 Task: Format the document by applying theme colors, bold text, and bullet points to enhance readability and visual appeal.
Action: Mouse moved to (146, 71)
Screenshot: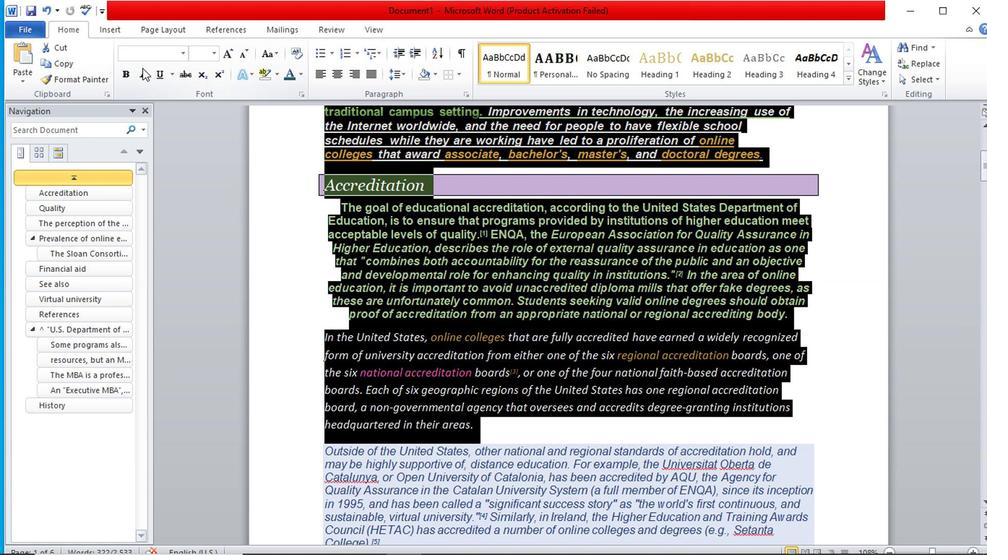 
Action: Mouse pressed left at (146, 71)
Screenshot: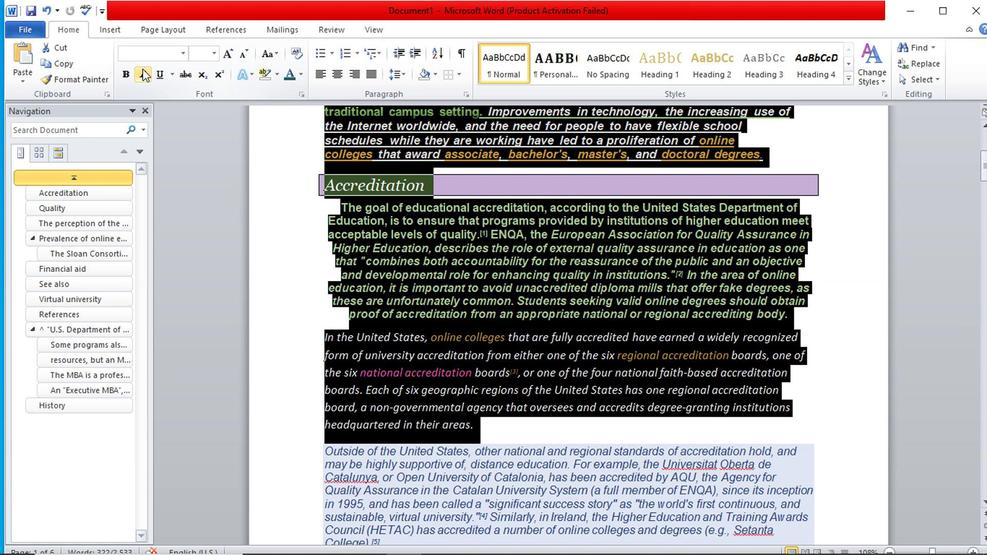 
Action: Mouse moved to (296, 219)
Screenshot: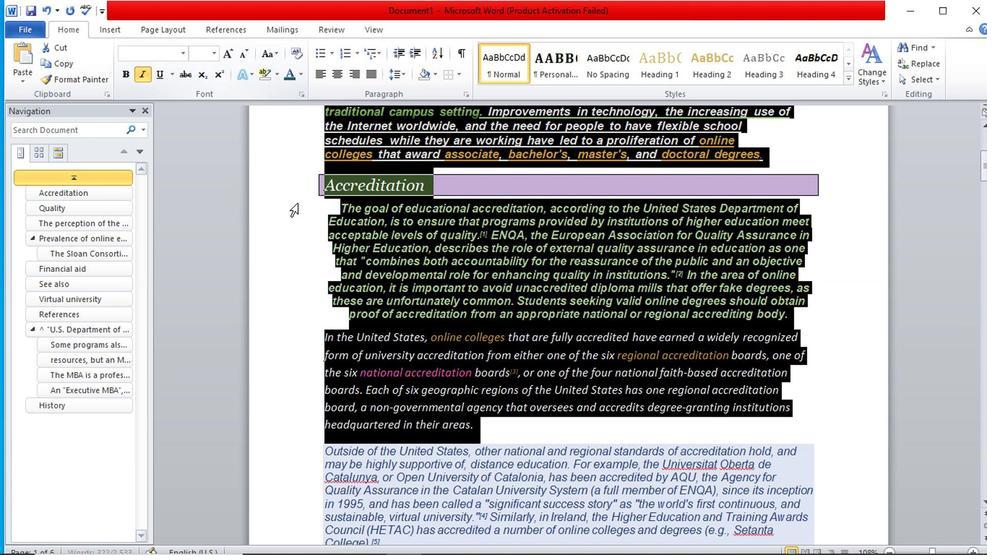 
Action: Mouse pressed left at (296, 219)
Screenshot: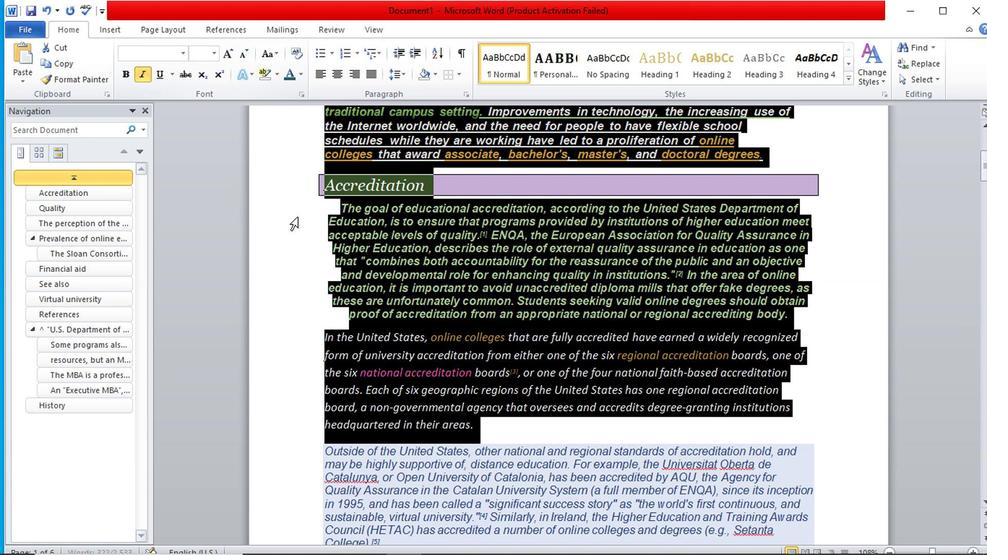
Action: Mouse moved to (653, 443)
Screenshot: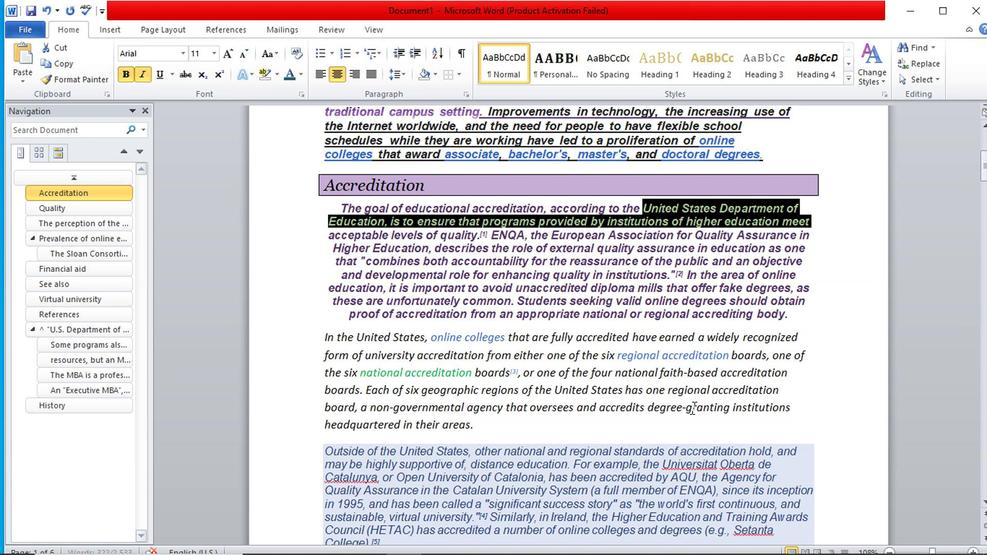 
Action: Mouse pressed left at (653, 443)
Screenshot: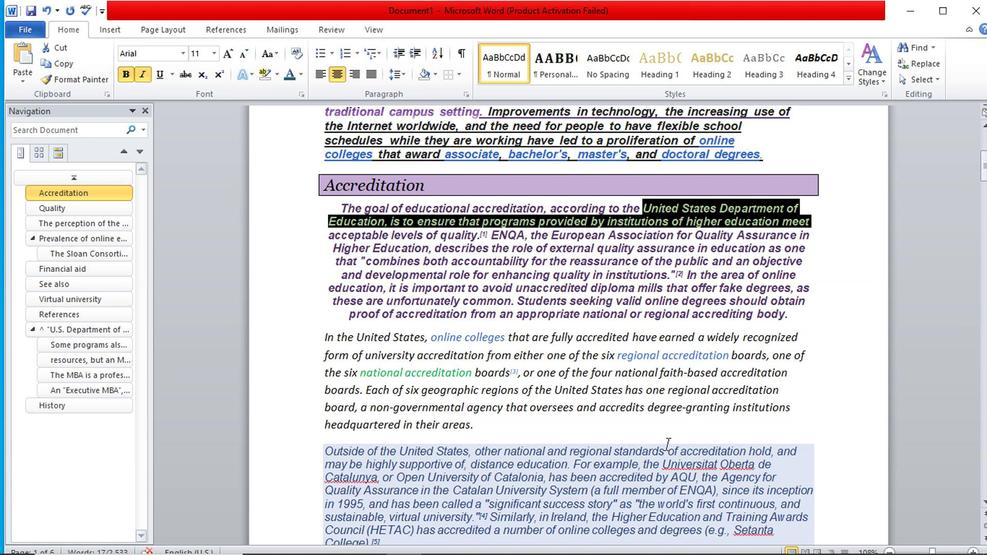 
Action: Mouse moved to (461, 317)
Screenshot: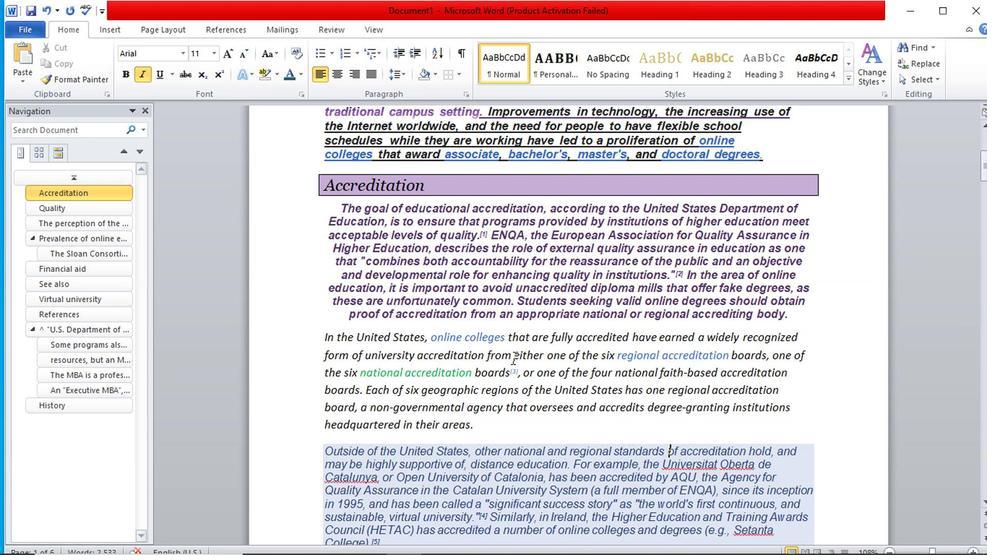 
Action: Mouse scrolled (461, 317) with delta (0, 0)
Screenshot: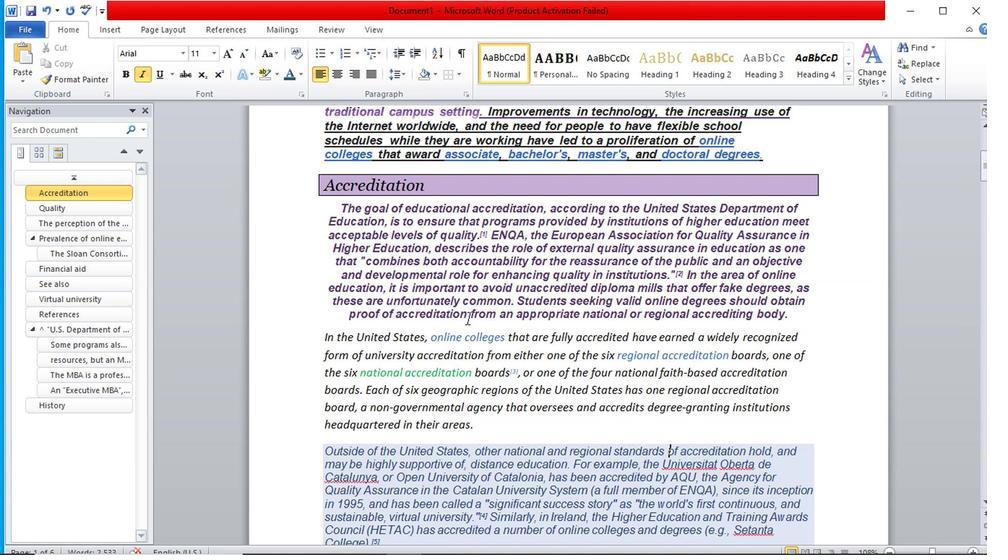 
Action: Mouse scrolled (461, 317) with delta (0, 0)
Screenshot: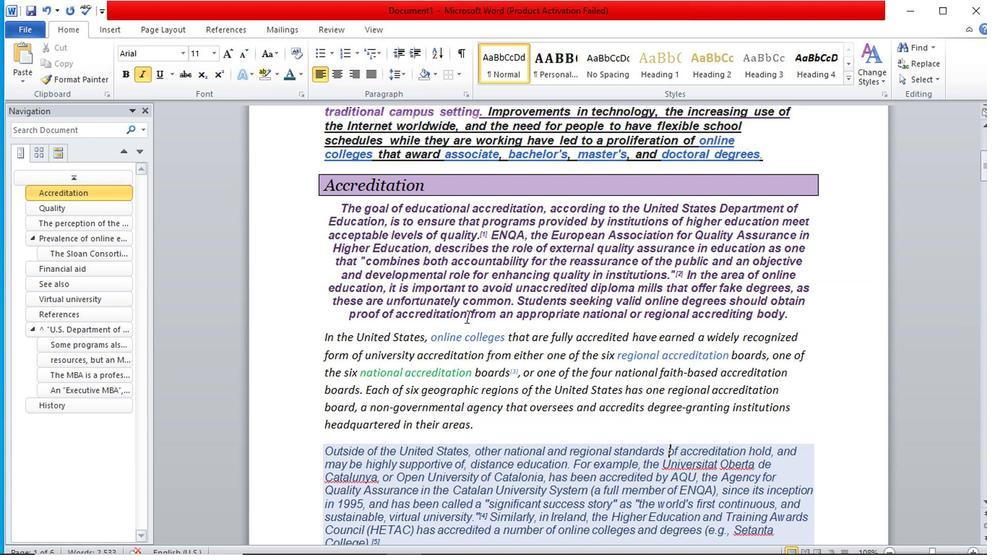 
Action: Mouse scrolled (461, 317) with delta (0, 0)
Screenshot: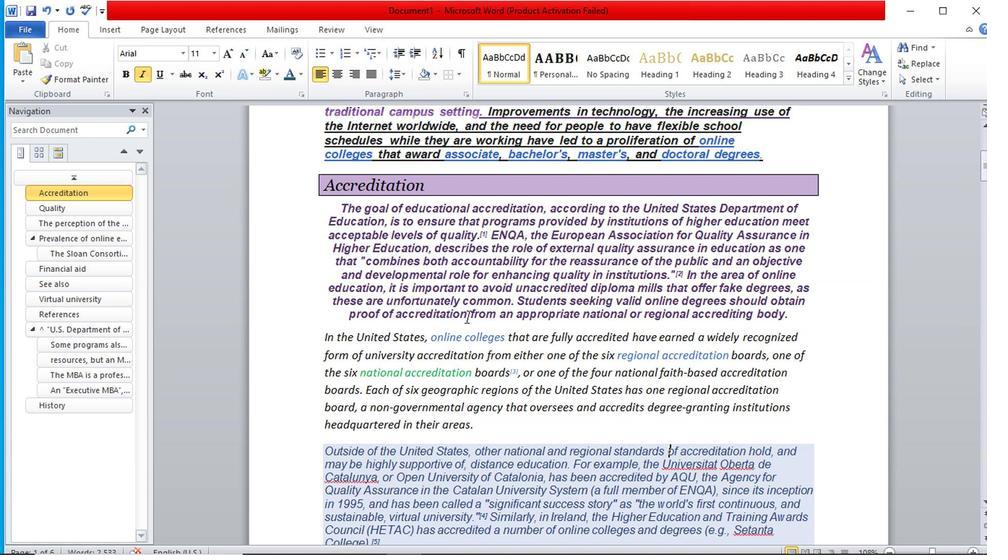 
Action: Mouse moved to (336, 289)
Screenshot: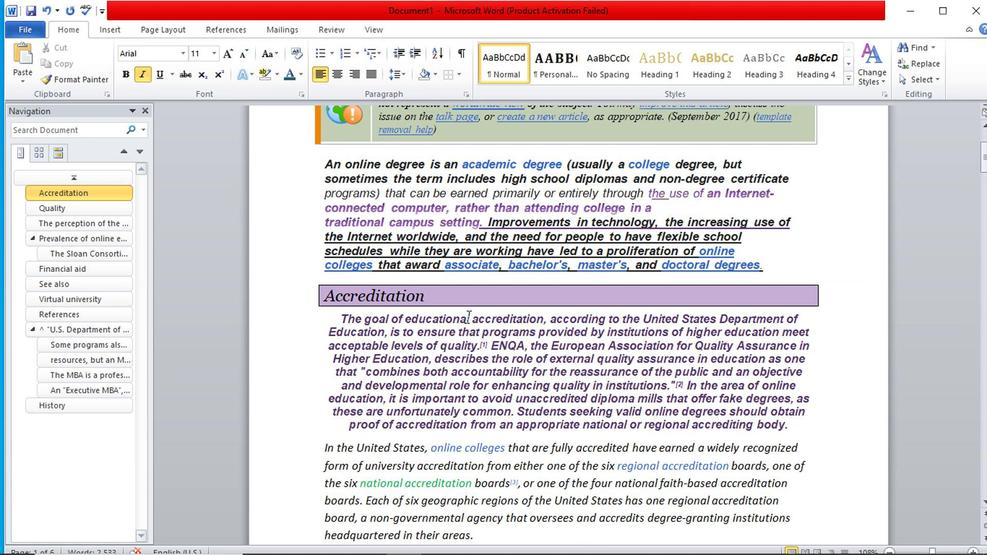 
Action: Mouse scrolled (336, 288) with delta (0, -1)
Screenshot: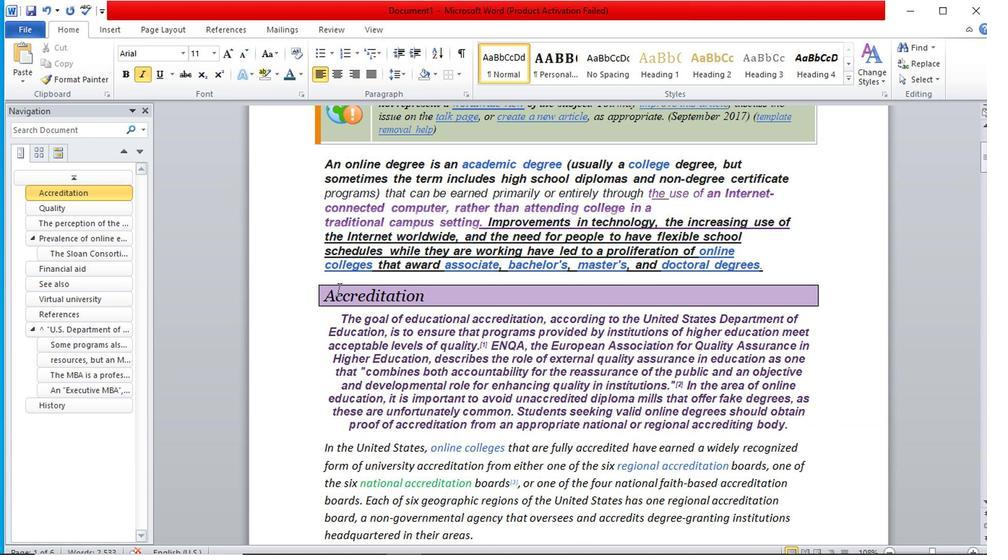 
Action: Mouse scrolled (336, 288) with delta (0, -1)
Screenshot: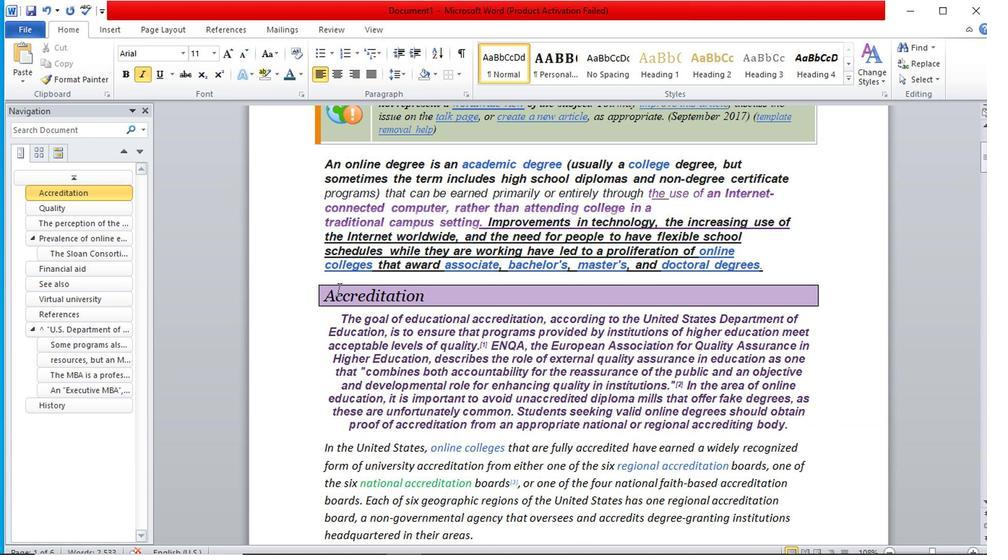 
Action: Mouse scrolled (336, 290) with delta (0, 0)
Screenshot: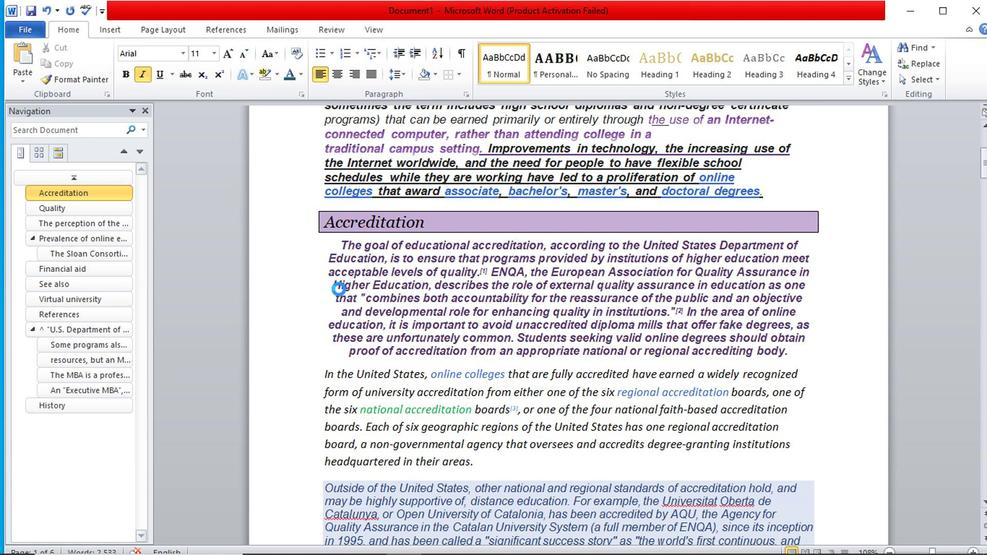 
Action: Mouse scrolled (336, 290) with delta (0, 0)
Screenshot: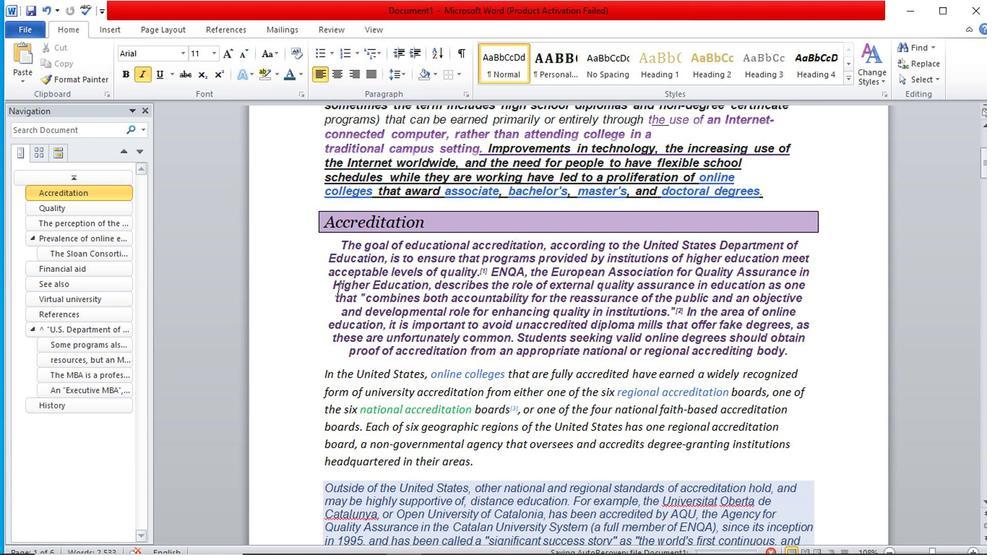 
Action: Mouse scrolled (336, 290) with delta (0, 0)
Screenshot: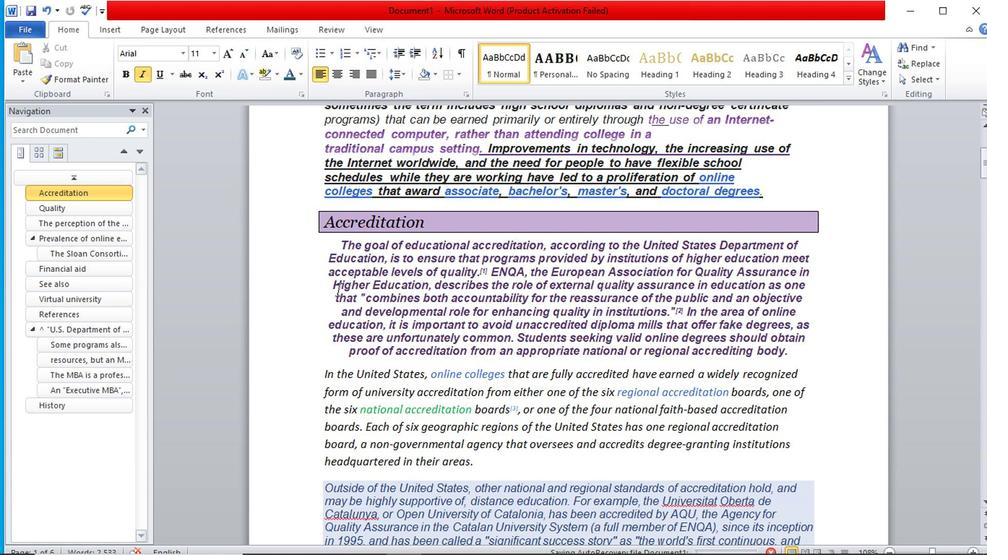 
Action: Mouse moved to (322, 284)
Screenshot: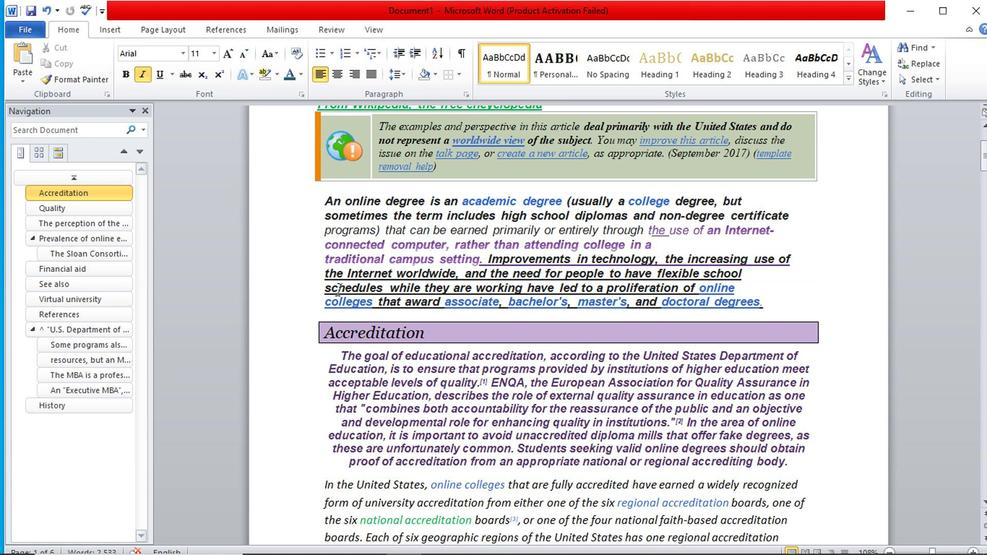 
Action: Mouse scrolled (322, 284) with delta (0, 0)
Screenshot: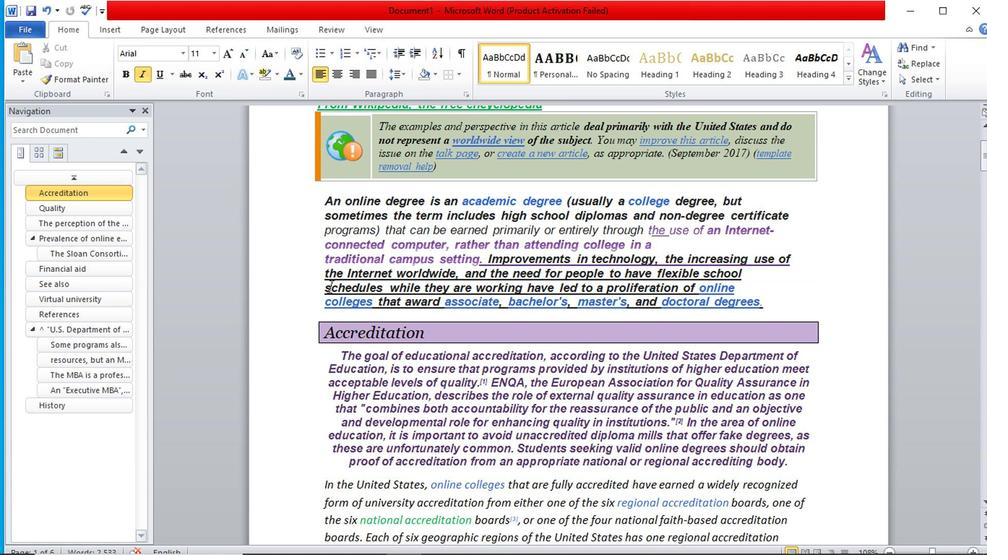 
Action: Mouse scrolled (322, 284) with delta (0, 0)
Screenshot: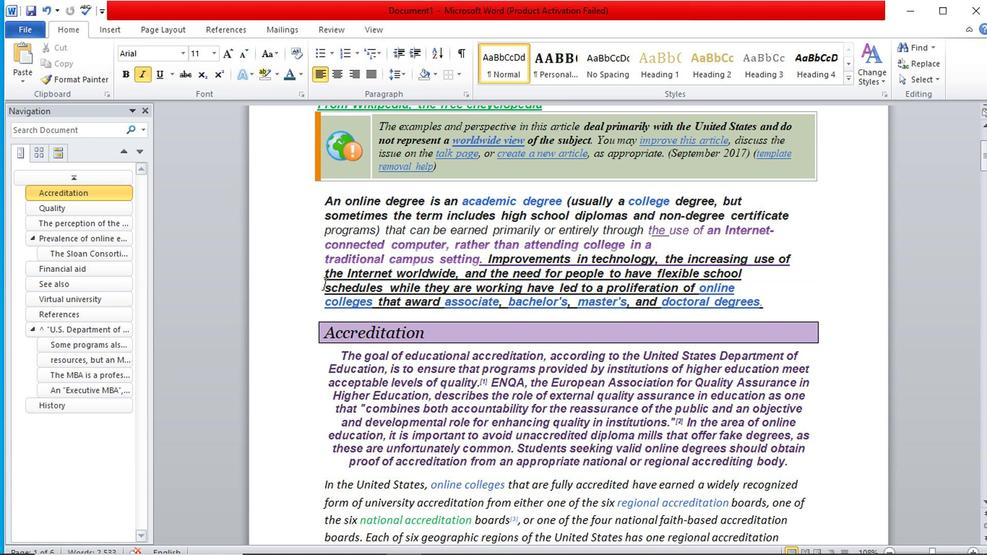 
Action: Mouse moved to (313, 282)
Screenshot: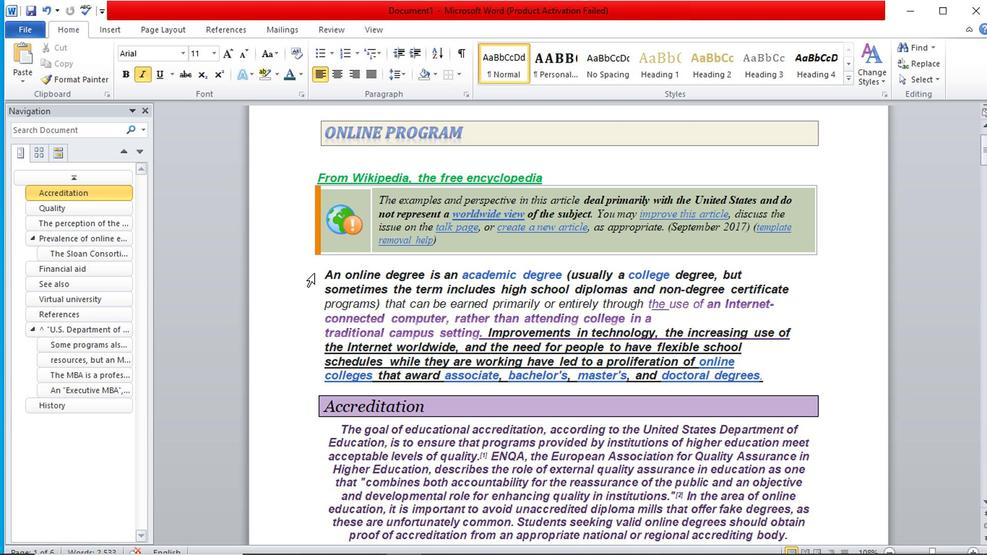 
Action: Mouse scrolled (313, 281) with delta (0, -1)
Screenshot: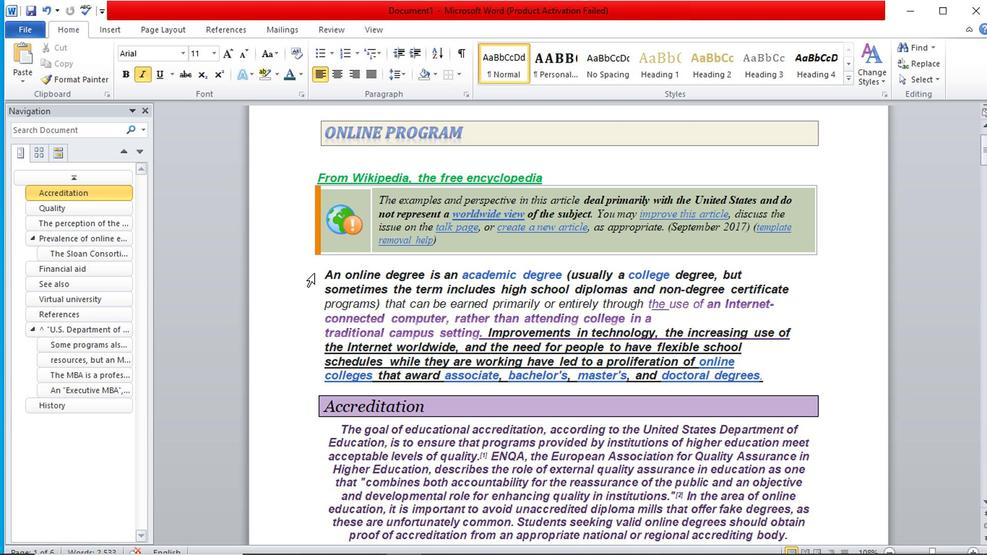 
Action: Mouse scrolled (313, 281) with delta (0, -1)
Screenshot: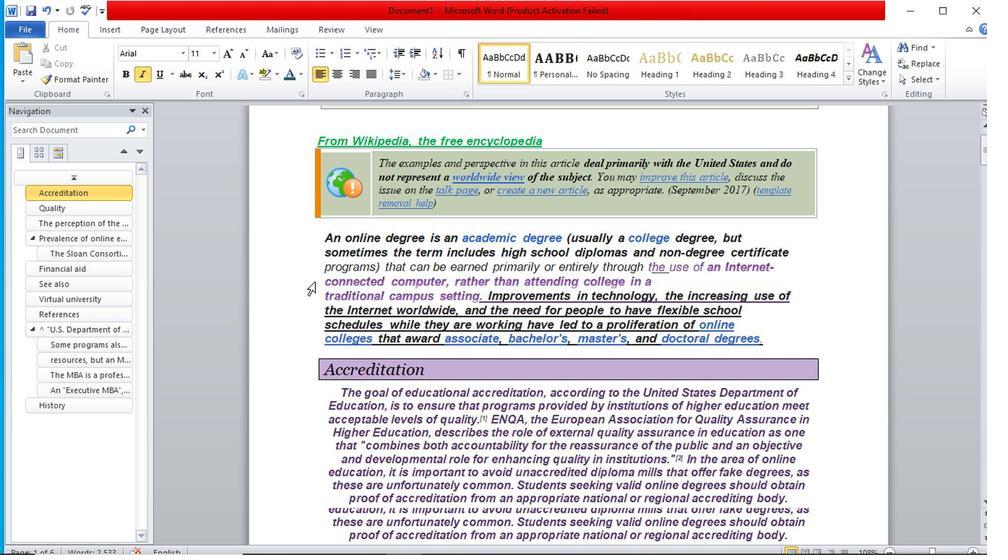 
Action: Mouse moved to (478, 337)
Screenshot: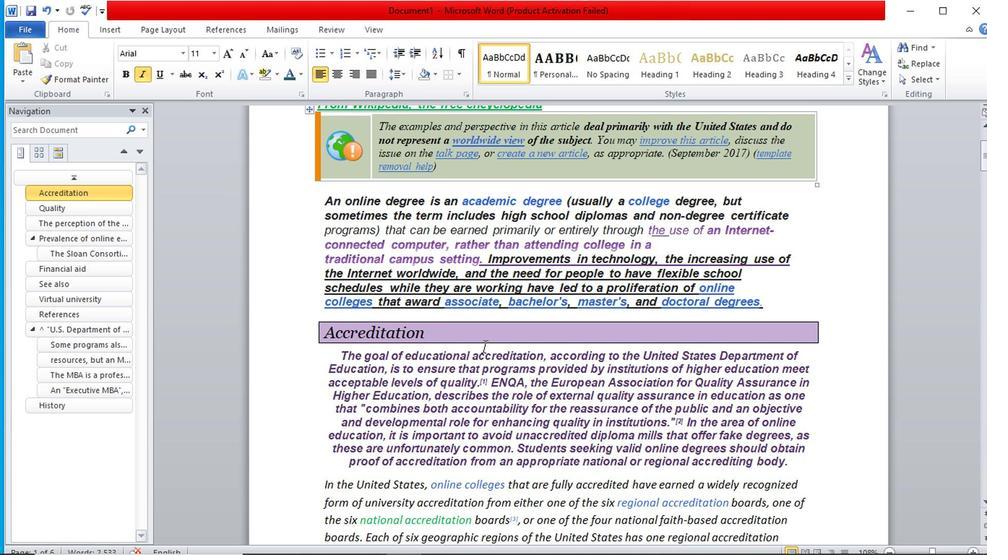 
Action: Mouse scrolled (478, 337) with delta (0, 0)
Screenshot: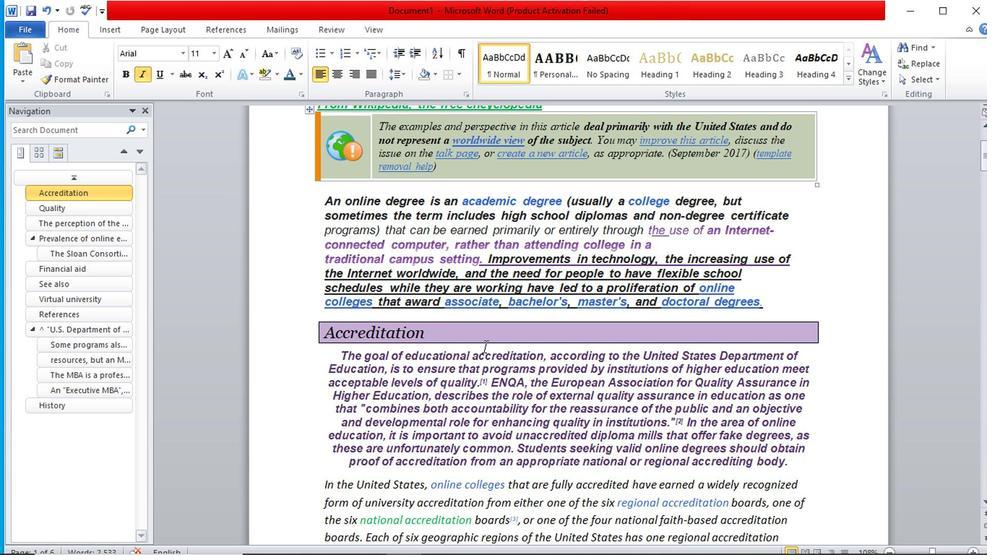 
Action: Mouse scrolled (478, 337) with delta (0, 0)
Screenshot: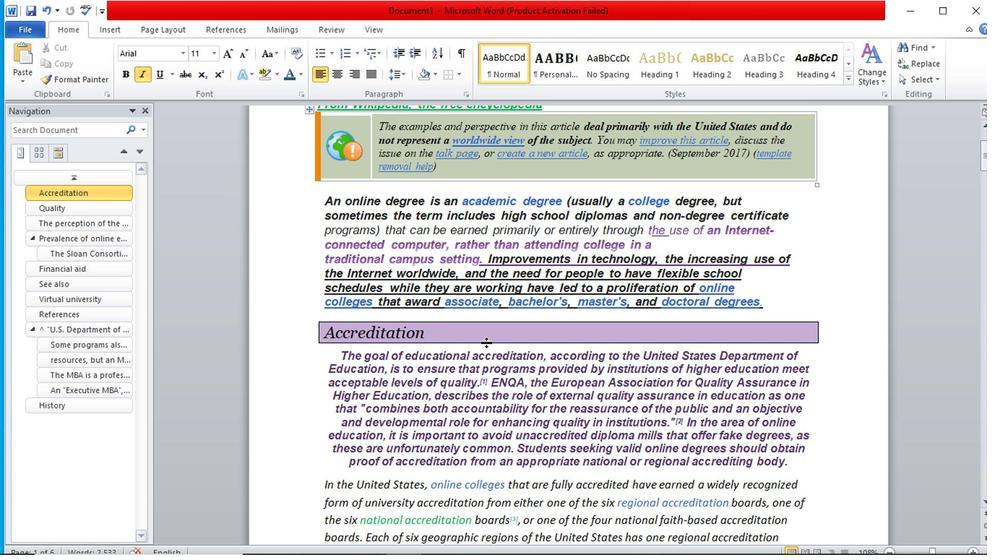 
Action: Mouse moved to (478, 337)
Screenshot: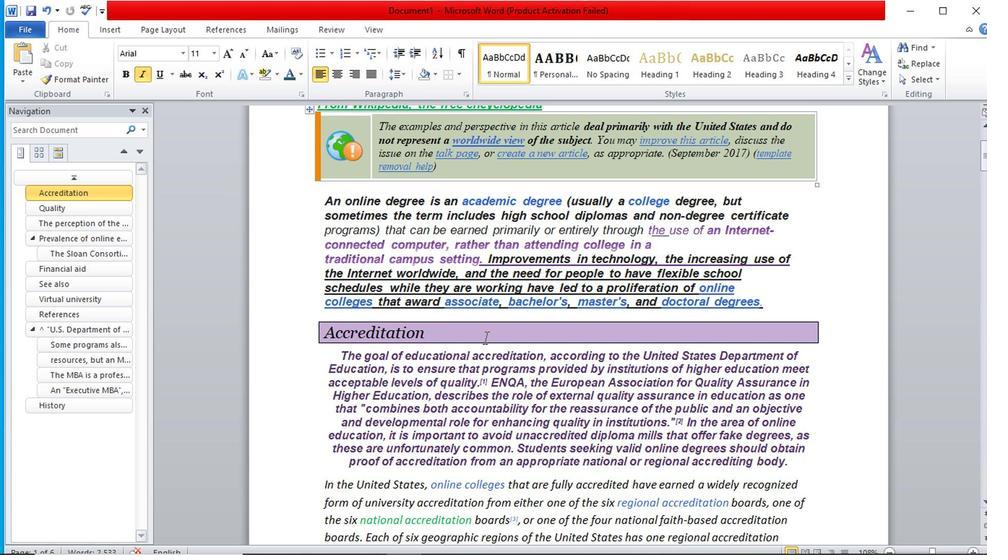 
Action: Mouse scrolled (478, 336) with delta (0, -1)
Screenshot: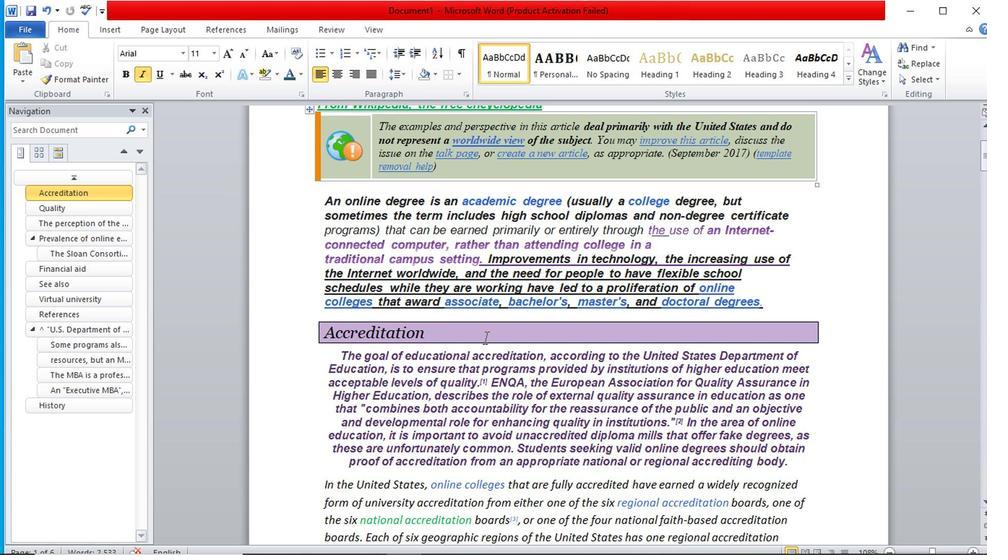 
Action: Mouse moved to (476, 332)
Screenshot: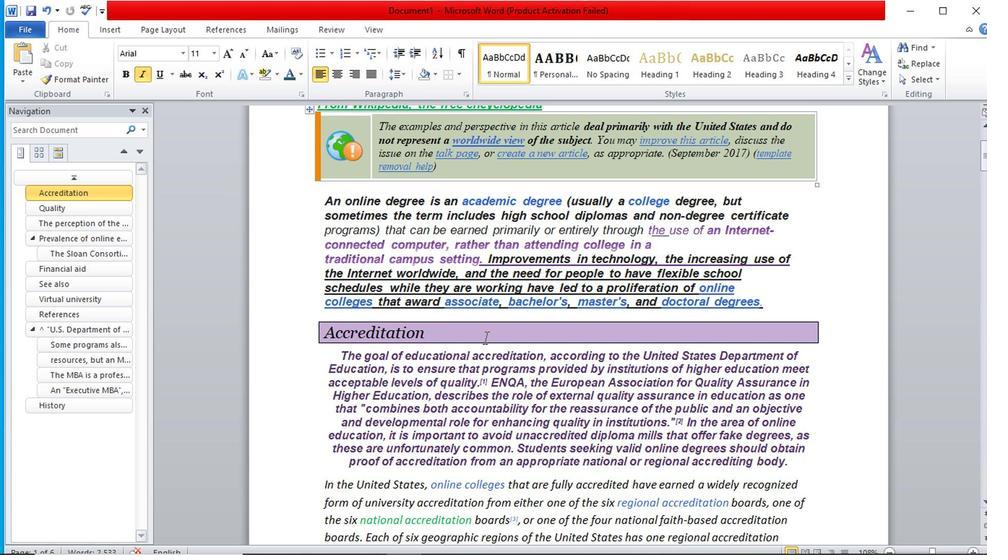
Action: Mouse scrolled (476, 331) with delta (0, -1)
Screenshot: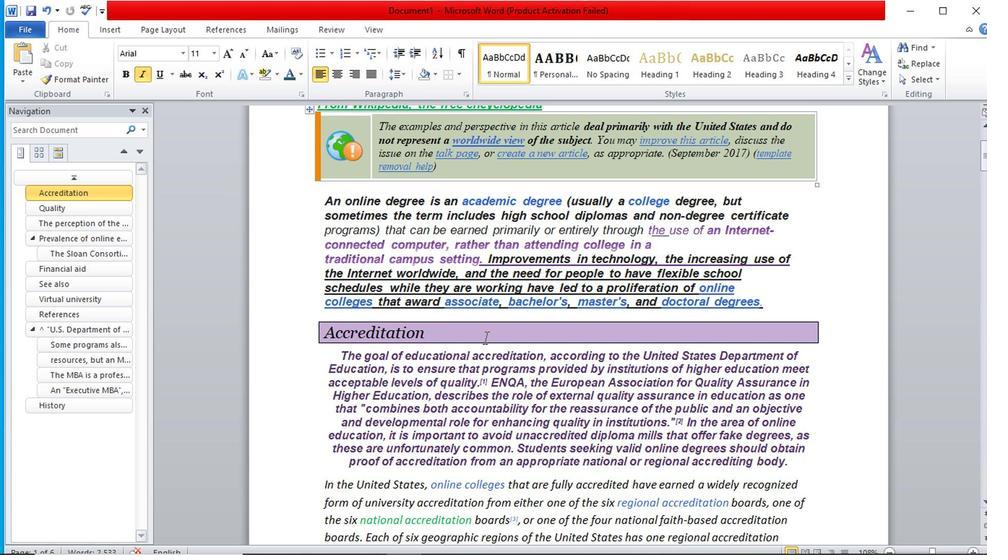 
Action: Mouse moved to (474, 330)
Screenshot: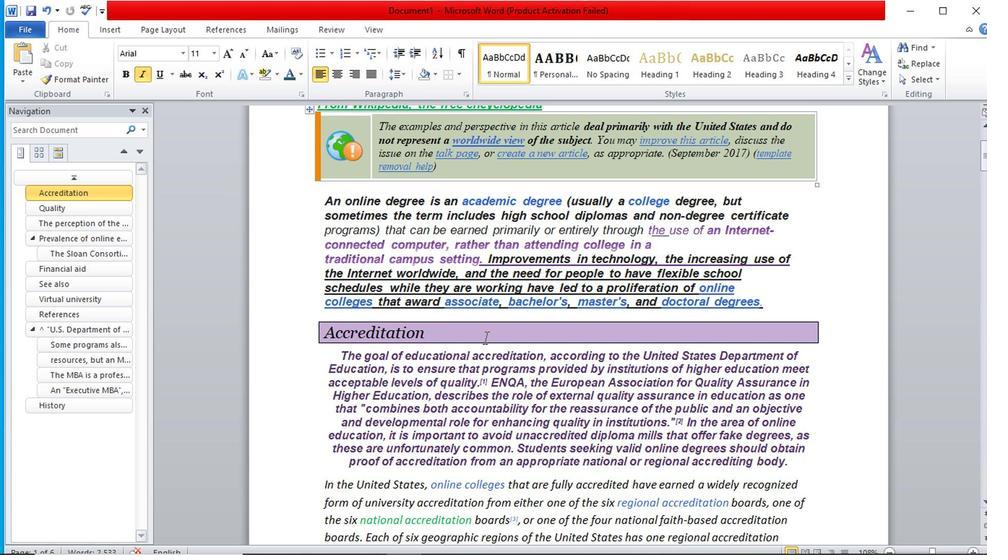 
Action: Mouse scrolled (474, 329) with delta (0, -1)
Screenshot: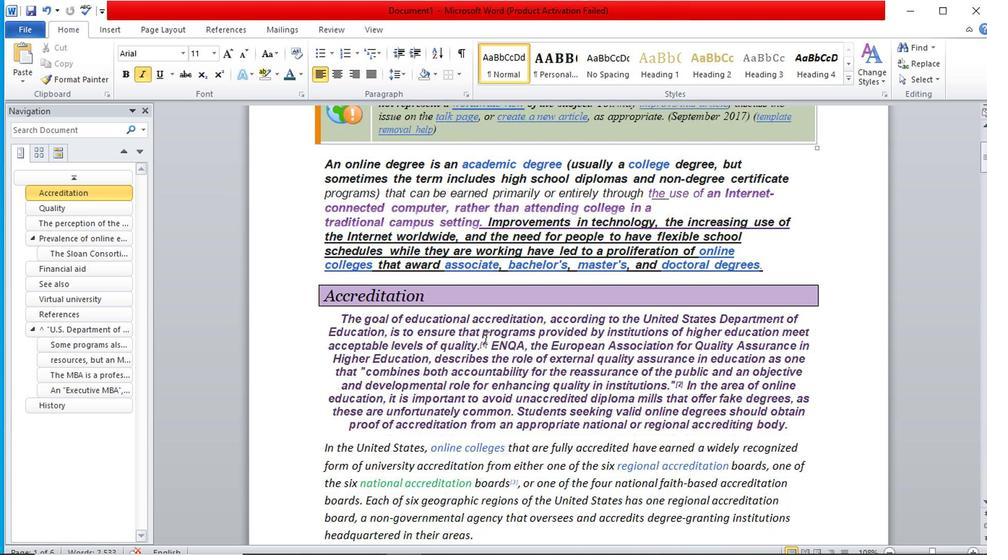 
Action: Mouse moved to (448, 307)
Screenshot: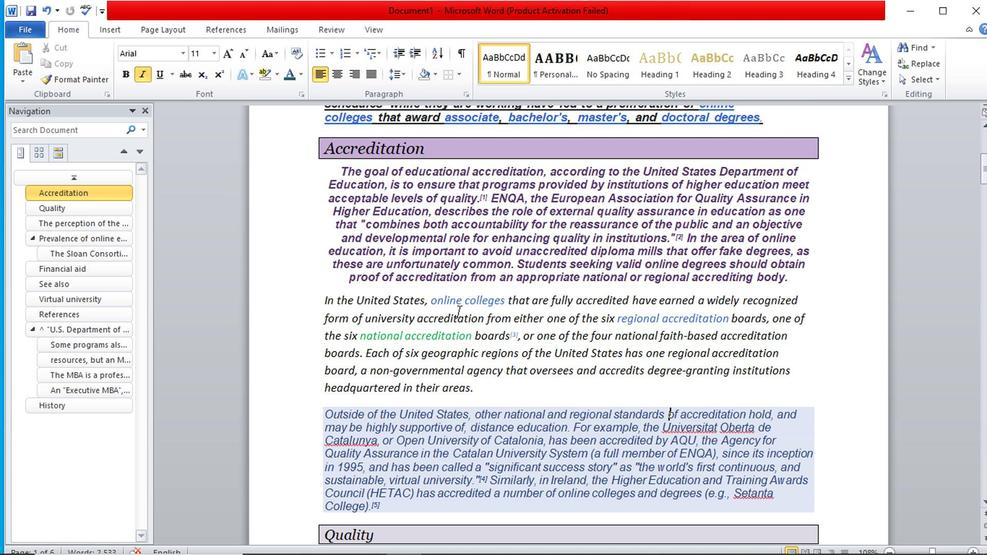 
Action: Mouse scrolled (448, 308) with delta (0, 0)
Screenshot: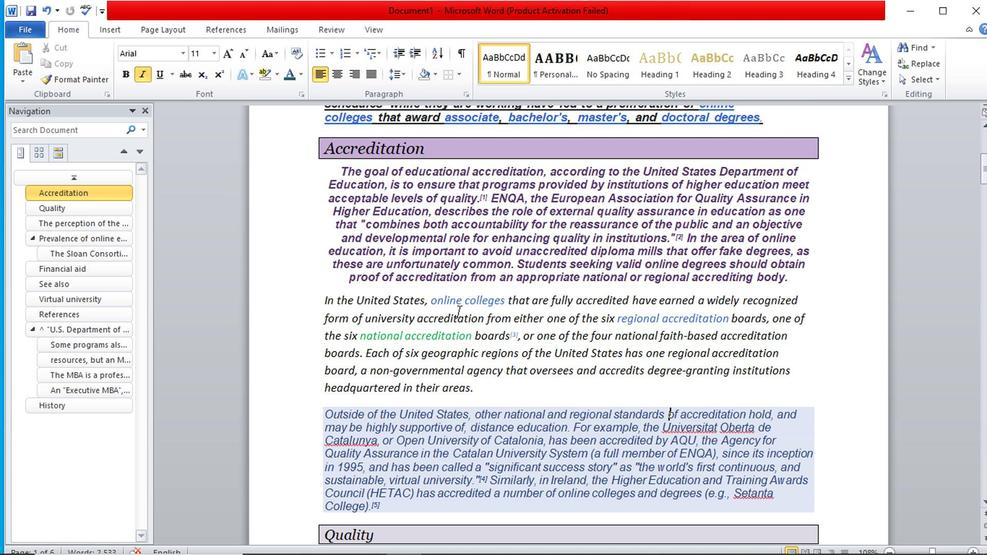 
Action: Mouse scrolled (448, 308) with delta (0, 0)
Screenshot: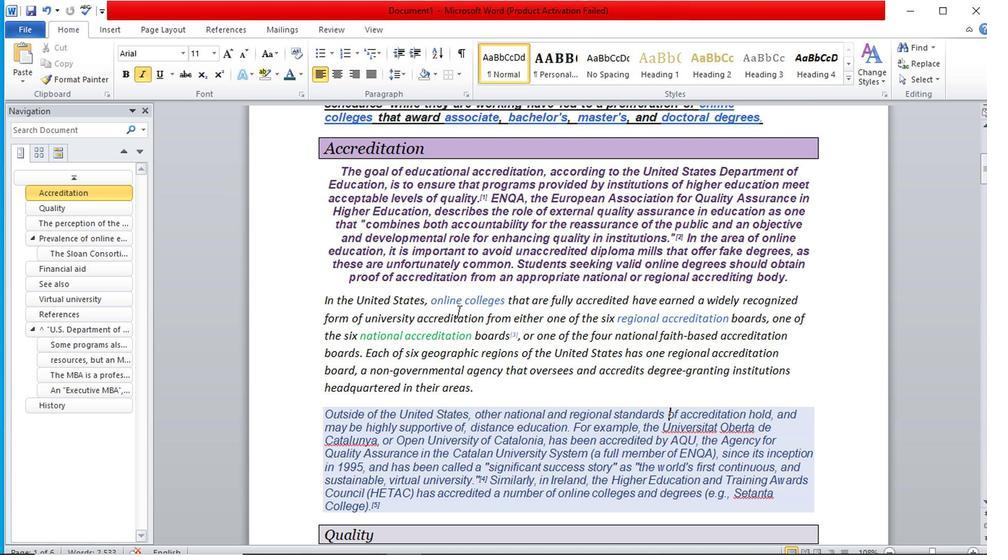 
Action: Mouse scrolled (448, 308) with delta (0, 0)
Screenshot: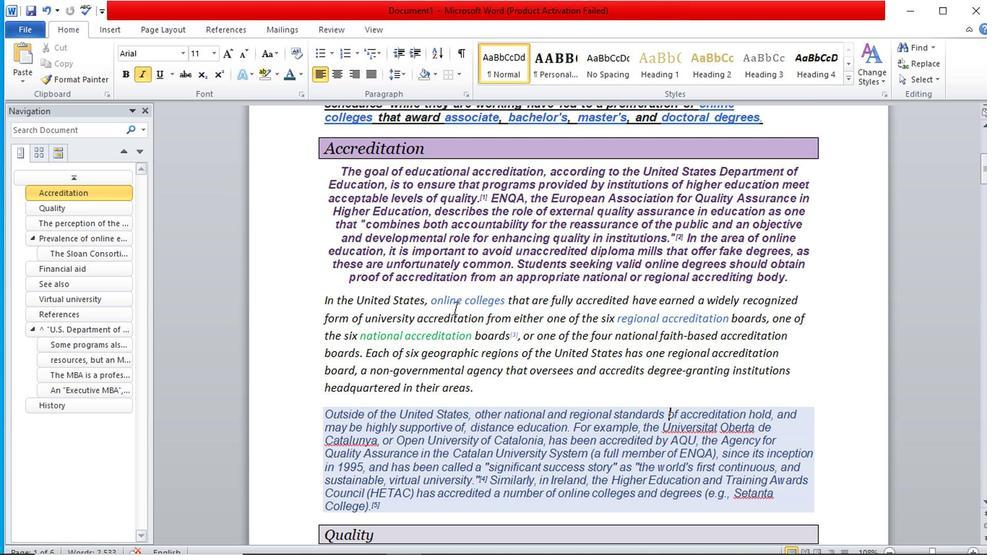 
Action: Mouse moved to (448, 305)
Screenshot: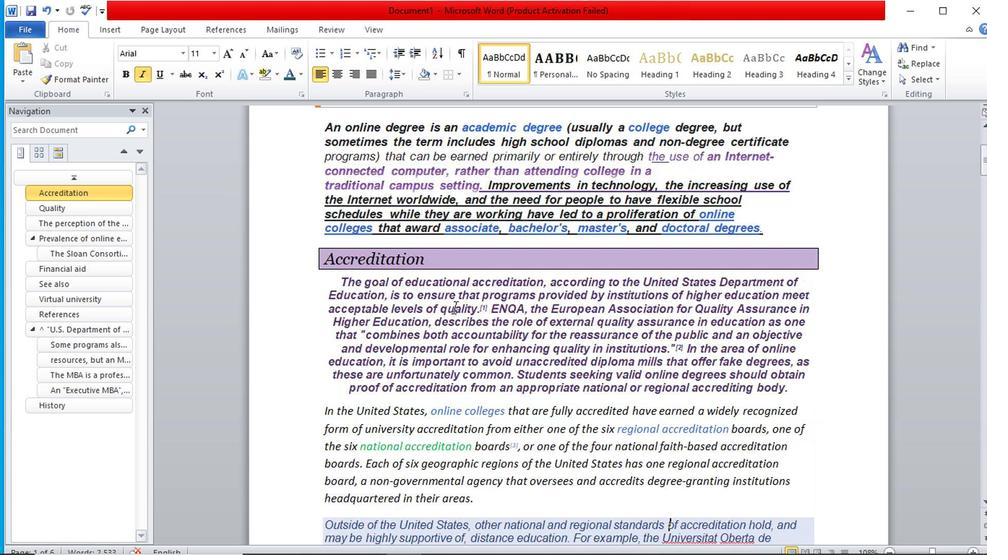 
Action: Mouse scrolled (448, 304) with delta (0, 0)
Screenshot: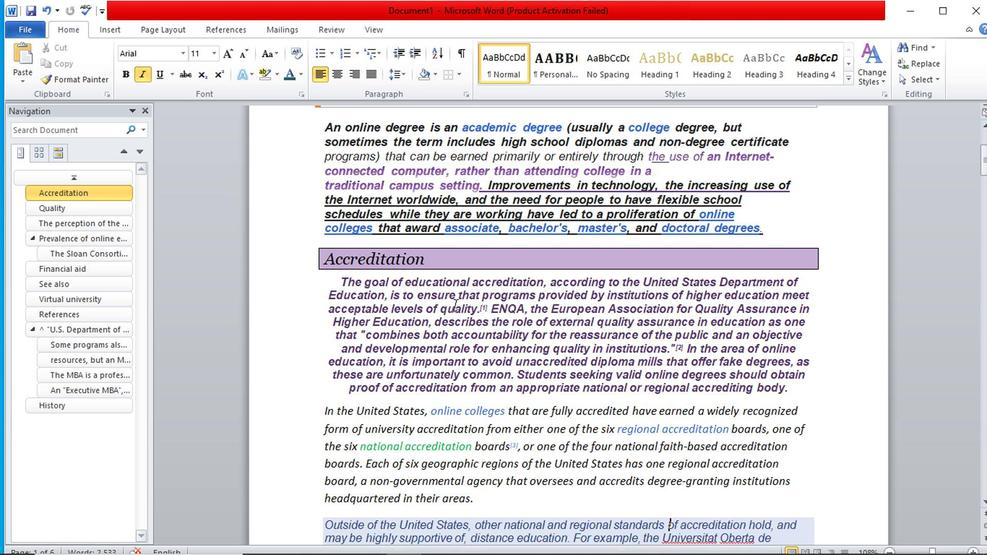 
Action: Mouse scrolled (448, 304) with delta (0, 0)
Screenshot: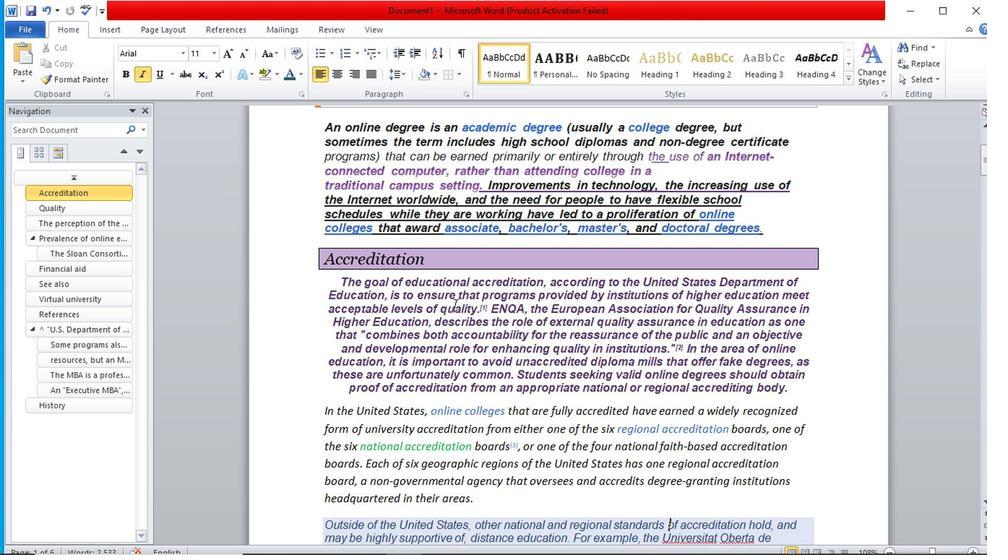 
Action: Mouse scrolled (448, 304) with delta (0, 0)
Screenshot: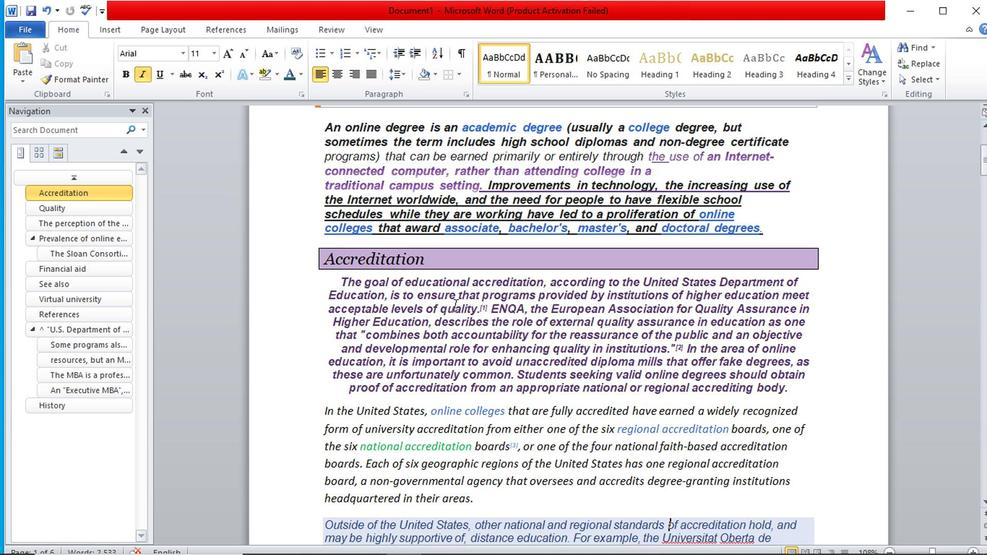 
Action: Mouse moved to (471, 284)
Screenshot: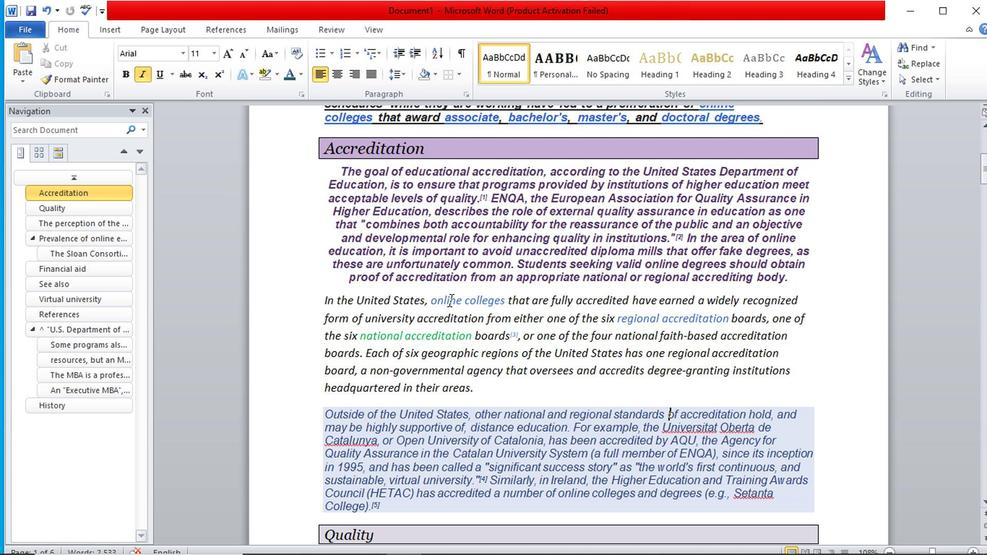 
Action: Mouse scrolled (471, 283) with delta (0, -1)
Screenshot: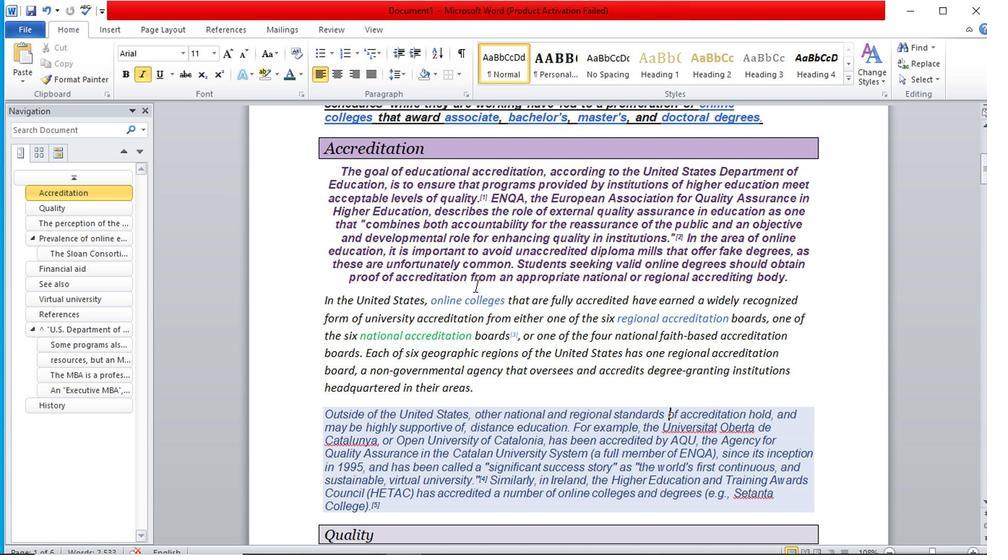 
Action: Mouse scrolled (471, 283) with delta (0, -1)
Screenshot: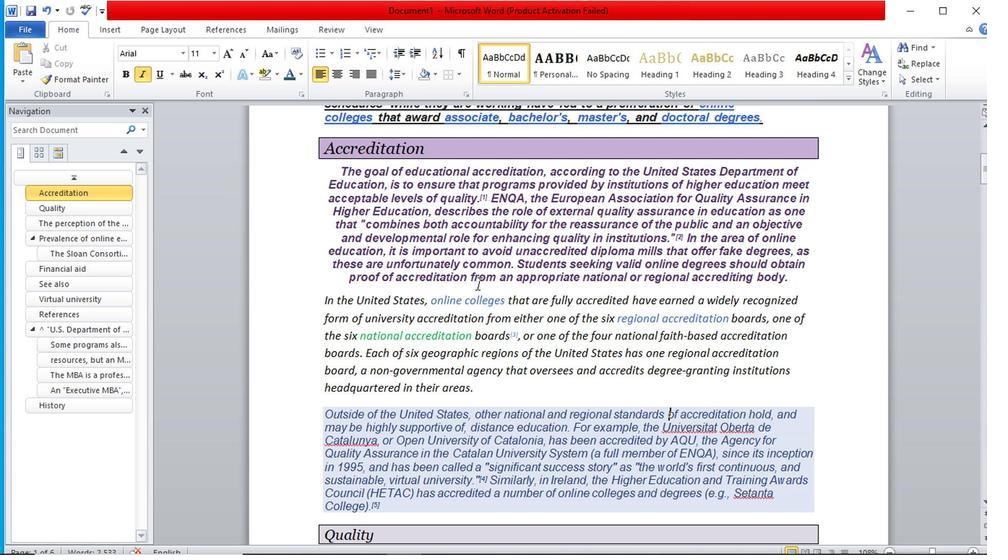 
Action: Mouse scrolled (471, 283) with delta (0, -1)
Screenshot: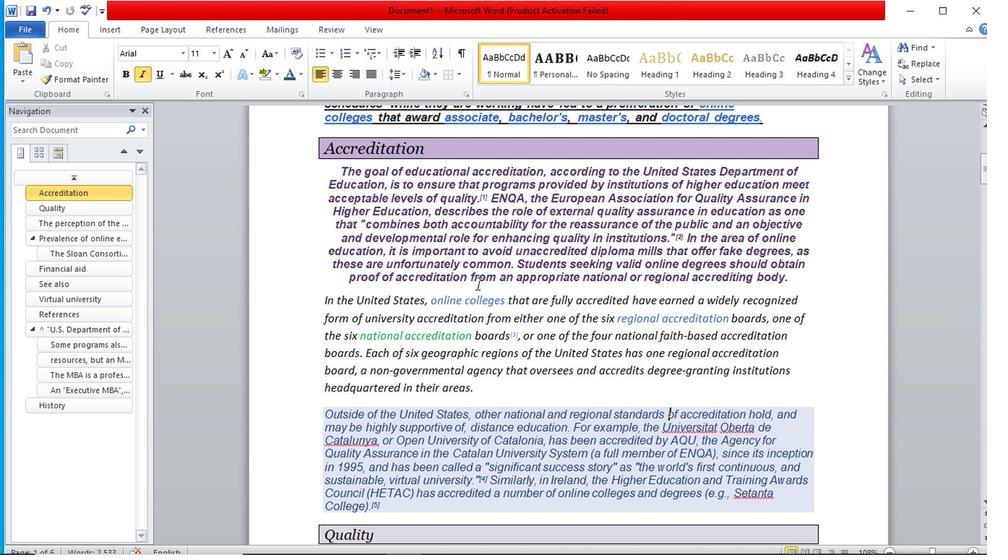 
Action: Mouse moved to (476, 233)
Screenshot: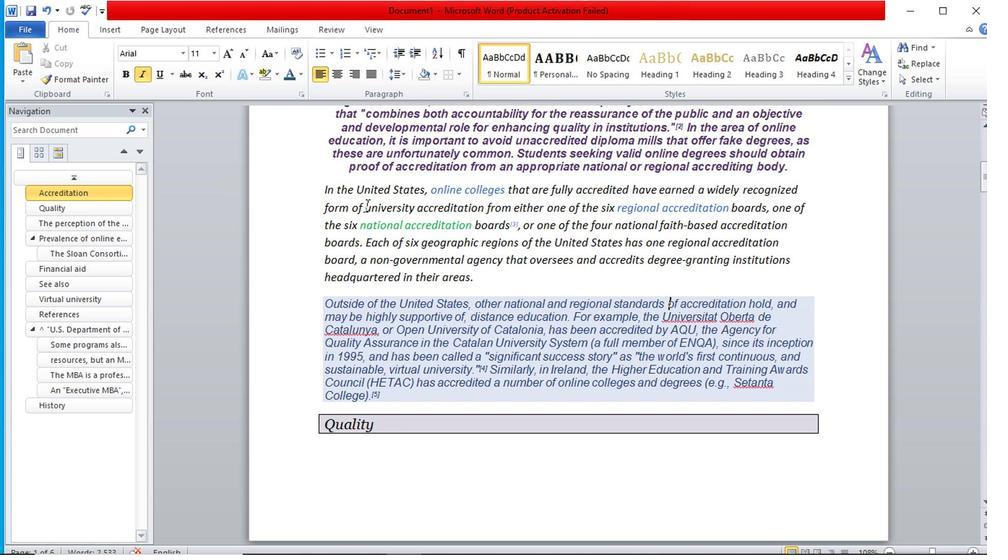
Action: Mouse scrolled (476, 233) with delta (0, 0)
Screenshot: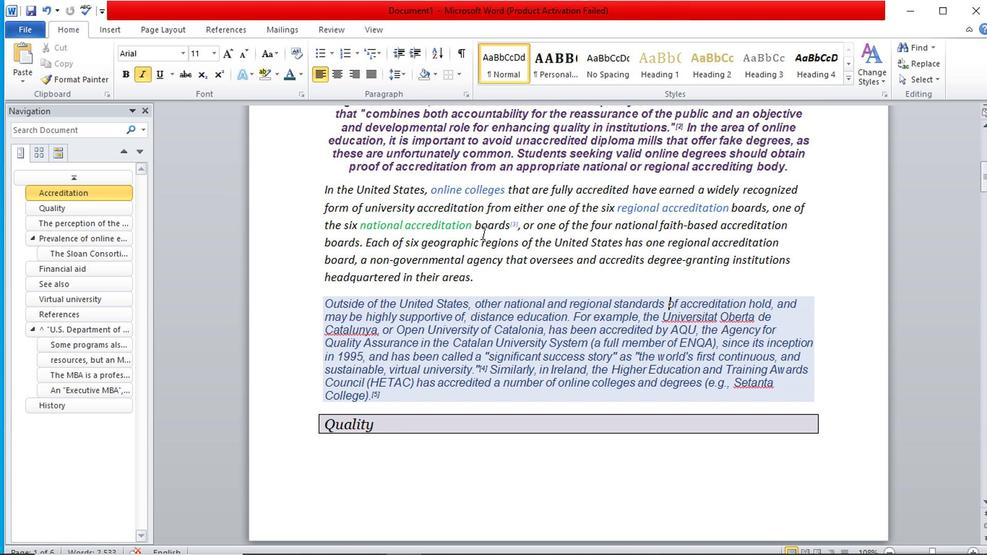 
Action: Mouse scrolled (476, 233) with delta (0, 0)
Screenshot: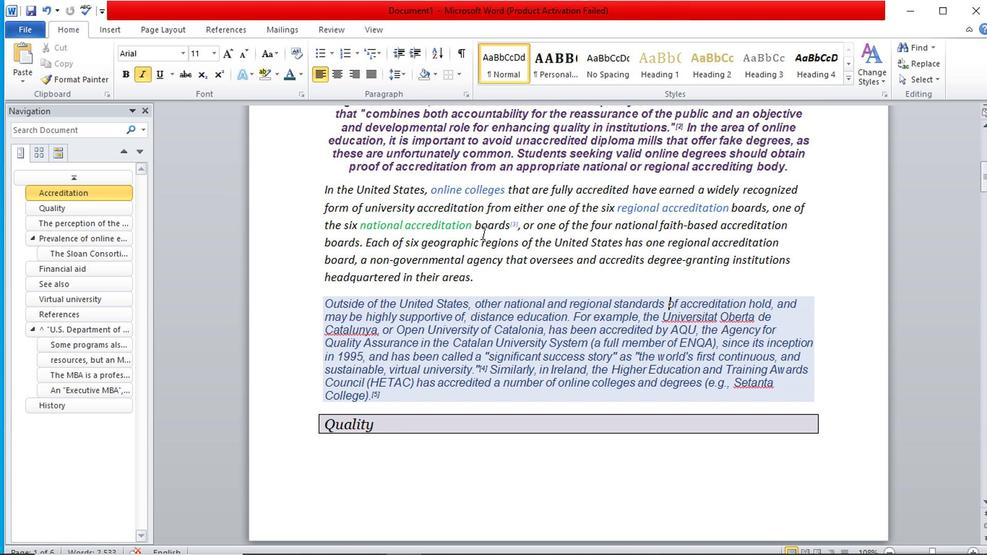 
Action: Mouse scrolled (476, 233) with delta (0, 0)
Screenshot: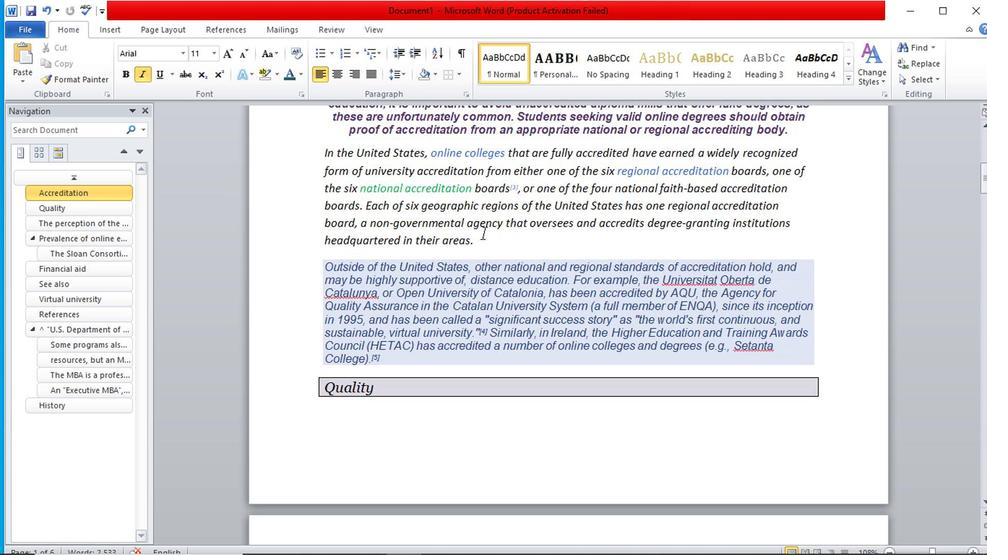 
Action: Mouse scrolled (476, 233) with delta (0, 0)
Screenshot: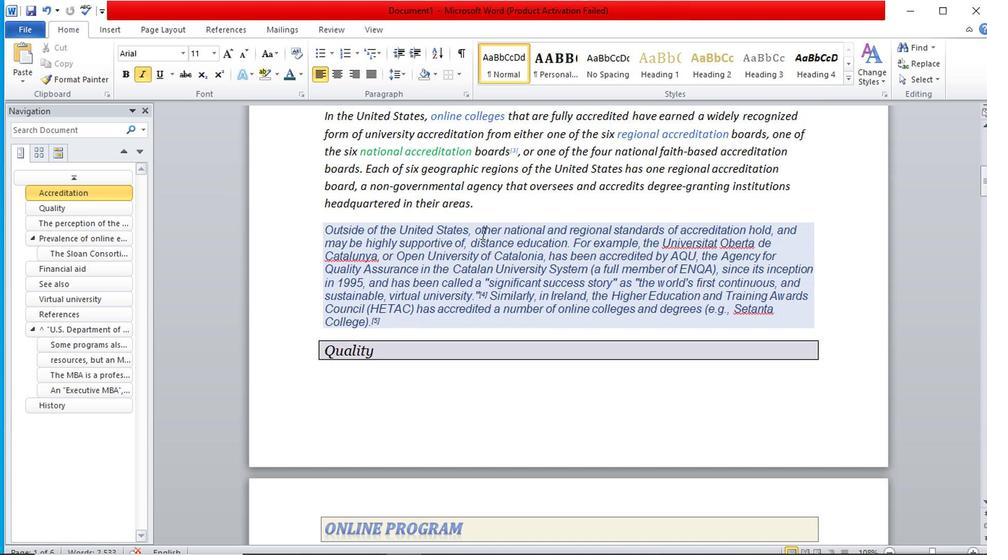
Action: Mouse scrolled (476, 233) with delta (0, 0)
Screenshot: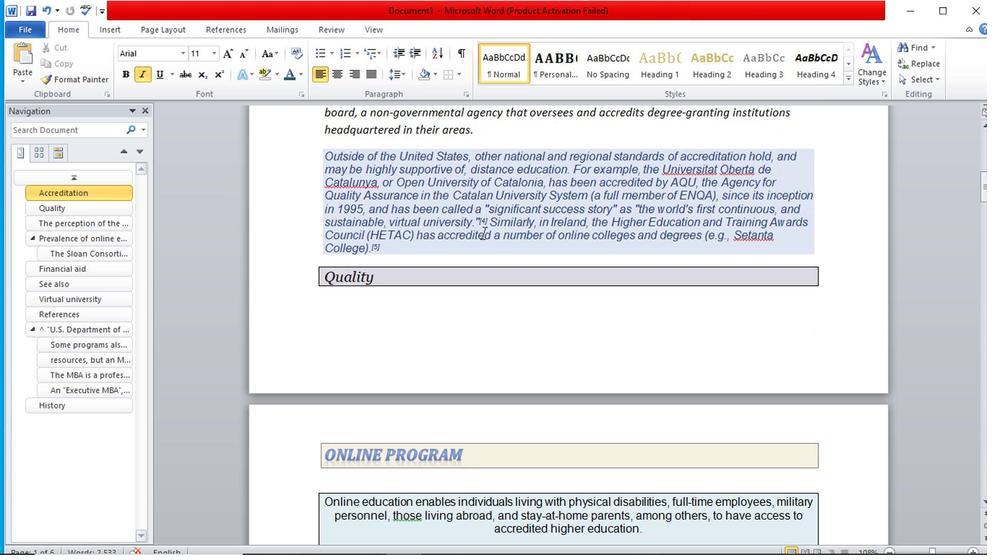 
Action: Mouse moved to (466, 234)
Screenshot: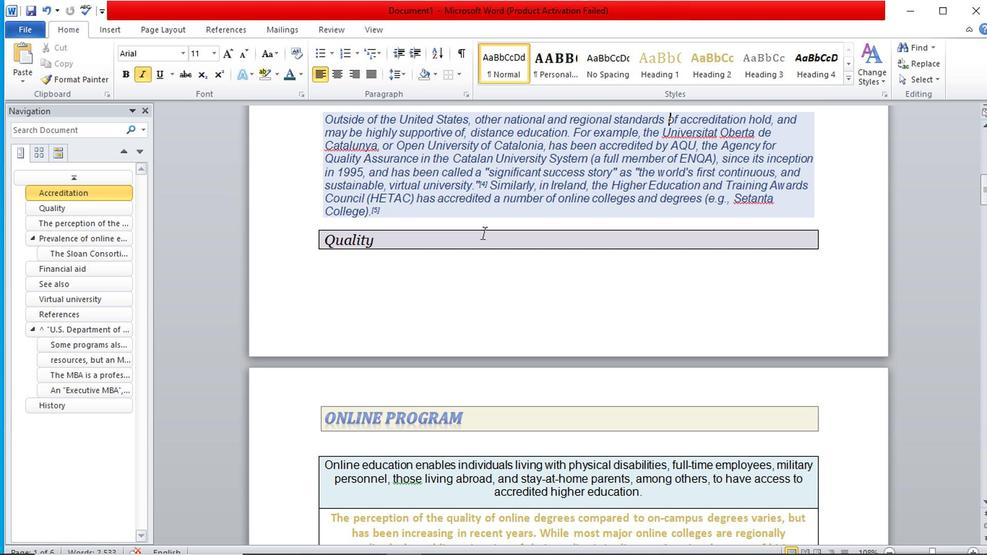 
Action: Mouse scrolled (466, 233) with delta (0, 0)
Screenshot: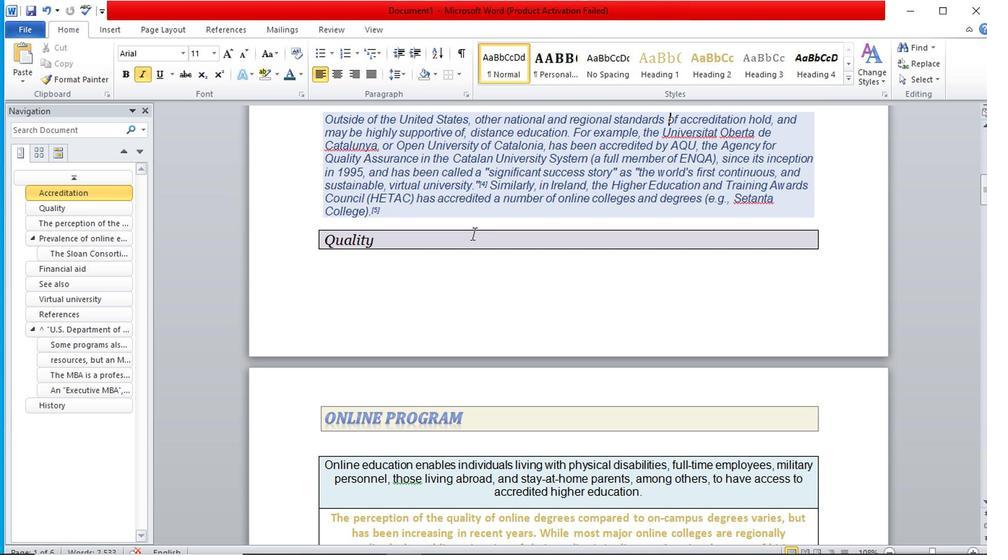 
Action: Mouse scrolled (466, 233) with delta (0, 0)
Screenshot: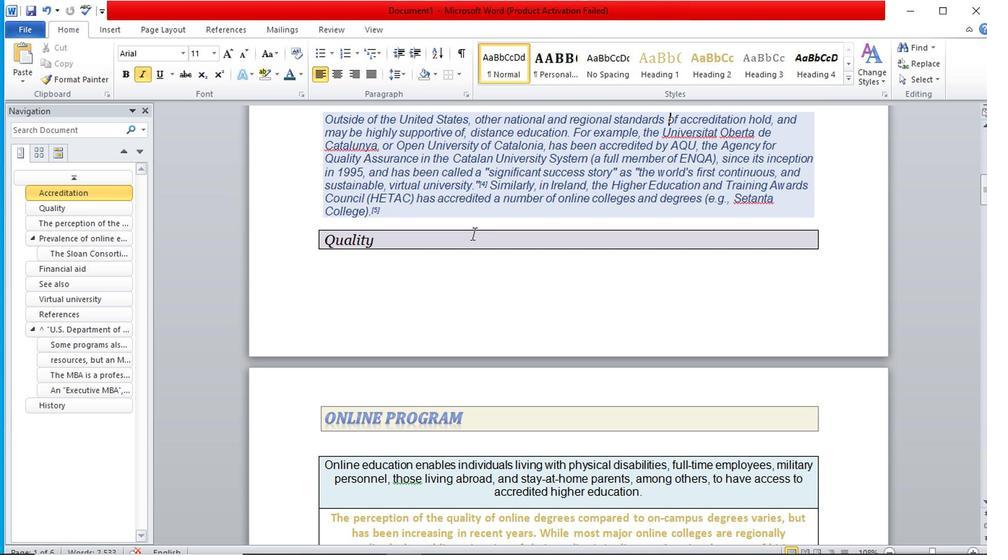 
Action: Mouse scrolled (466, 233) with delta (0, 0)
Screenshot: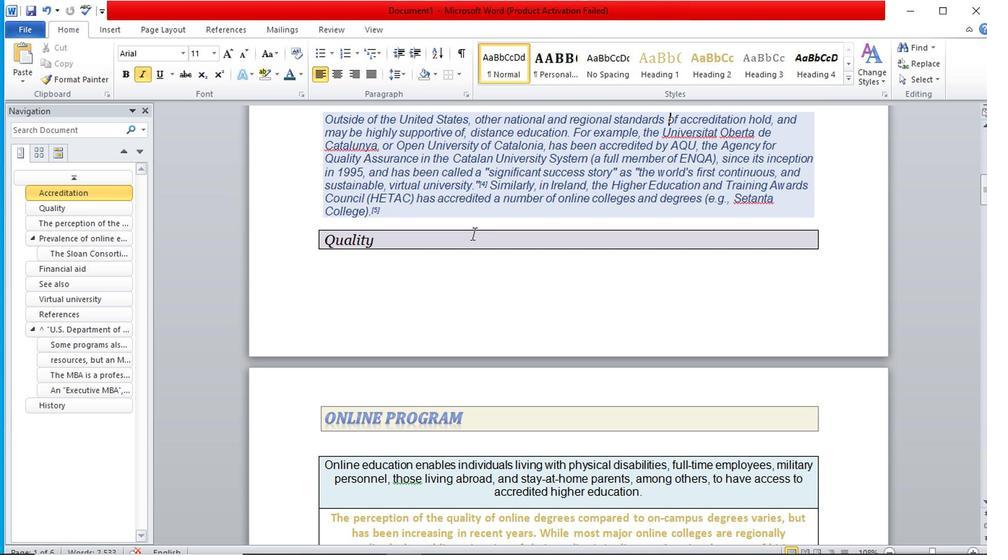 
Action: Mouse scrolled (466, 233) with delta (0, 0)
Screenshot: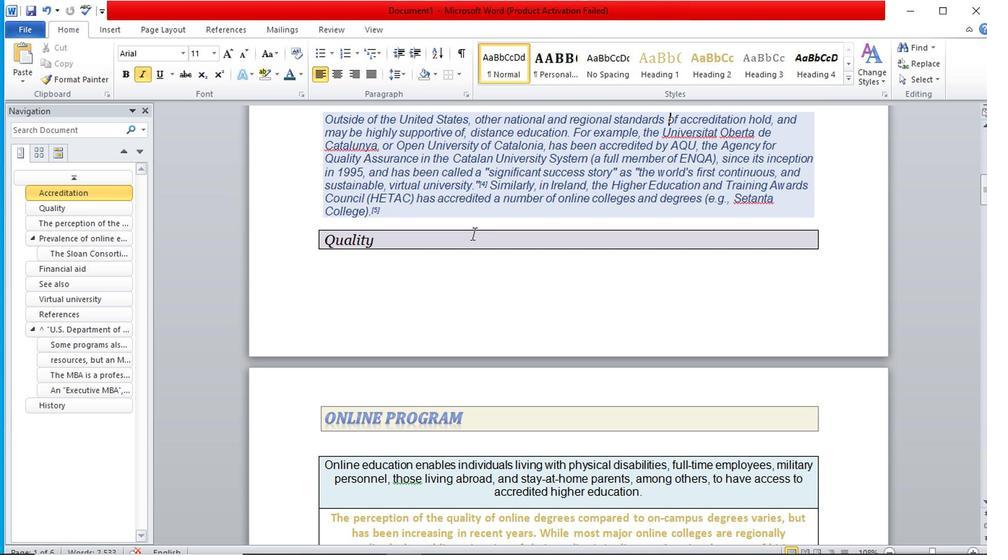 
Action: Mouse scrolled (466, 233) with delta (0, 0)
Screenshot: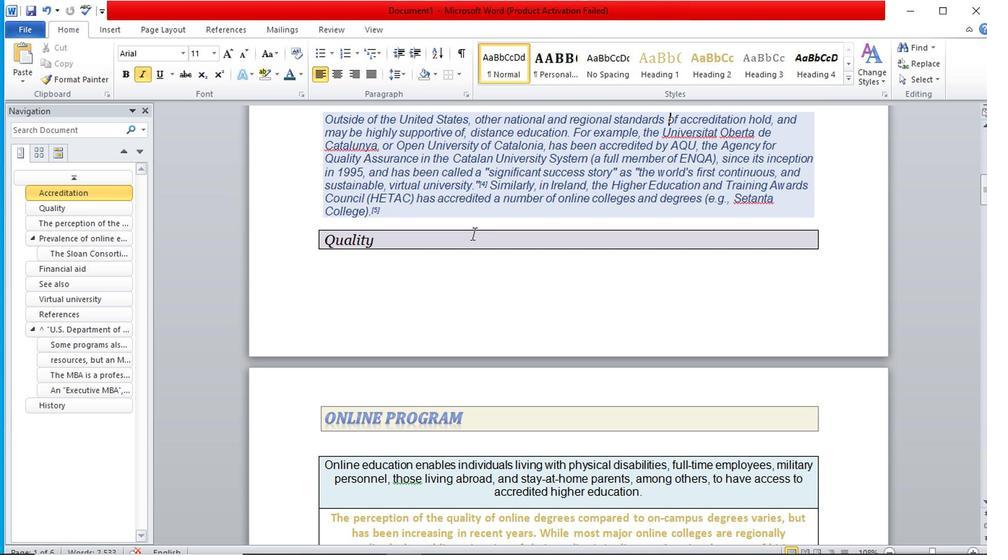 
Action: Mouse scrolled (466, 233) with delta (0, 0)
Screenshot: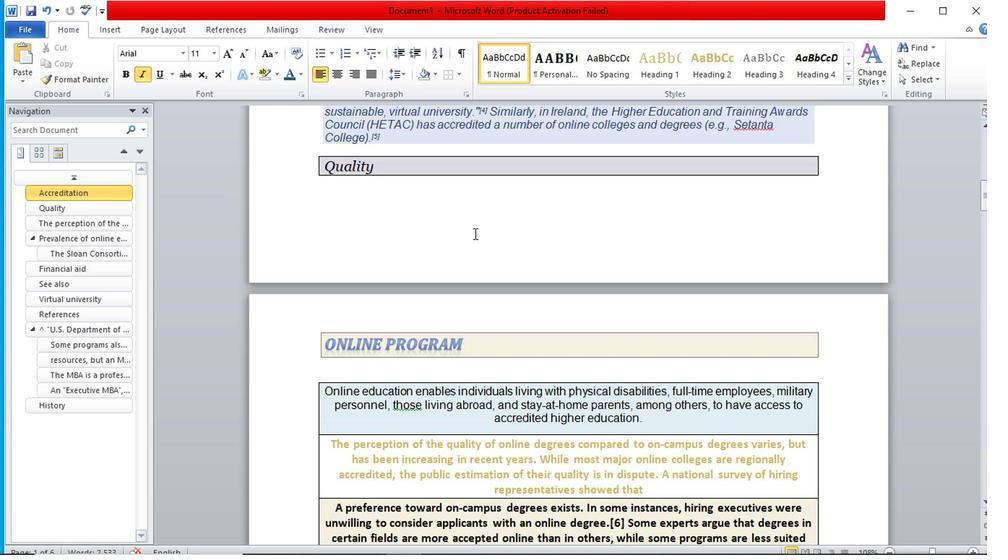
Action: Mouse scrolled (466, 233) with delta (0, 0)
Screenshot: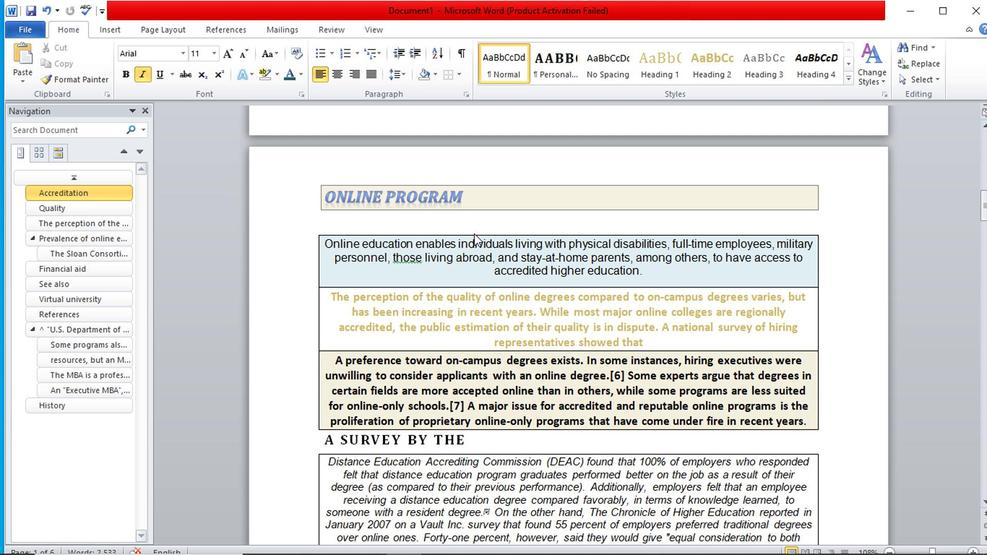 
Action: Mouse scrolled (466, 233) with delta (0, 0)
Screenshot: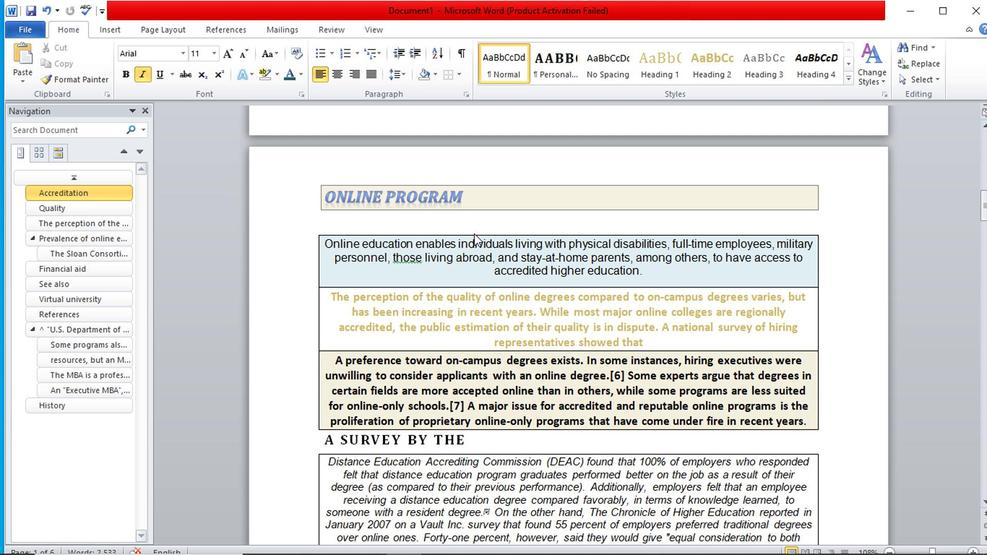 
Action: Mouse scrolled (466, 233) with delta (0, 0)
Screenshot: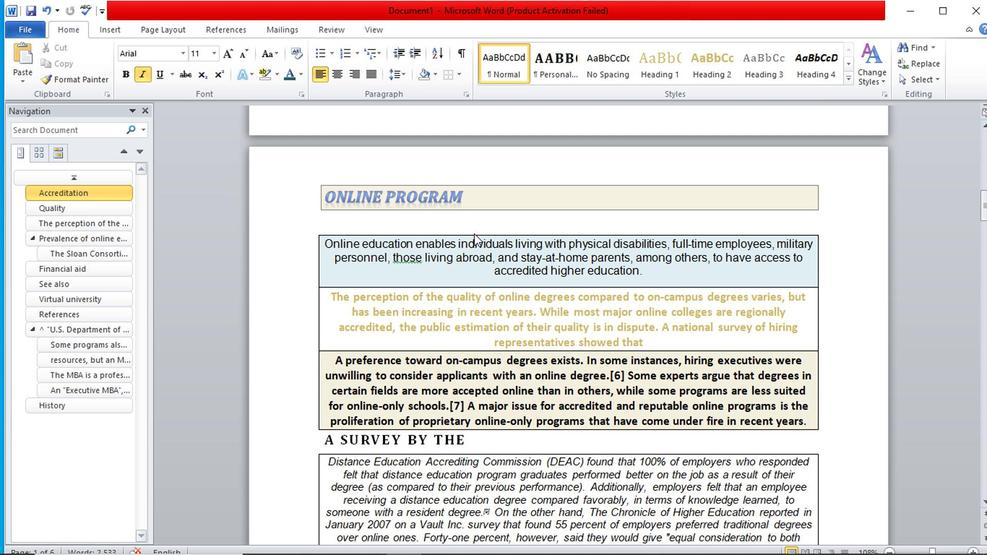 
Action: Mouse scrolled (466, 233) with delta (0, 0)
Screenshot: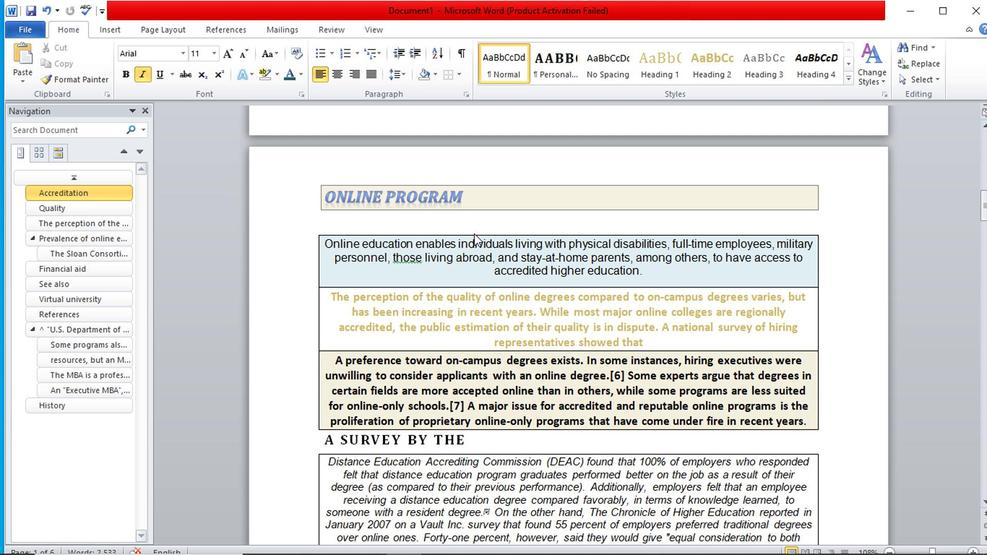 
Action: Mouse scrolled (466, 233) with delta (0, 0)
Screenshot: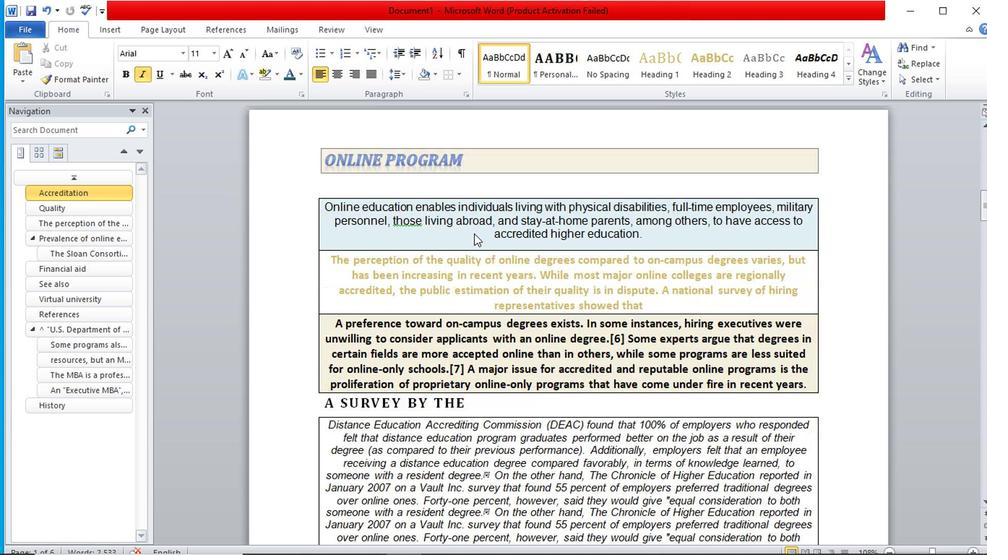 
Action: Mouse scrolled (466, 233) with delta (0, 0)
Screenshot: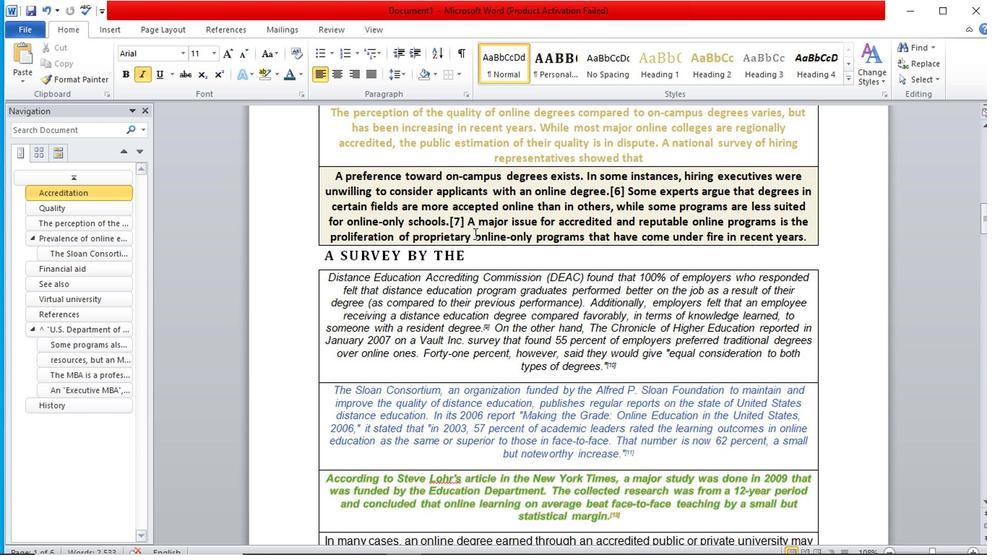 
Action: Mouse scrolled (466, 233) with delta (0, 0)
Screenshot: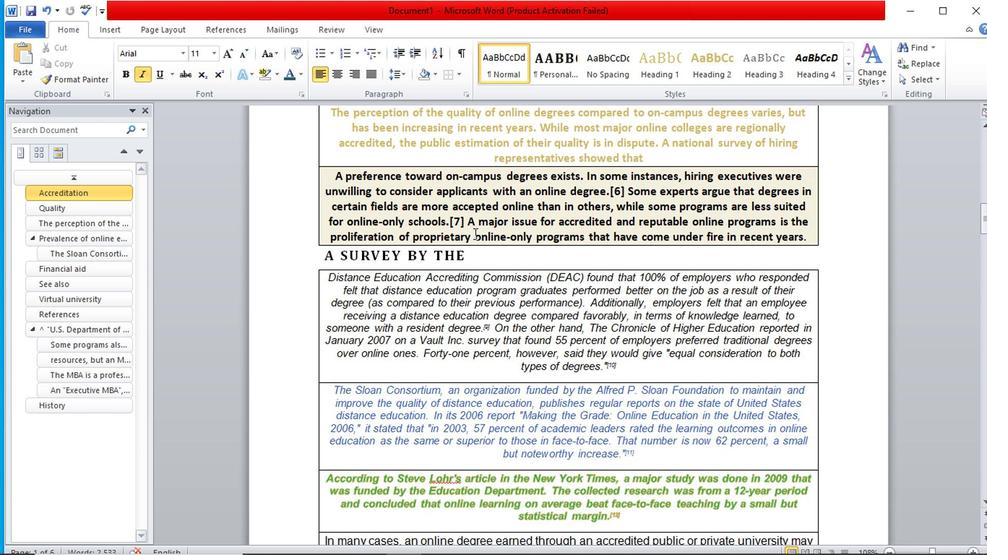 
Action: Mouse scrolled (466, 233) with delta (0, 0)
Screenshot: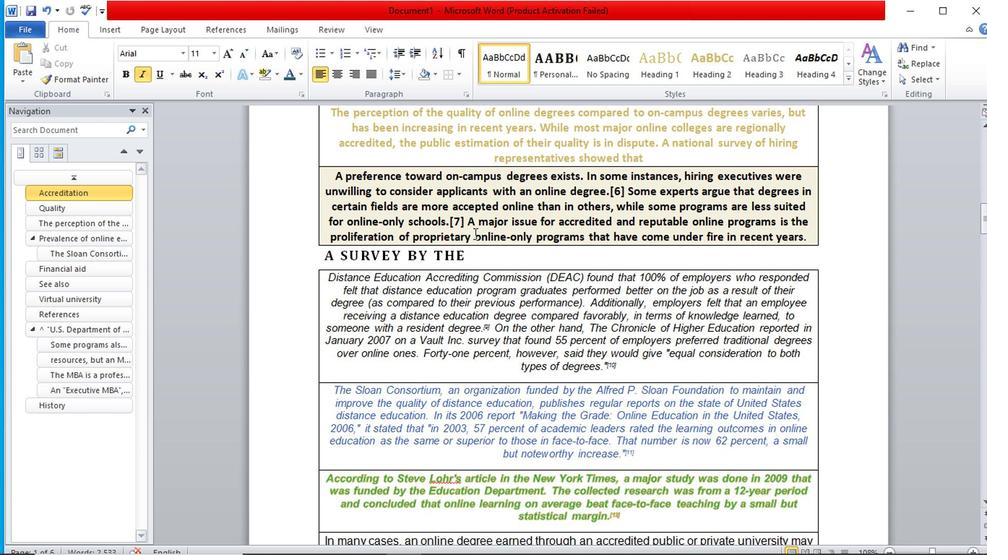 
Action: Mouse scrolled (466, 233) with delta (0, 0)
Screenshot: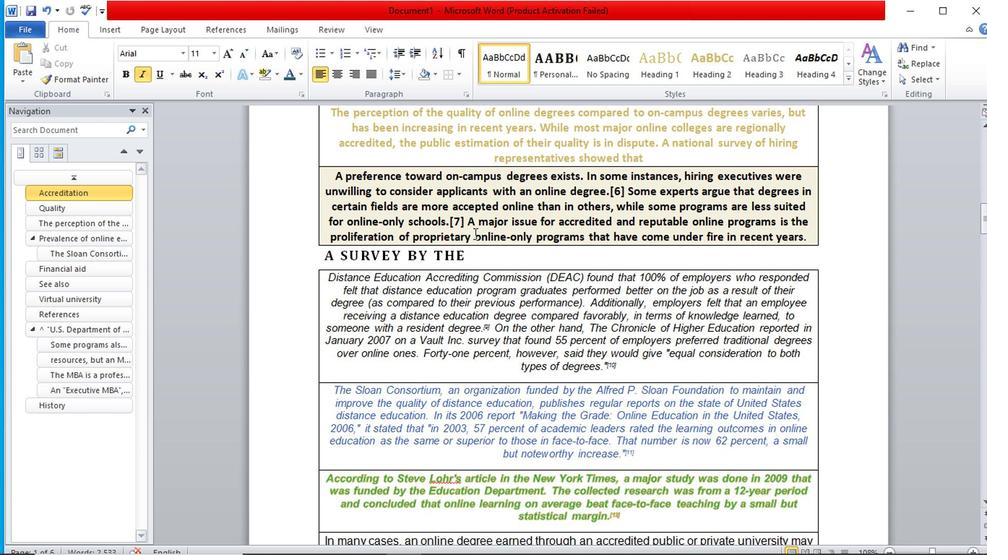 
Action: Mouse scrolled (466, 233) with delta (0, 0)
Screenshot: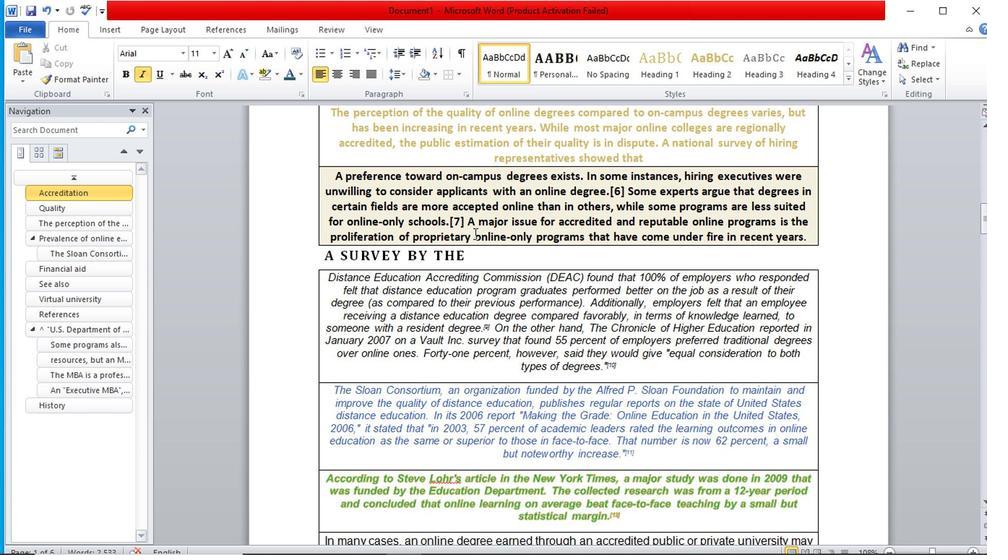 
Action: Mouse scrolled (466, 233) with delta (0, 0)
Screenshot: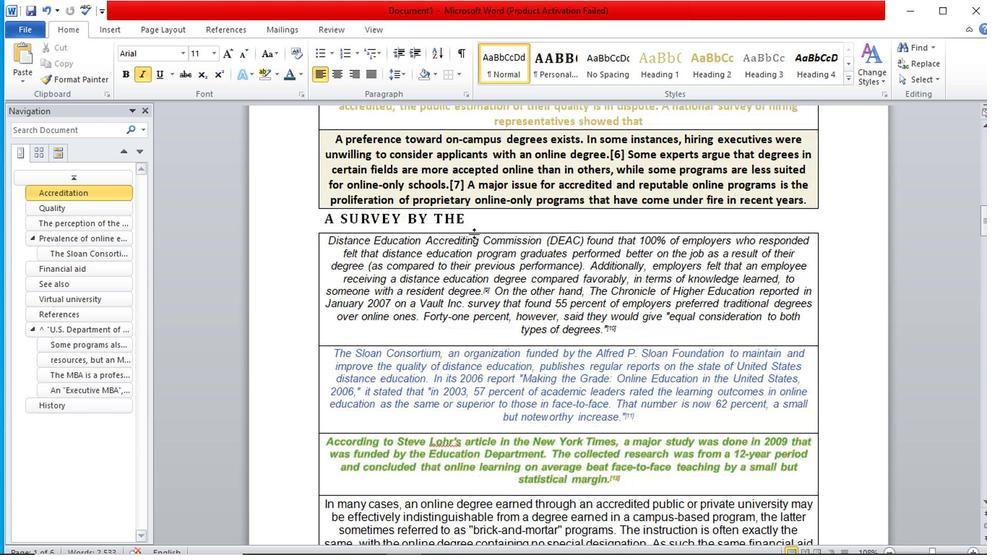 
Action: Mouse scrolled (466, 235) with delta (0, 1)
Screenshot: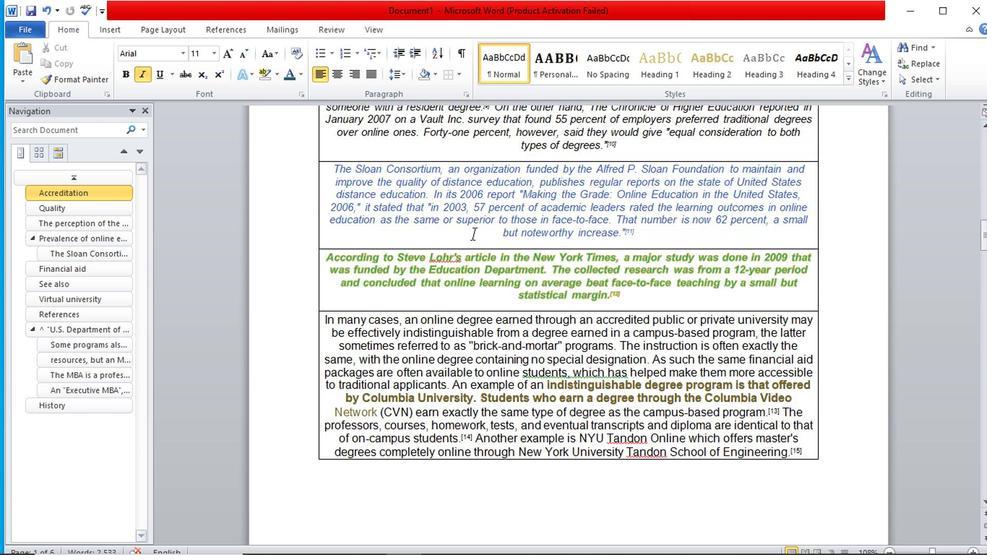 
Action: Mouse scrolled (466, 235) with delta (0, 1)
Screenshot: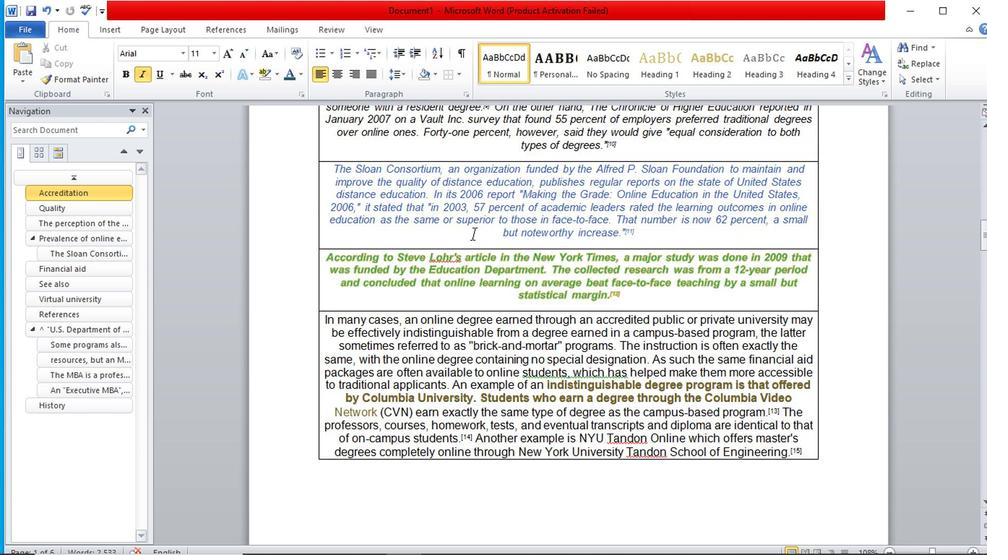 
Action: Mouse scrolled (466, 235) with delta (0, 1)
Screenshot: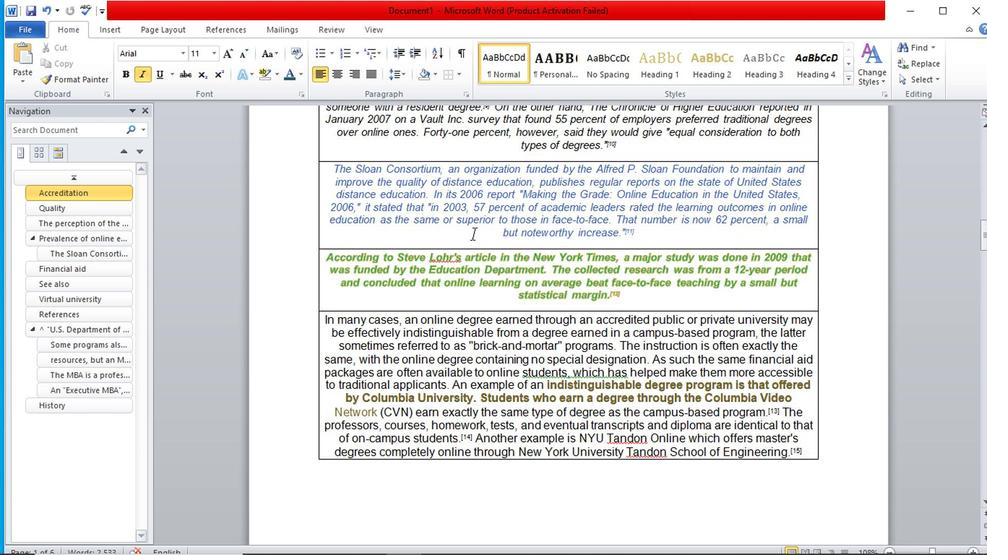 
Action: Mouse scrolled (466, 235) with delta (0, 1)
Screenshot: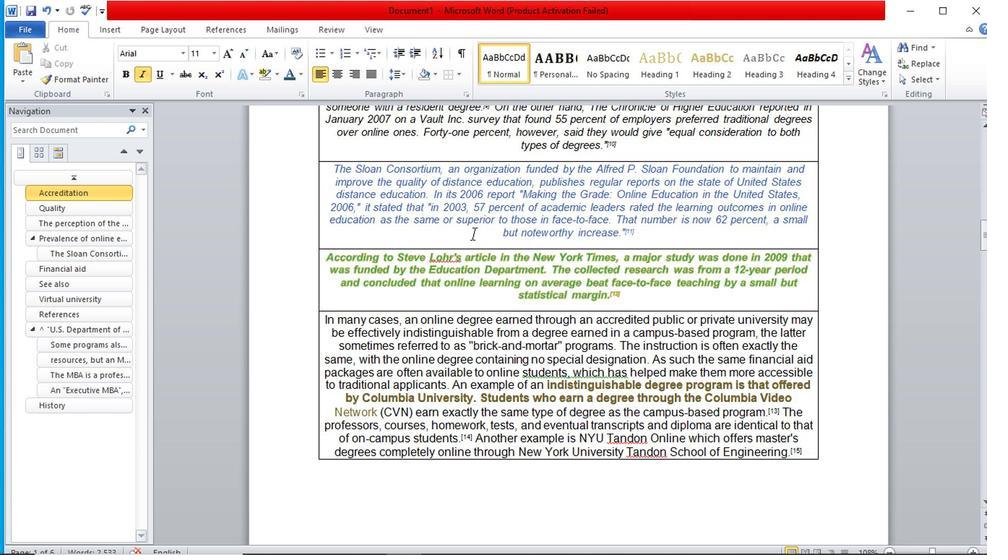 
Action: Mouse scrolled (466, 235) with delta (0, 1)
Screenshot: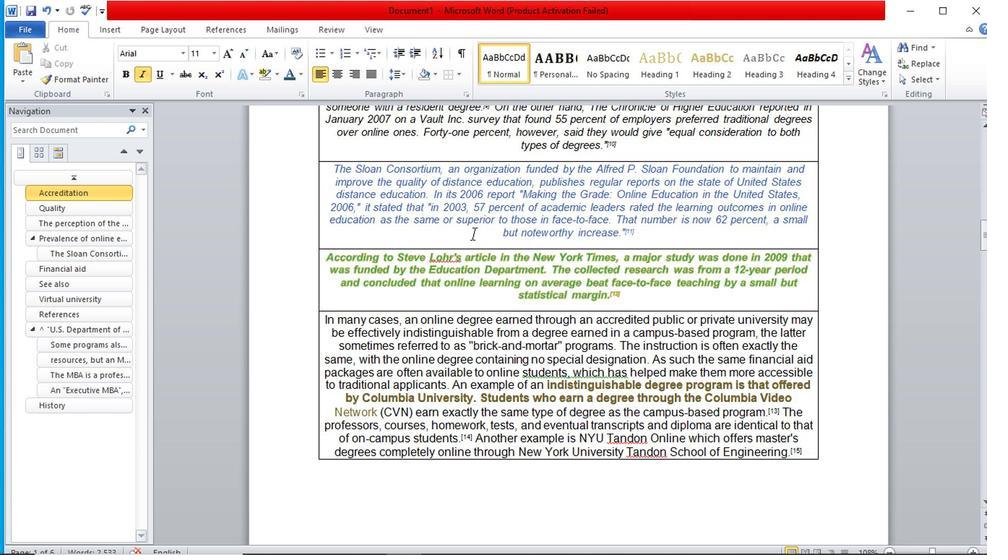
Action: Mouse scrolled (466, 235) with delta (0, 1)
Screenshot: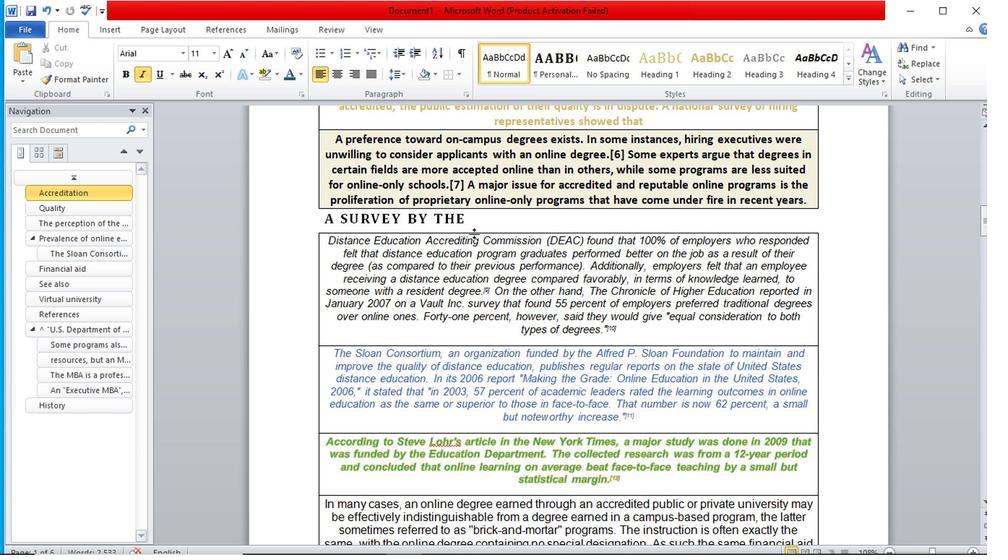 
Action: Mouse scrolled (466, 235) with delta (0, 1)
Screenshot: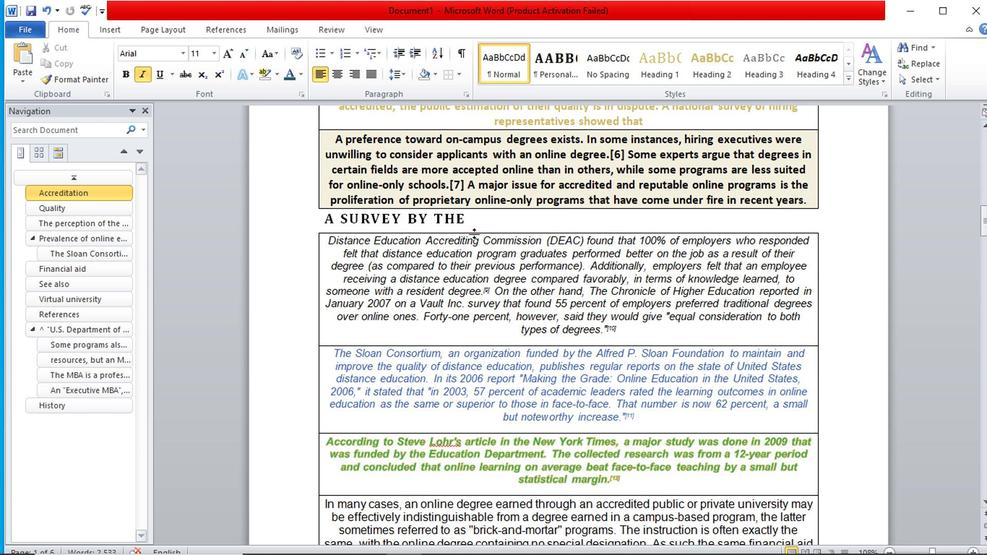 
Action: Mouse moved to (466, 234)
Screenshot: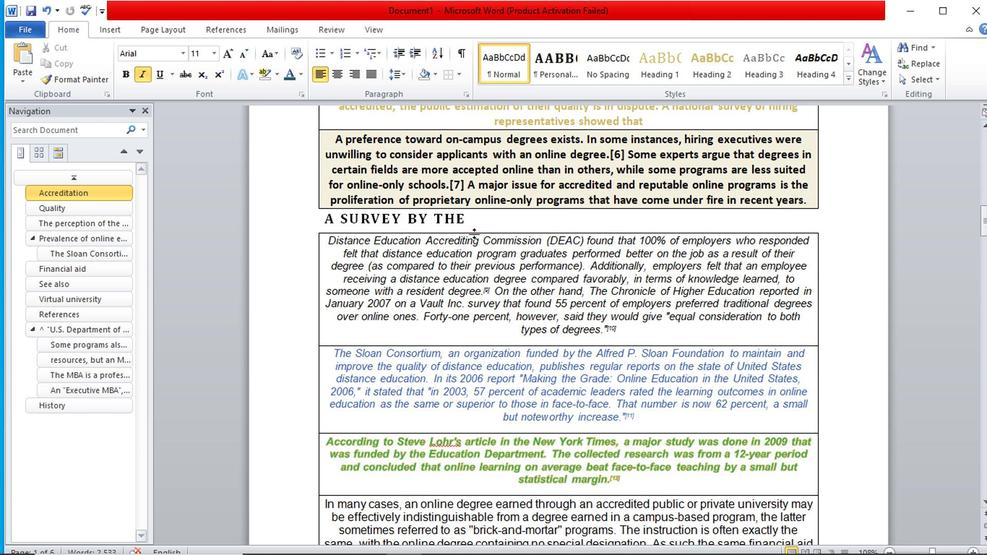 
Action: Mouse scrolled (466, 235) with delta (0, 1)
Screenshot: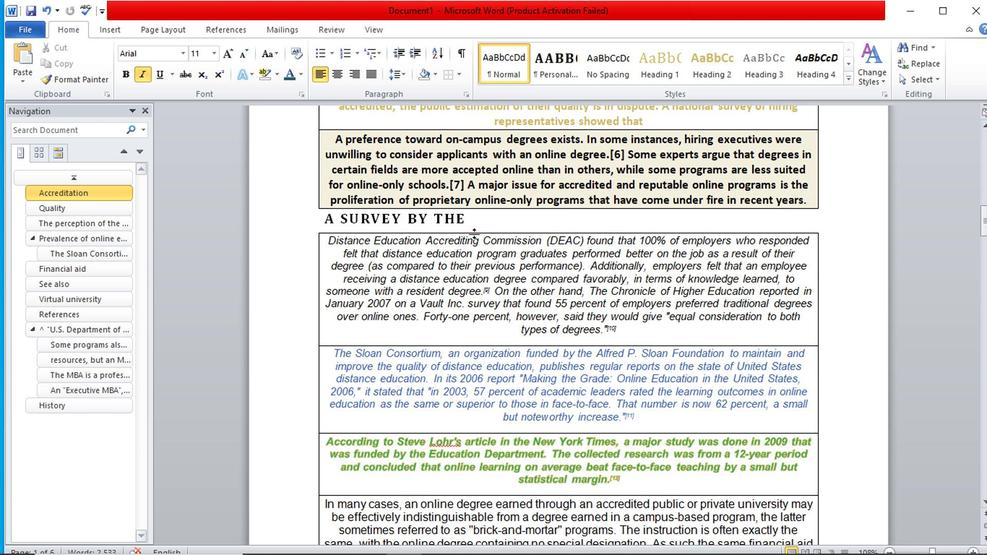 
Action: Mouse scrolled (466, 235) with delta (0, 1)
Screenshot: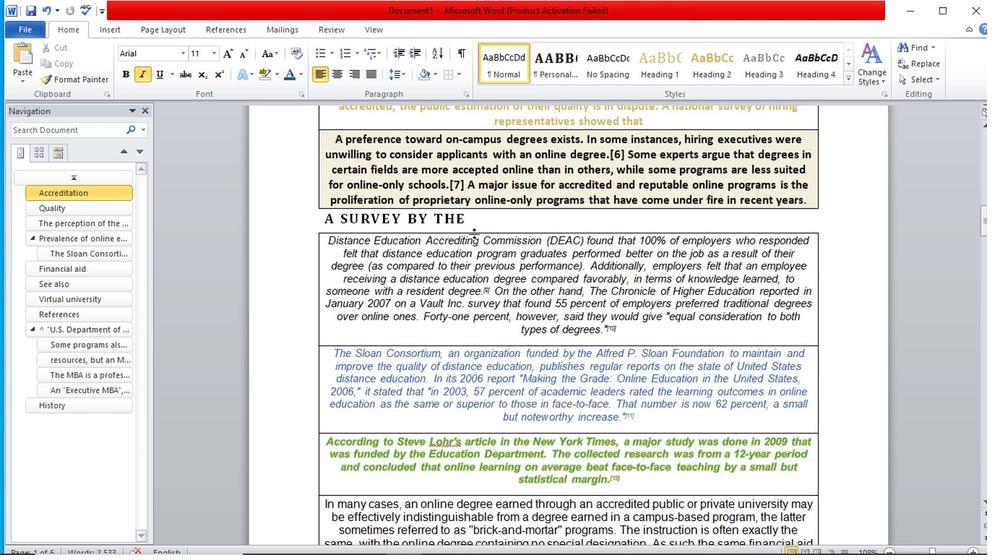 
Action: Mouse scrolled (466, 235) with delta (0, 1)
Screenshot: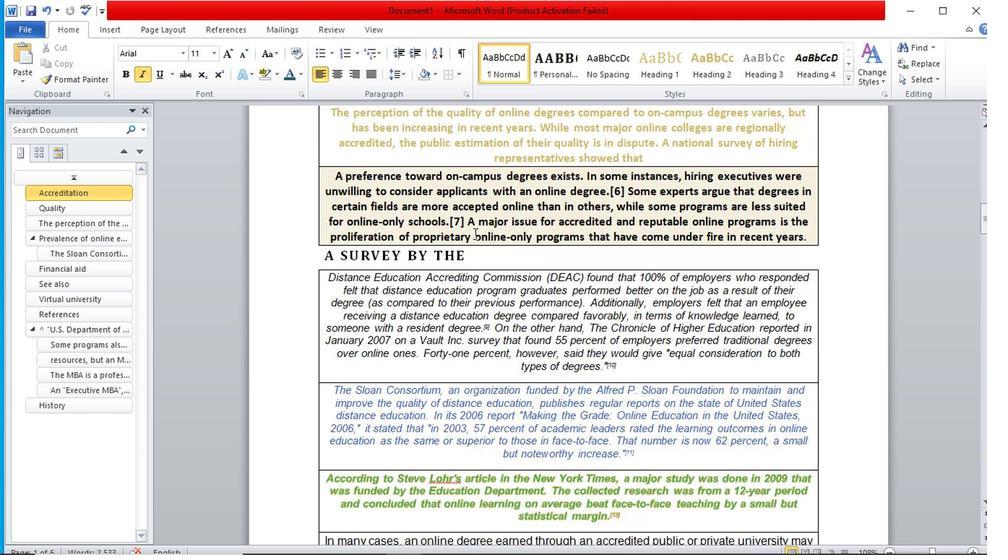 
Action: Mouse moved to (454, 242)
Screenshot: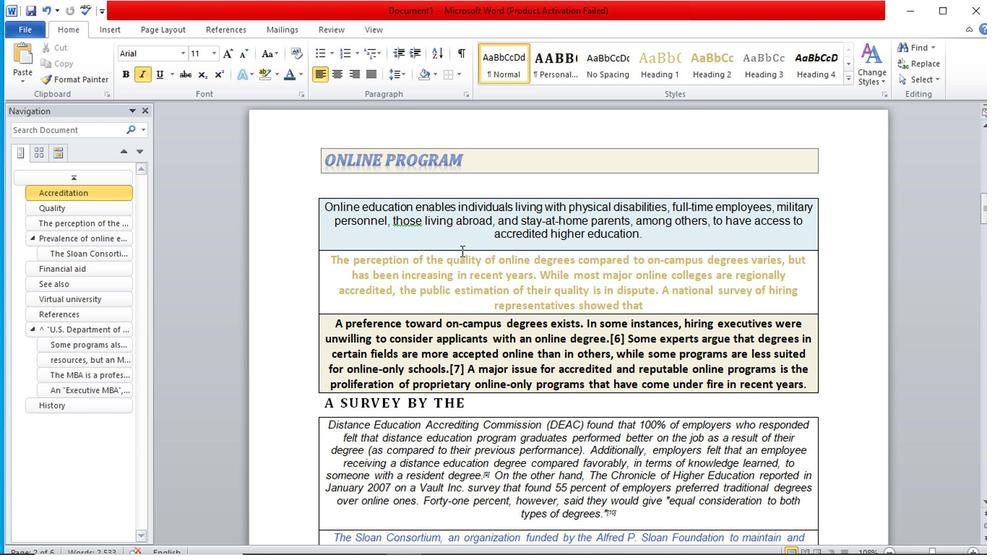 
Action: Mouse pressed left at (454, 242)
Screenshot: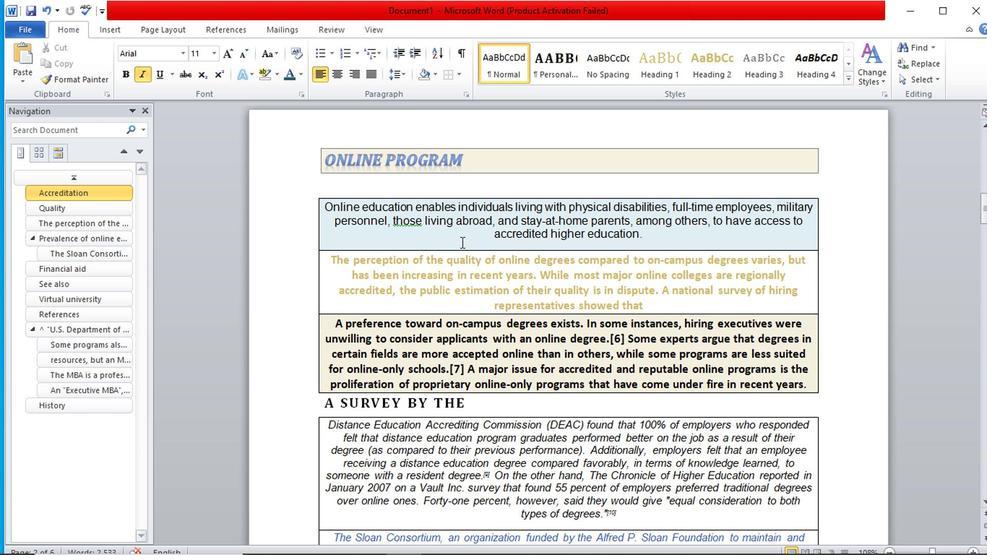 
Action: Mouse moved to (451, 77)
Screenshot: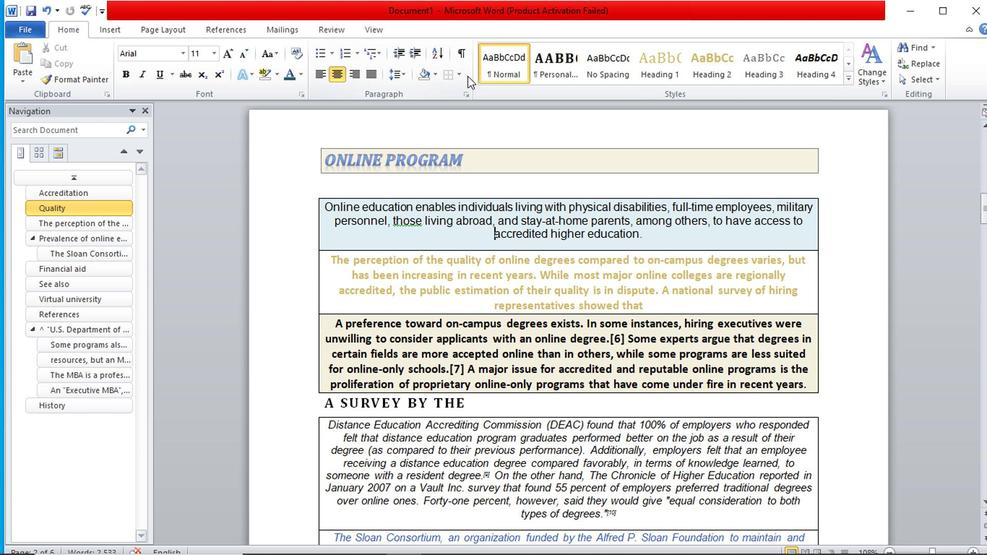 
Action: Mouse pressed left at (451, 77)
Screenshot: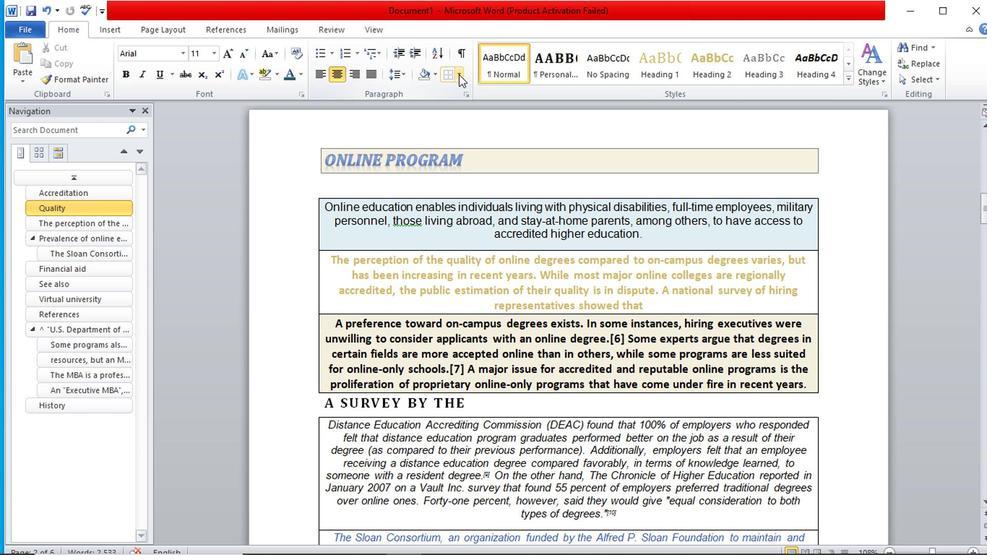 
Action: Mouse moved to (485, 159)
Screenshot: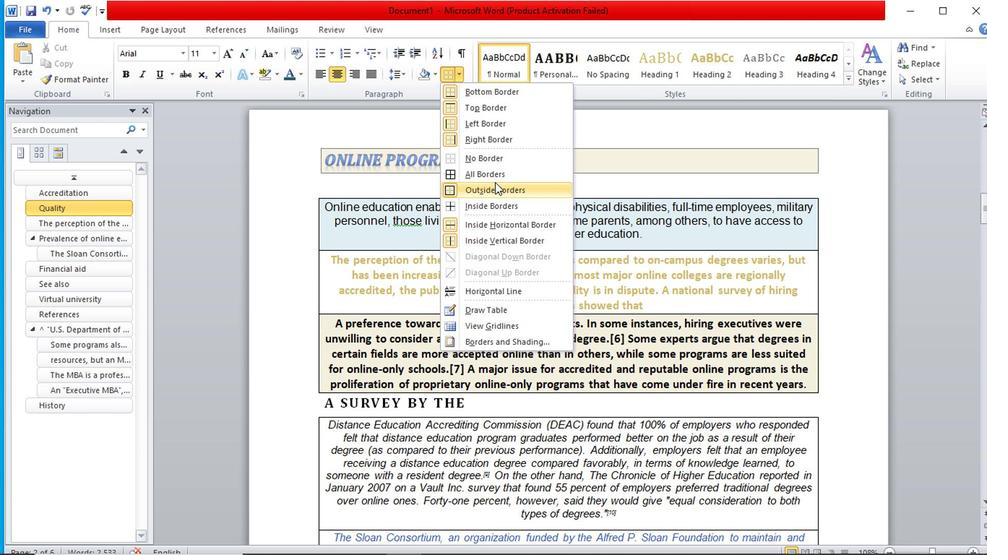 
Action: Mouse pressed left at (485, 159)
Screenshot: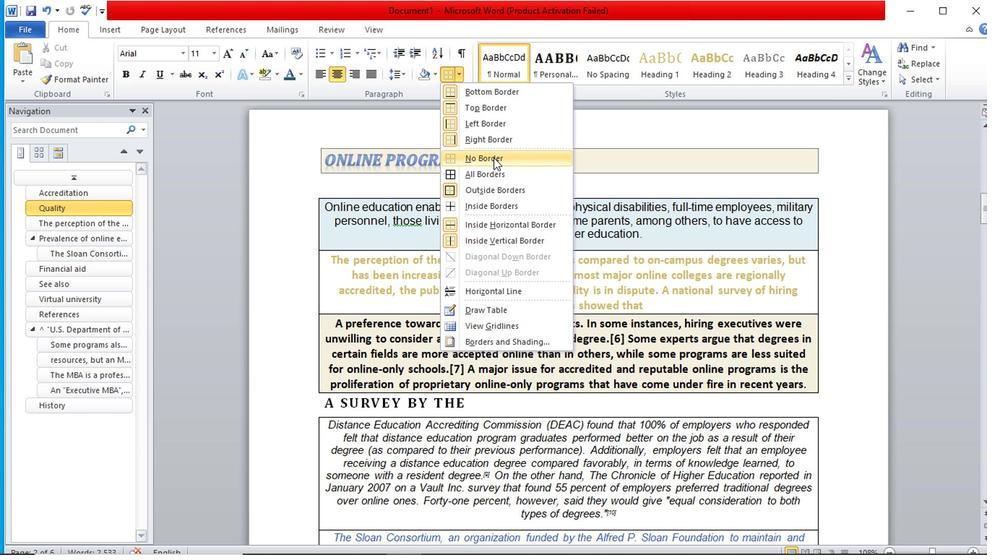 
Action: Mouse moved to (537, 321)
Screenshot: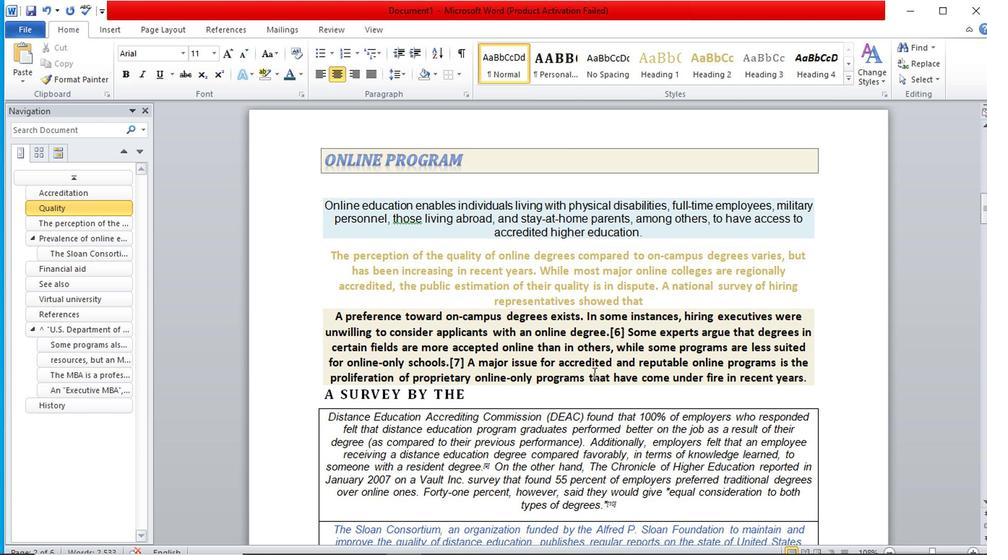 
Action: Mouse scrolled (537, 320) with delta (0, 0)
Screenshot: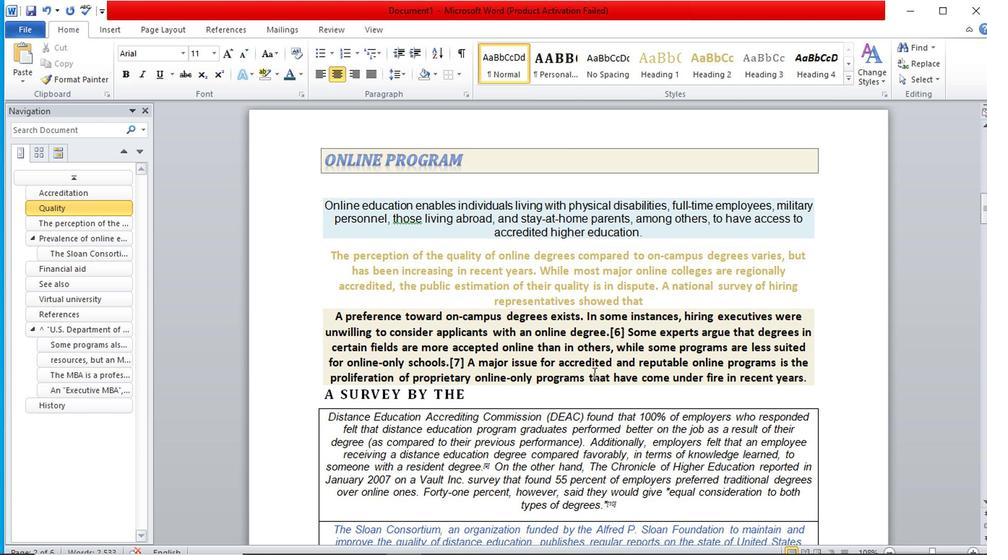 
Action: Mouse moved to (536, 319)
Screenshot: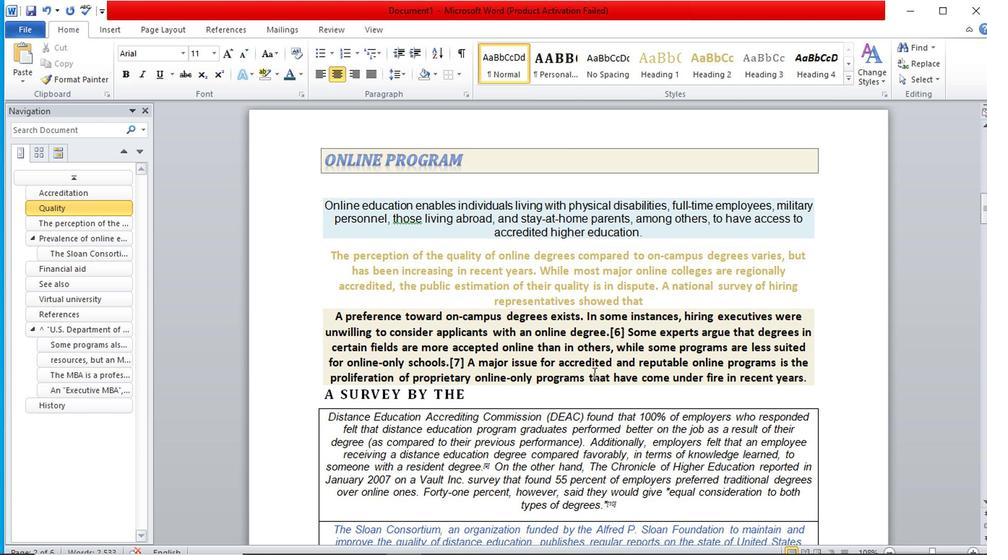 
Action: Mouse scrolled (536, 319) with delta (0, 0)
Screenshot: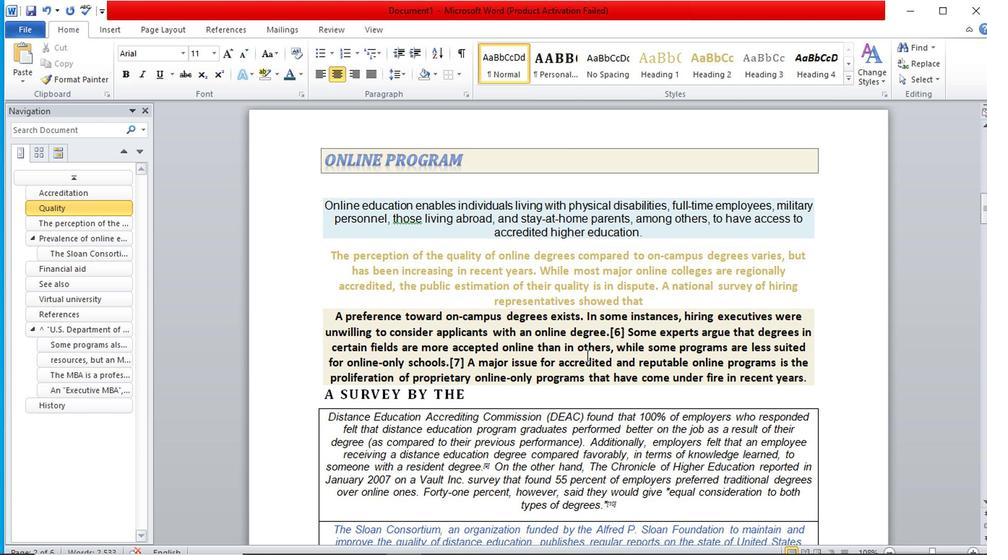 
Action: Mouse scrolled (536, 319) with delta (0, 0)
Screenshot: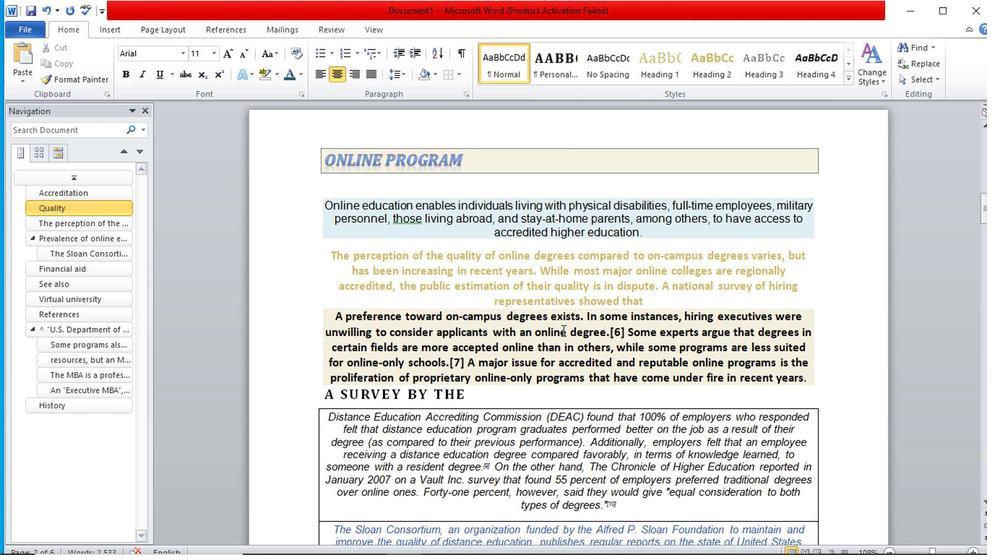 
Action: Mouse scrolled (536, 319) with delta (0, 0)
Screenshot: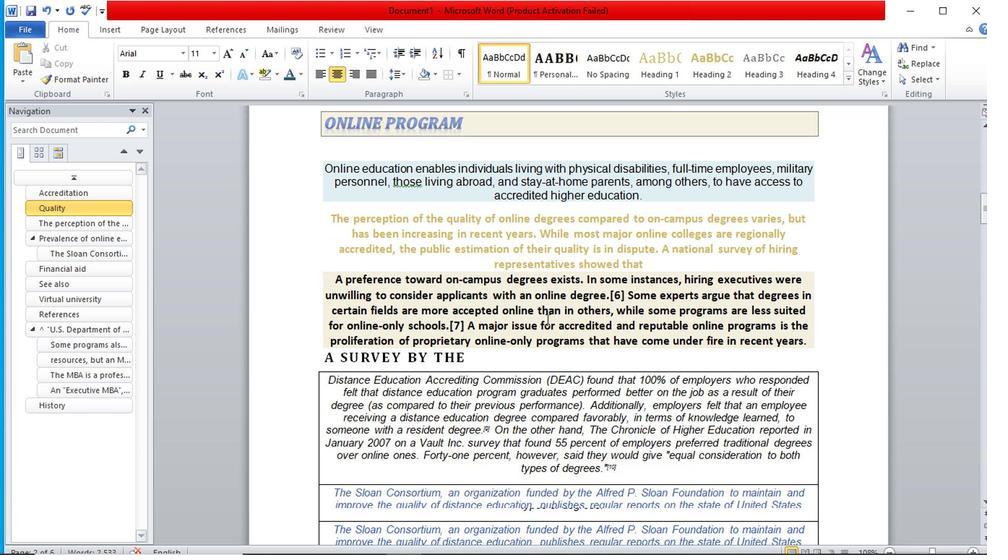 
Action: Mouse moved to (535, 319)
Screenshot: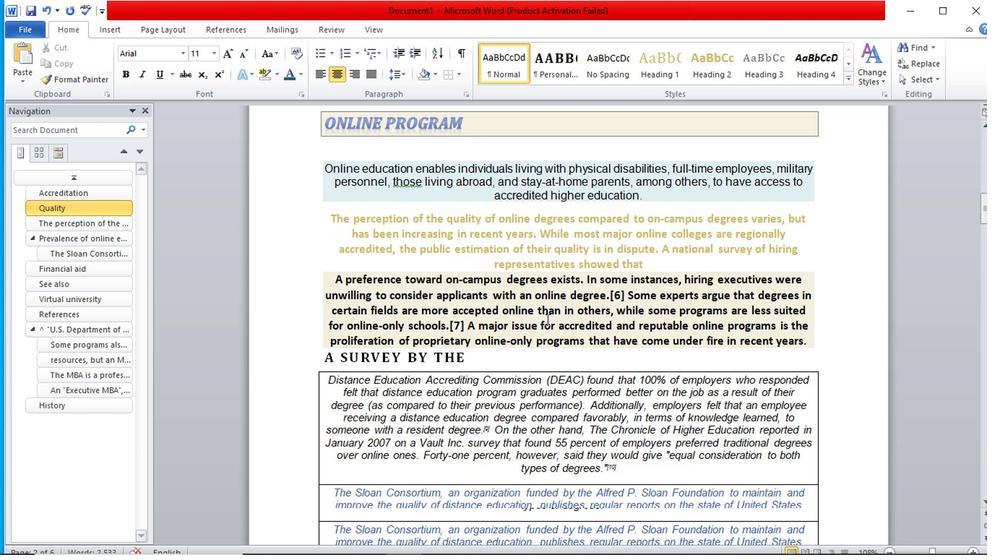 
Action: Mouse scrolled (535, 318) with delta (0, -1)
Screenshot: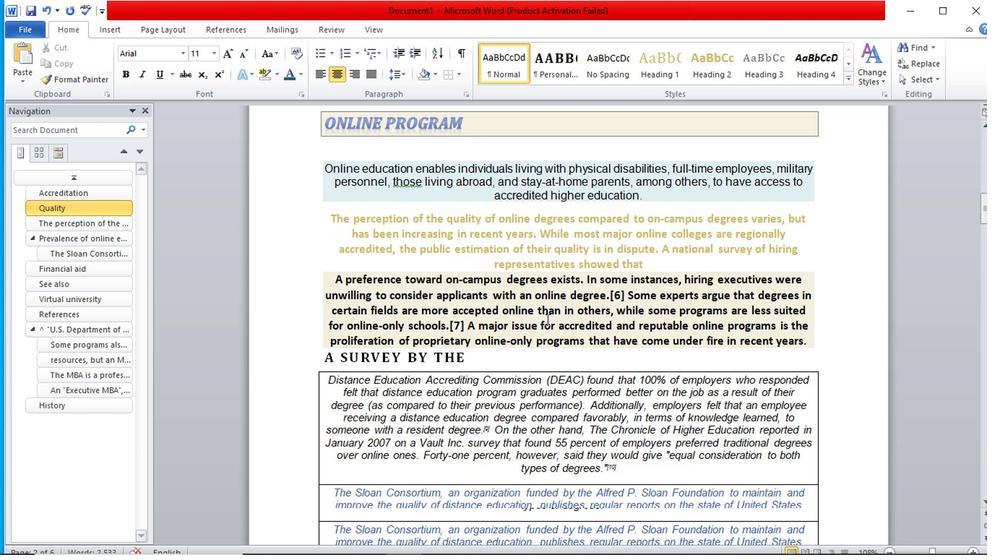 
Action: Mouse moved to (535, 317)
Screenshot: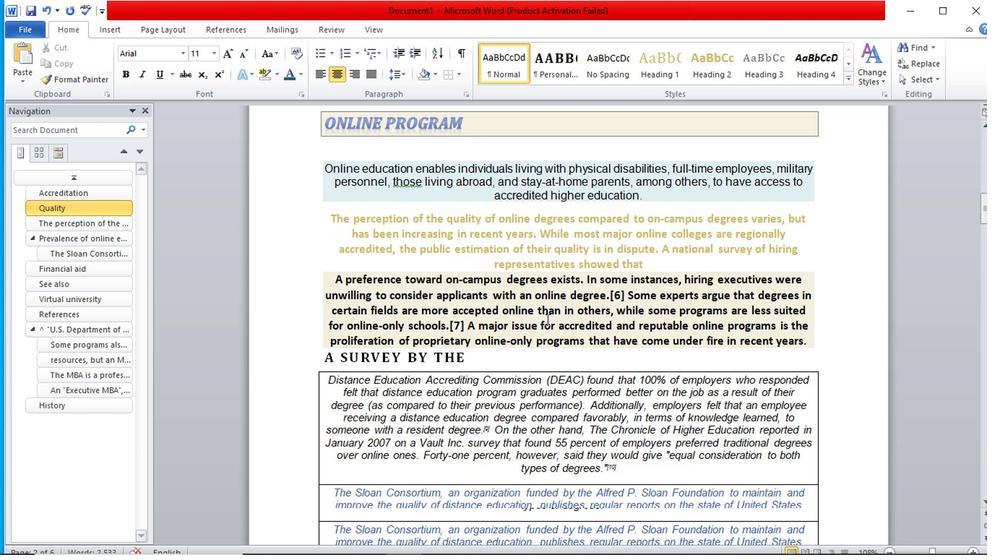 
Action: Mouse scrolled (535, 317) with delta (0, 0)
Screenshot: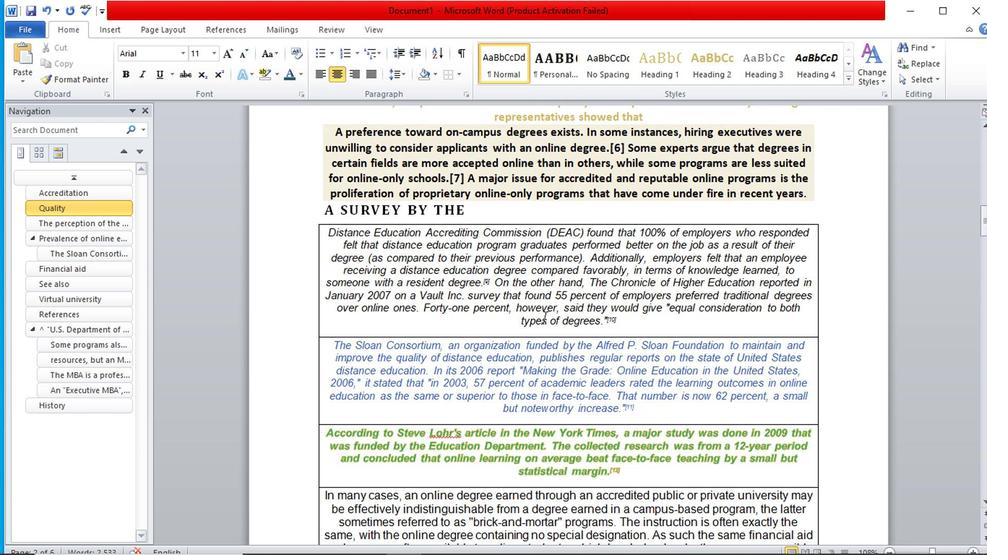 
Action: Mouse moved to (497, 319)
Screenshot: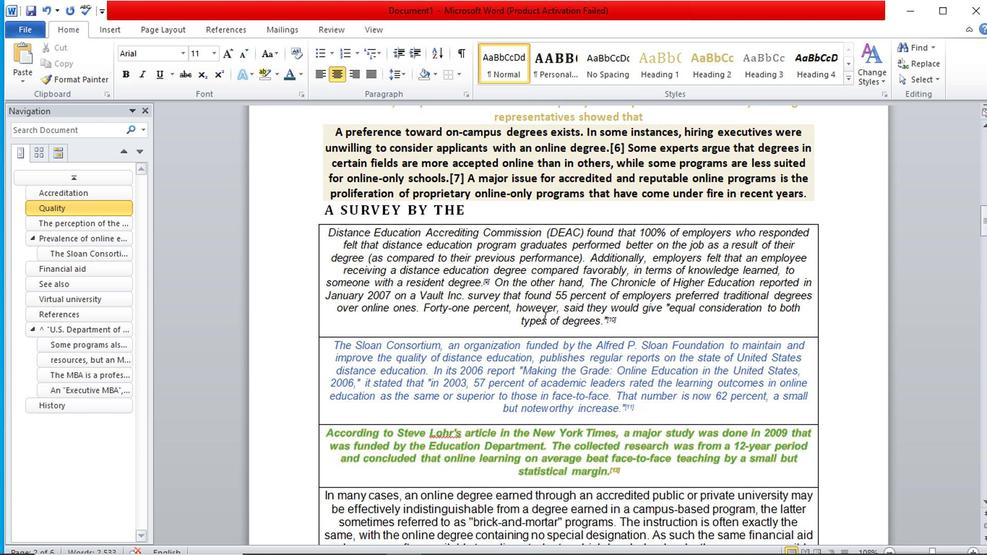 
Action: Mouse scrolled (497, 319) with delta (0, 0)
Screenshot: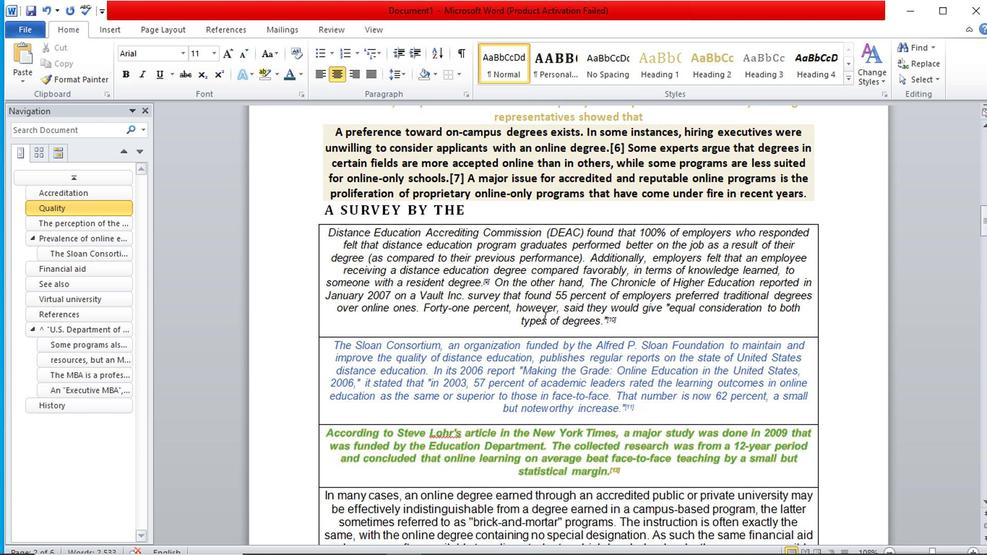 
Action: Mouse moved to (481, 297)
Screenshot: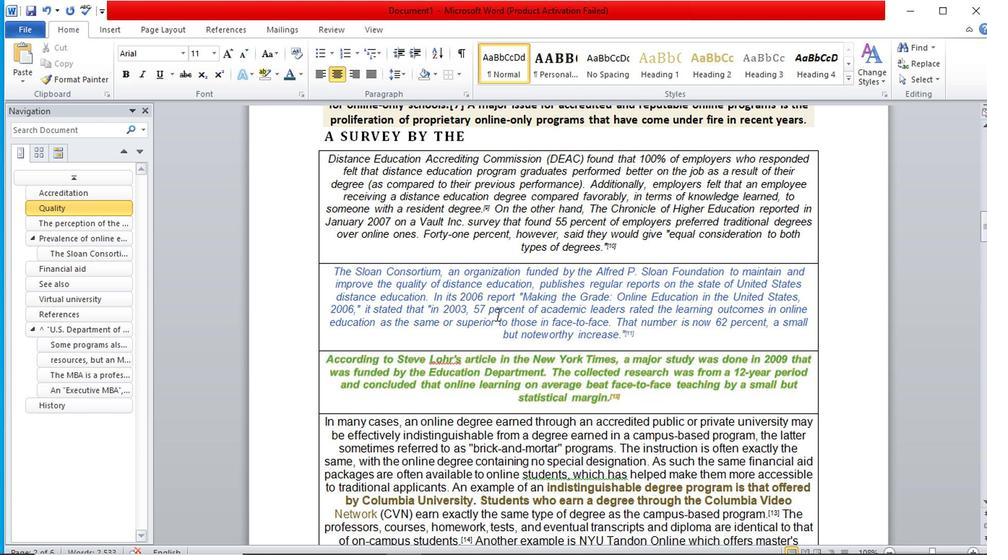 
Action: Mouse scrolled (481, 296) with delta (0, -1)
Screenshot: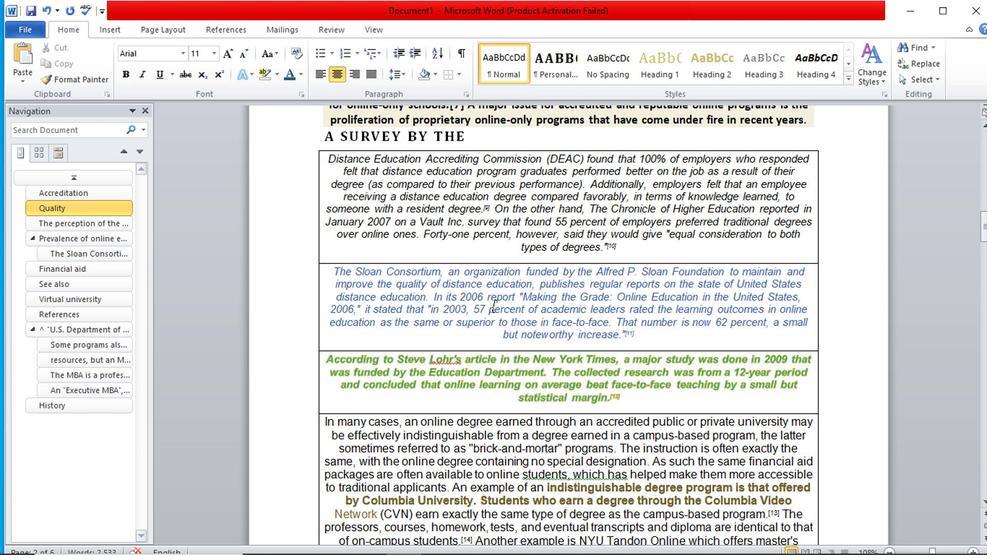 
Action: Mouse scrolled (481, 296) with delta (0, -1)
Screenshot: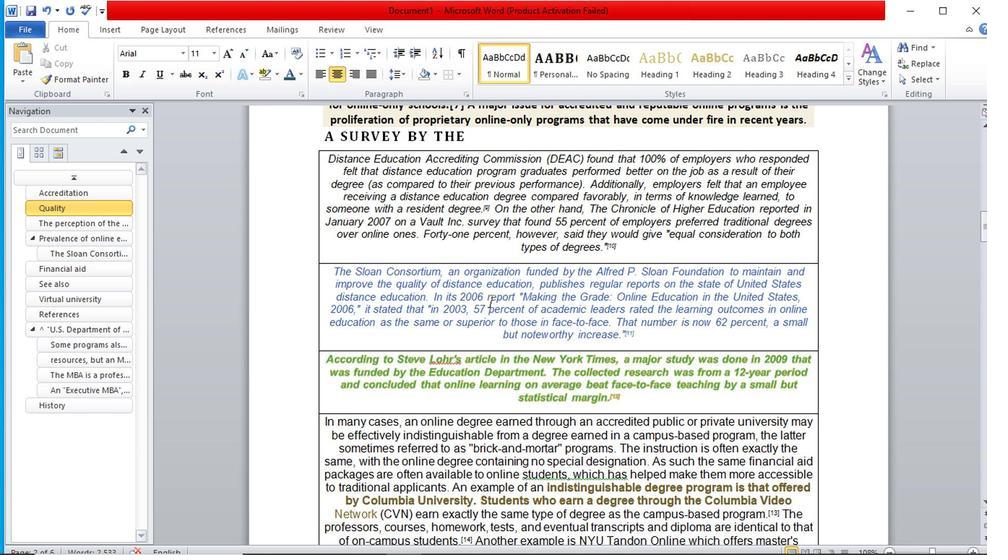 
Action: Mouse scrolled (481, 296) with delta (0, -1)
Screenshot: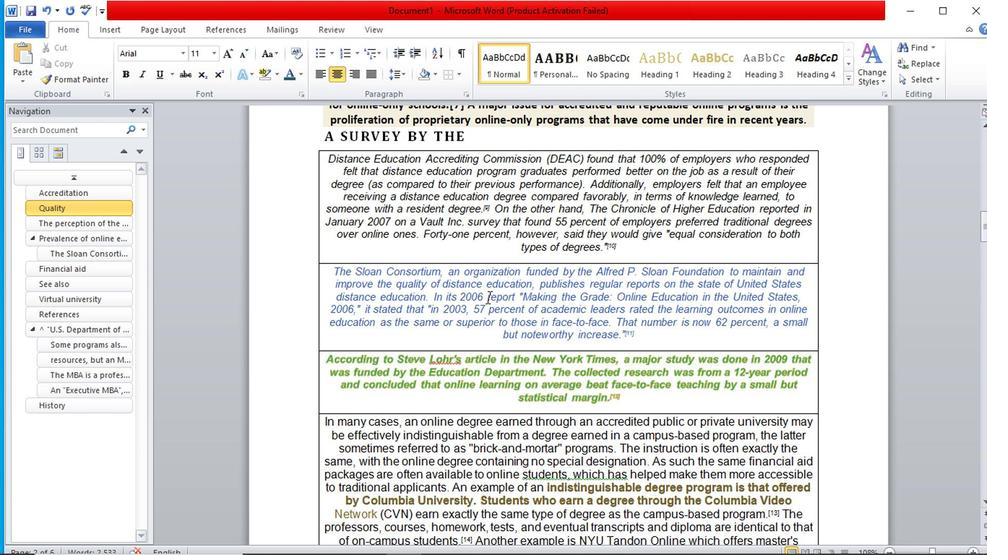 
Action: Mouse scrolled (481, 296) with delta (0, -1)
Screenshot: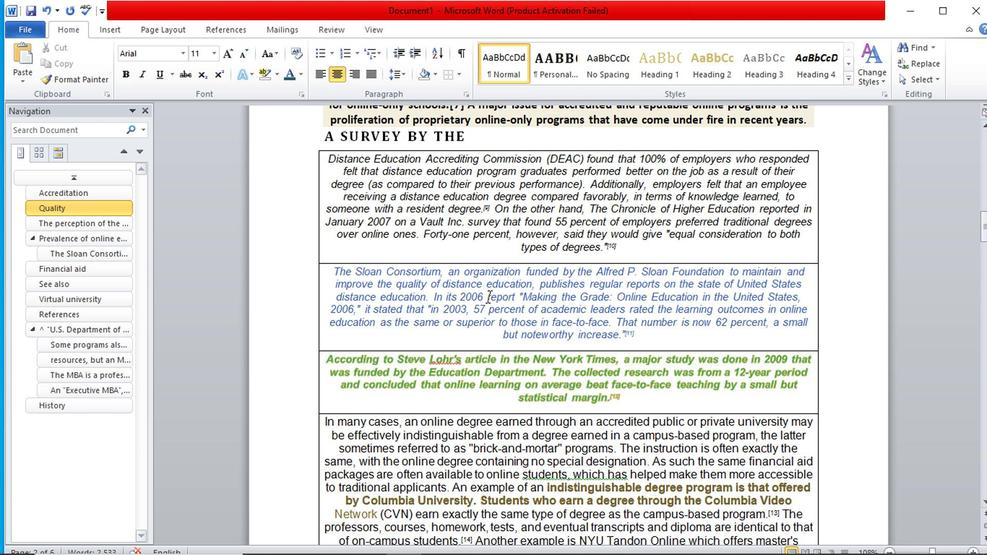 
Action: Mouse scrolled (481, 296) with delta (0, -1)
Screenshot: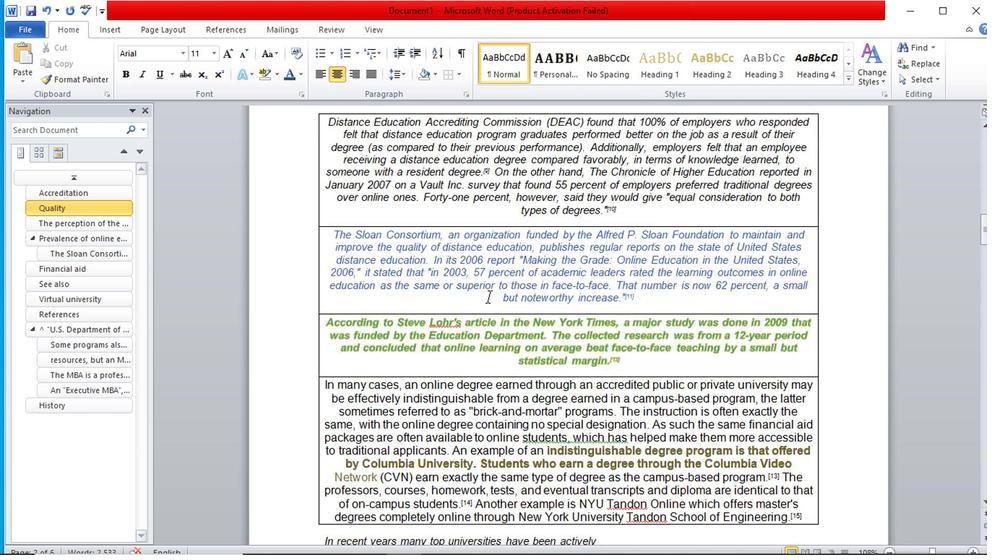 
Action: Mouse moved to (534, 284)
Screenshot: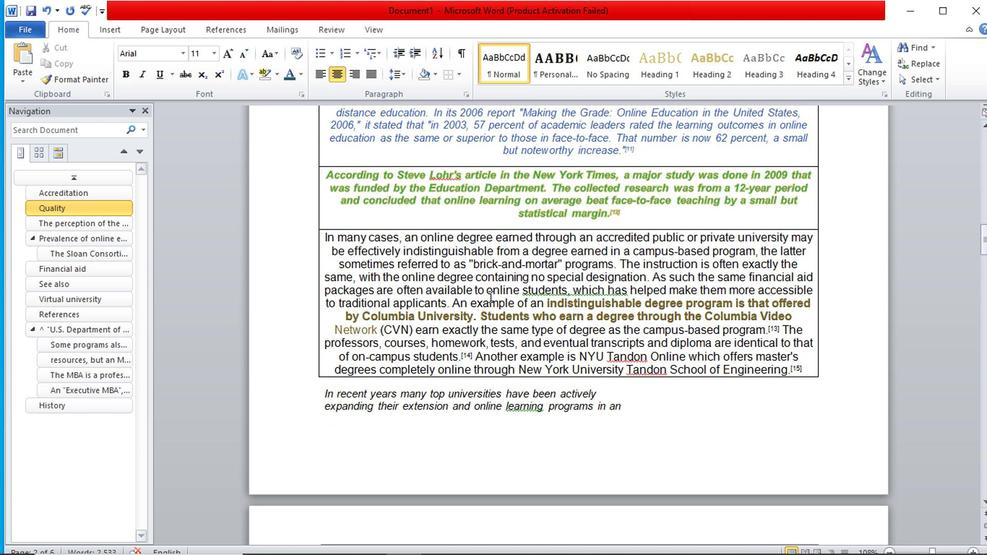
Action: Mouse scrolled (534, 283) with delta (0, -1)
Screenshot: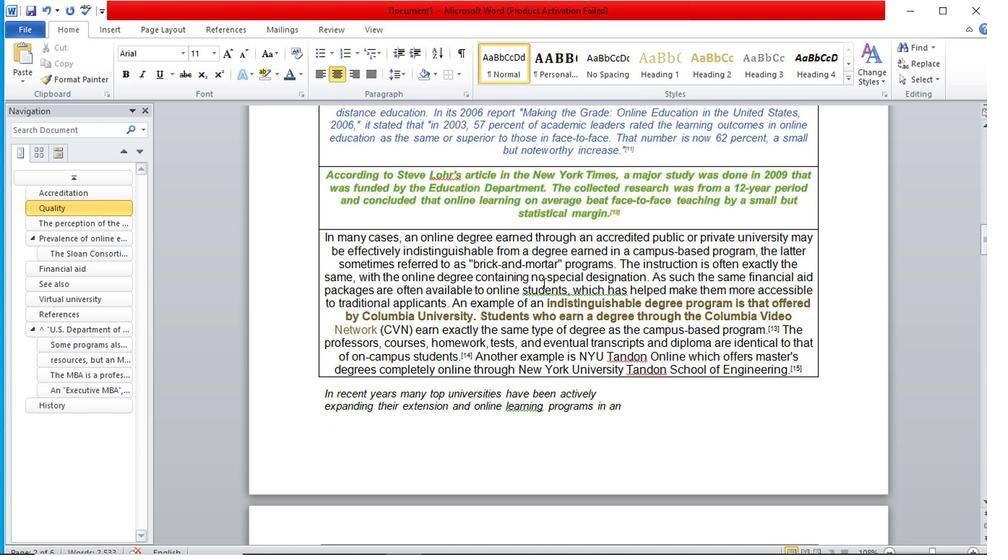 
Action: Mouse scrolled (534, 283) with delta (0, -1)
Screenshot: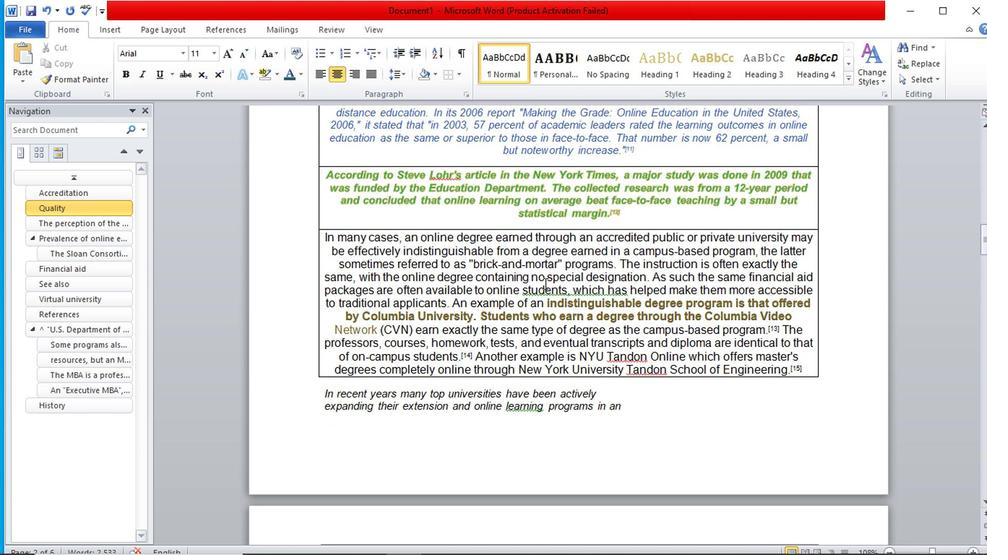 
Action: Mouse scrolled (534, 283) with delta (0, -1)
Screenshot: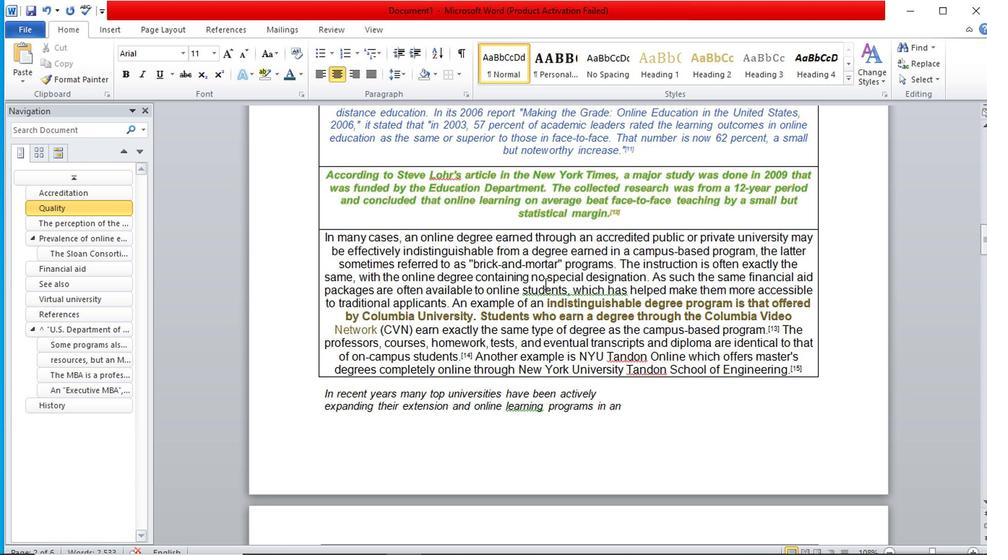 
Action: Mouse scrolled (534, 283) with delta (0, -1)
Screenshot: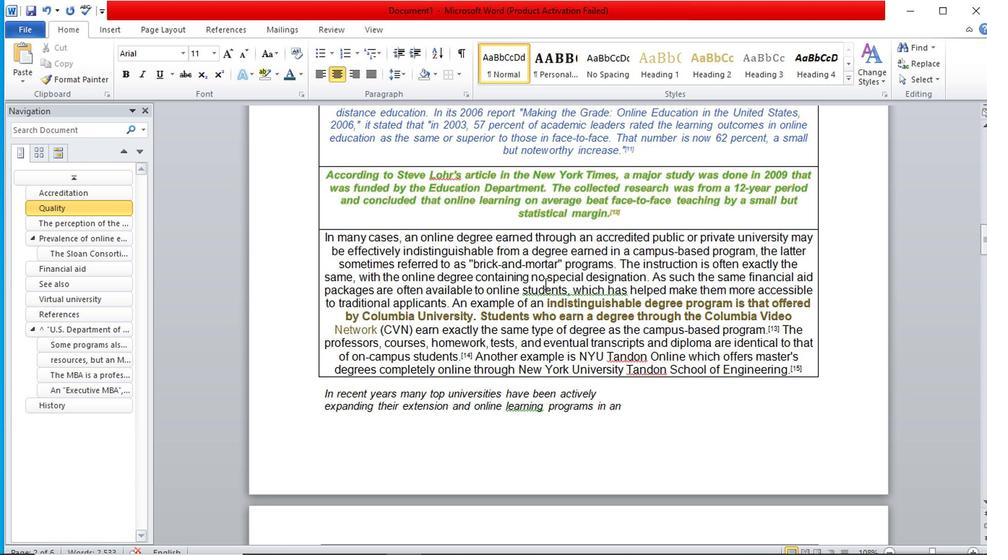
Action: Mouse scrolled (534, 283) with delta (0, -1)
Screenshot: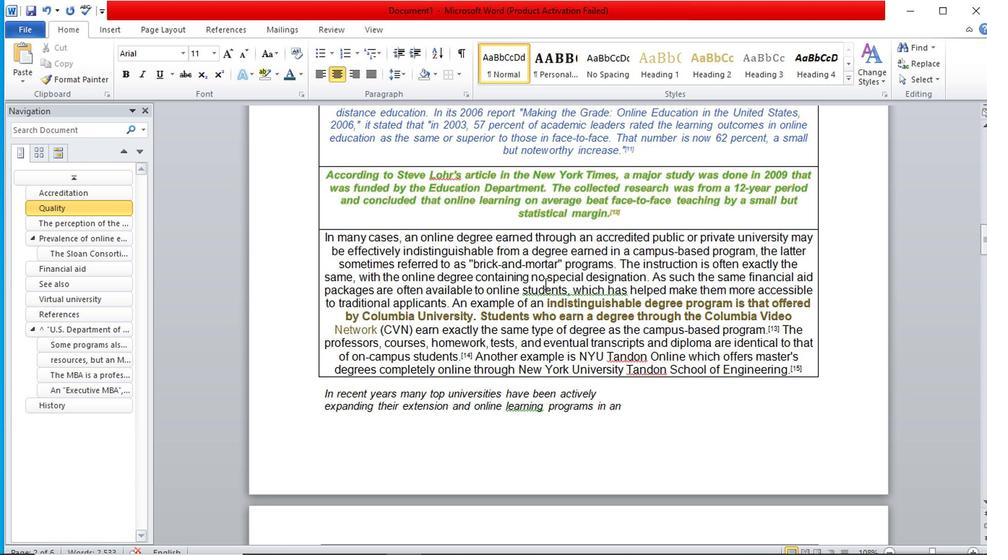 
Action: Mouse scrolled (534, 283) with delta (0, -1)
Screenshot: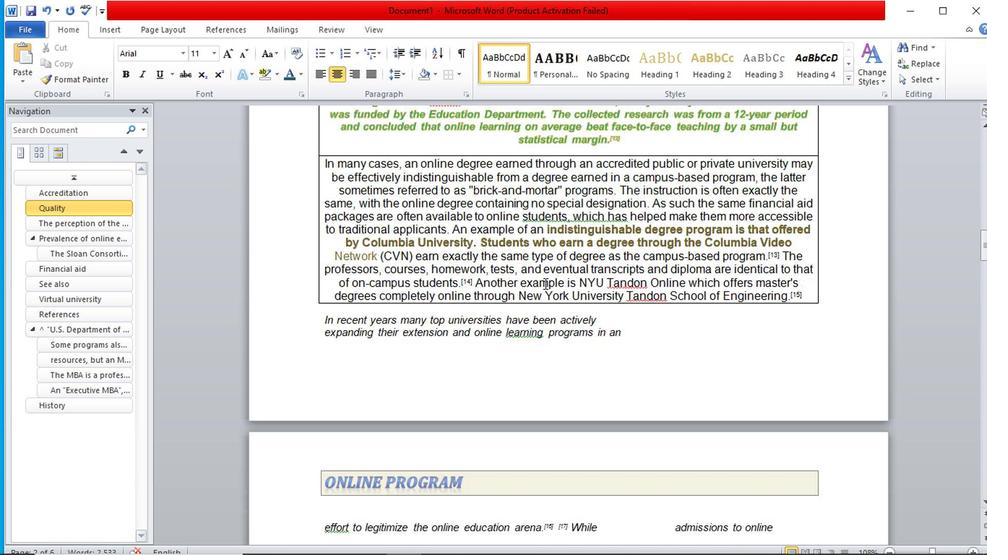 
Action: Mouse moved to (536, 282)
Screenshot: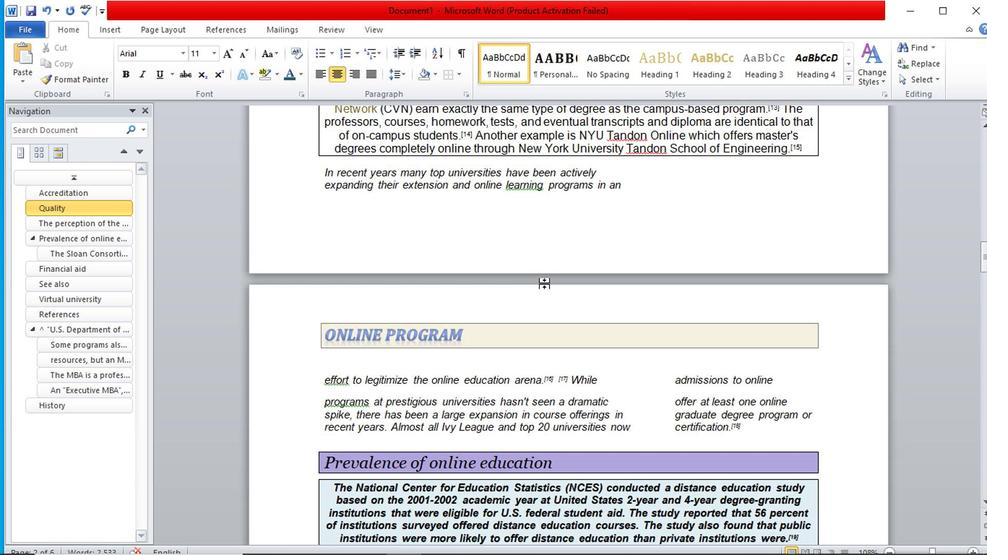 
Action: Mouse scrolled (536, 281) with delta (0, -1)
Screenshot: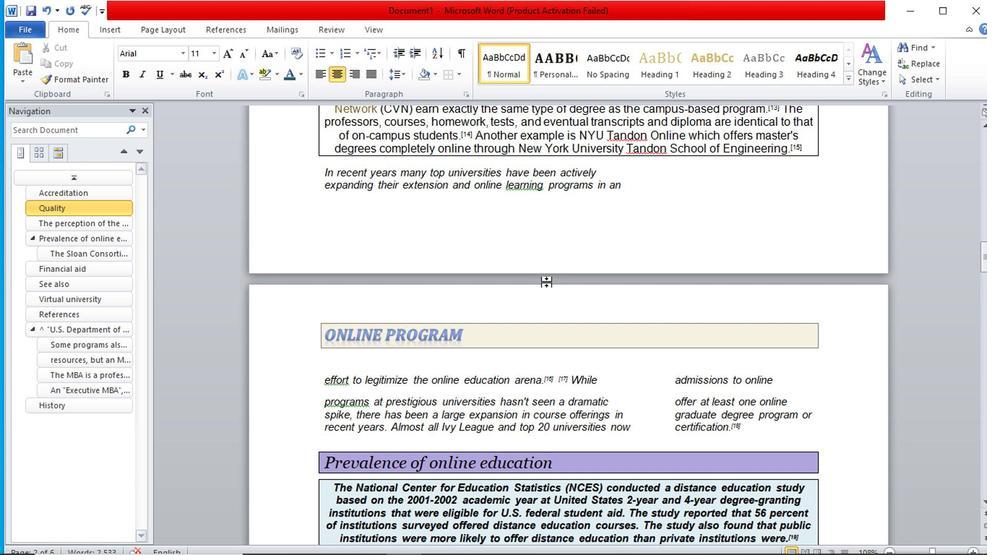 
Action: Mouse scrolled (536, 281) with delta (0, -1)
Screenshot: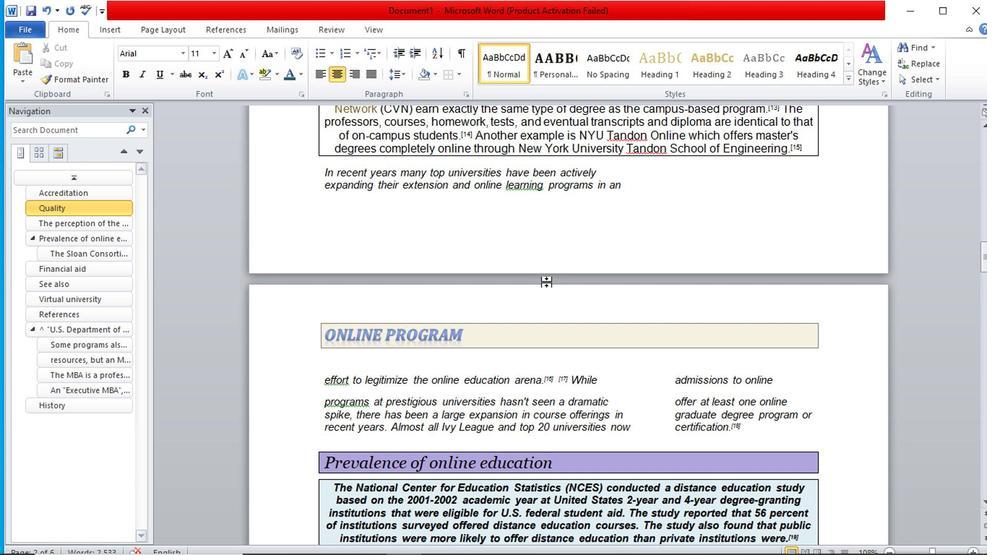 
Action: Mouse scrolled (536, 281) with delta (0, -1)
Screenshot: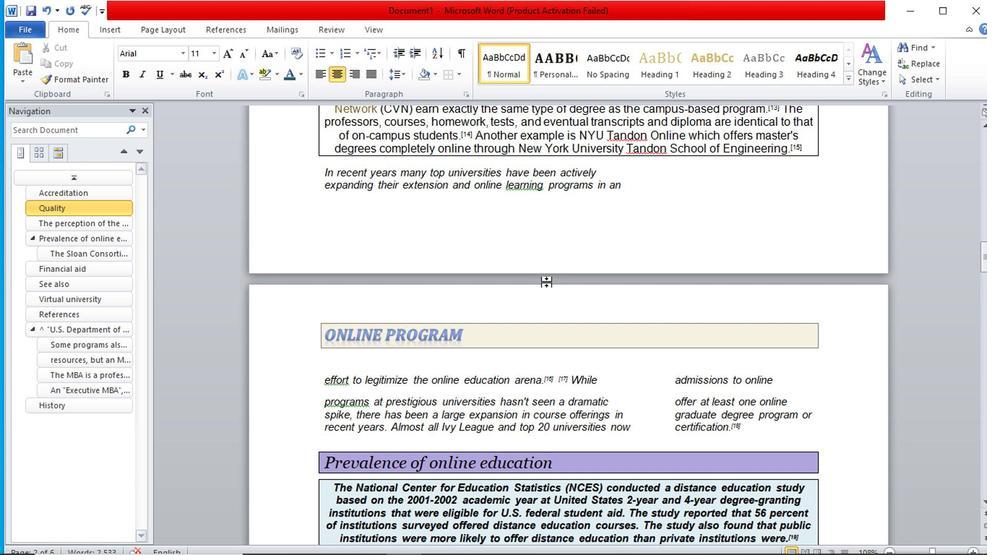 
Action: Mouse scrolled (536, 281) with delta (0, -1)
Screenshot: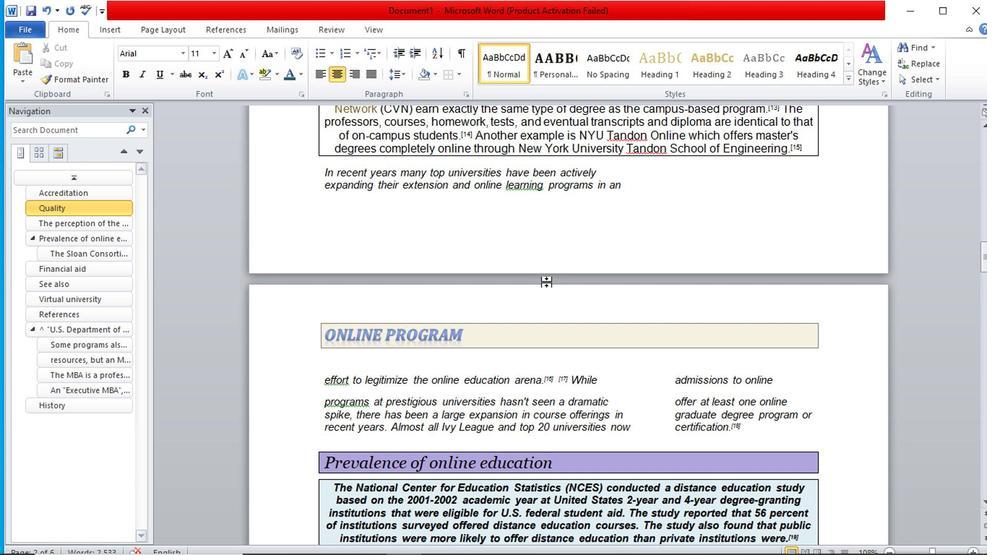 
Action: Mouse scrolled (536, 281) with delta (0, -1)
Screenshot: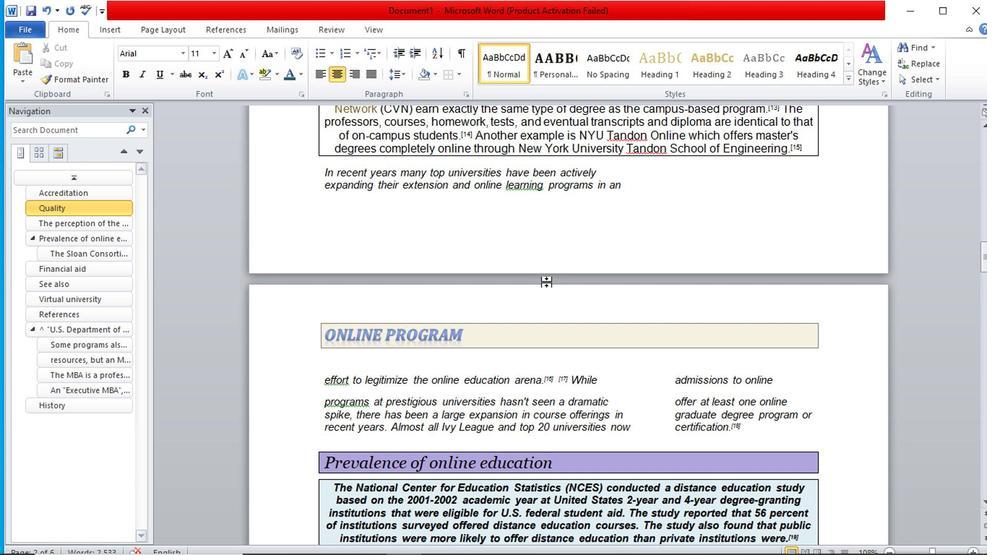
Action: Mouse scrolled (536, 281) with delta (0, -1)
Screenshot: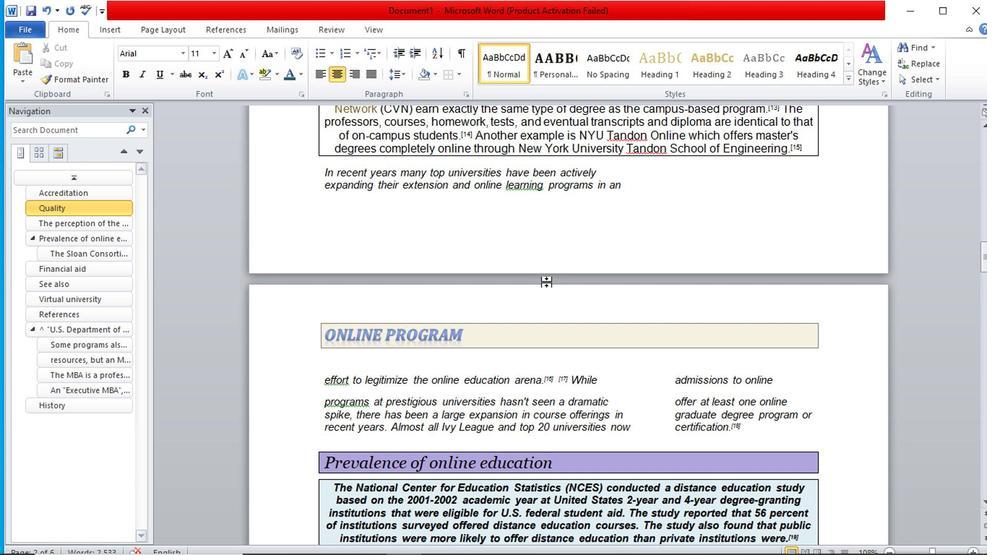 
Action: Mouse scrolled (536, 281) with delta (0, -1)
Screenshot: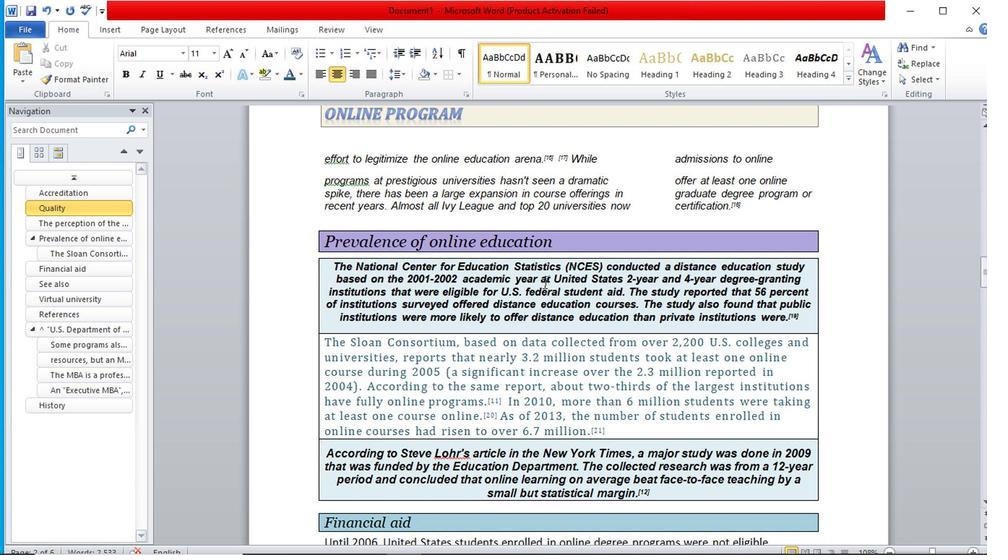 
Action: Mouse scrolled (536, 281) with delta (0, -1)
Screenshot: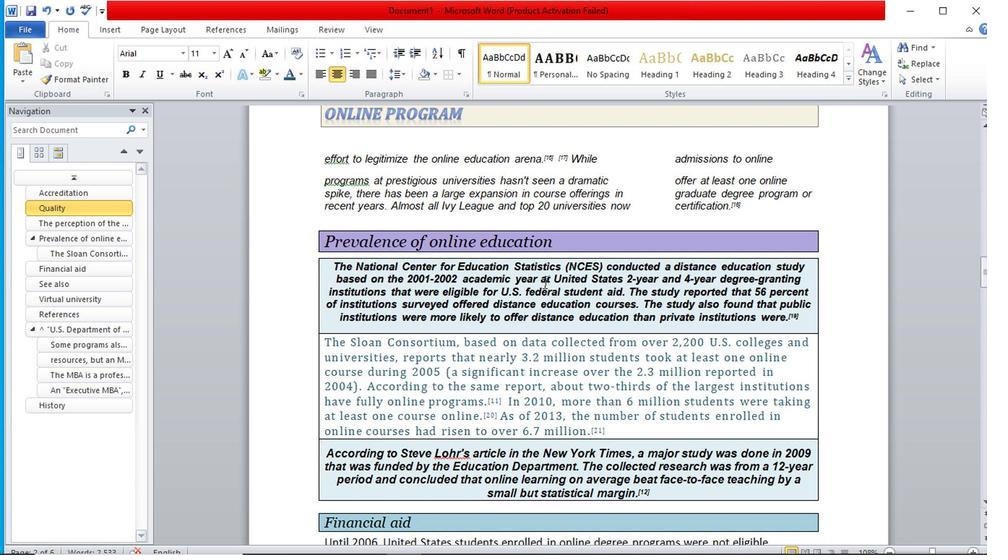 
Action: Mouse scrolled (536, 281) with delta (0, -1)
Screenshot: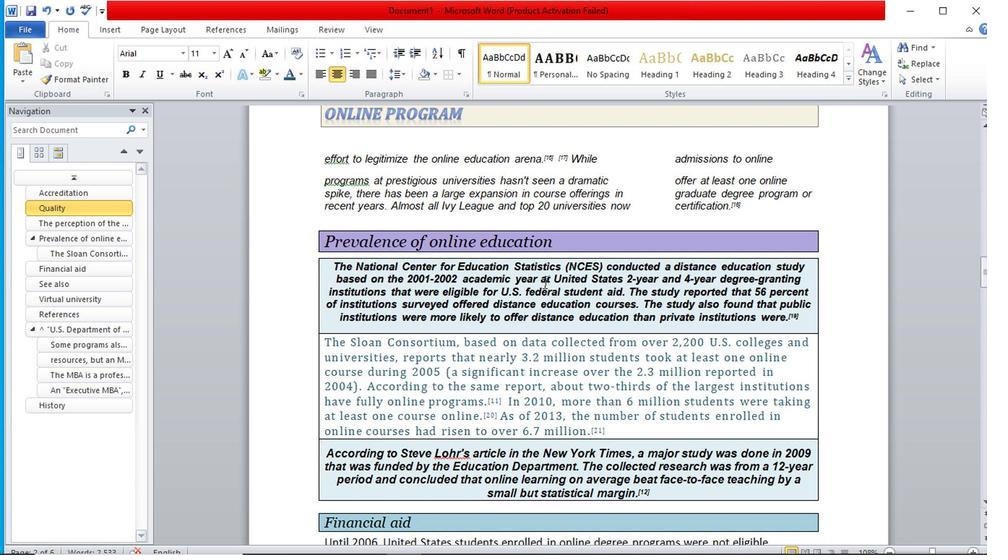 
Action: Mouse scrolled (536, 281) with delta (0, -1)
Screenshot: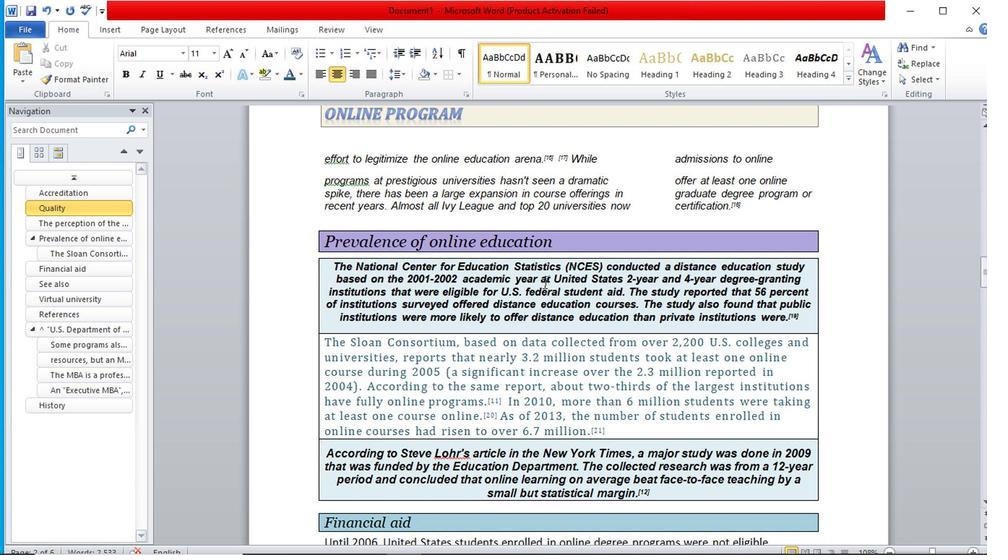 
Action: Mouse scrolled (536, 283) with delta (0, 0)
Screenshot: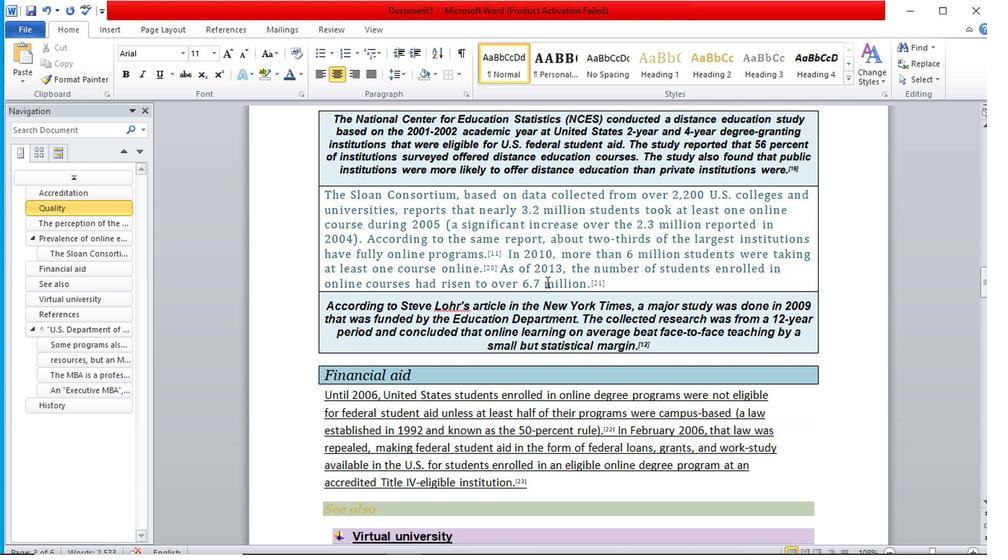 
Action: Mouse scrolled (536, 283) with delta (0, 0)
Screenshot: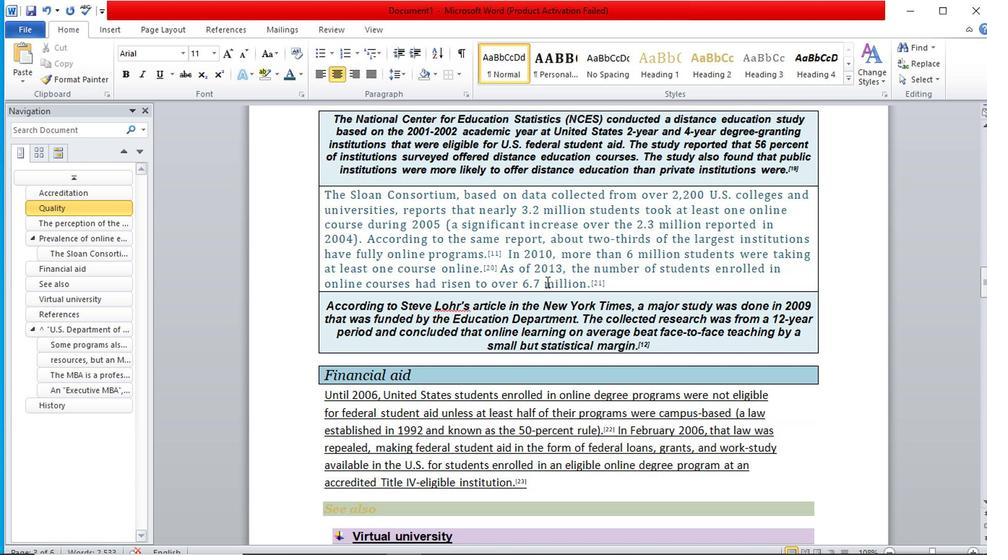 
Action: Mouse scrolled (536, 283) with delta (0, 0)
Screenshot: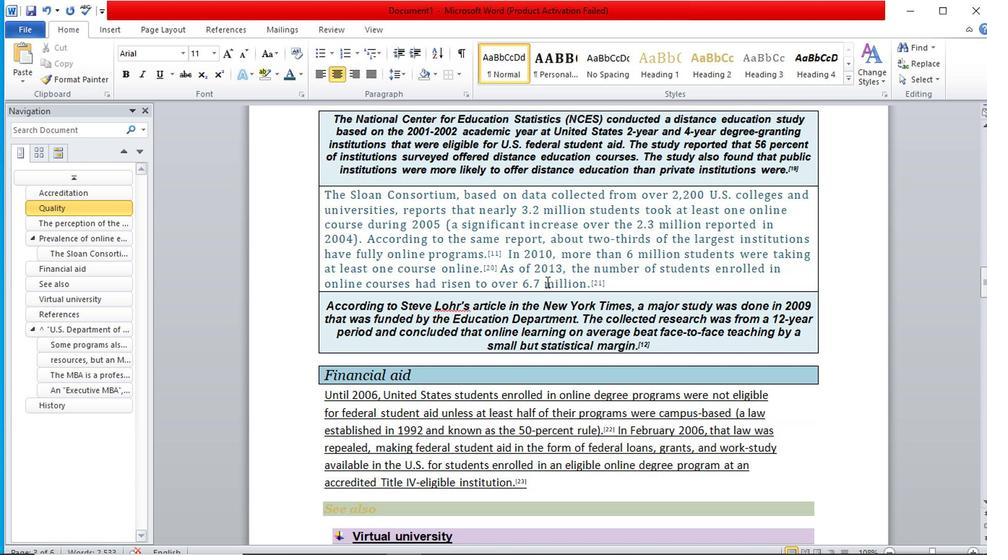 
Action: Mouse scrolled (536, 283) with delta (0, 0)
Screenshot: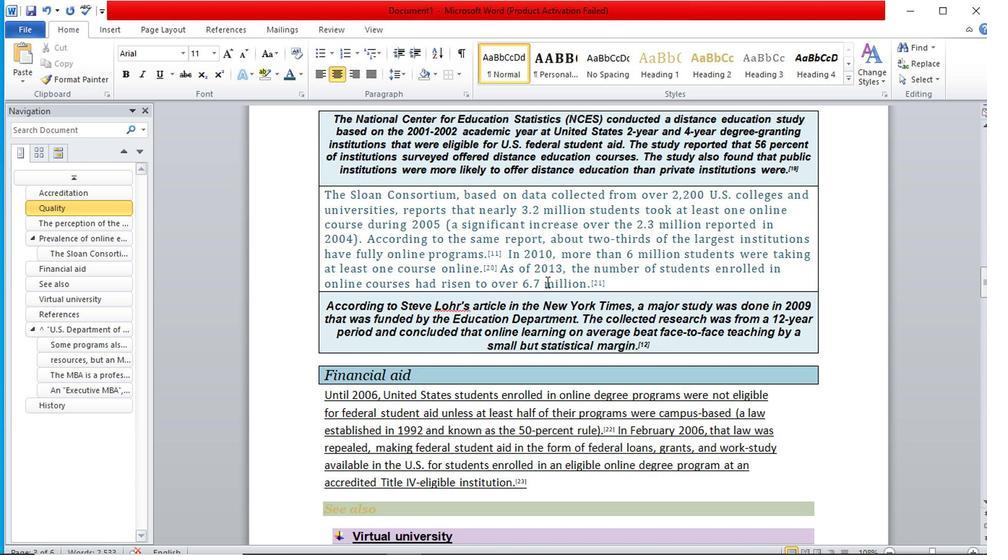 
Action: Mouse scrolled (536, 283) with delta (0, 0)
Screenshot: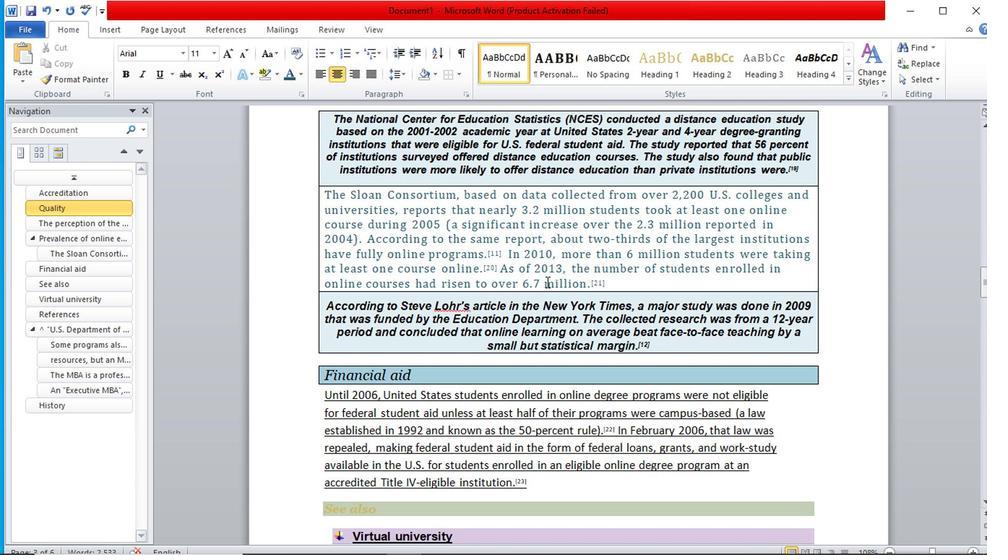 
Action: Mouse scrolled (536, 283) with delta (0, 0)
Screenshot: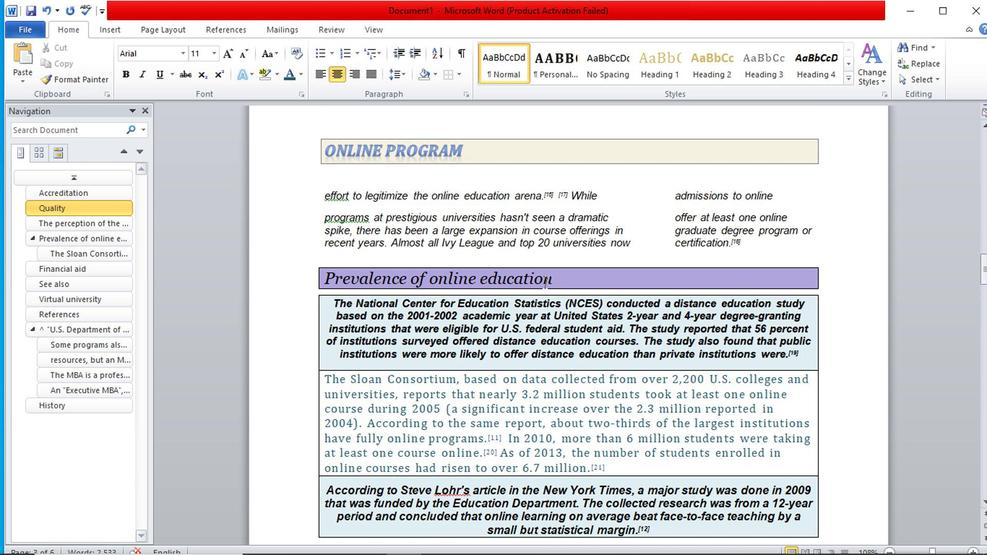 
Action: Mouse scrolled (536, 283) with delta (0, 0)
Screenshot: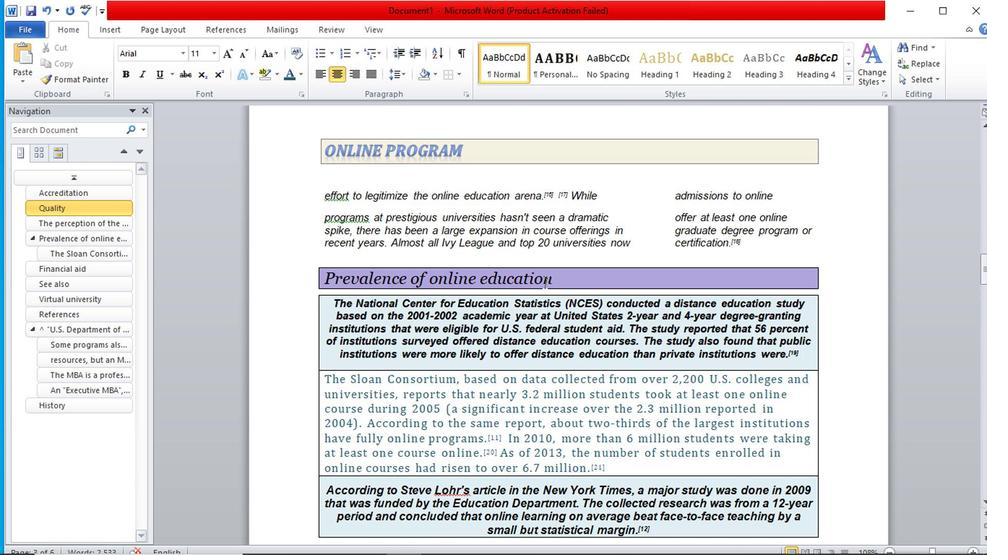 
Action: Mouse scrolled (536, 283) with delta (0, 0)
Screenshot: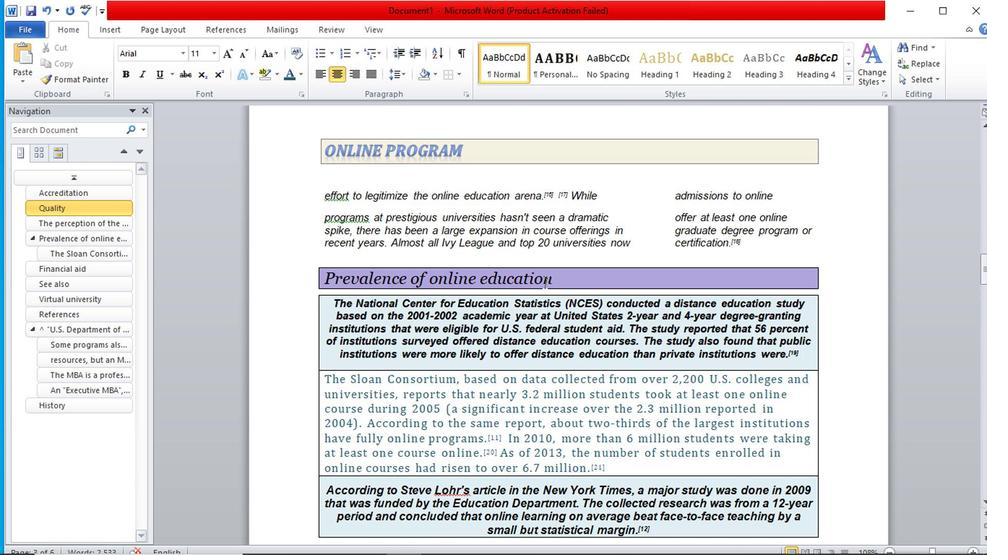 
Action: Mouse scrolled (536, 283) with delta (0, 0)
Screenshot: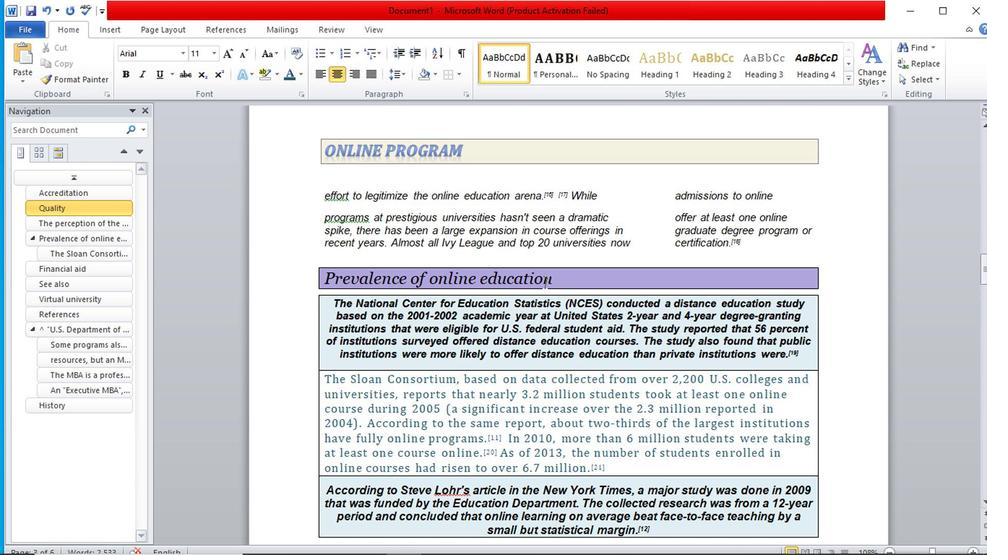 
Action: Mouse scrolled (536, 283) with delta (0, 0)
Screenshot: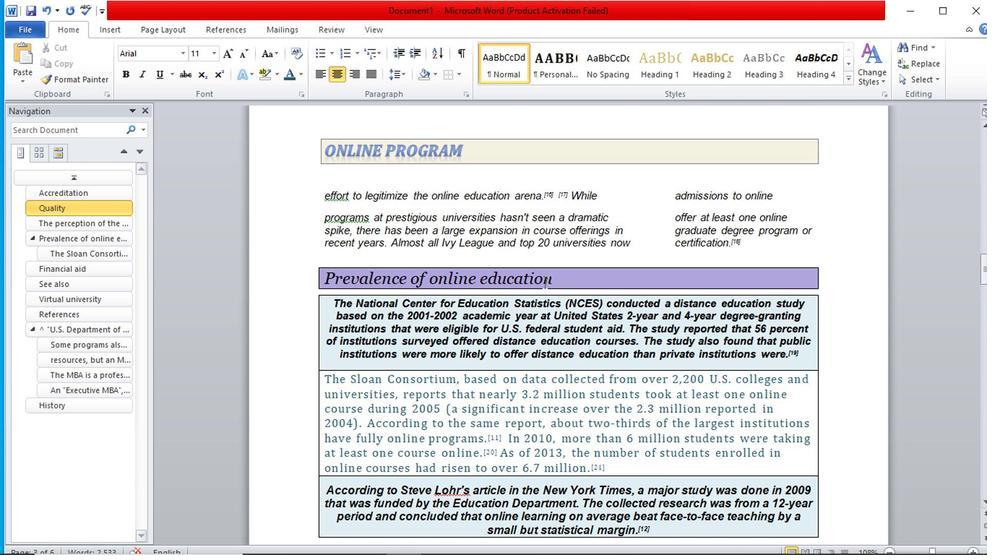 
Action: Mouse scrolled (536, 283) with delta (0, 0)
Screenshot: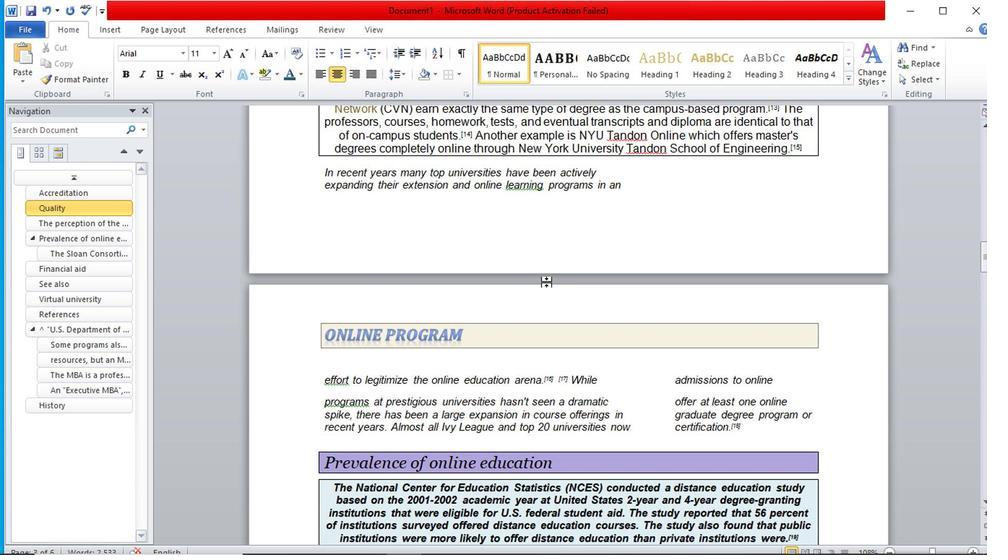 
Action: Mouse scrolled (536, 283) with delta (0, 0)
Screenshot: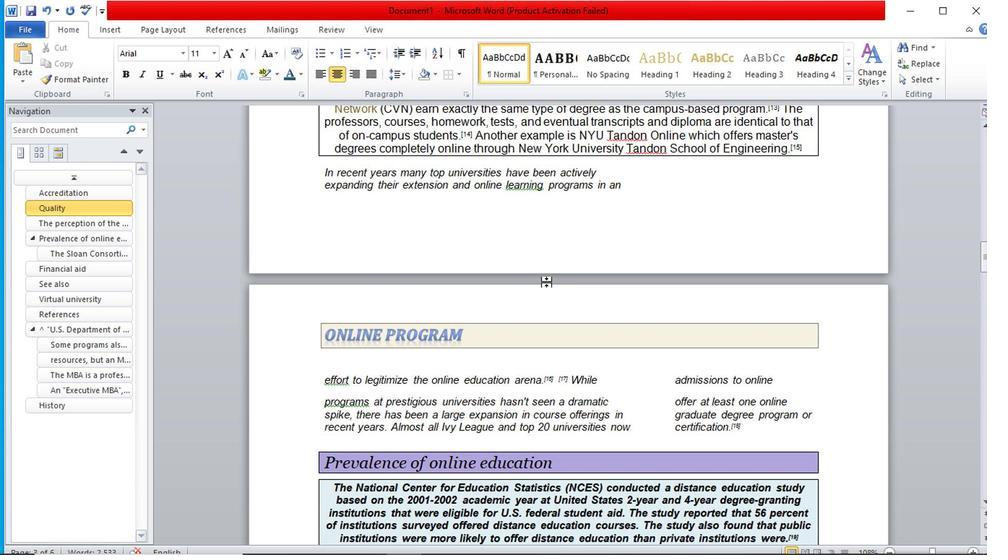
Action: Mouse scrolled (536, 283) with delta (0, 0)
Screenshot: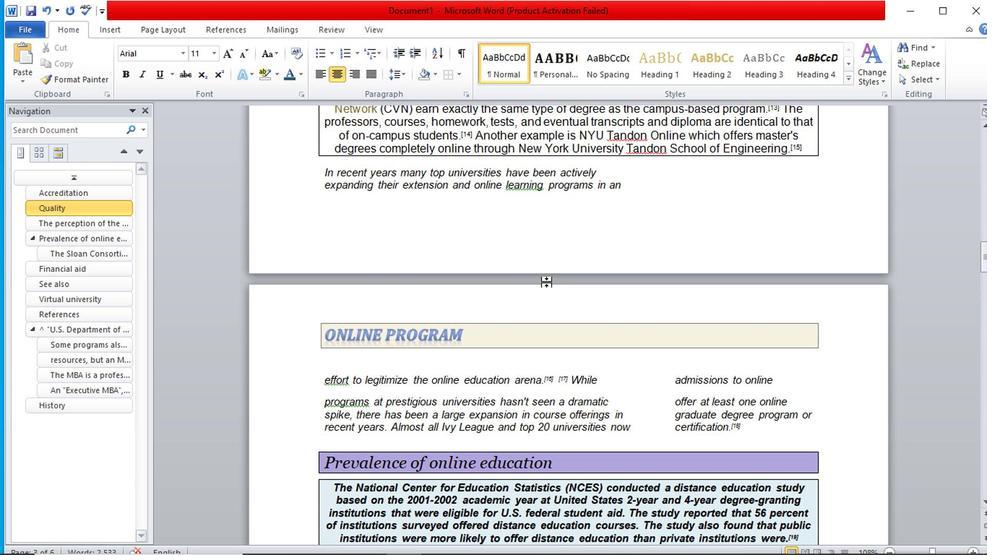 
Action: Mouse scrolled (536, 283) with delta (0, 0)
Screenshot: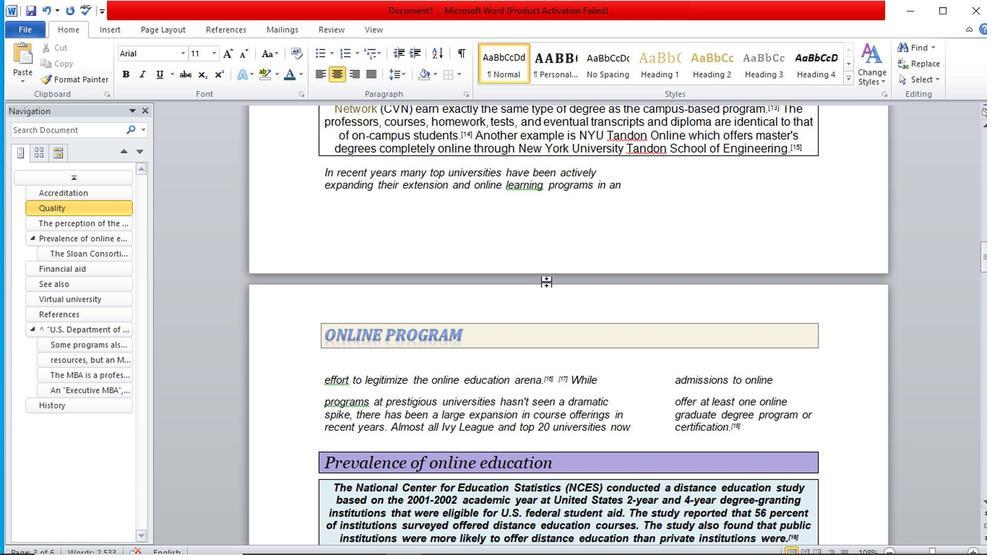 
Action: Mouse scrolled (536, 283) with delta (0, 0)
Screenshot: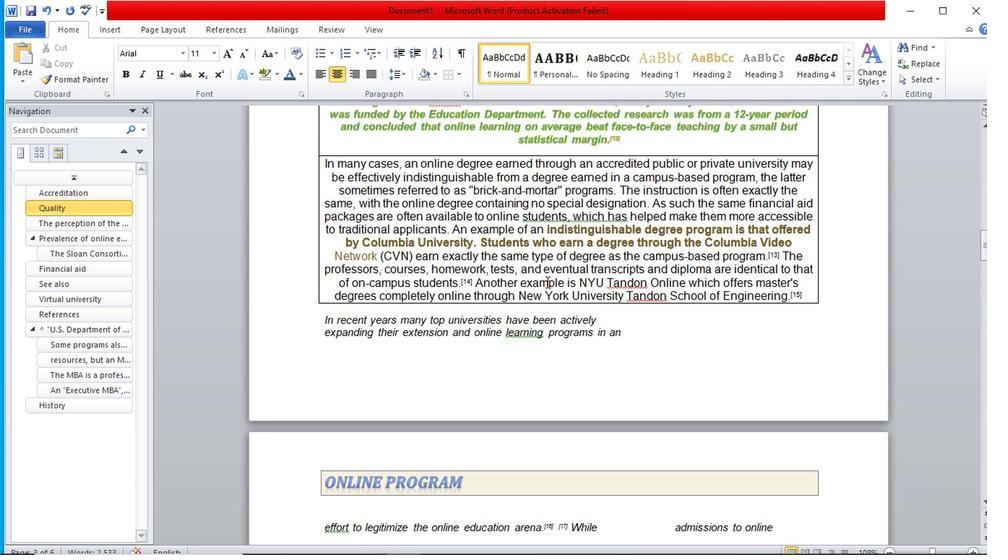 
Action: Mouse scrolled (536, 283) with delta (0, 0)
Screenshot: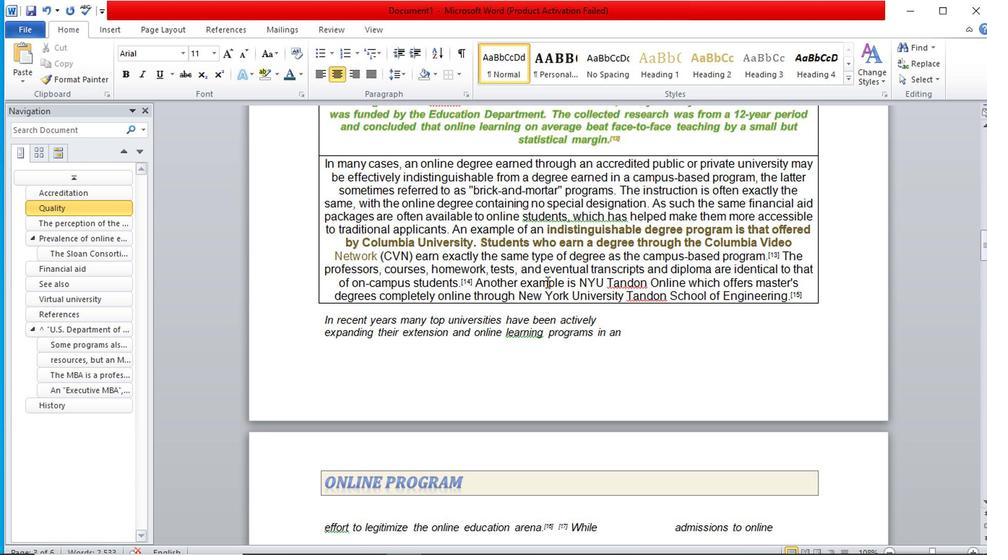 
Action: Mouse scrolled (536, 283) with delta (0, 0)
Screenshot: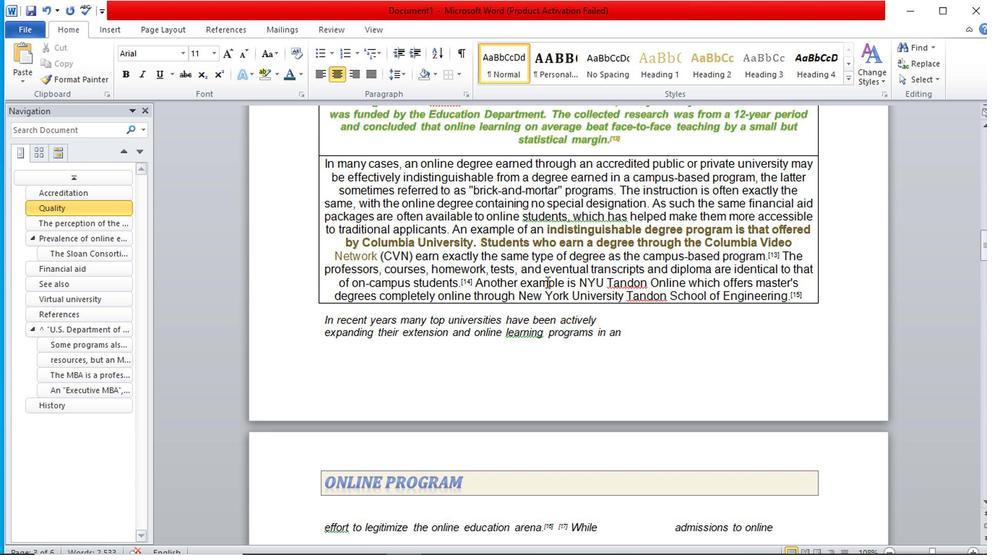 
Action: Mouse moved to (475, 250)
Screenshot: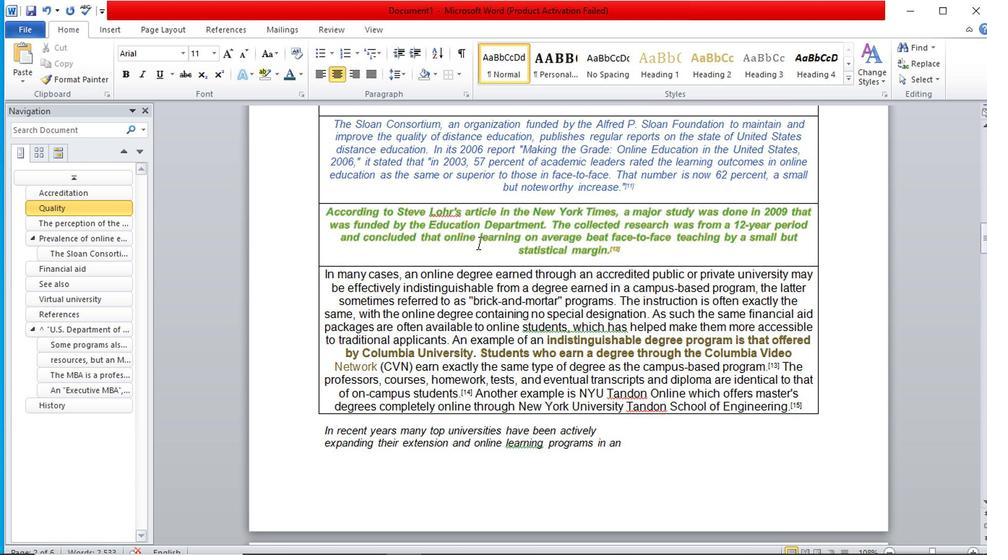 
Action: Mouse pressed left at (475, 250)
Screenshot: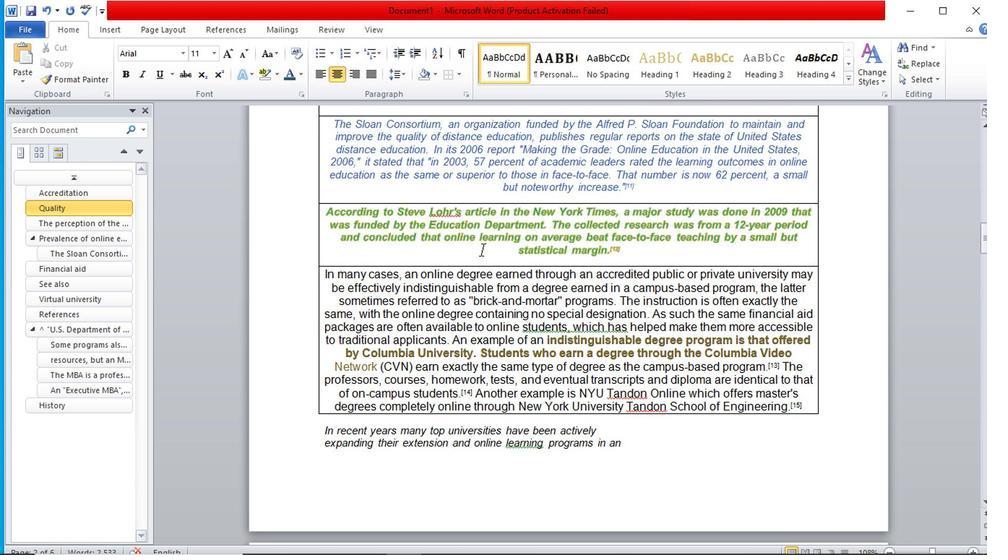 
Action: Mouse moved to (453, 77)
Screenshot: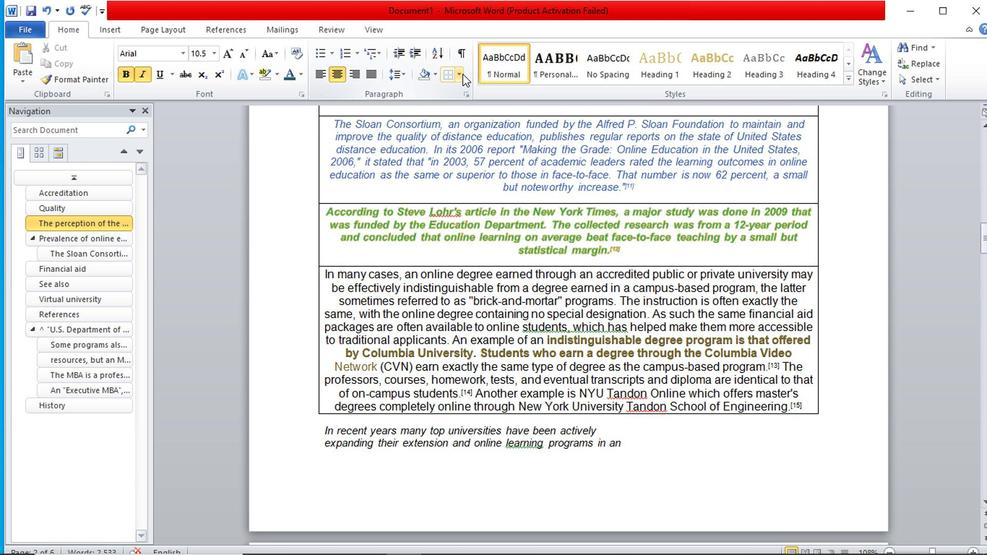 
Action: Mouse pressed left at (453, 77)
Screenshot: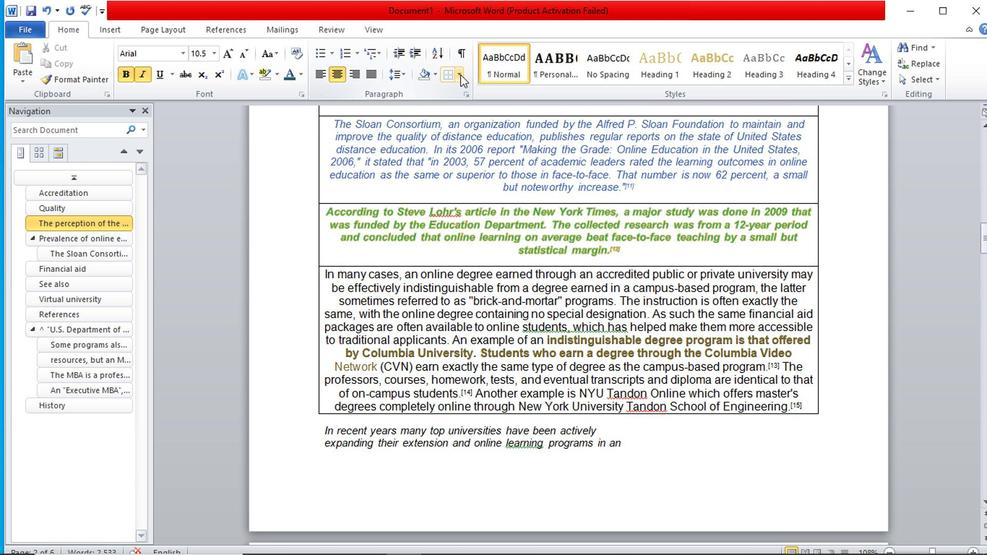 
Action: Mouse moved to (479, 162)
Screenshot: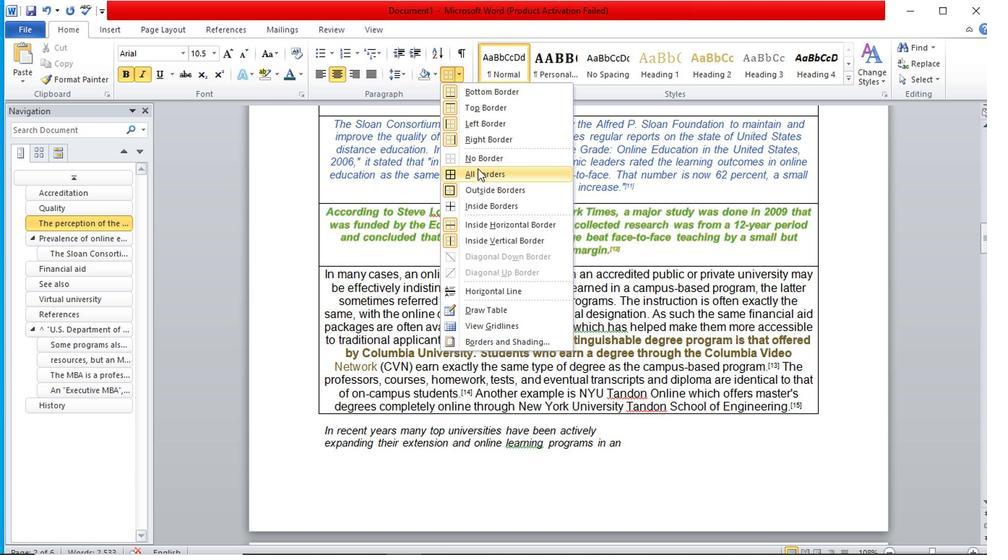 
Action: Mouse pressed left at (479, 162)
Screenshot: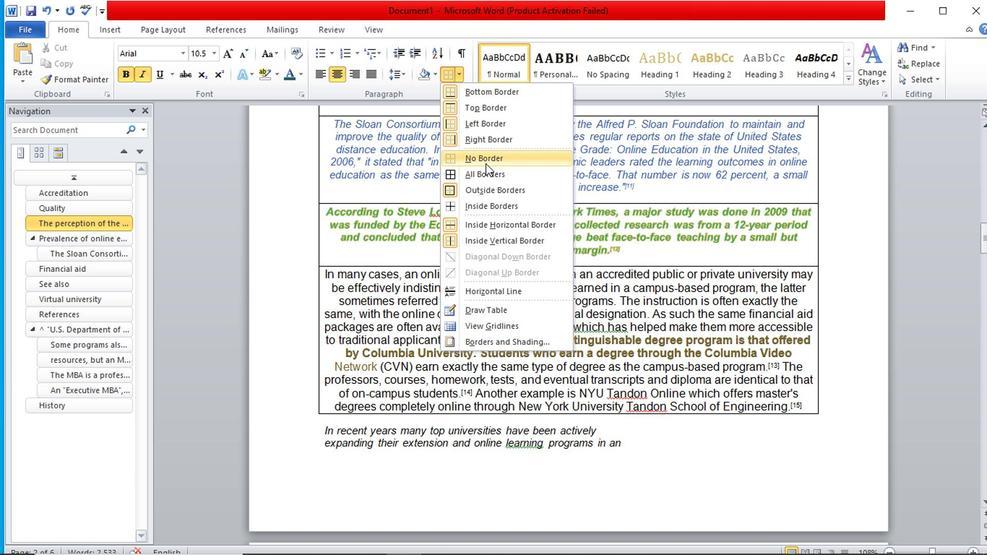 
Action: Mouse moved to (417, 222)
Screenshot: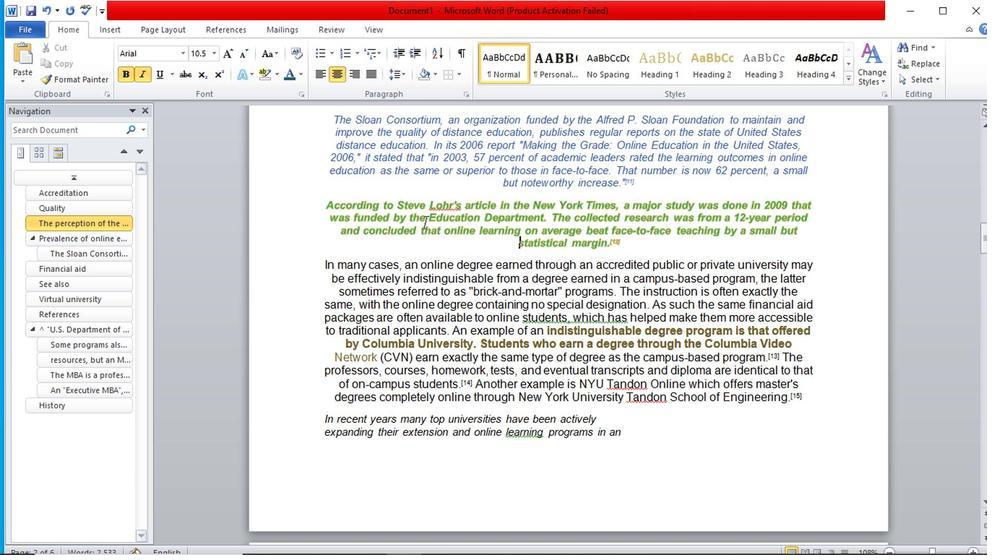 
Action: Mouse scrolled (417, 221) with delta (0, -1)
Screenshot: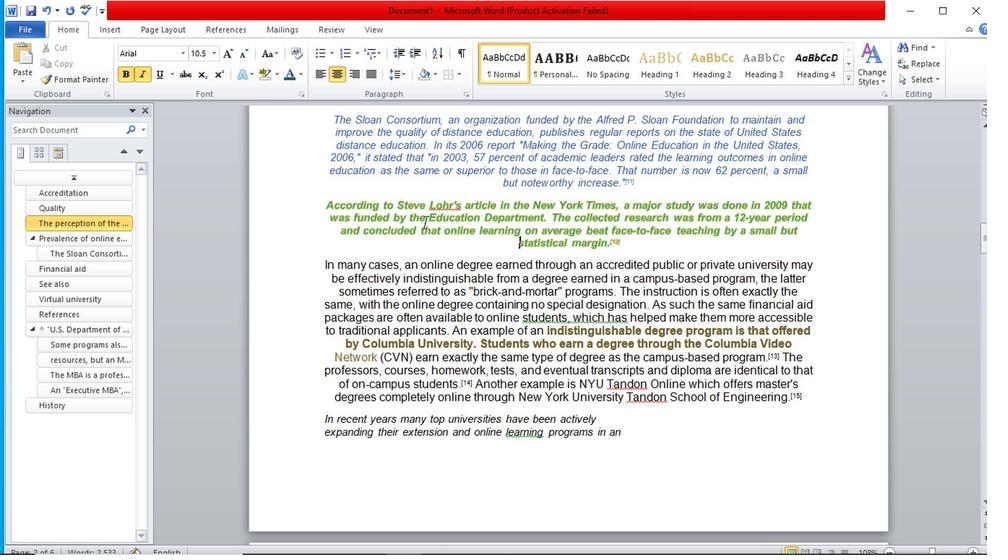 
Action: Mouse scrolled (417, 221) with delta (0, -1)
Screenshot: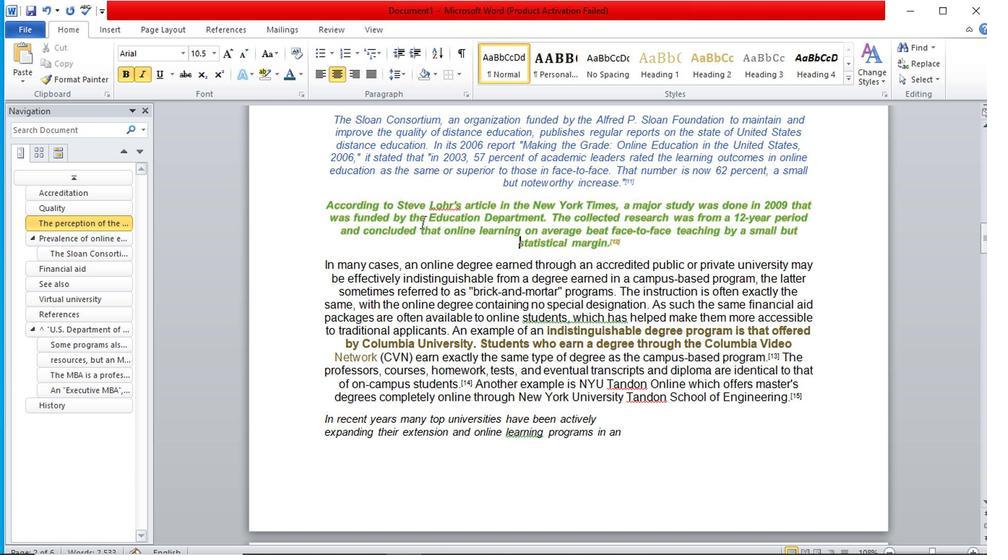 
Action: Mouse scrolled (417, 221) with delta (0, -1)
Screenshot: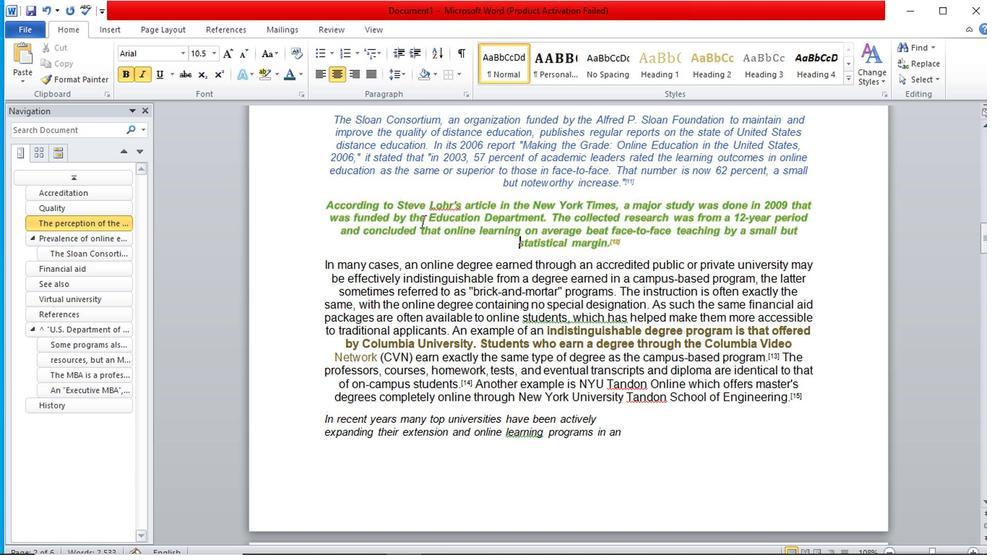 
Action: Mouse scrolled (417, 221) with delta (0, -1)
Screenshot: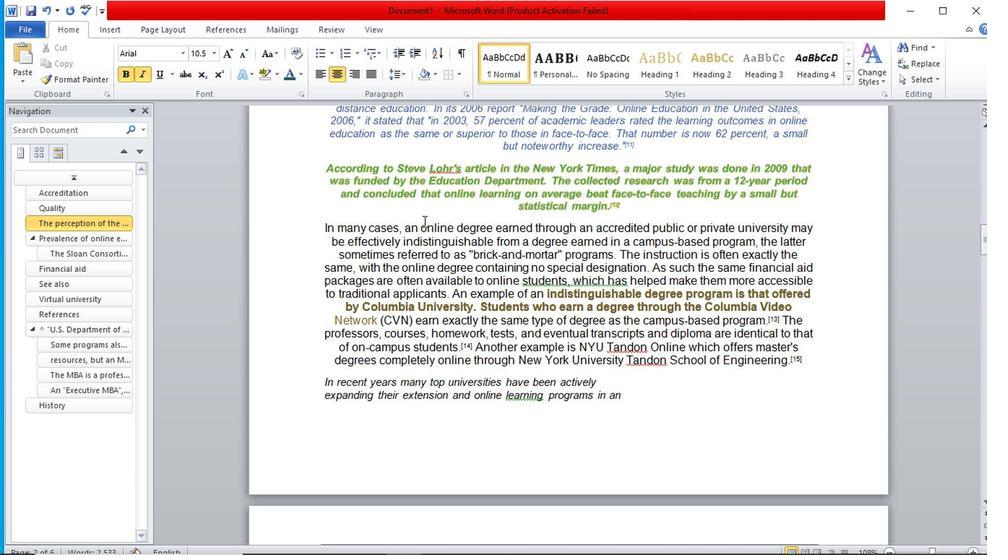 
Action: Mouse scrolled (417, 221) with delta (0, -1)
Screenshot: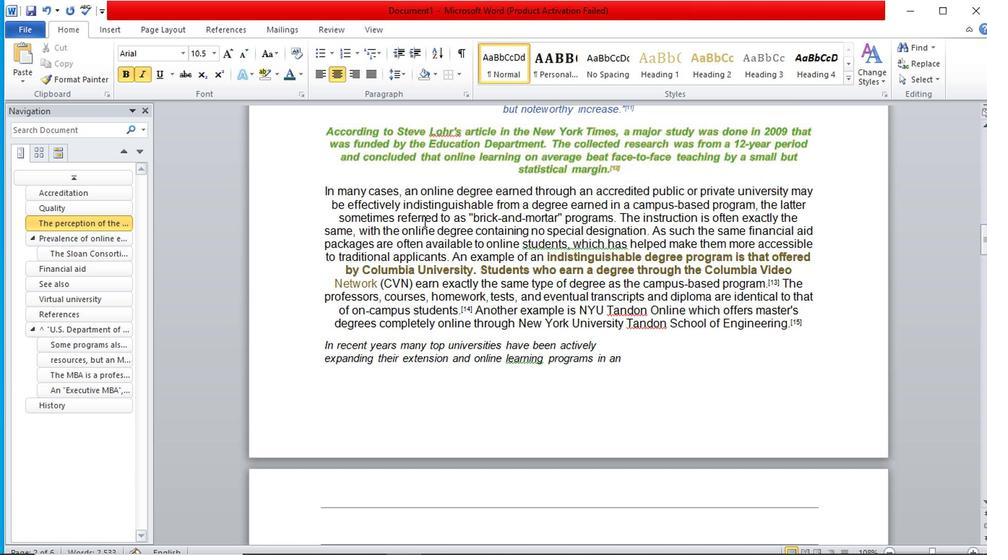 
Action: Mouse scrolled (417, 221) with delta (0, -1)
Screenshot: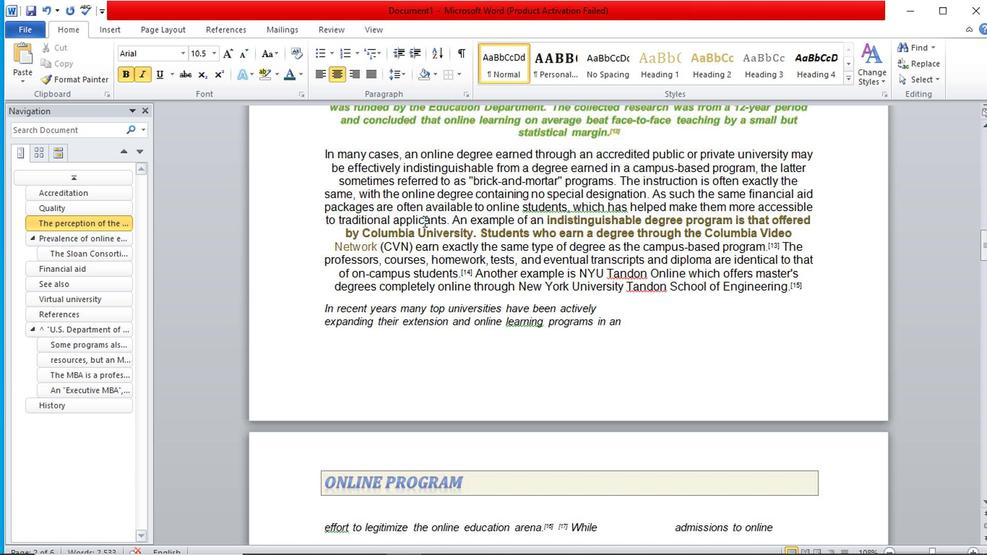 
Action: Mouse scrolled (417, 221) with delta (0, -1)
Screenshot: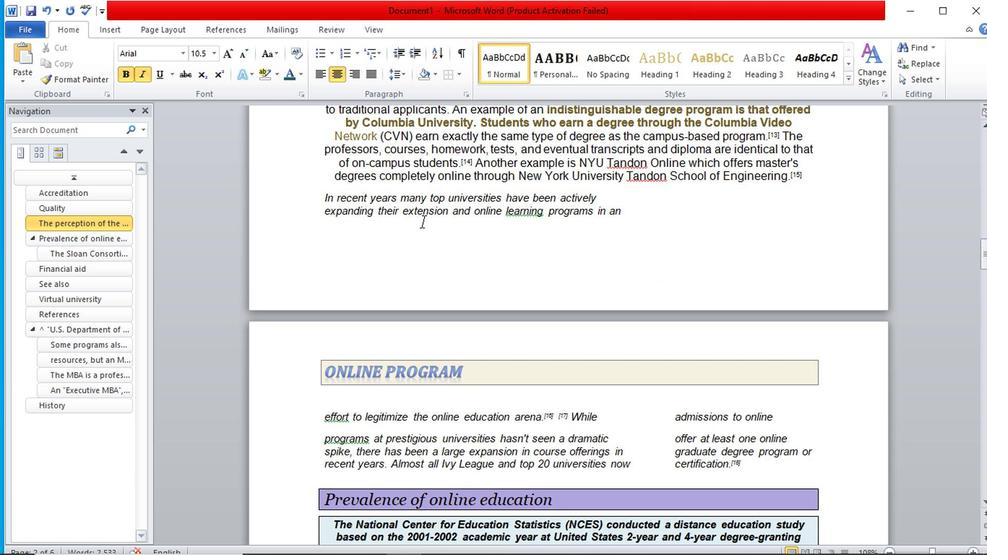
Action: Mouse scrolled (417, 221) with delta (0, -1)
Screenshot: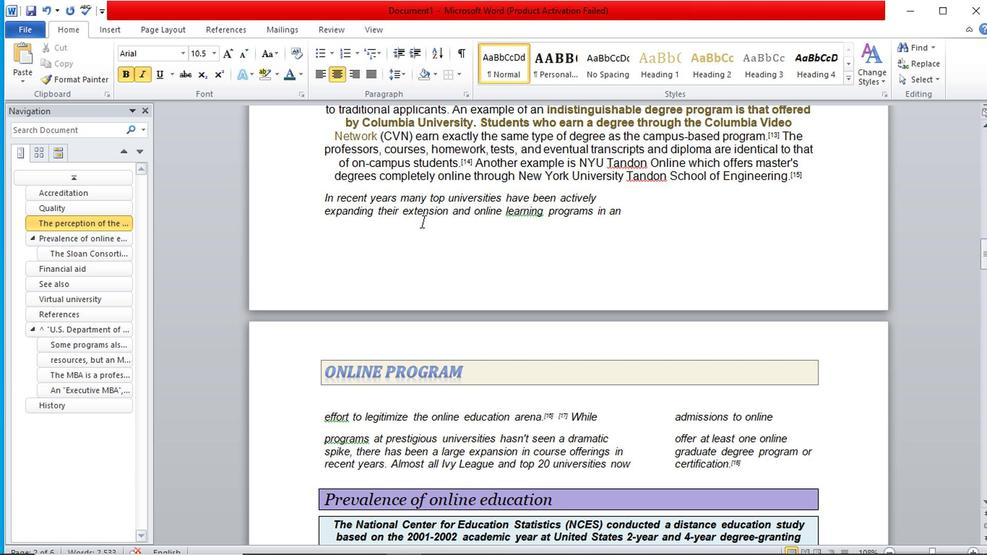 
Action: Mouse scrolled (417, 221) with delta (0, -1)
Screenshot: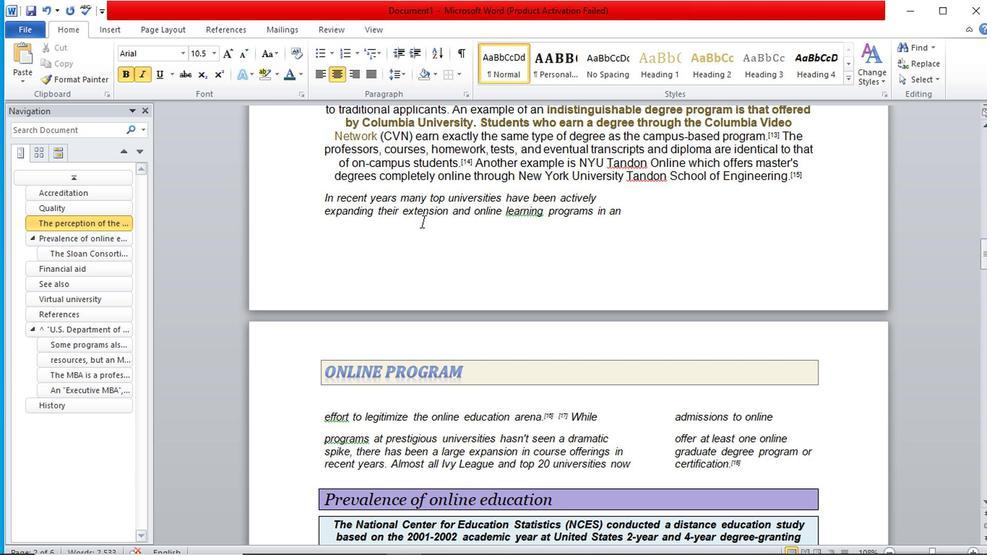 
Action: Mouse scrolled (417, 221) with delta (0, -1)
Screenshot: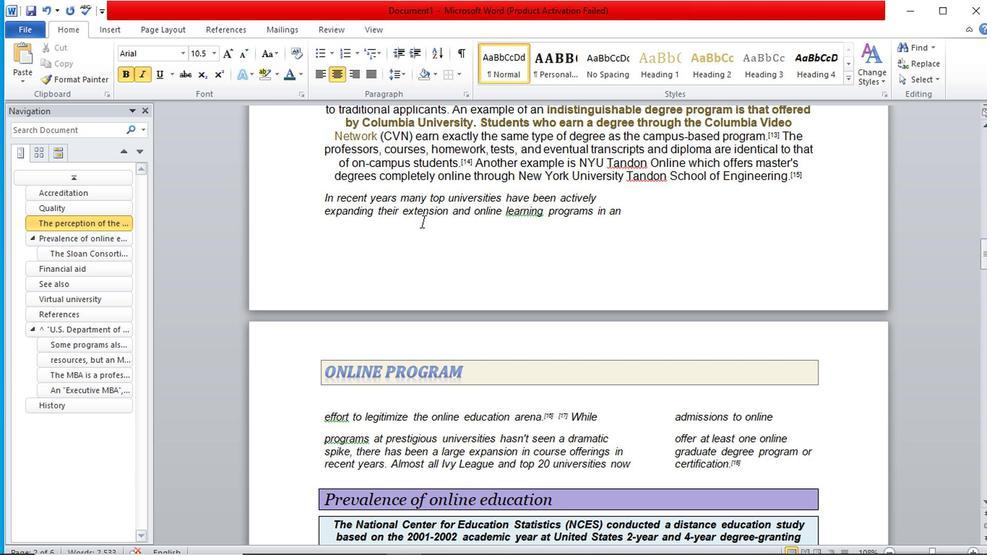 
Action: Mouse scrolled (417, 221) with delta (0, -1)
Screenshot: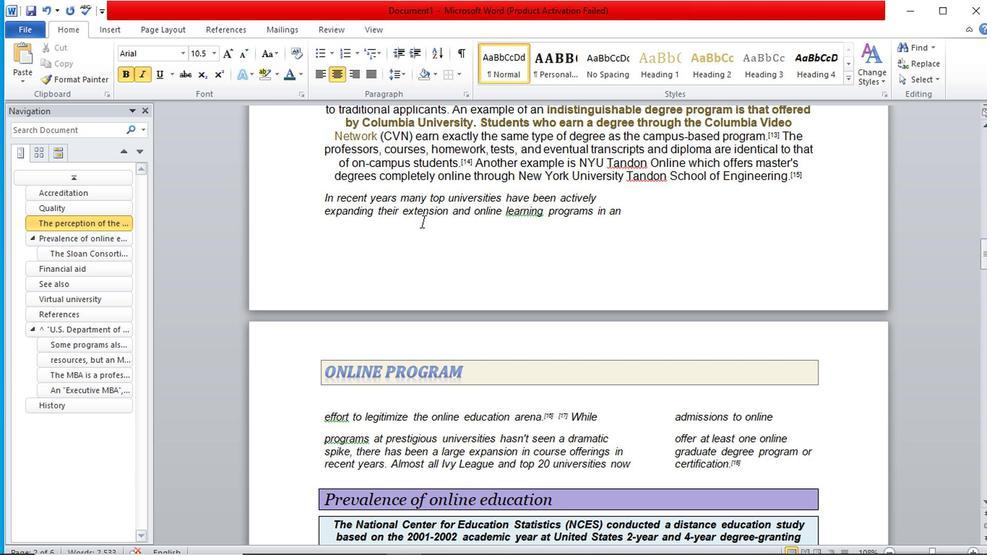 
Action: Mouse scrolled (417, 221) with delta (0, -1)
Screenshot: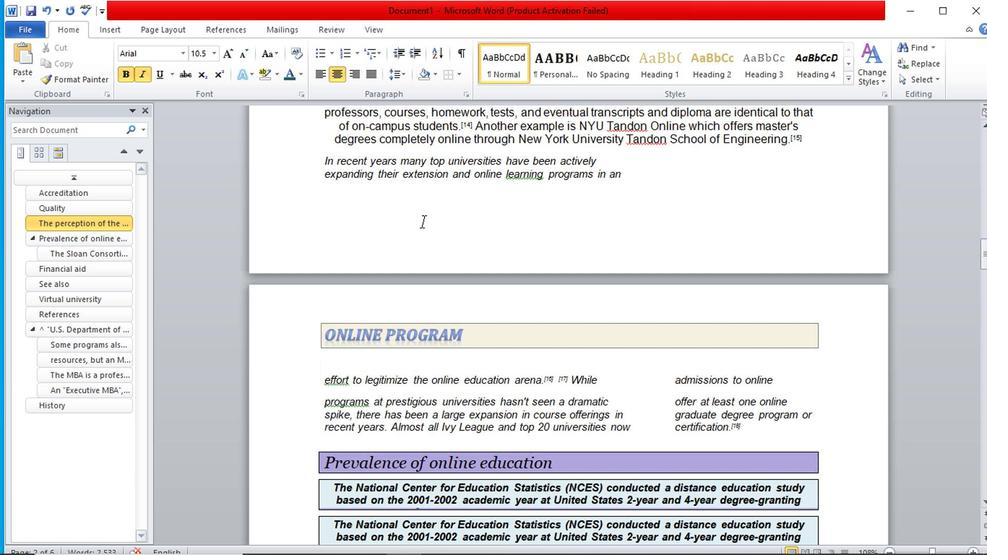 
Action: Mouse scrolled (417, 223) with delta (0, 0)
Screenshot: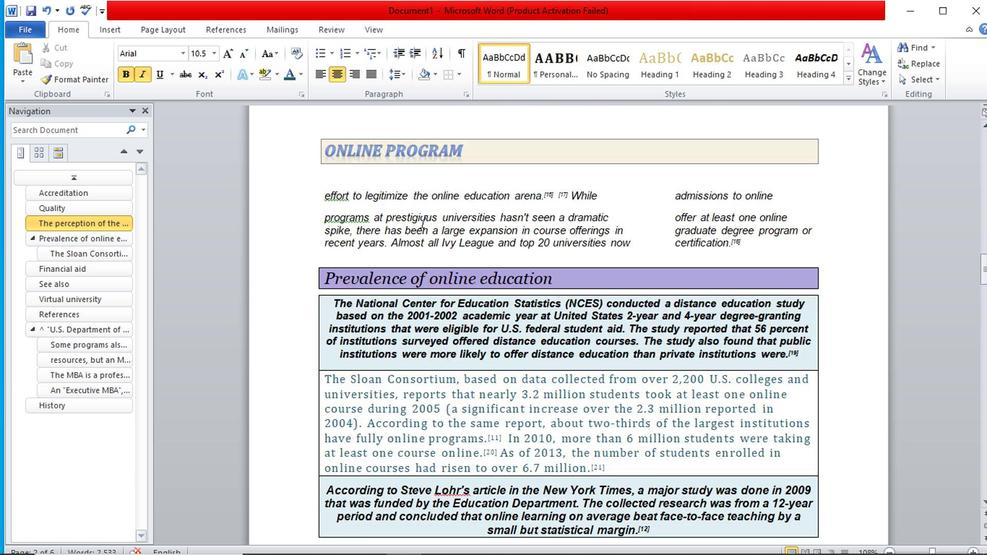 
Action: Mouse scrolled (417, 223) with delta (0, 0)
Screenshot: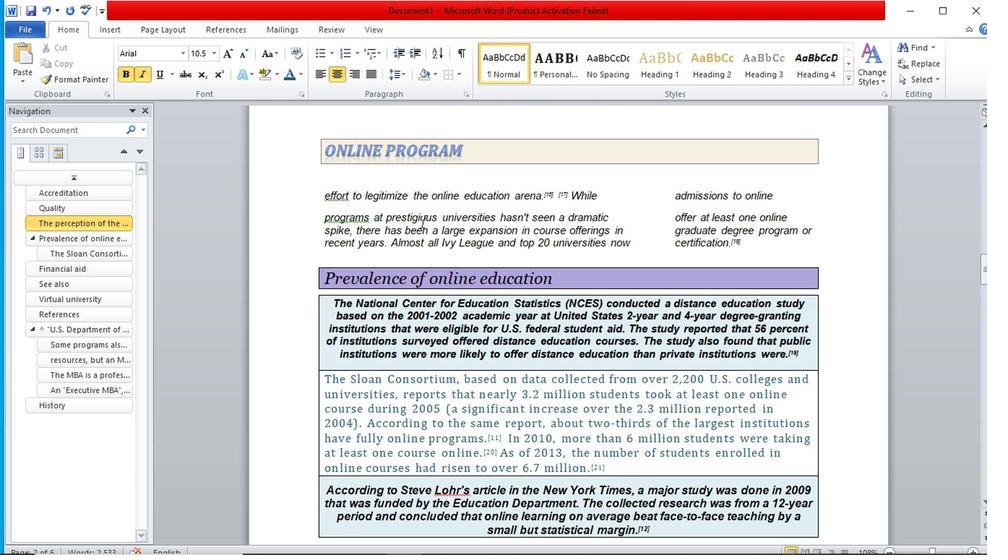 
Action: Mouse scrolled (417, 223) with delta (0, 0)
Screenshot: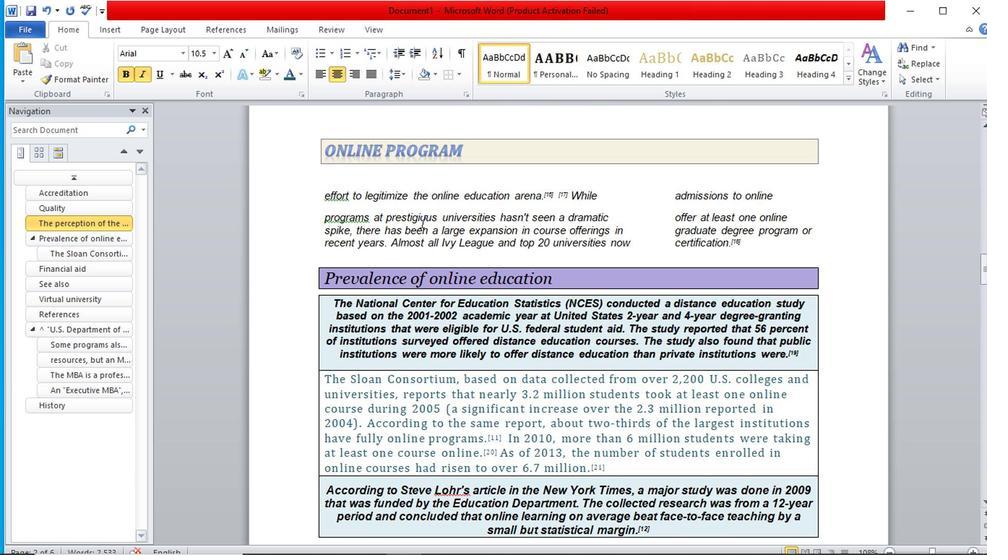 
Action: Mouse scrolled (417, 223) with delta (0, 0)
Screenshot: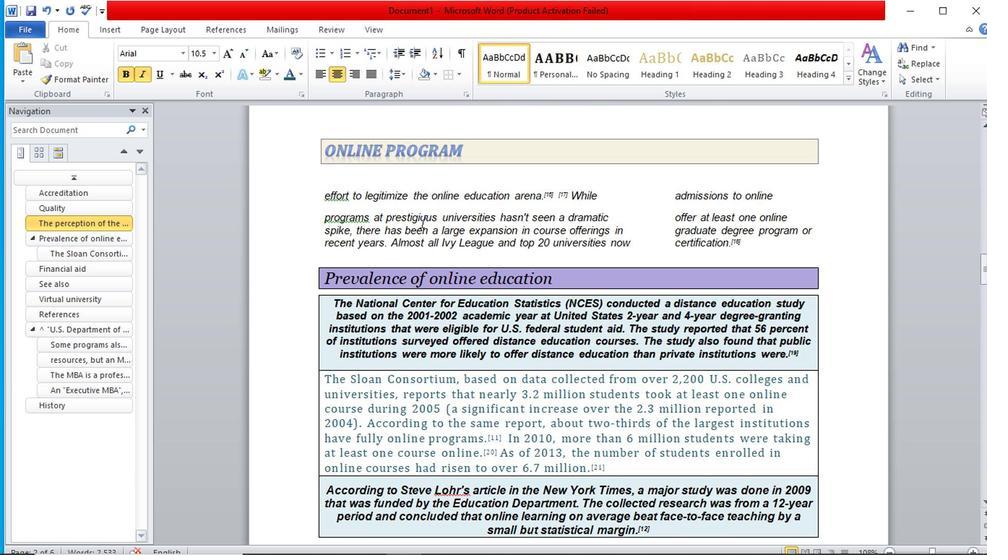 
Action: Mouse scrolled (417, 223) with delta (0, 0)
Screenshot: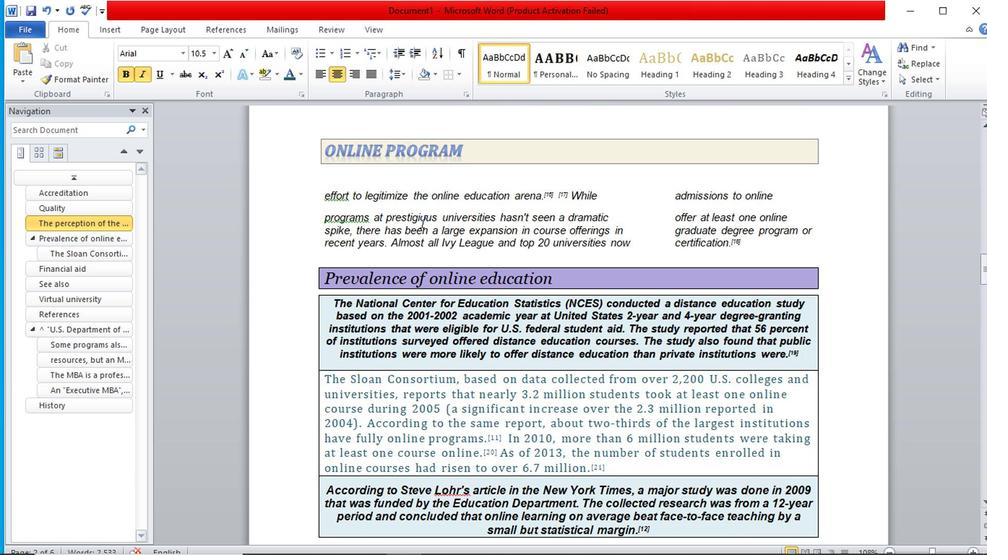 
Action: Mouse scrolled (417, 223) with delta (0, 0)
Screenshot: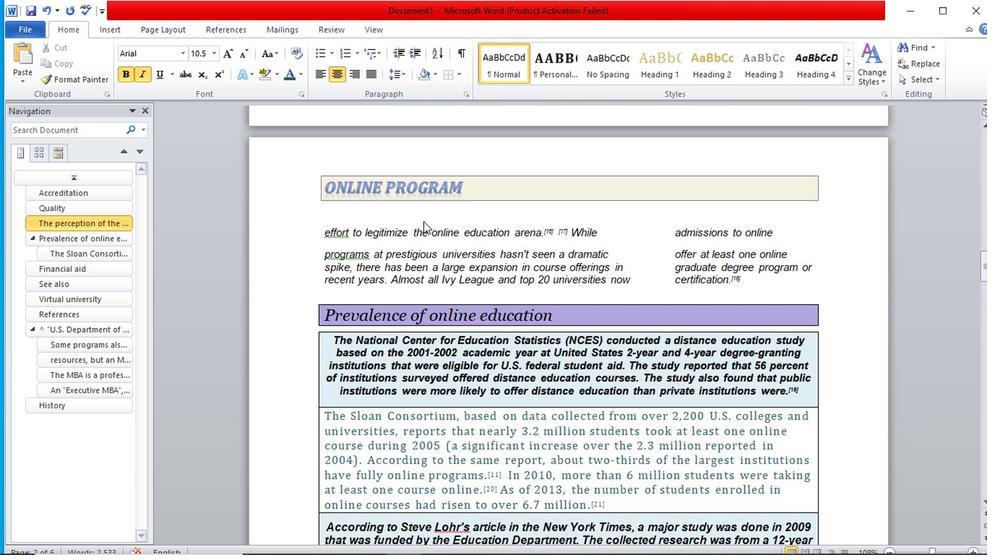 
Action: Mouse moved to (421, 206)
Screenshot: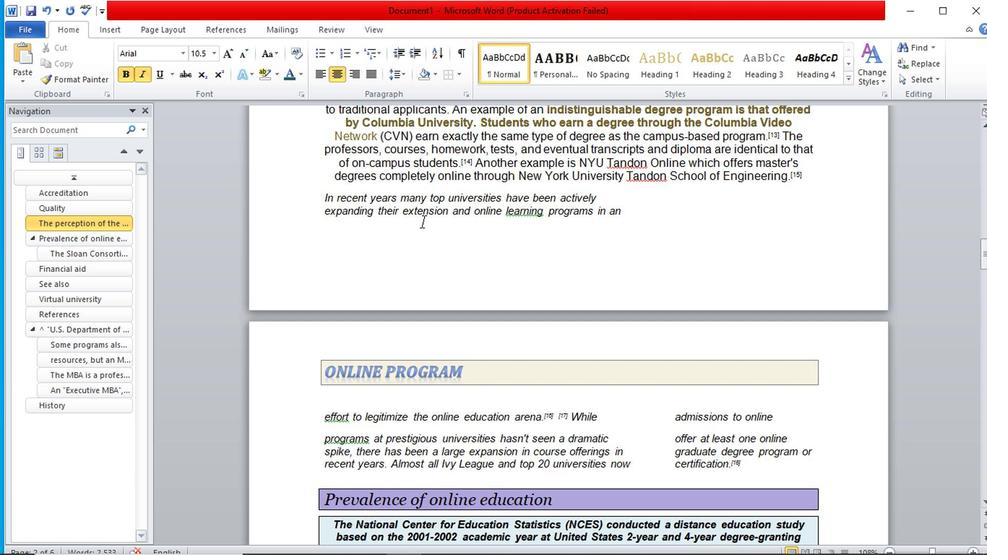 
Action: Mouse scrolled (421, 207) with delta (0, 1)
Screenshot: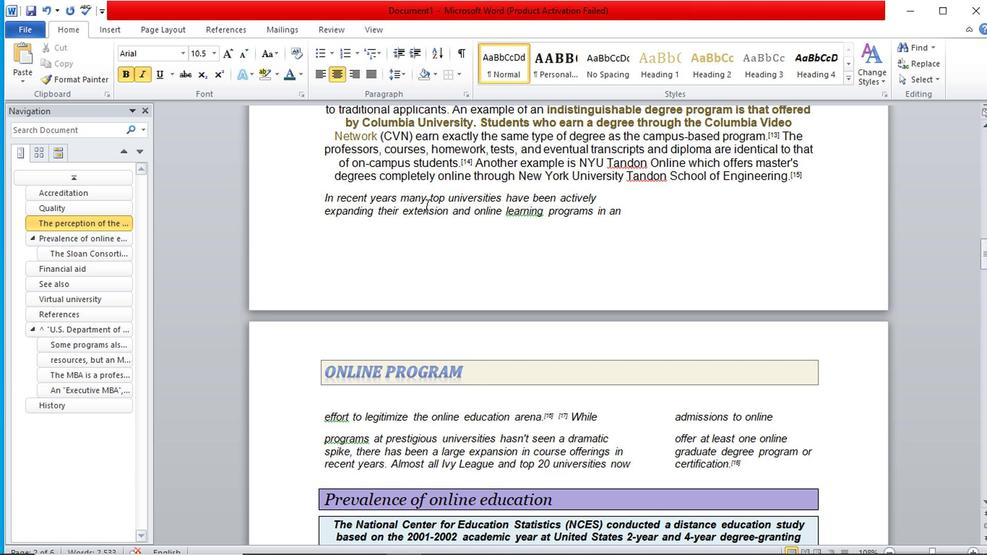 
Action: Mouse scrolled (421, 207) with delta (0, 1)
Screenshot: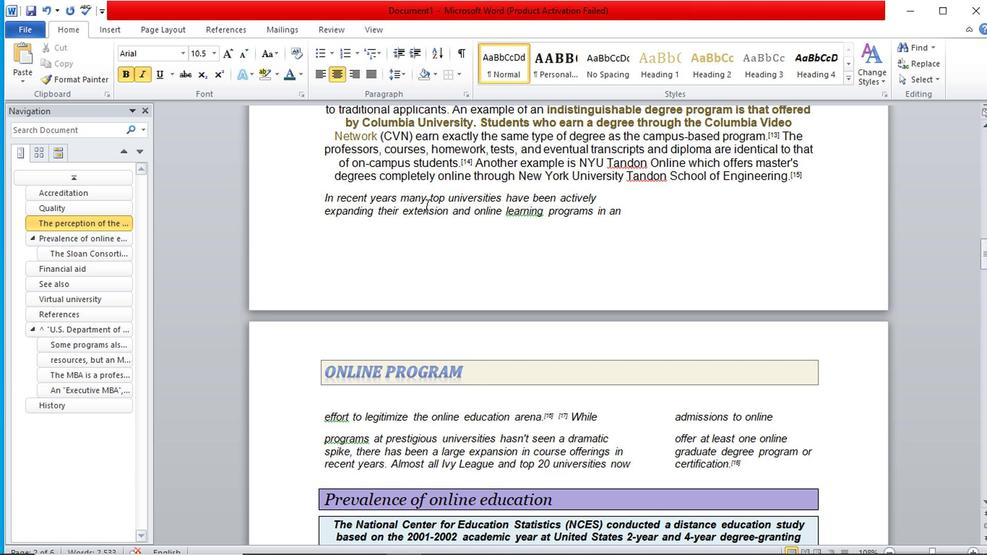 
Action: Mouse scrolled (421, 207) with delta (0, 1)
Screenshot: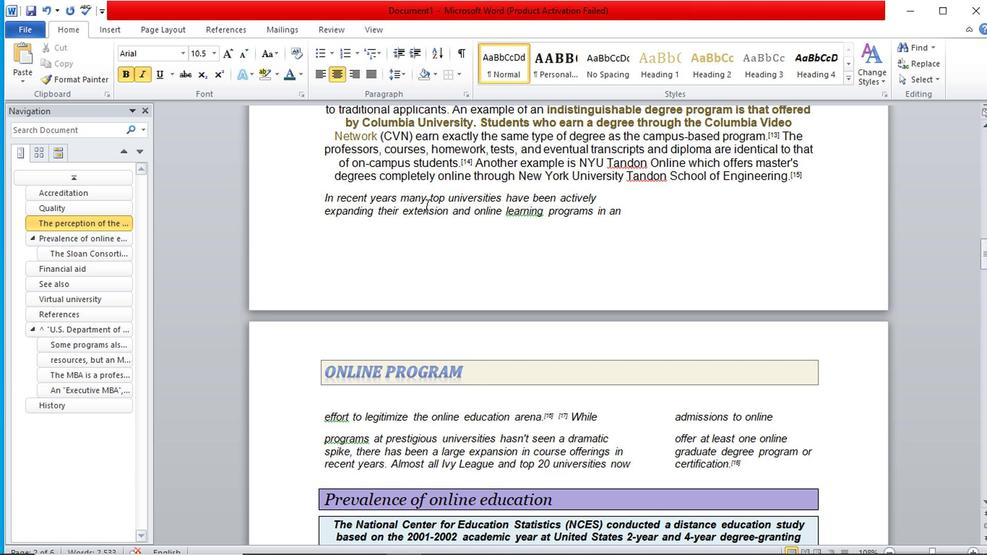 
Action: Mouse scrolled (421, 207) with delta (0, 1)
Screenshot: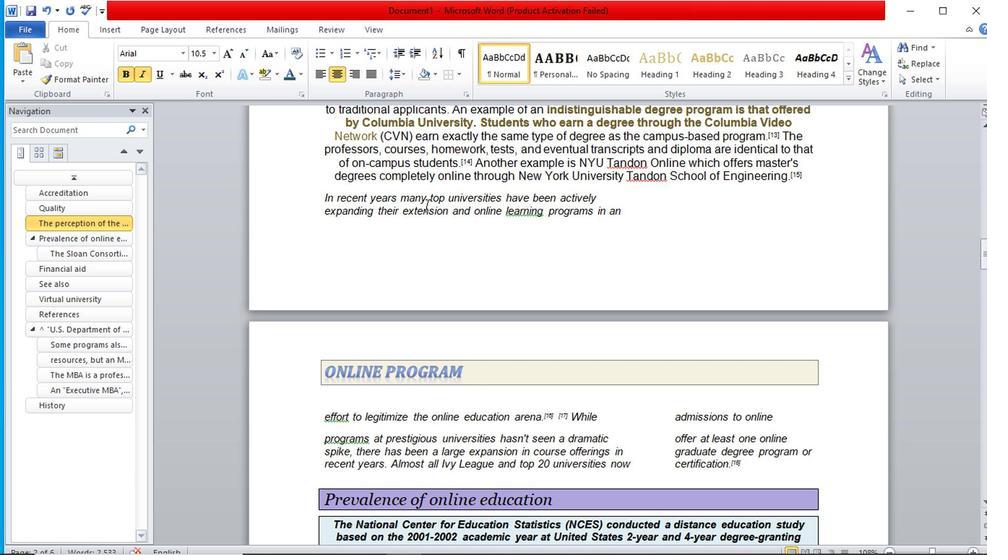 
Action: Mouse scrolled (421, 207) with delta (0, 1)
Screenshot: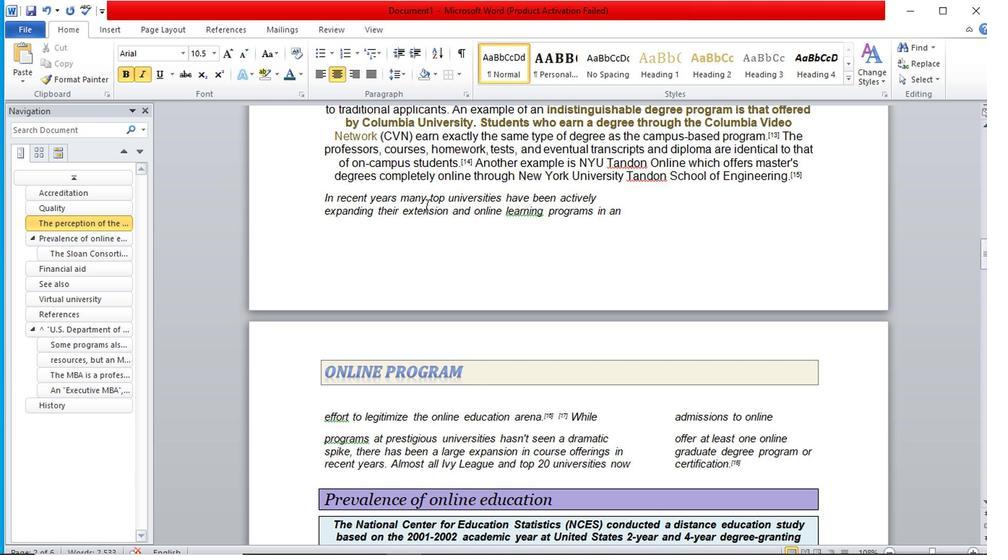 
Action: Mouse moved to (425, 197)
Screenshot: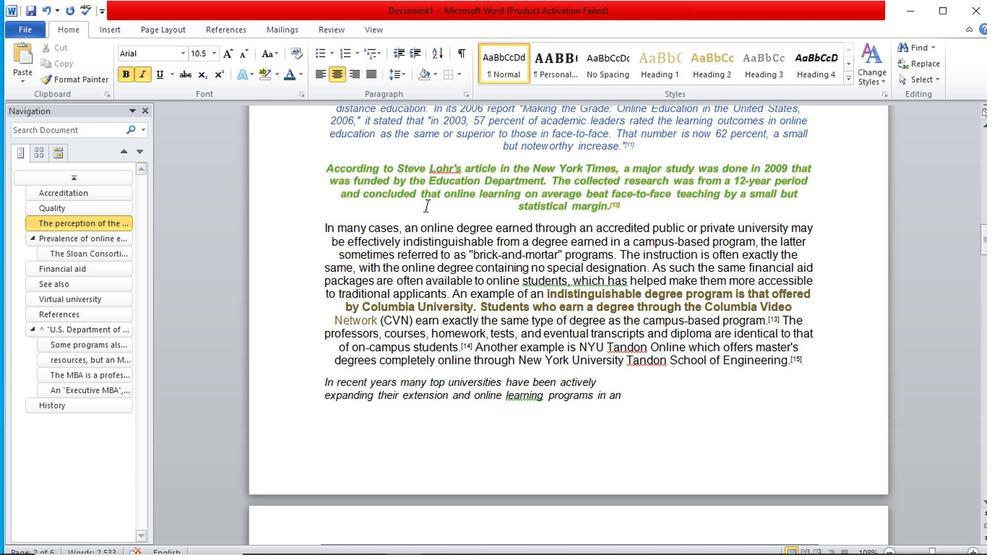 
Action: Mouse scrolled (425, 197) with delta (0, 0)
Screenshot: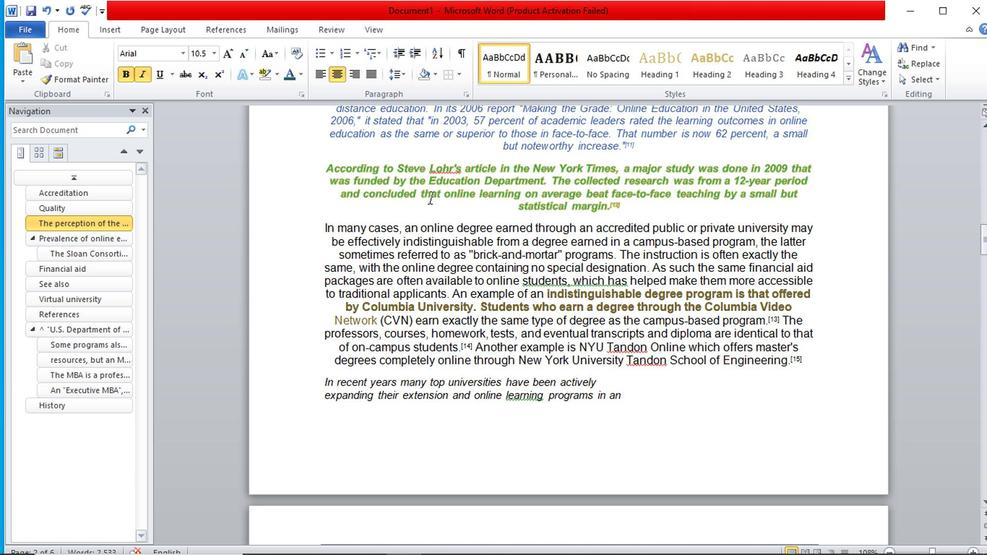 
Action: Mouse scrolled (425, 197) with delta (0, 0)
Screenshot: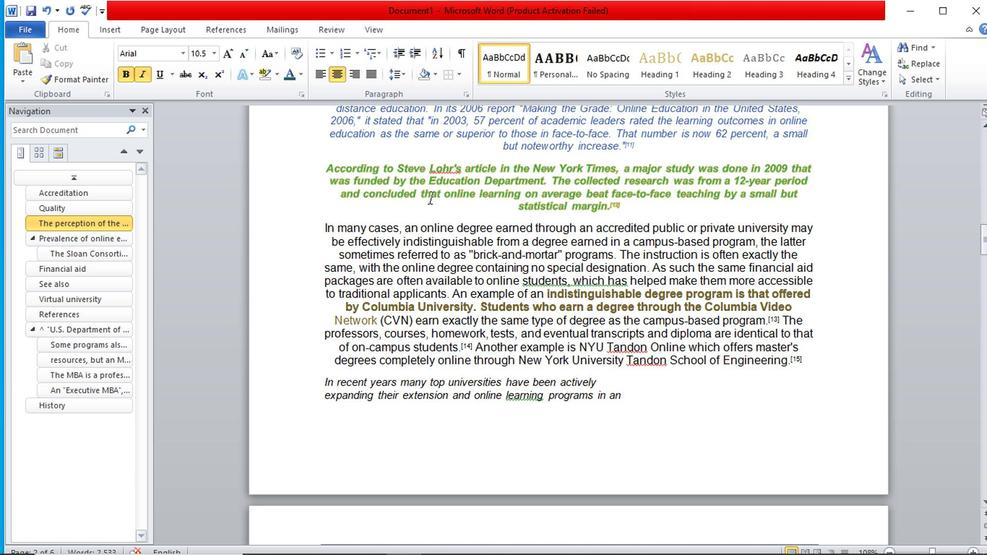 
Action: Mouse scrolled (425, 197) with delta (0, 0)
Screenshot: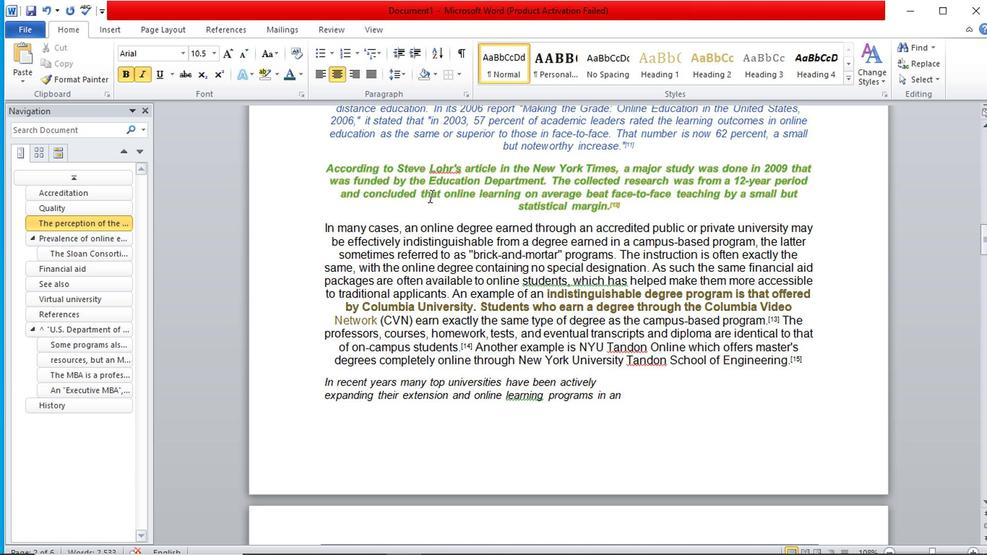 
Action: Mouse scrolled (425, 197) with delta (0, 0)
Screenshot: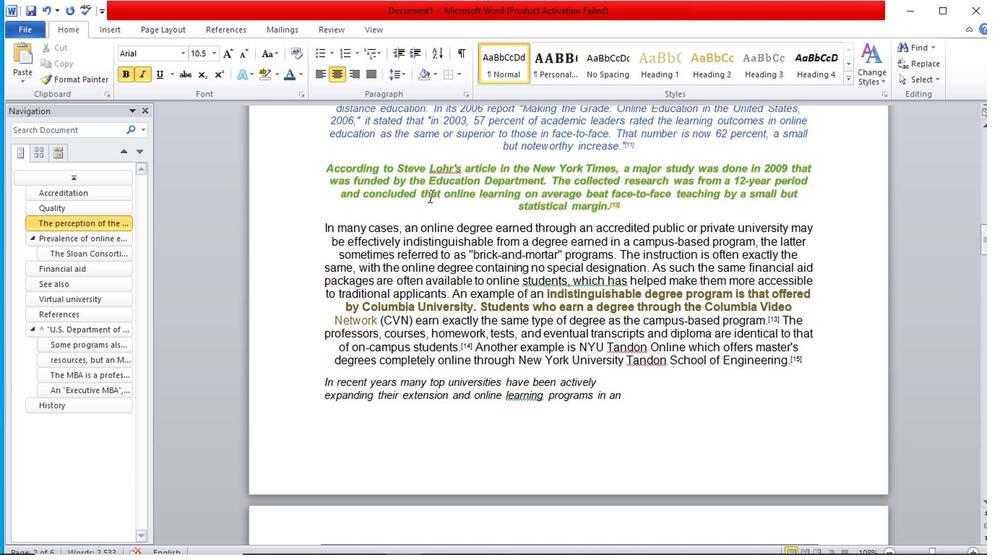 
Action: Mouse scrolled (425, 197) with delta (0, 0)
Screenshot: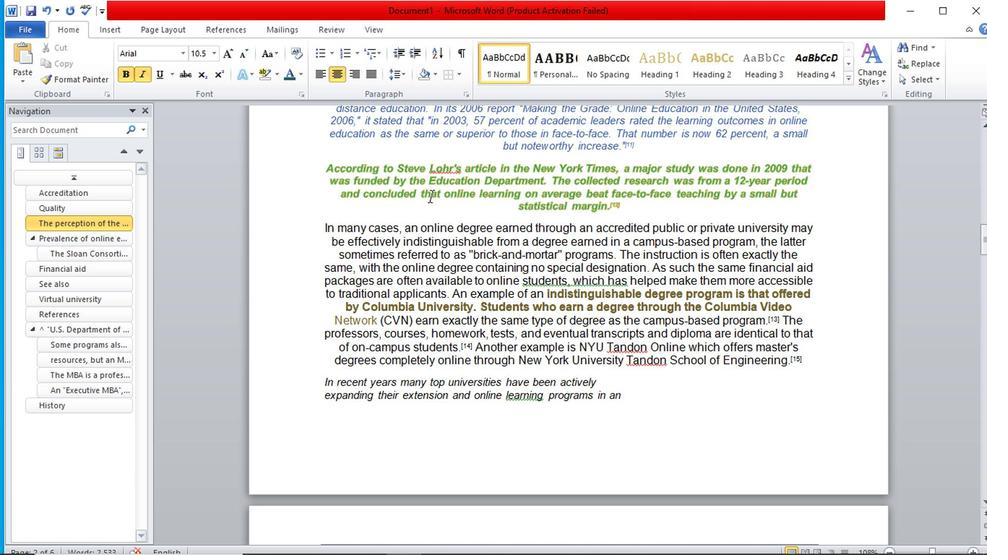 
Action: Mouse moved to (450, 79)
Screenshot: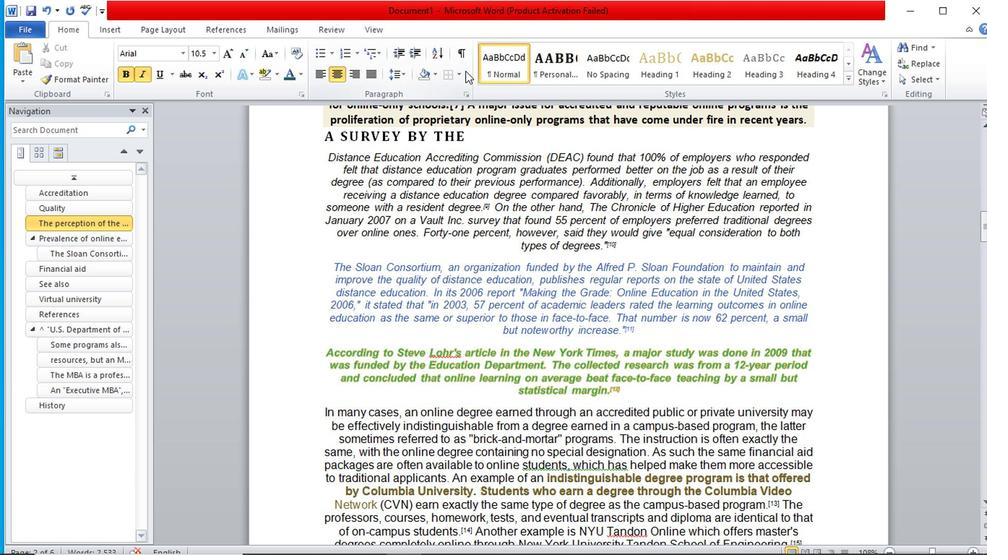 
Action: Mouse pressed left at (450, 79)
Screenshot: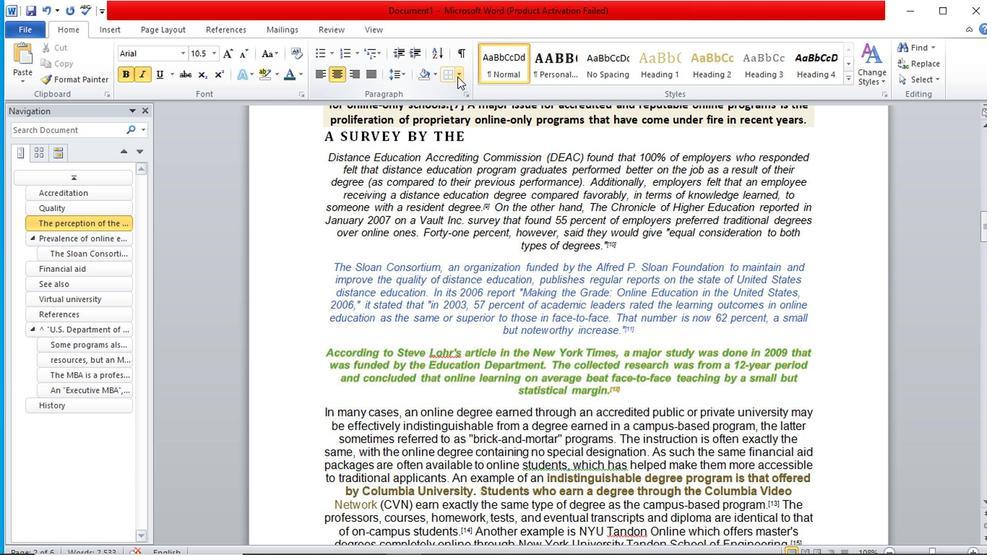 
Action: Mouse moved to (373, 264)
Screenshot: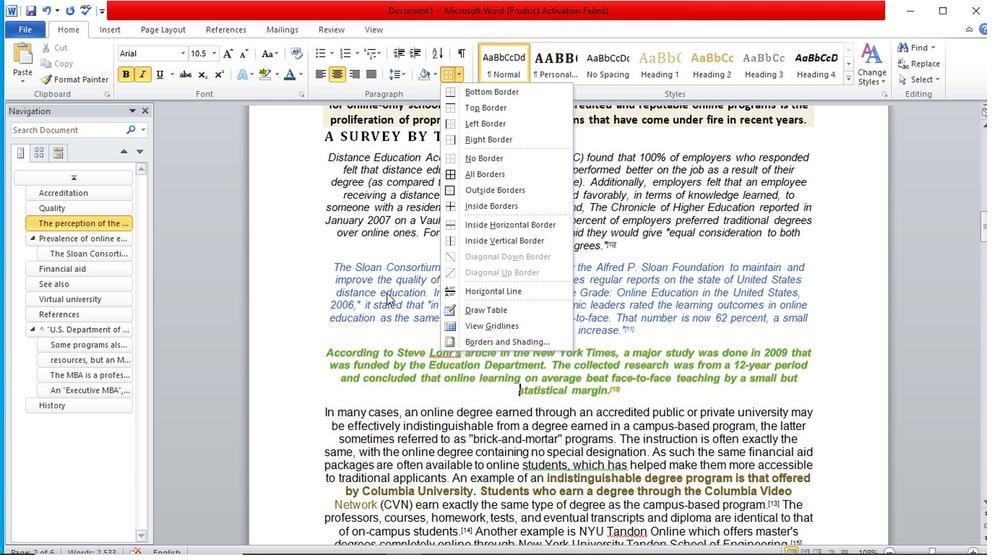 
Action: Mouse scrolled (373, 263) with delta (0, -1)
Screenshot: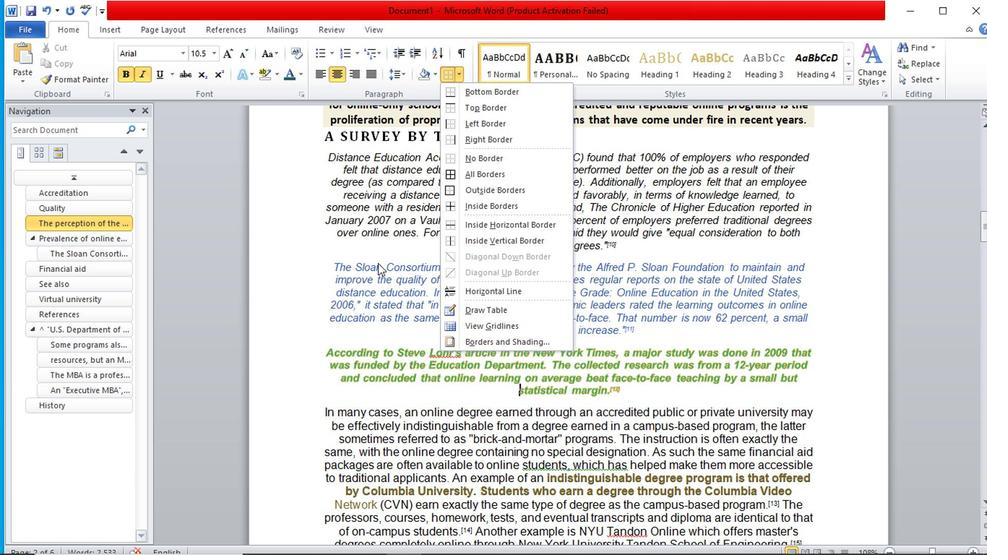 
Action: Mouse scrolled (373, 263) with delta (0, -1)
Screenshot: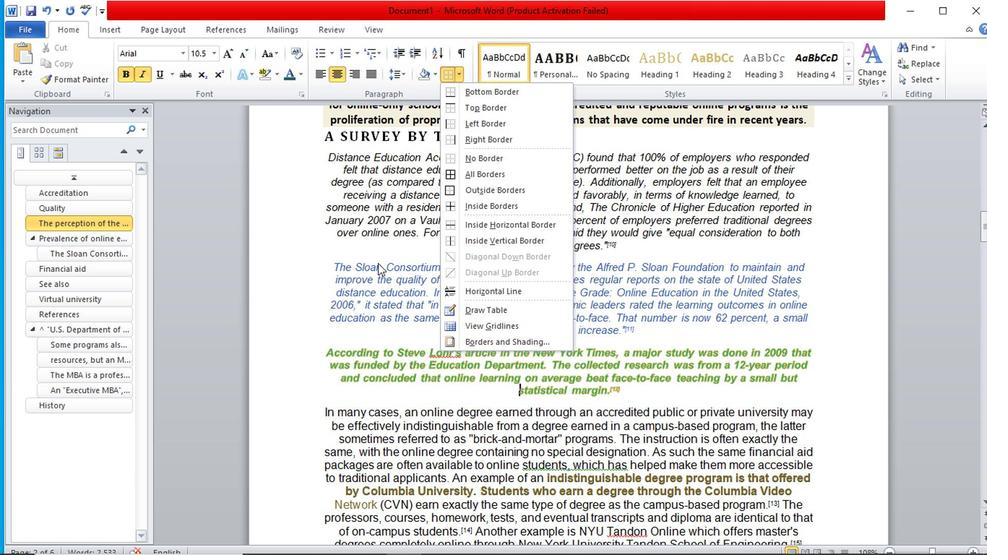 
Action: Mouse scrolled (373, 263) with delta (0, -1)
Screenshot: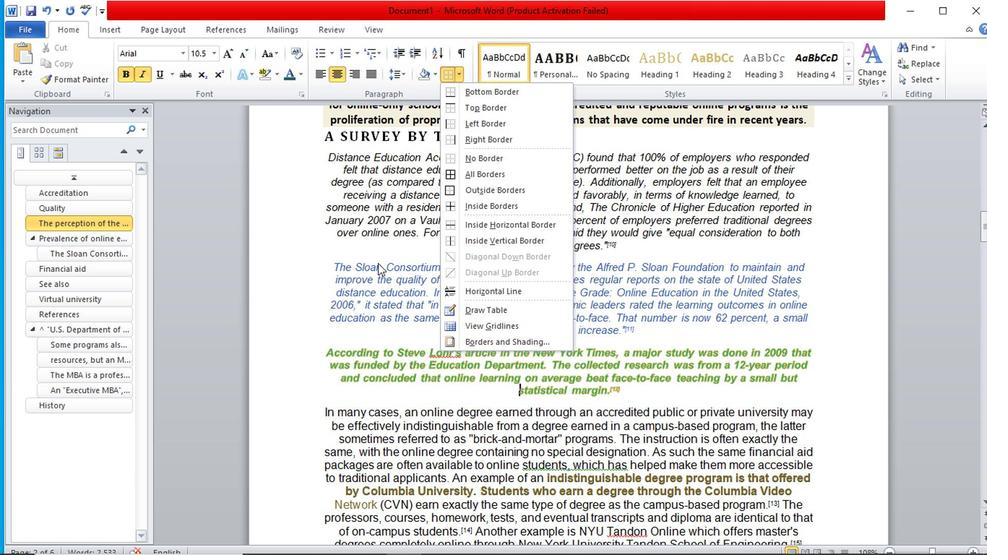 
Action: Mouse scrolled (373, 263) with delta (0, -1)
Screenshot: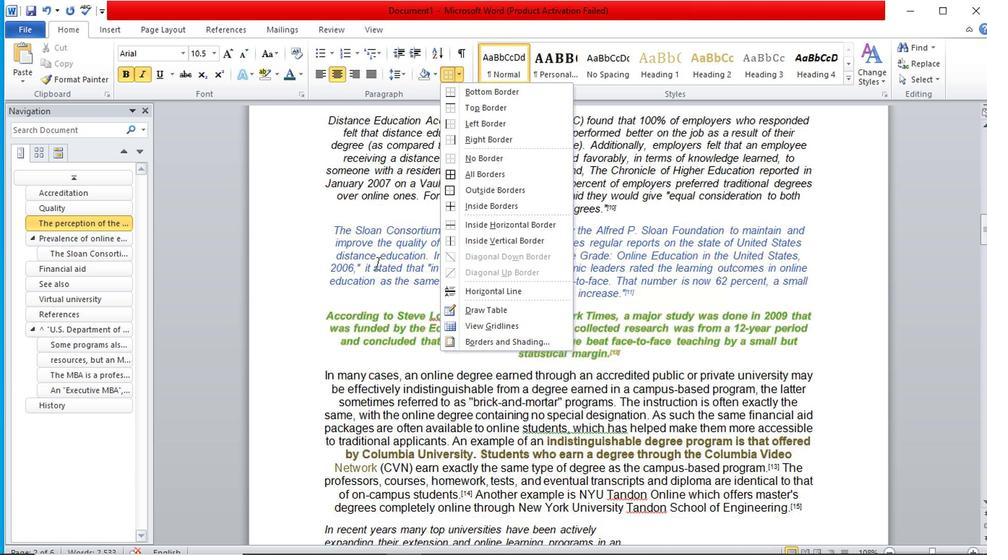 
Action: Mouse scrolled (373, 263) with delta (0, -1)
Screenshot: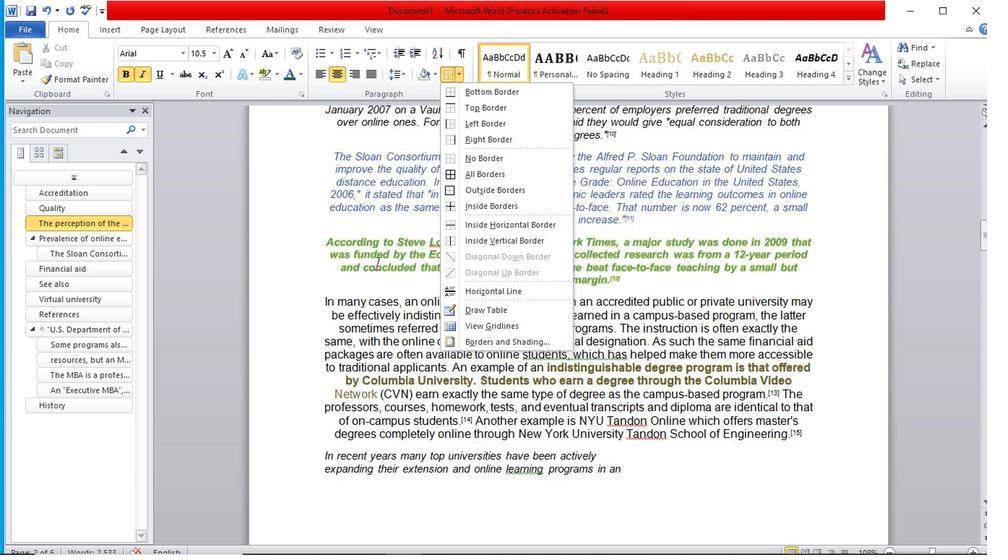 
Action: Mouse moved to (678, 412)
Screenshot: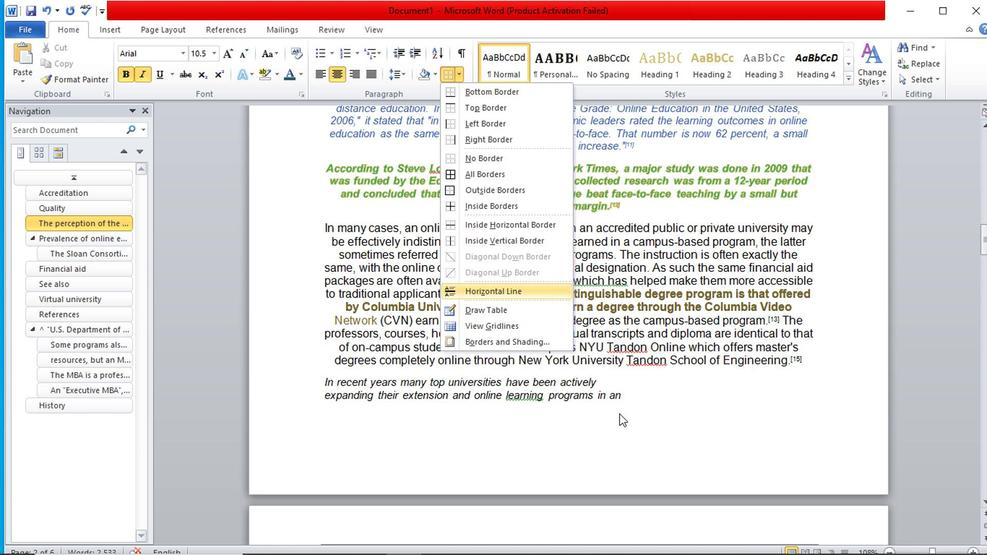 
Action: Mouse pressed left at (678, 412)
Screenshot: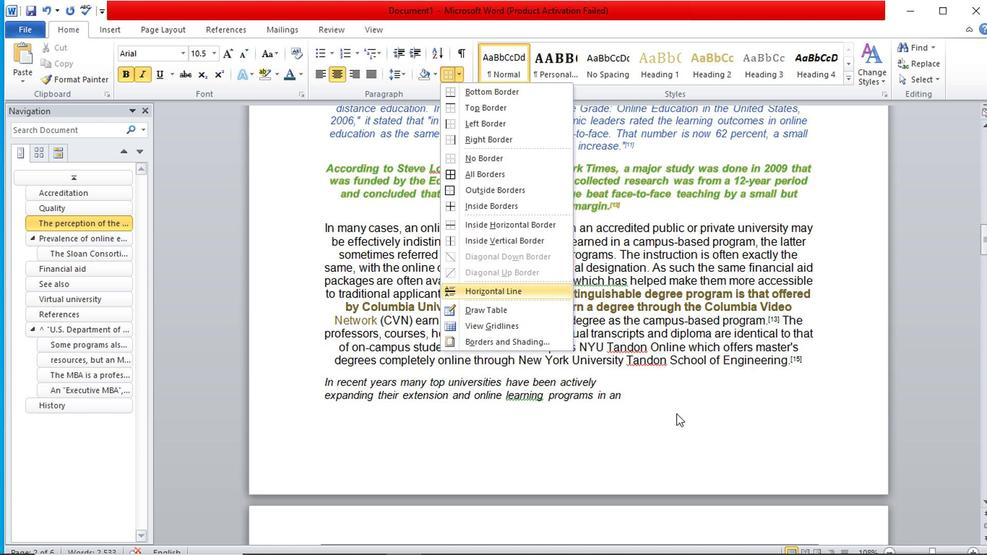 
Action: Mouse moved to (551, 307)
Screenshot: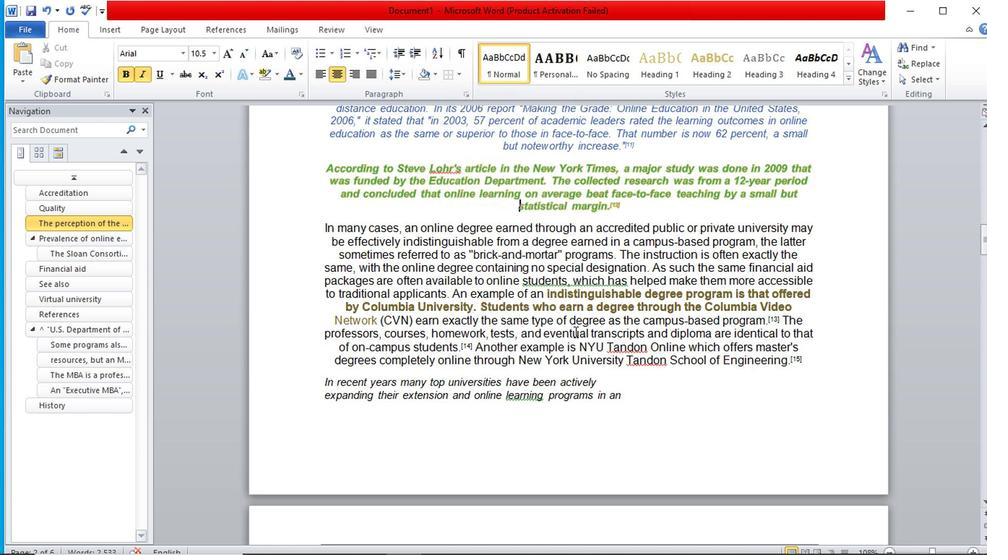 
Action: Mouse scrolled (551, 306) with delta (0, -1)
Screenshot: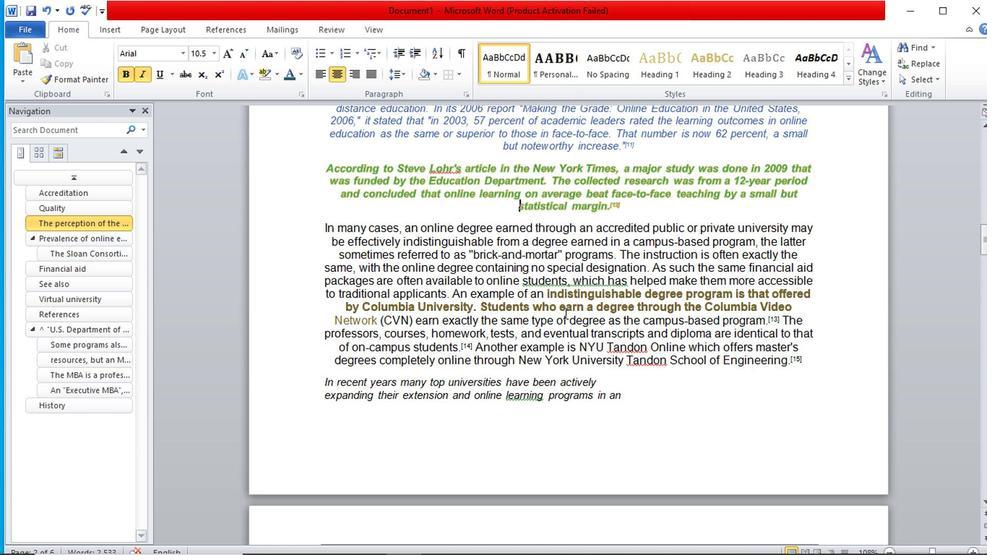 
Action: Mouse scrolled (551, 306) with delta (0, -1)
Screenshot: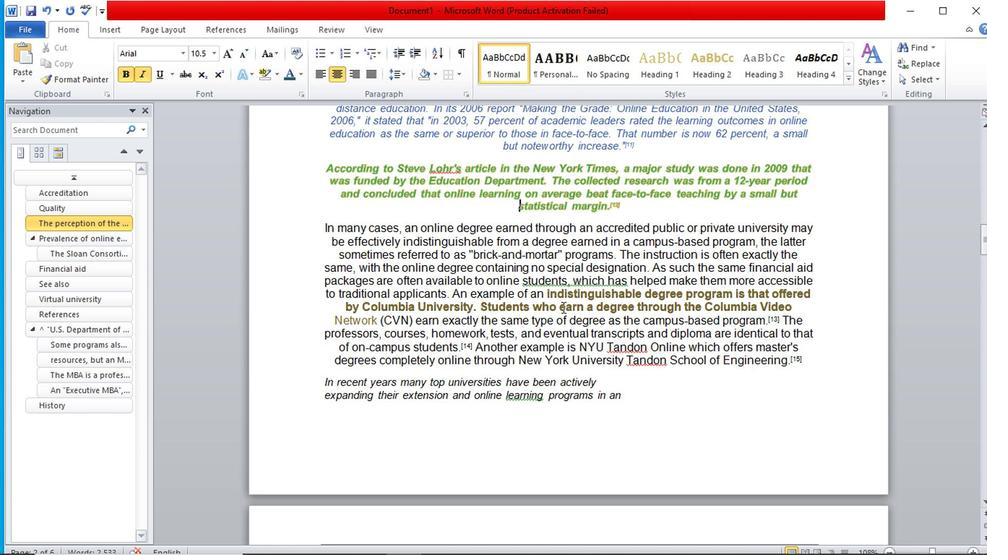 
Action: Mouse scrolled (551, 306) with delta (0, -1)
Screenshot: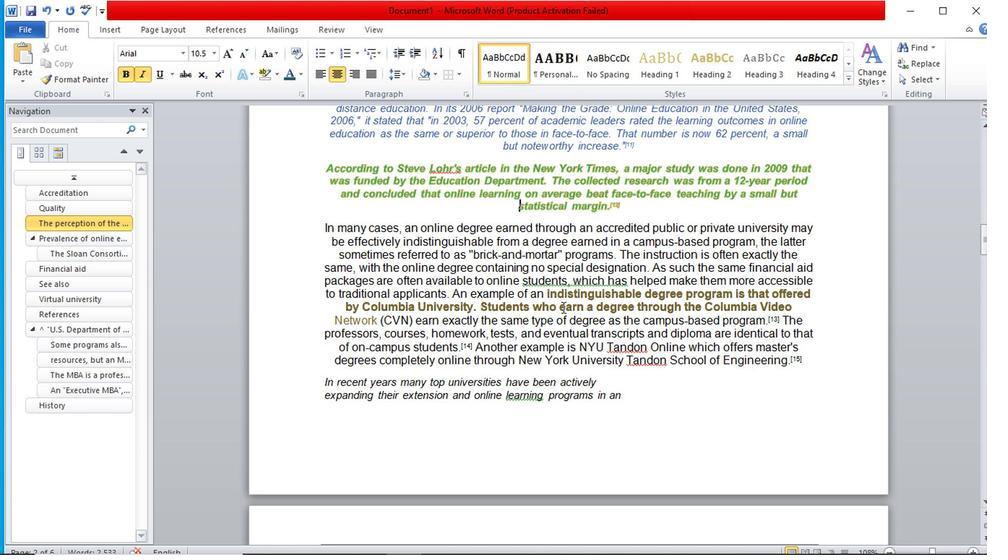 
Action: Mouse scrolled (551, 306) with delta (0, -1)
Screenshot: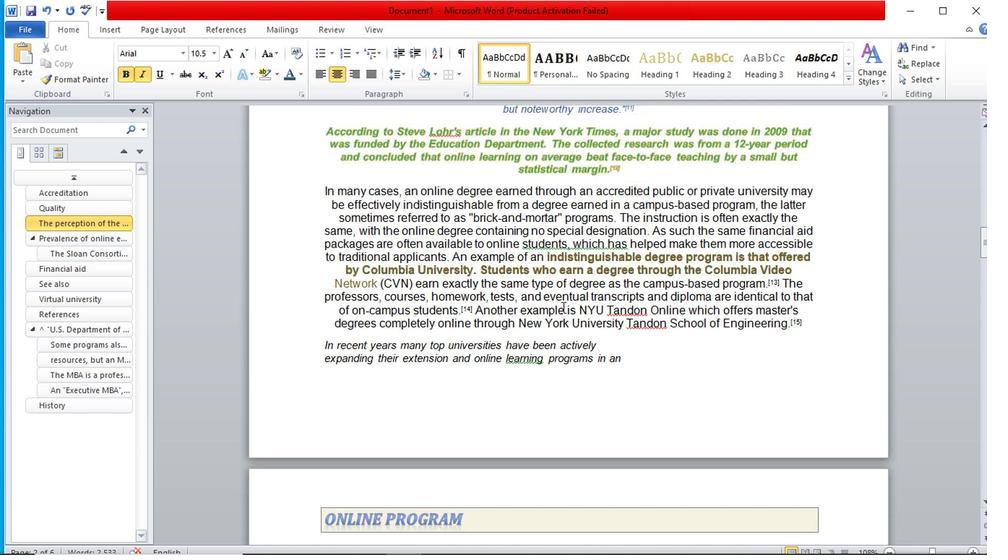 
Action: Mouse moved to (577, 264)
Screenshot: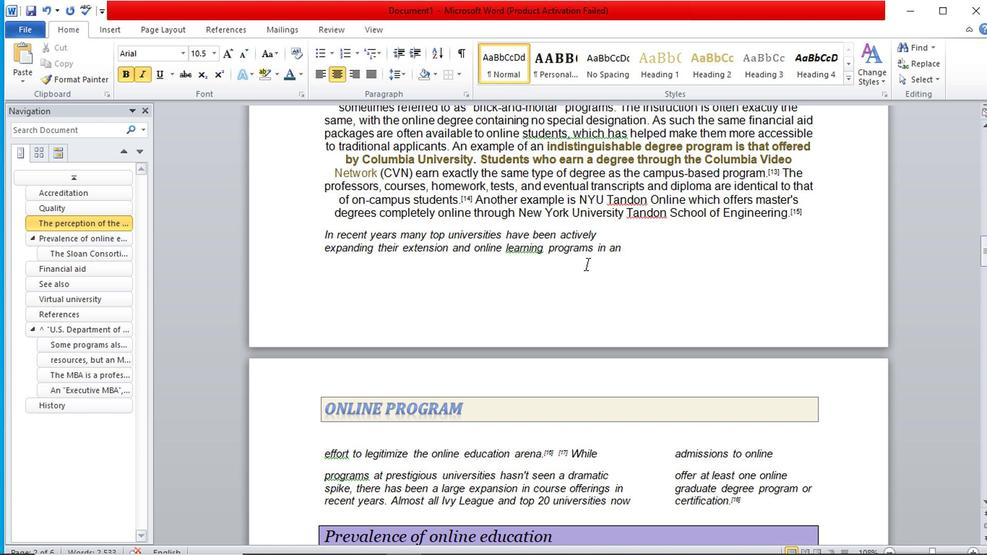 
Action: Mouse scrolled (577, 263) with delta (0, -1)
Screenshot: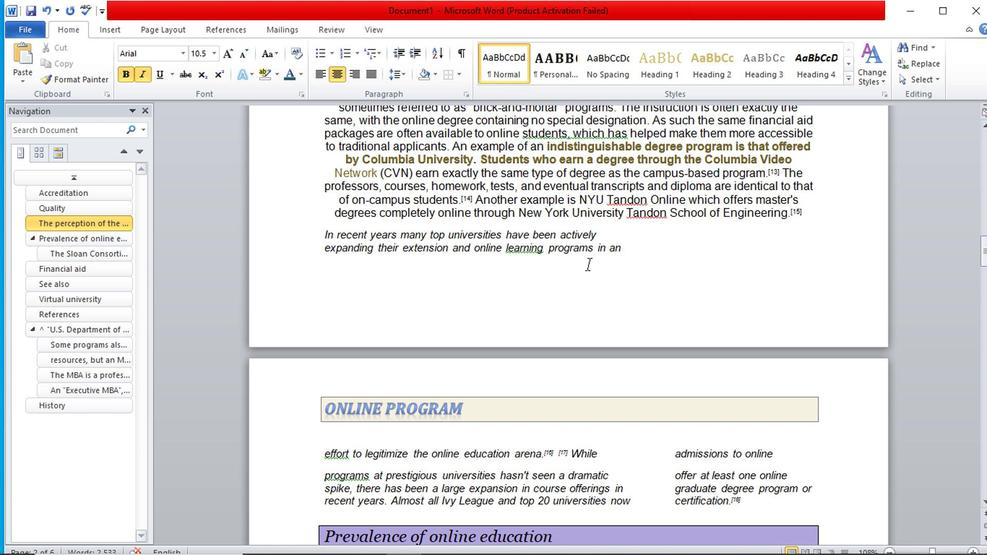 
Action: Mouse scrolled (577, 263) with delta (0, -1)
Screenshot: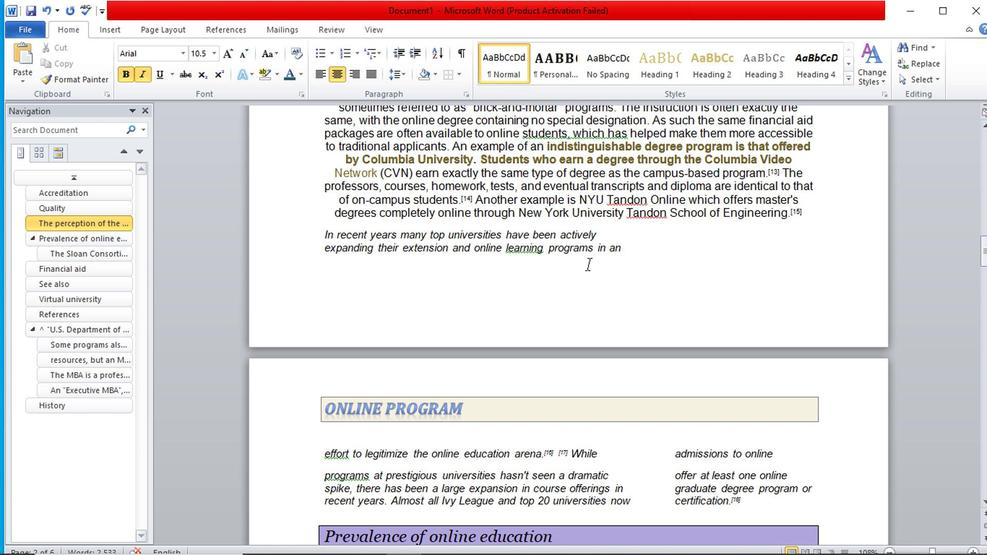 
Action: Mouse scrolled (577, 263) with delta (0, -1)
Screenshot: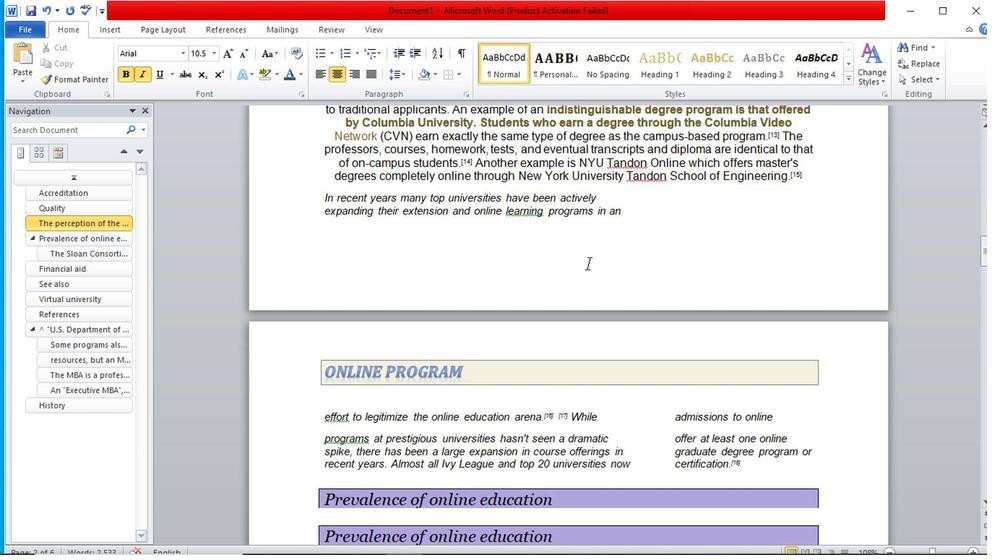 
Action: Mouse moved to (599, 306)
Screenshot: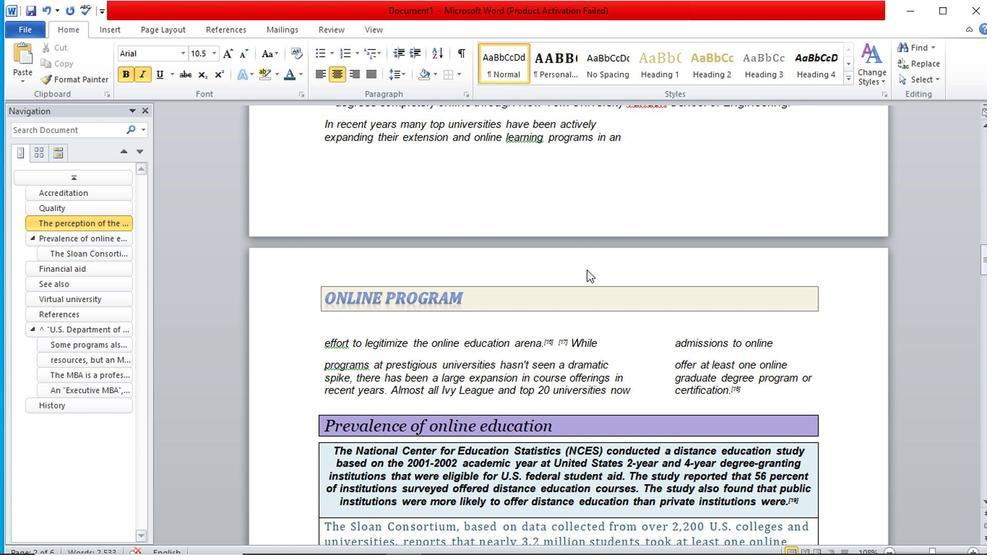 
Action: Mouse scrolled (599, 305) with delta (0, -1)
Screenshot: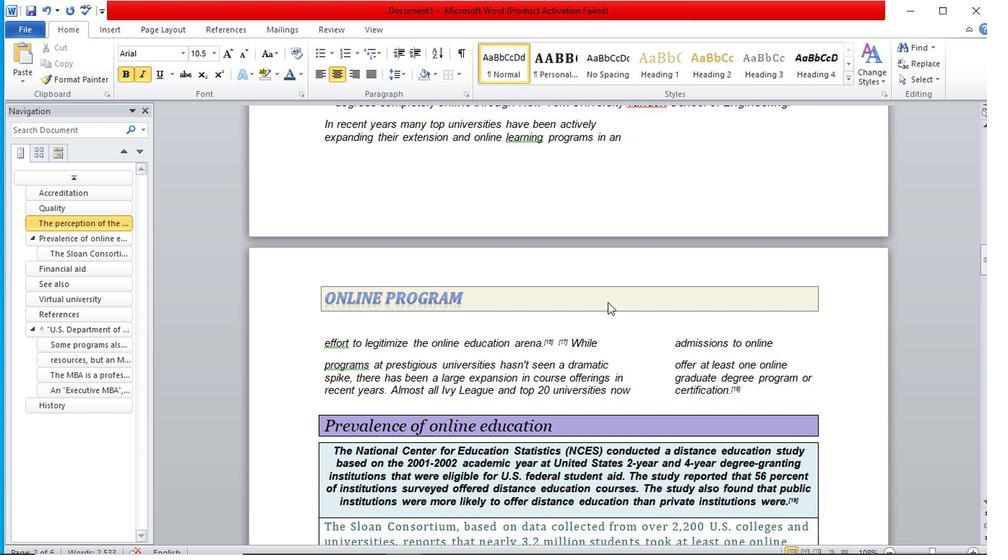 
Action: Mouse scrolled (599, 305) with delta (0, -1)
Screenshot: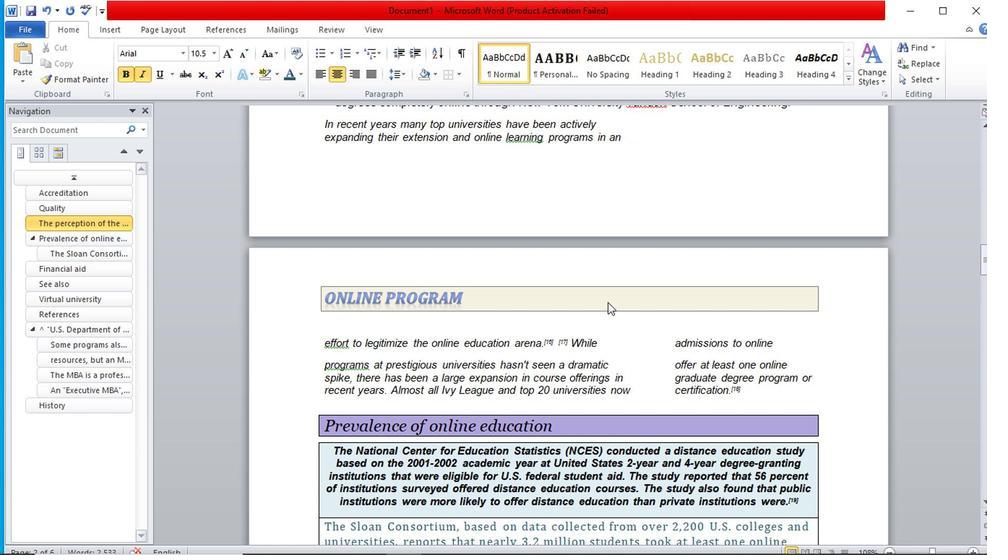 
Action: Mouse scrolled (599, 305) with delta (0, -1)
Screenshot: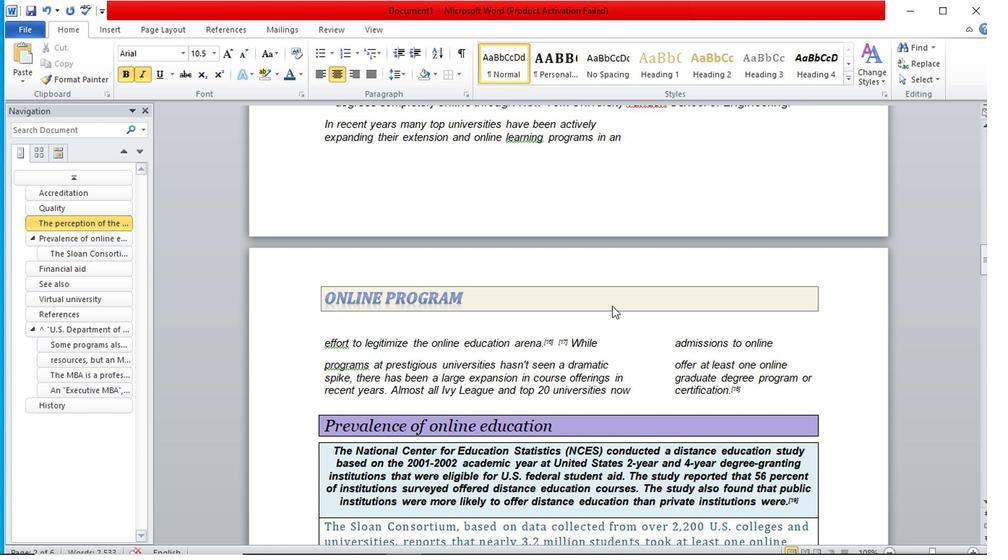 
Action: Mouse scrolled (599, 305) with delta (0, -1)
Screenshot: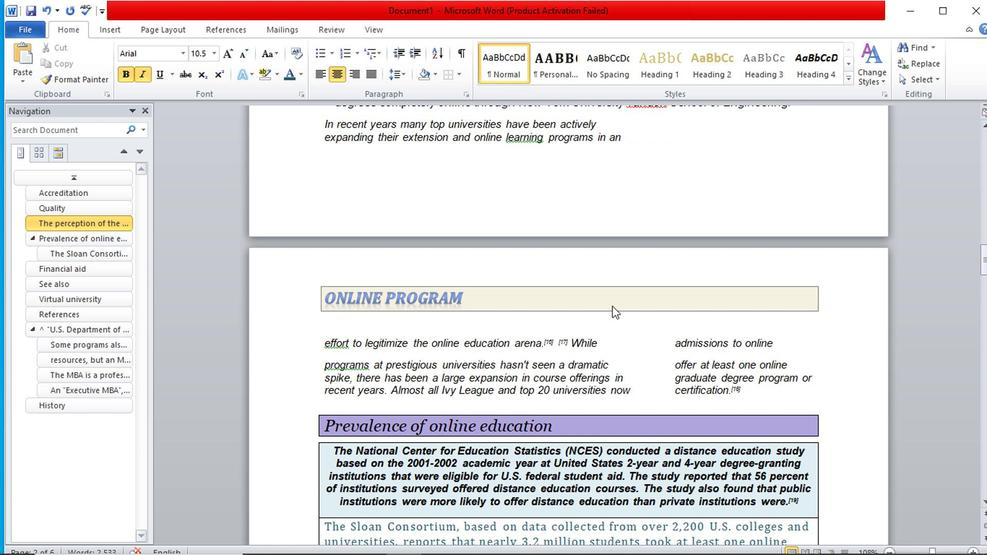 
Action: Mouse moved to (444, 305)
Screenshot: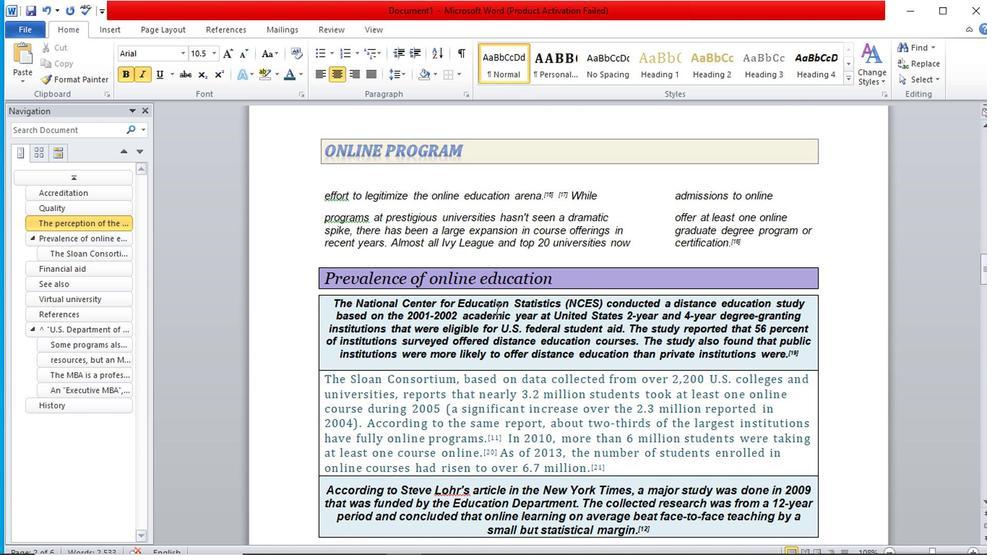 
Action: Mouse scrolled (444, 304) with delta (0, 0)
Screenshot: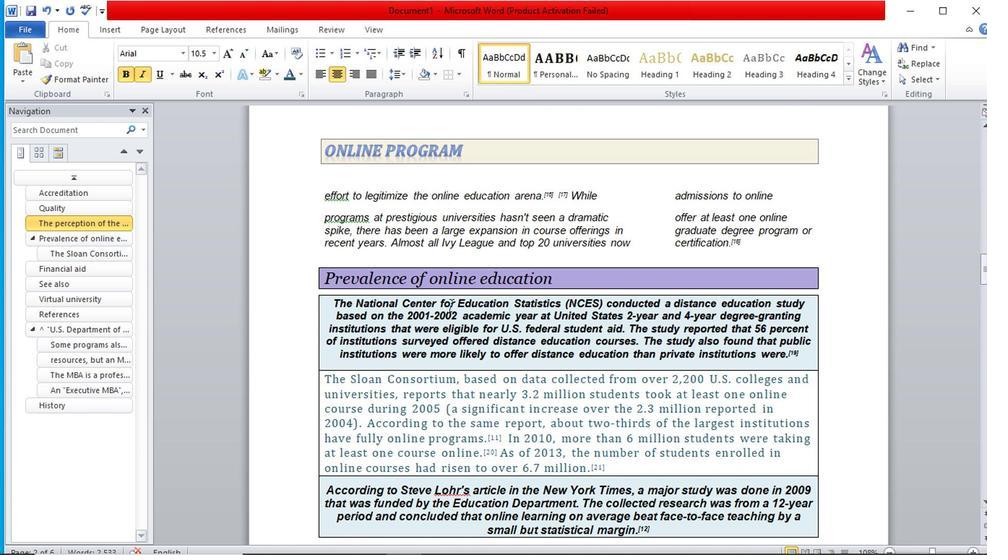 
Action: Mouse scrolled (444, 304) with delta (0, 0)
Screenshot: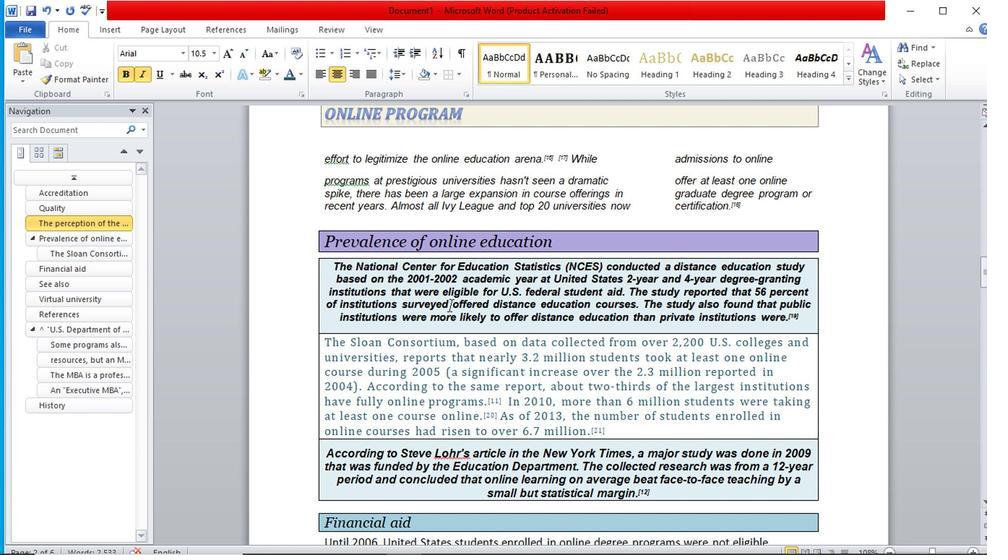 
Action: Mouse scrolled (444, 304) with delta (0, 0)
Screenshot: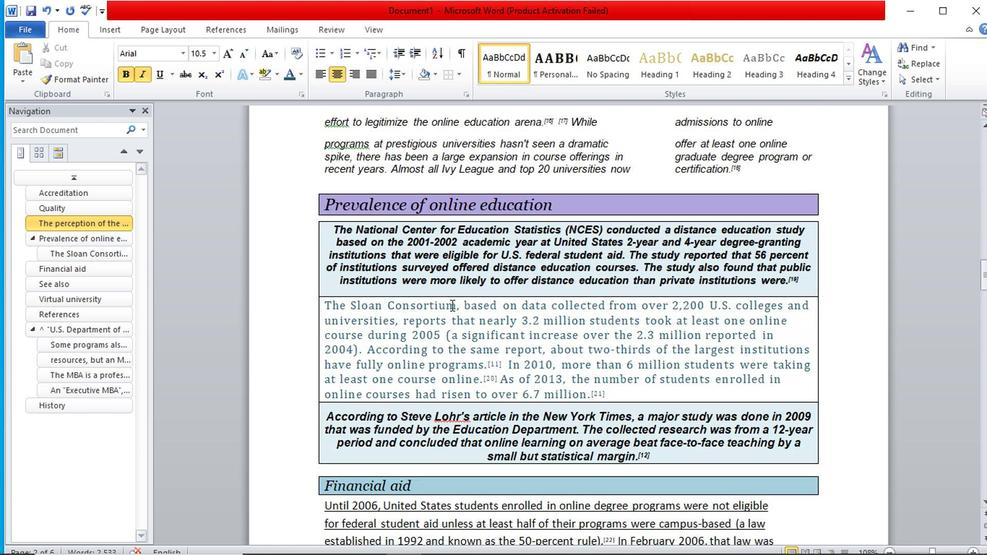 
Action: Mouse scrolled (444, 304) with delta (0, 0)
Screenshot: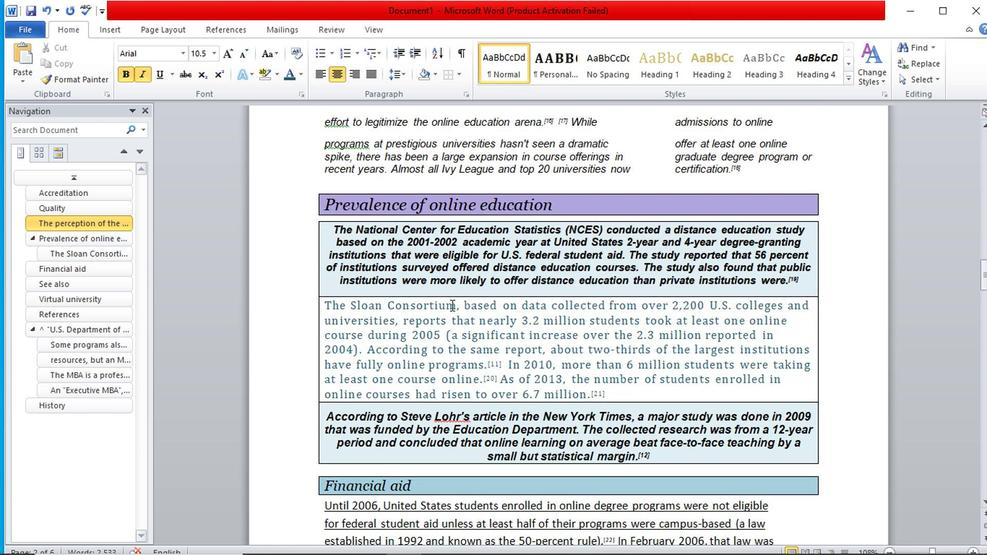 
Action: Mouse scrolled (444, 304) with delta (0, 0)
Screenshot: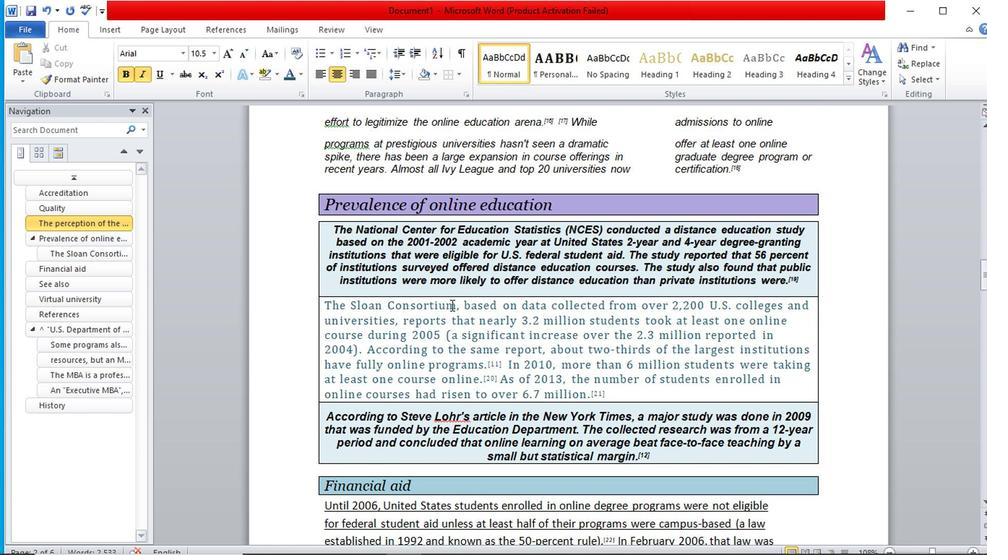 
Action: Mouse scrolled (444, 304) with delta (0, 0)
Screenshot: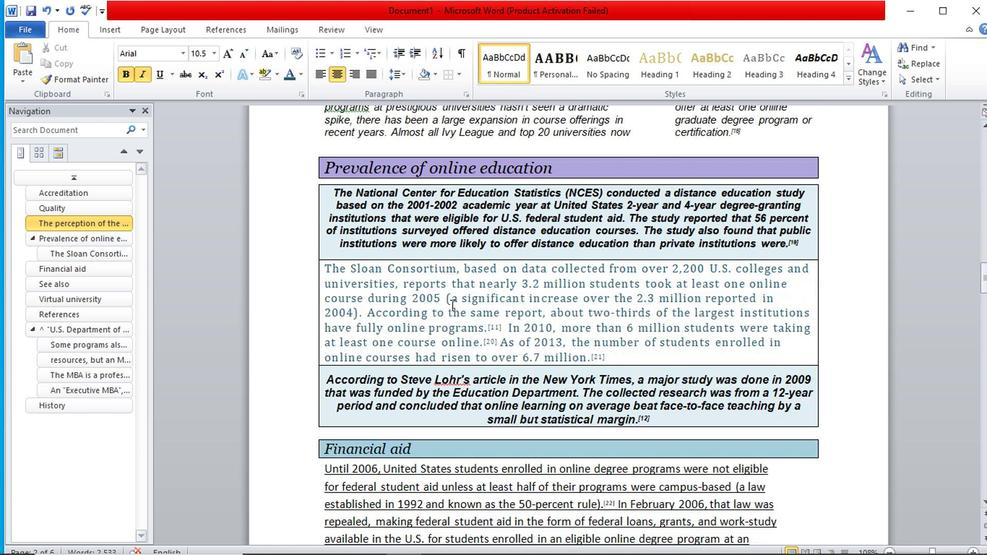 
Action: Mouse scrolled (444, 306) with delta (0, 1)
Screenshot: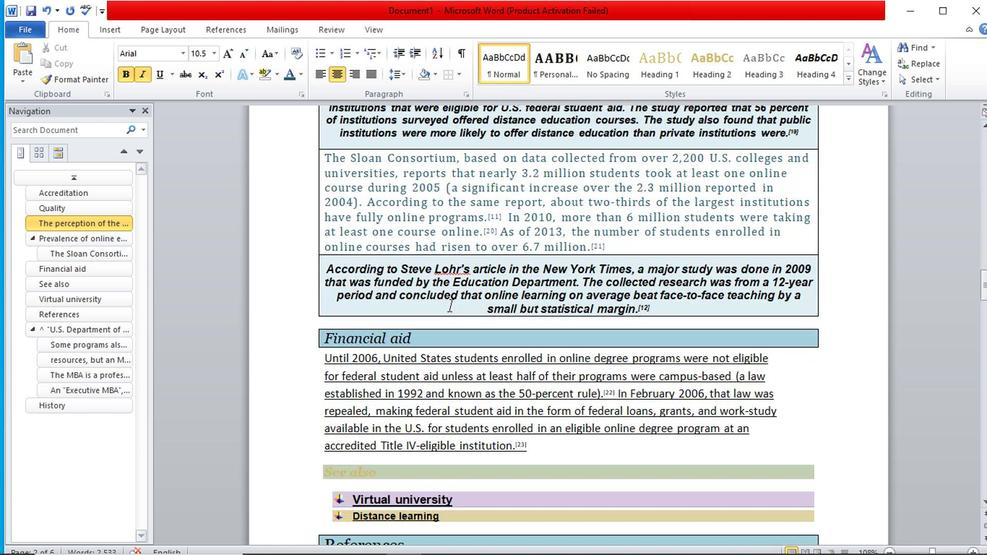 
Action: Mouse scrolled (444, 306) with delta (0, 1)
Screenshot: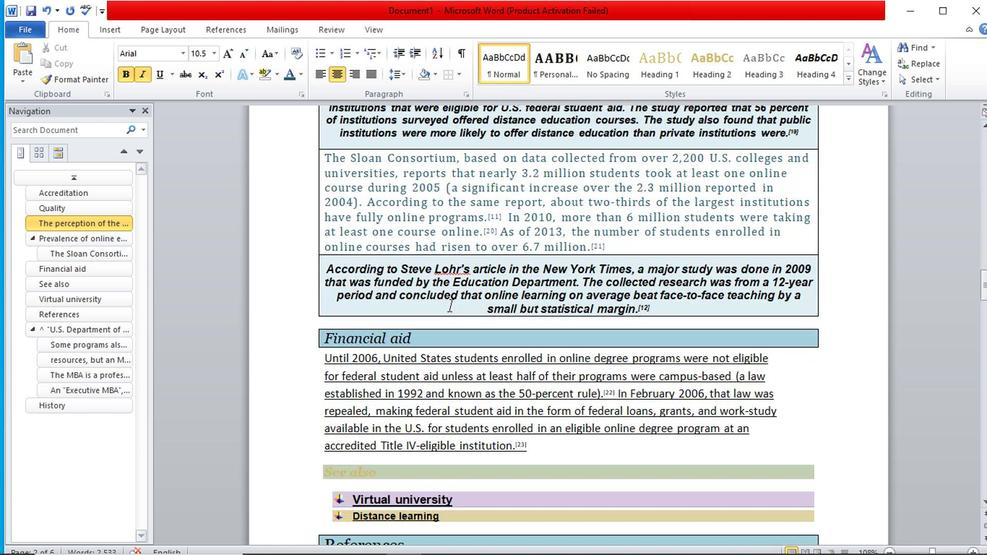 
Action: Mouse scrolled (444, 306) with delta (0, 1)
Screenshot: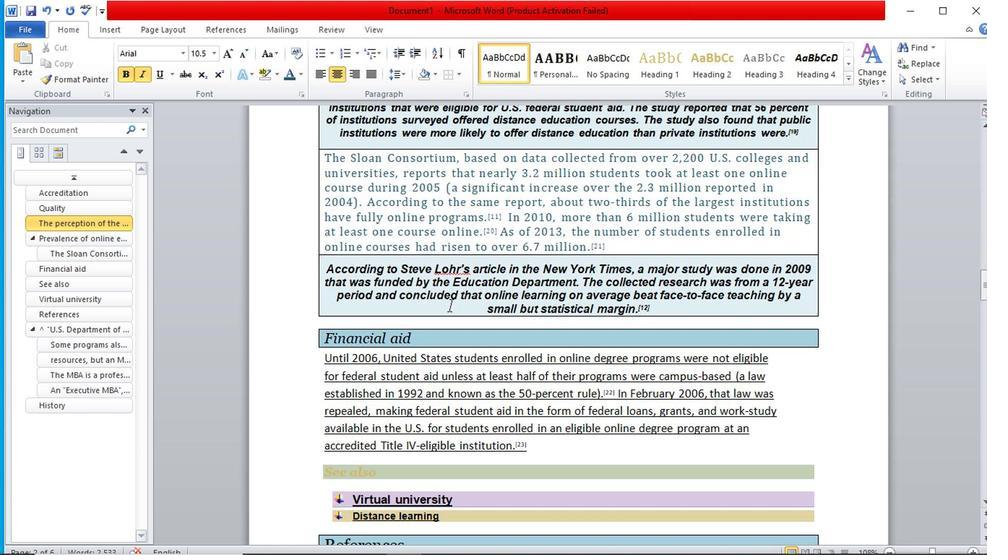 
Action: Mouse scrolled (444, 306) with delta (0, 1)
Screenshot: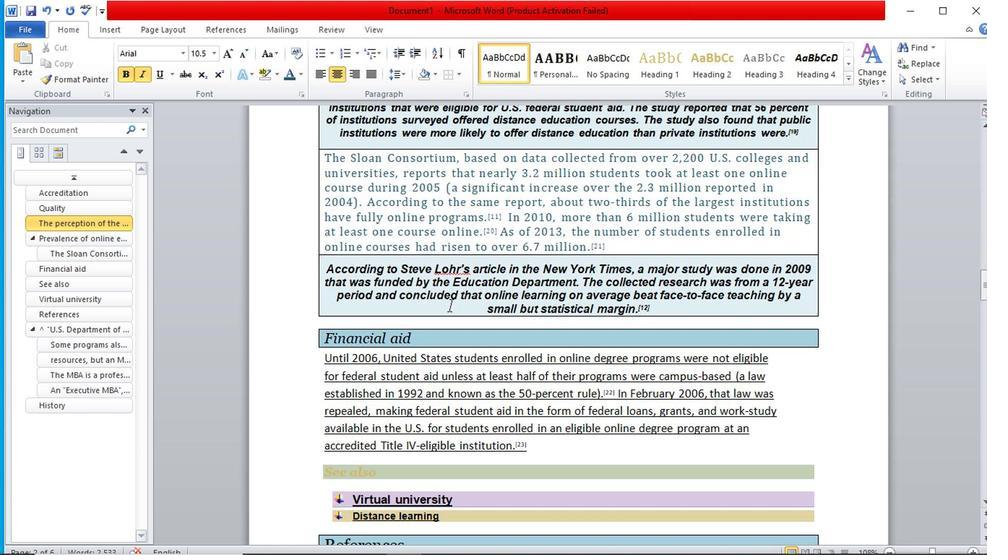 
Action: Mouse scrolled (444, 306) with delta (0, 1)
Screenshot: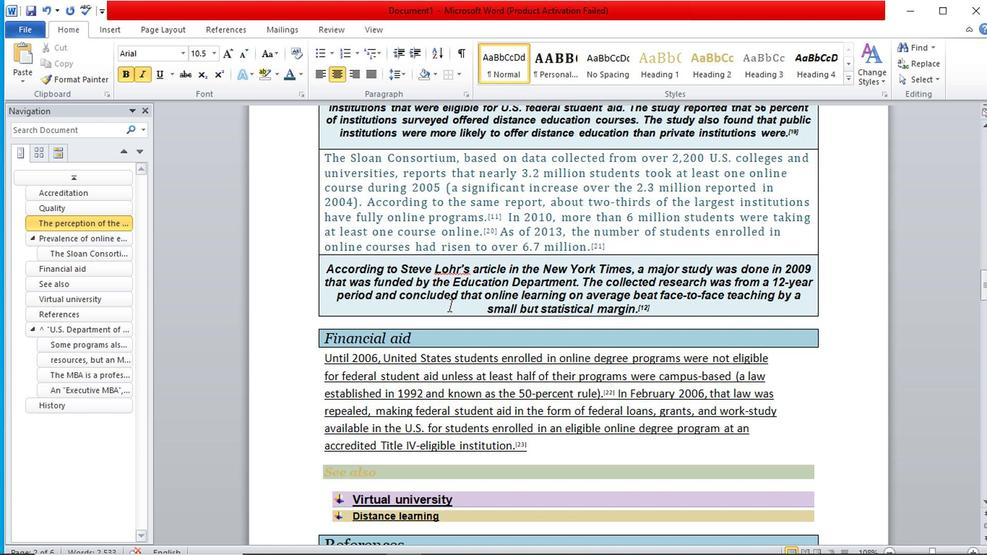
Action: Mouse scrolled (444, 306) with delta (0, 1)
Screenshot: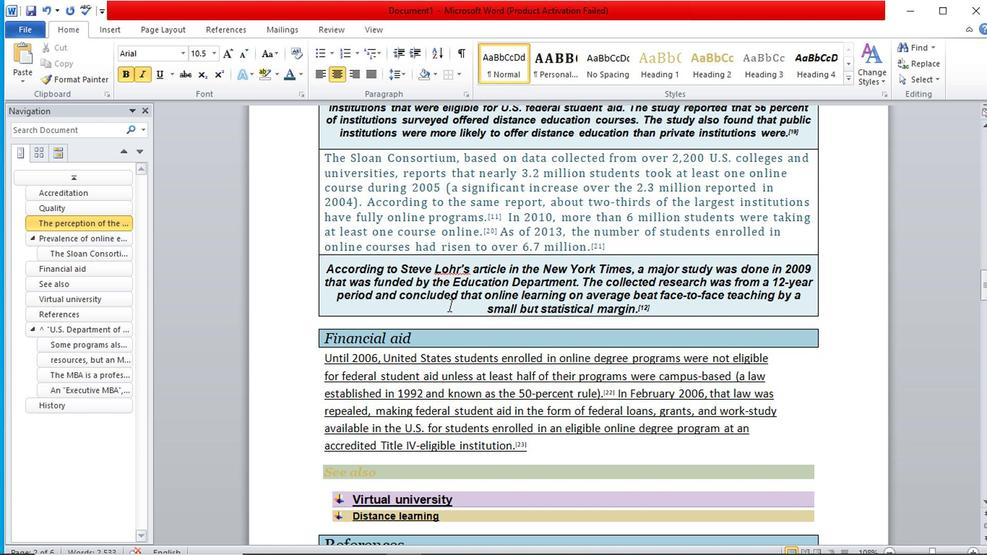 
Action: Mouse moved to (433, 292)
Screenshot: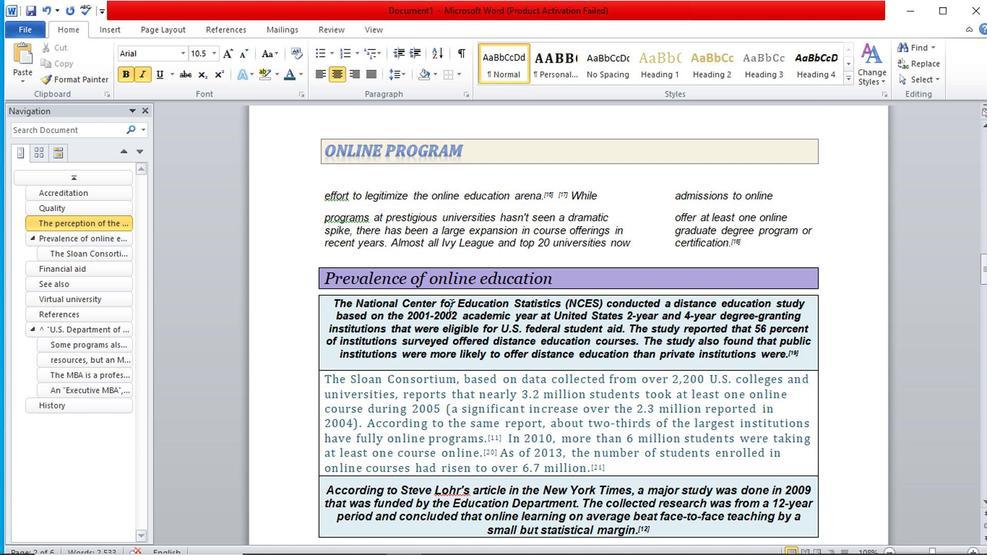 
Action: Mouse scrolled (433, 292) with delta (0, 0)
Screenshot: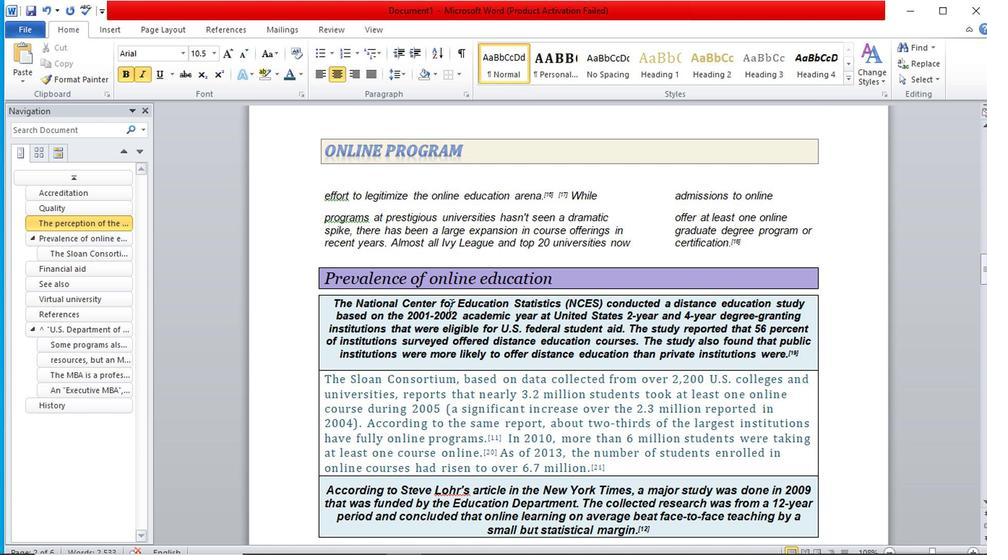 
Action: Mouse scrolled (433, 292) with delta (0, 0)
Screenshot: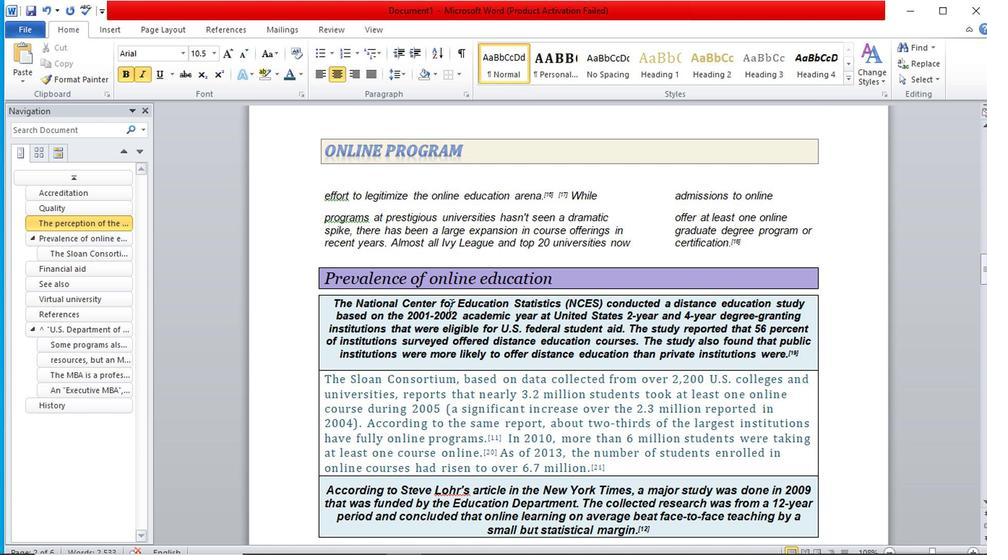 
Action: Mouse scrolled (433, 292) with delta (0, 0)
Screenshot: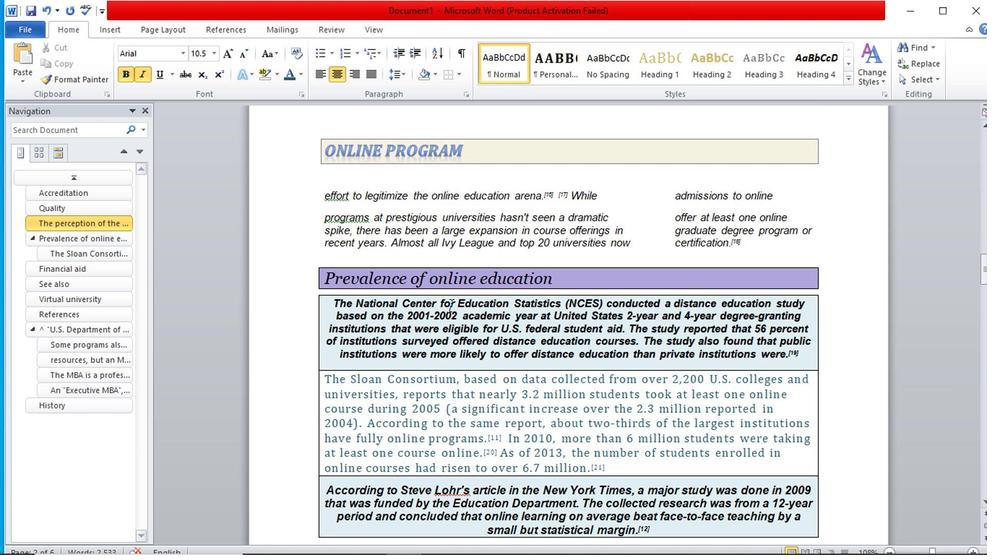 
Action: Mouse scrolled (433, 292) with delta (0, 0)
Screenshot: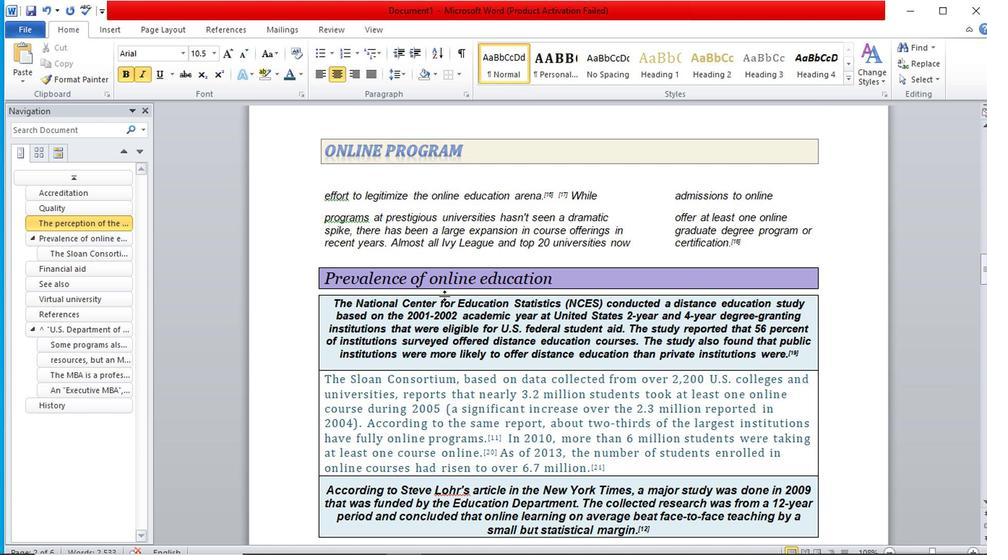 
Action: Mouse scrolled (433, 292) with delta (0, 0)
Screenshot: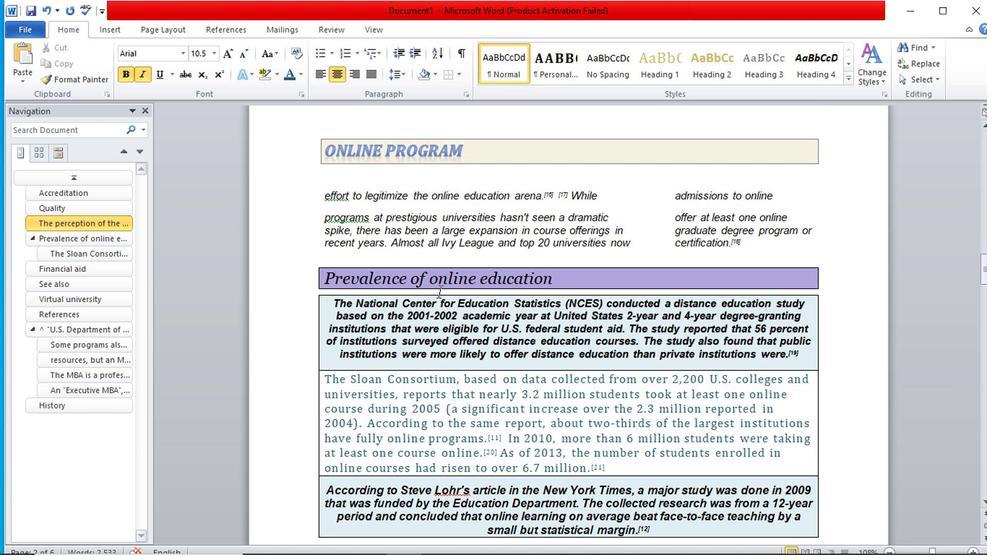 
Action: Mouse moved to (514, 268)
Screenshot: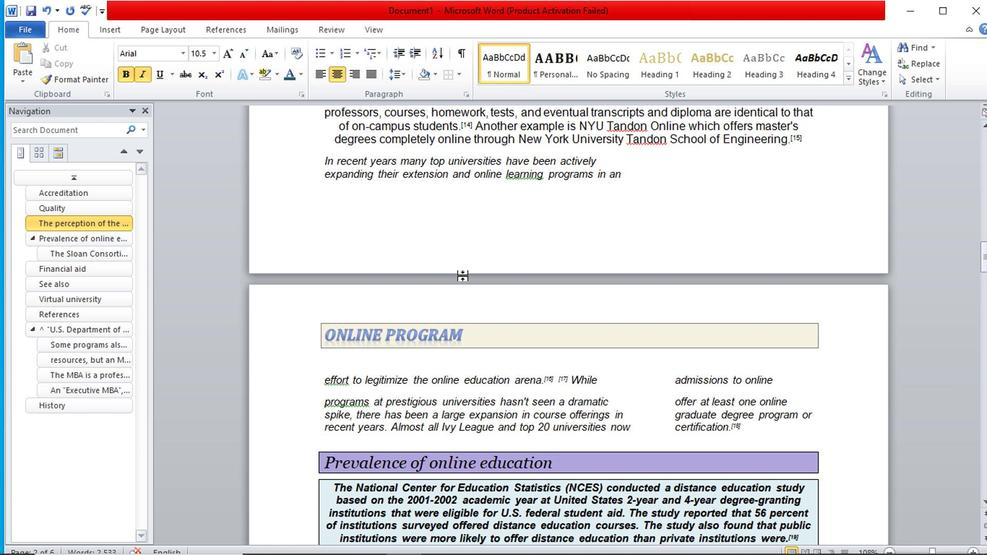 
Action: Mouse scrolled (514, 268) with delta (0, 0)
Screenshot: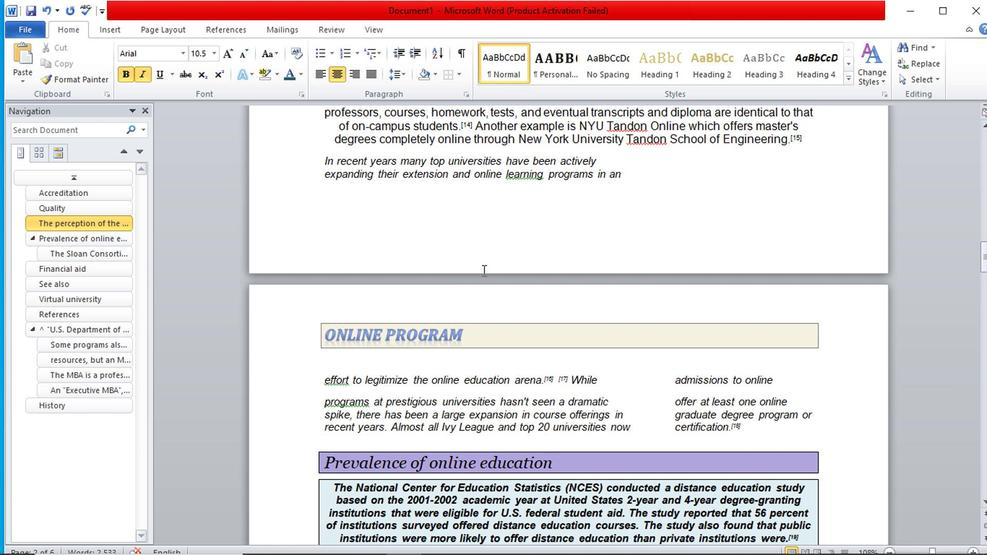 
Action: Mouse scrolled (514, 268) with delta (0, 0)
Screenshot: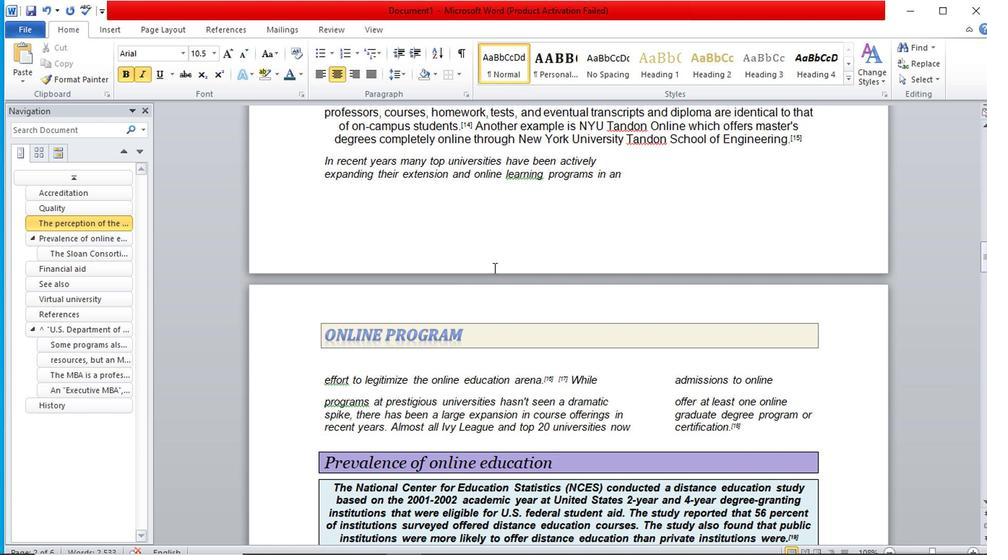 
Action: Mouse scrolled (514, 268) with delta (0, 0)
Screenshot: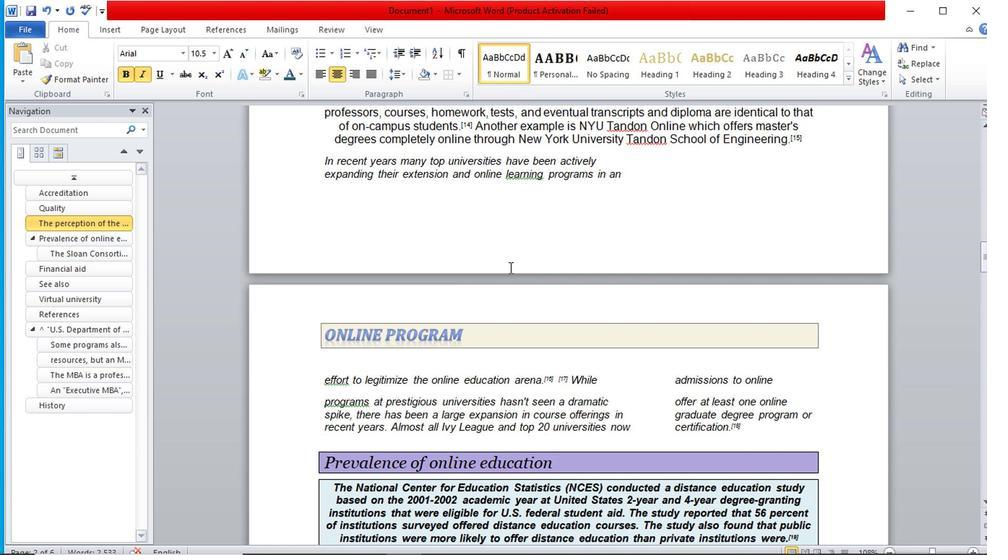 
Action: Mouse scrolled (514, 268) with delta (0, 0)
Screenshot: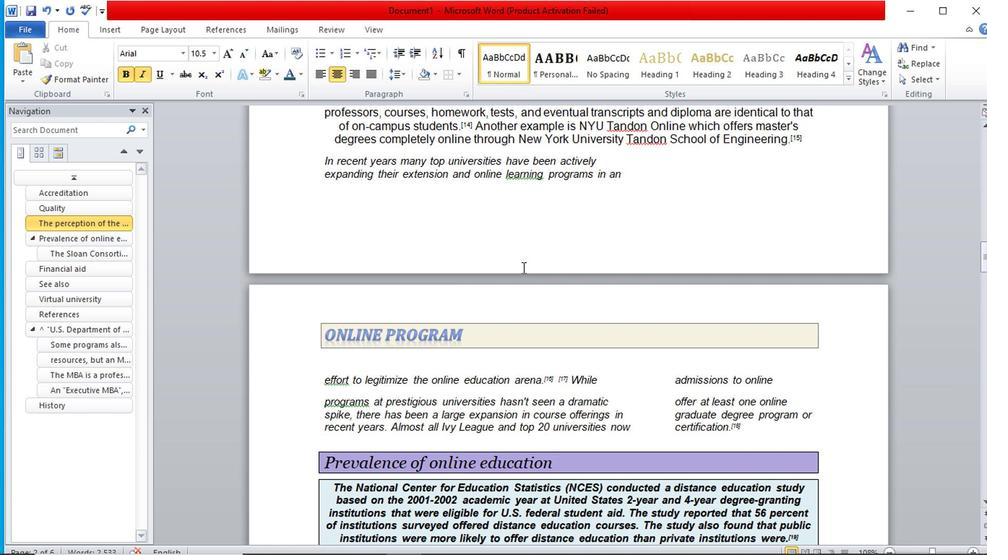 
Action: Mouse scrolled (514, 268) with delta (0, 0)
Screenshot: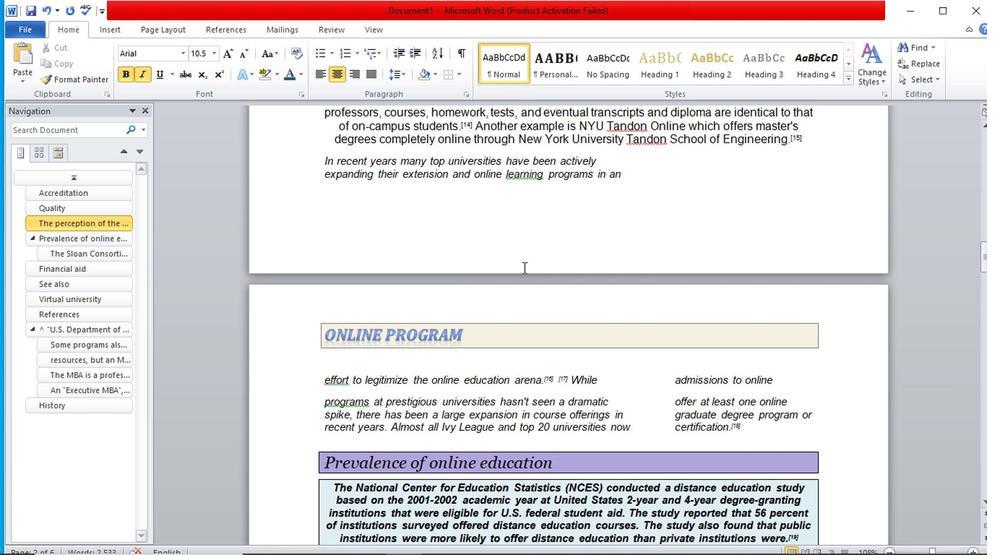 
Action: Mouse moved to (579, 274)
Screenshot: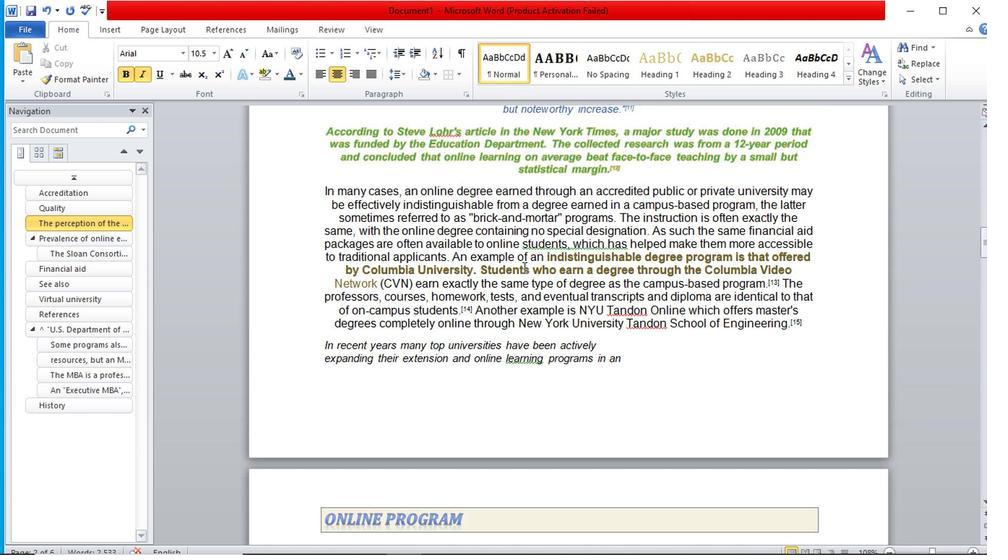 
Action: Mouse scrolled (579, 274) with delta (0, 0)
Screenshot: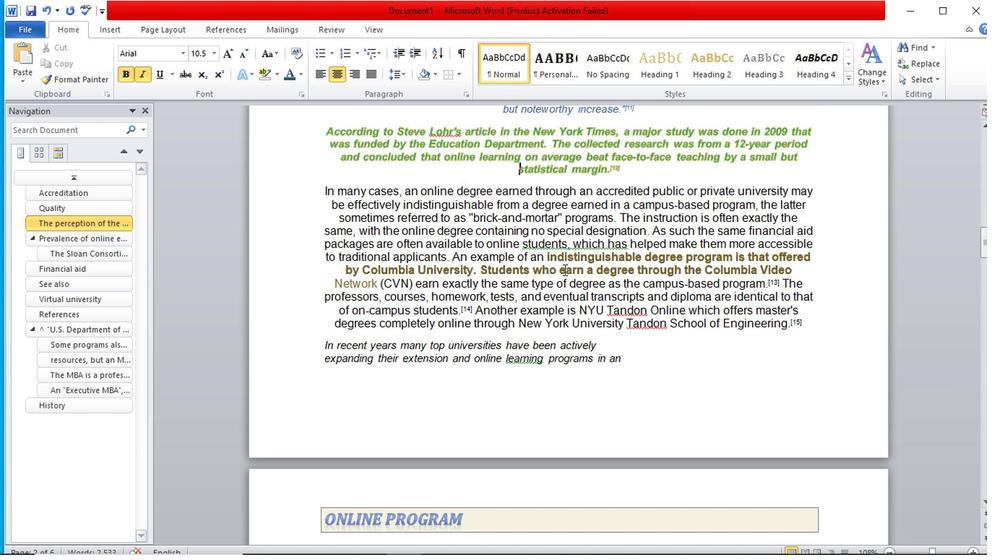 
Action: Mouse scrolled (579, 274) with delta (0, 0)
Screenshot: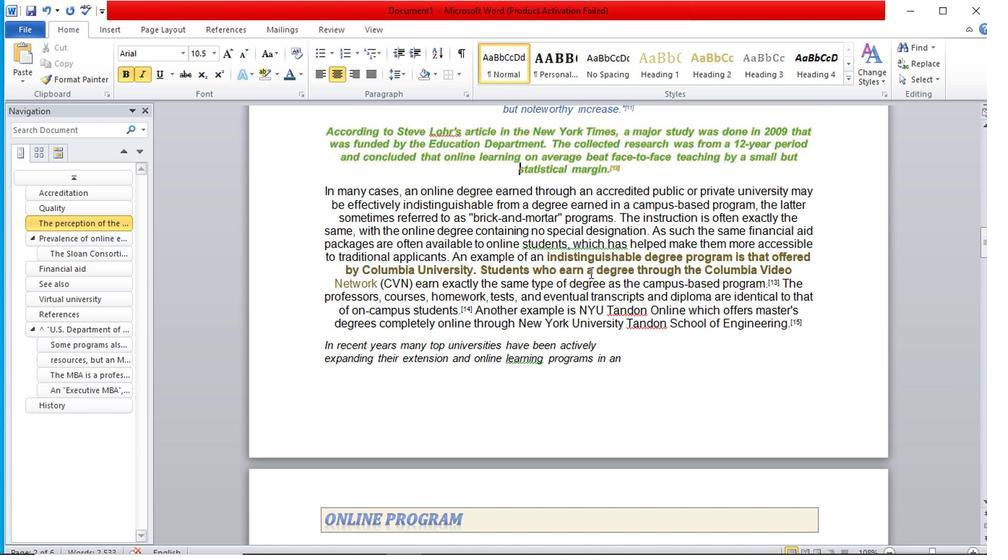 
Action: Mouse scrolled (579, 274) with delta (0, 0)
Screenshot: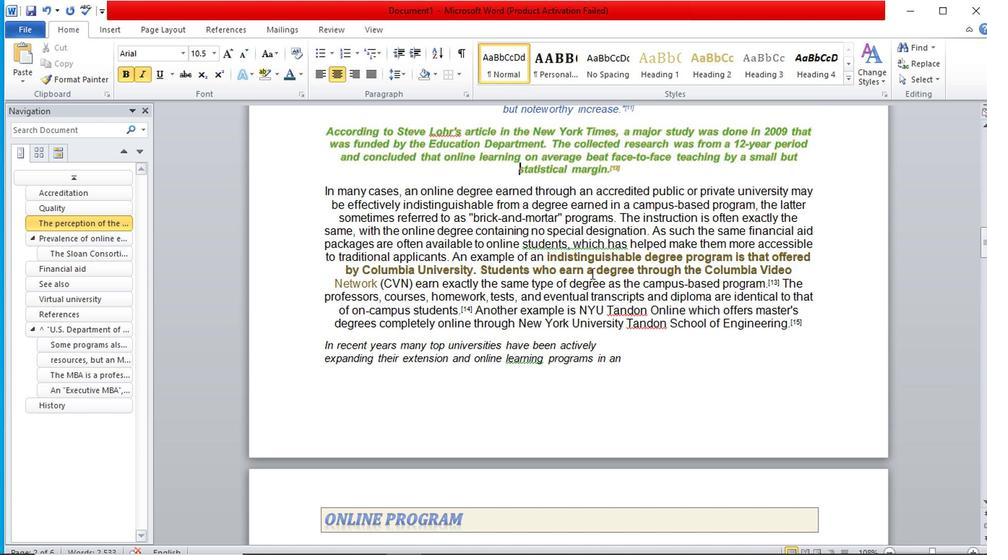 
Action: Mouse scrolled (579, 274) with delta (0, 0)
Screenshot: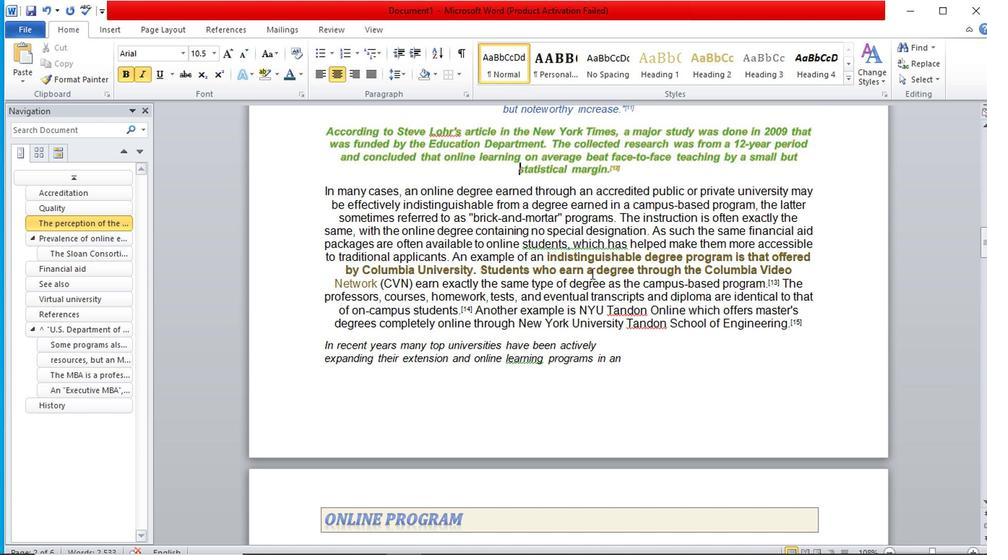 
Action: Mouse scrolled (579, 274) with delta (0, 0)
Screenshot: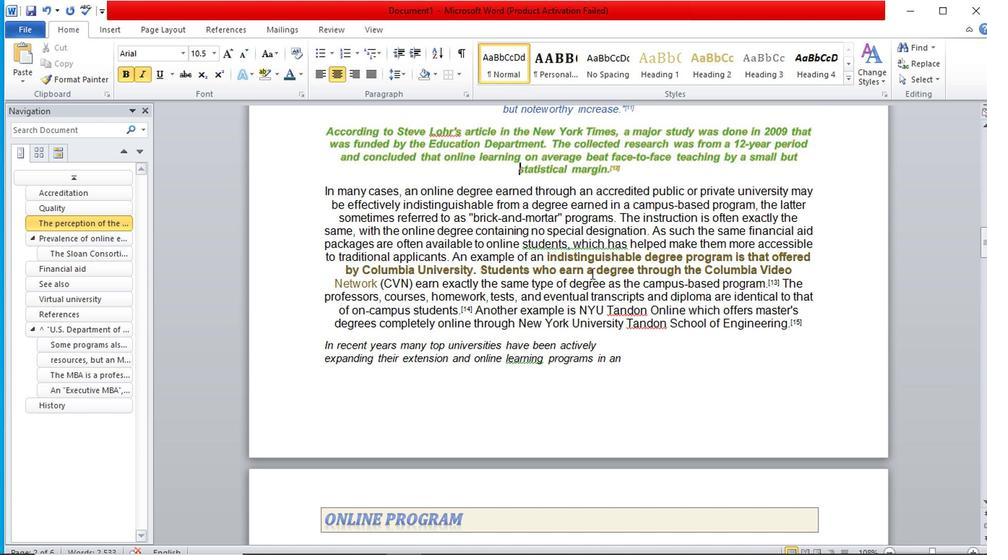 
Action: Mouse moved to (543, 242)
Screenshot: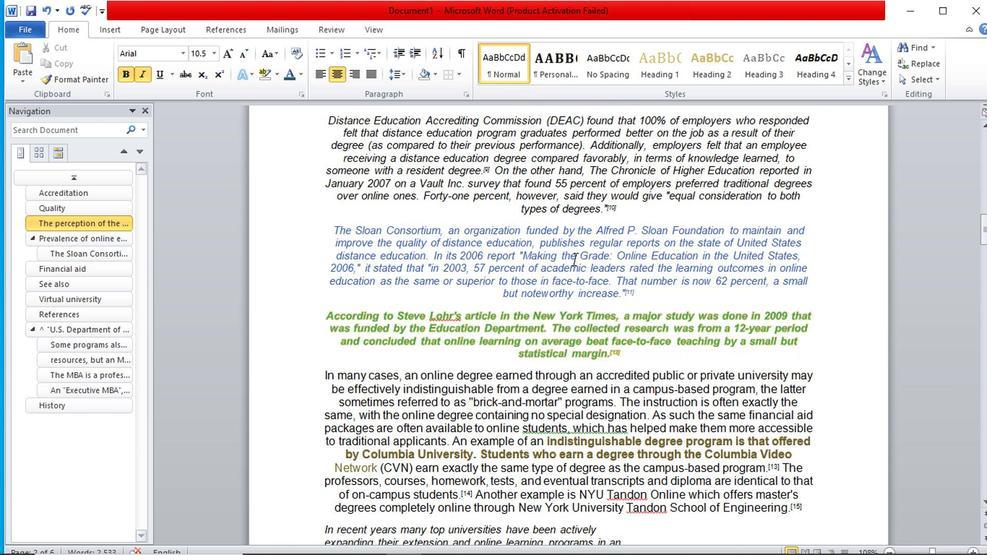 
Action: Mouse scrolled (543, 243) with delta (0, 0)
Screenshot: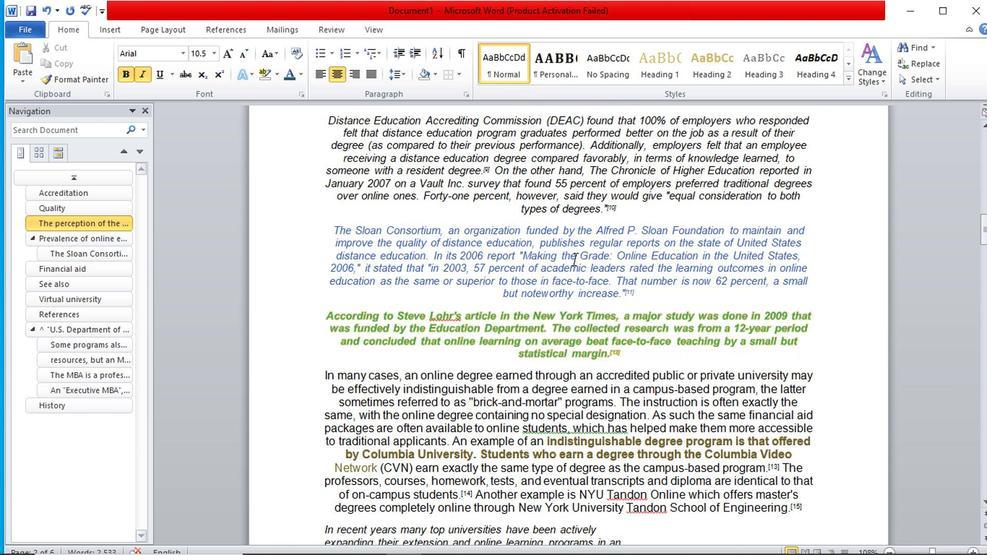 
Action: Mouse scrolled (543, 243) with delta (0, 0)
Screenshot: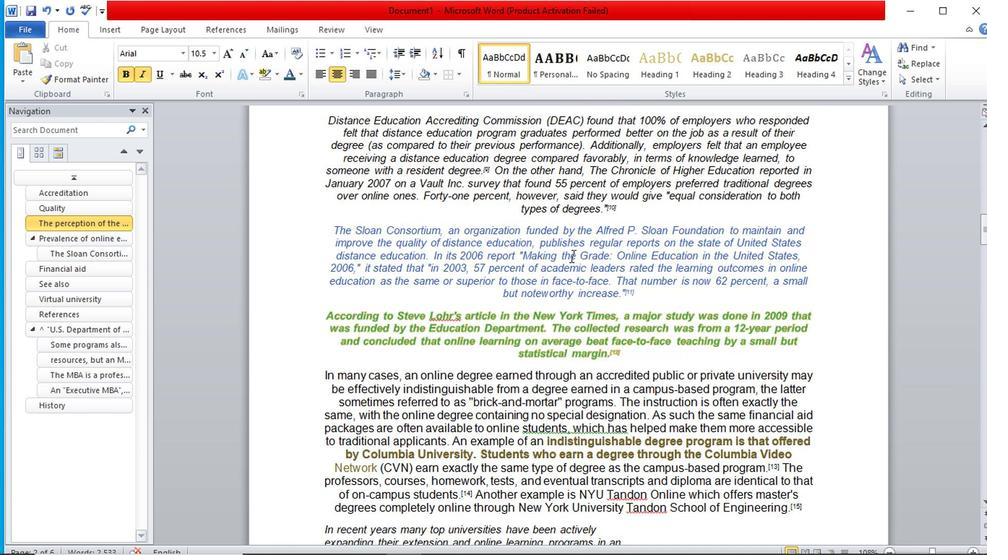
Action: Mouse scrolled (543, 243) with delta (0, 0)
Screenshot: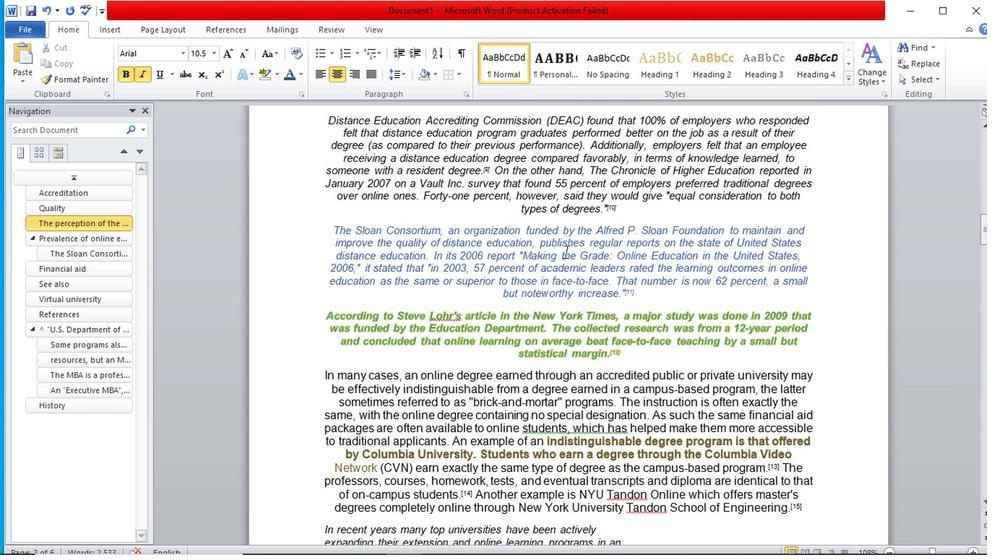 
Action: Mouse scrolled (543, 243) with delta (0, 0)
Screenshot: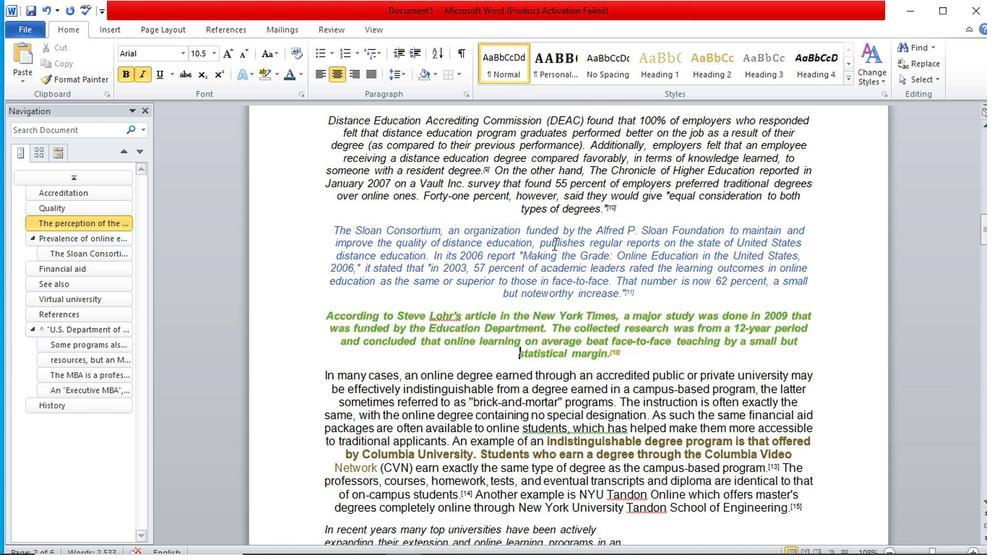 
Action: Mouse scrolled (543, 243) with delta (0, 0)
Screenshot: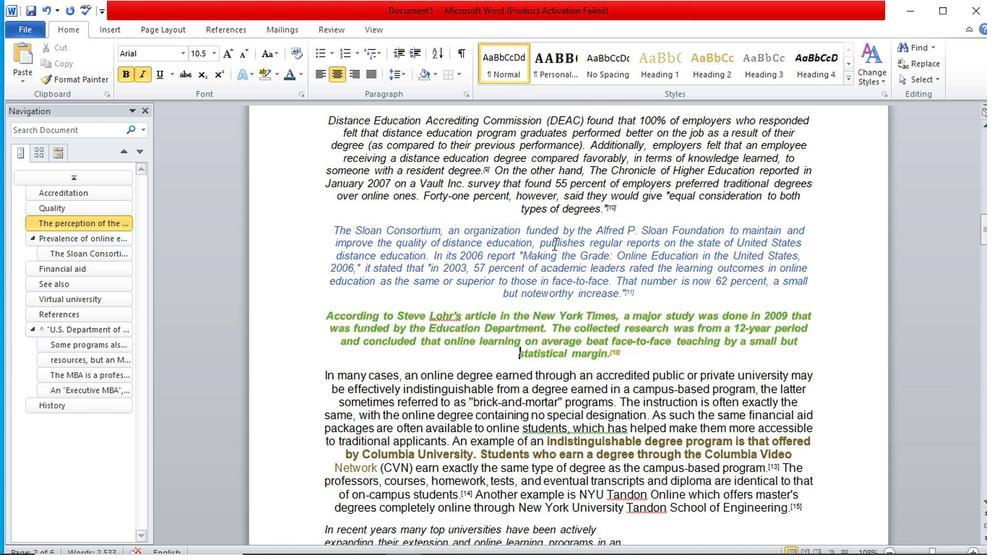 
Action: Mouse moved to (538, 241)
Screenshot: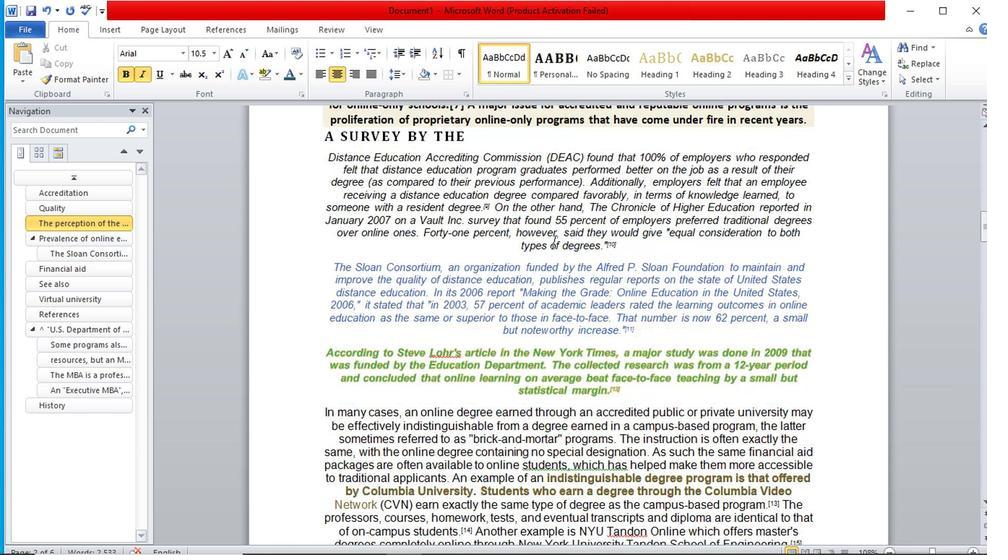 
Action: Mouse scrolled (538, 242) with delta (0, 1)
Screenshot: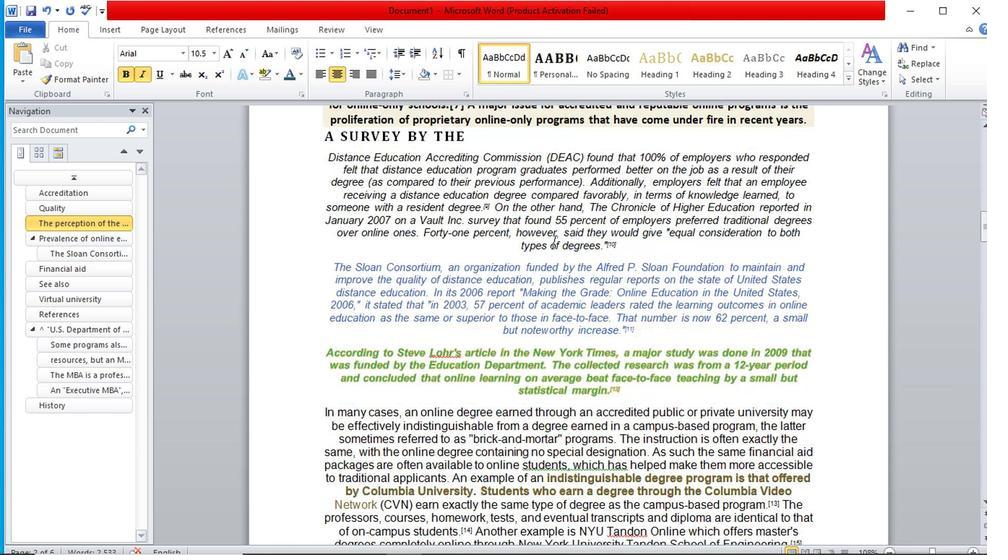
Action: Mouse moved to (472, 229)
Screenshot: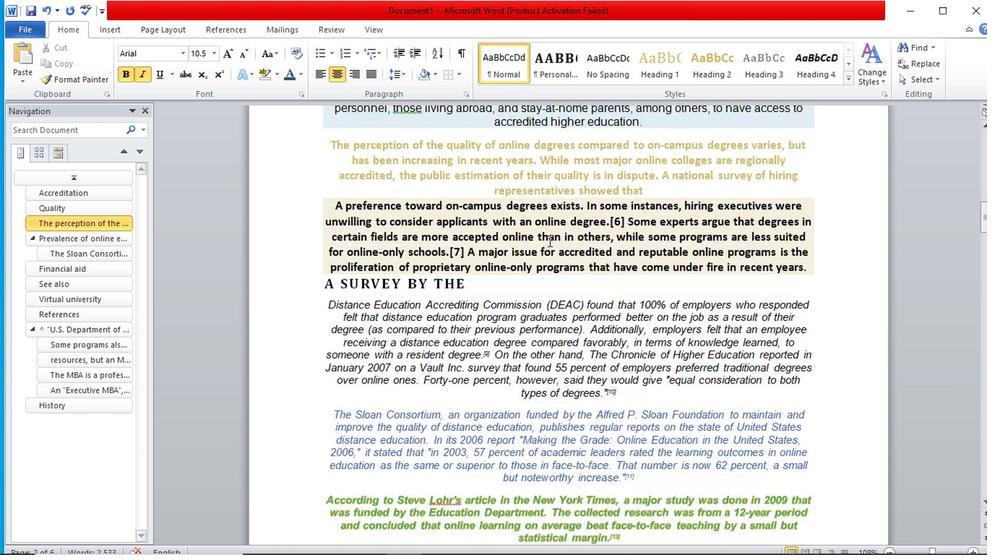 
Action: Mouse scrolled (472, 230) with delta (0, 0)
Screenshot: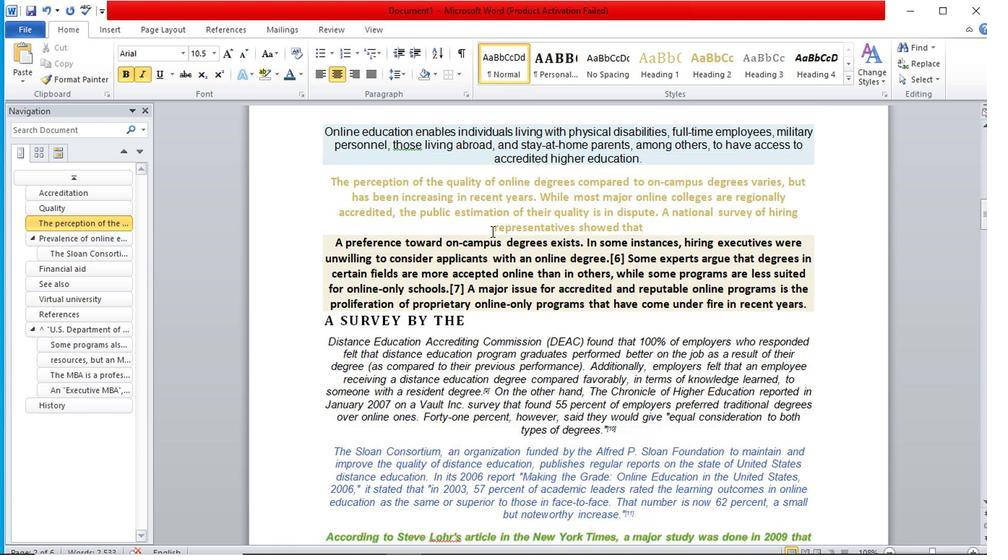 
Action: Mouse scrolled (472, 230) with delta (0, 0)
Screenshot: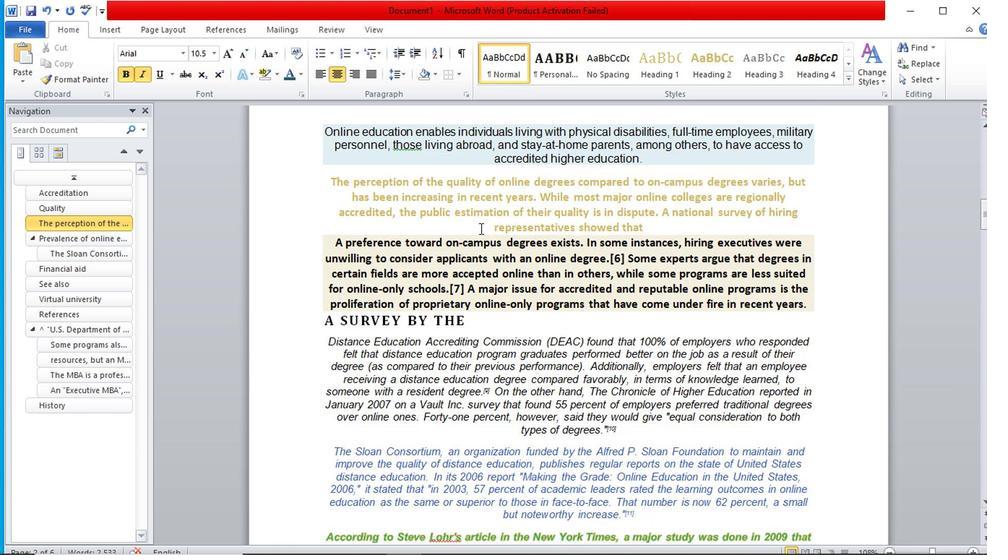 
Action: Mouse scrolled (472, 230) with delta (0, 0)
Screenshot: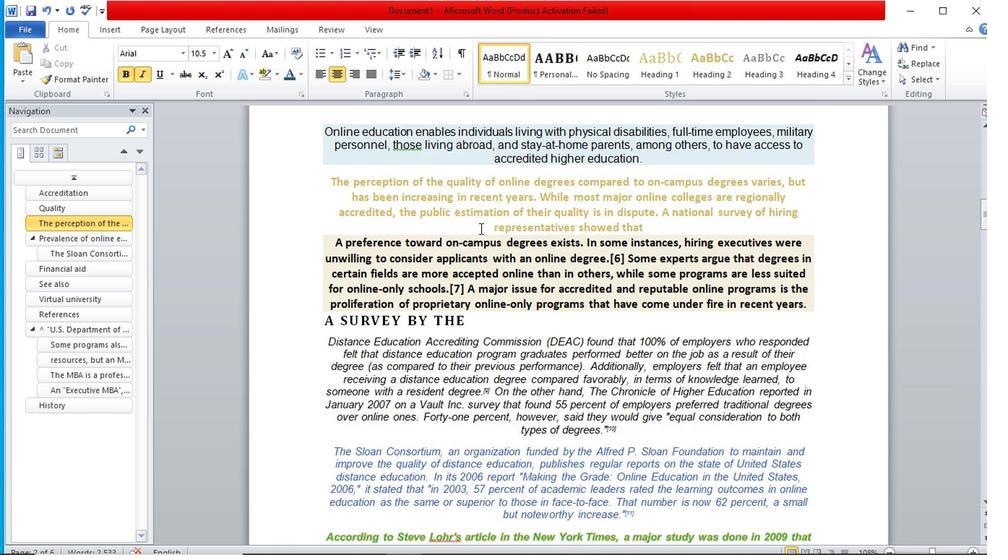 
Action: Mouse scrolled (472, 230) with delta (0, 0)
Screenshot: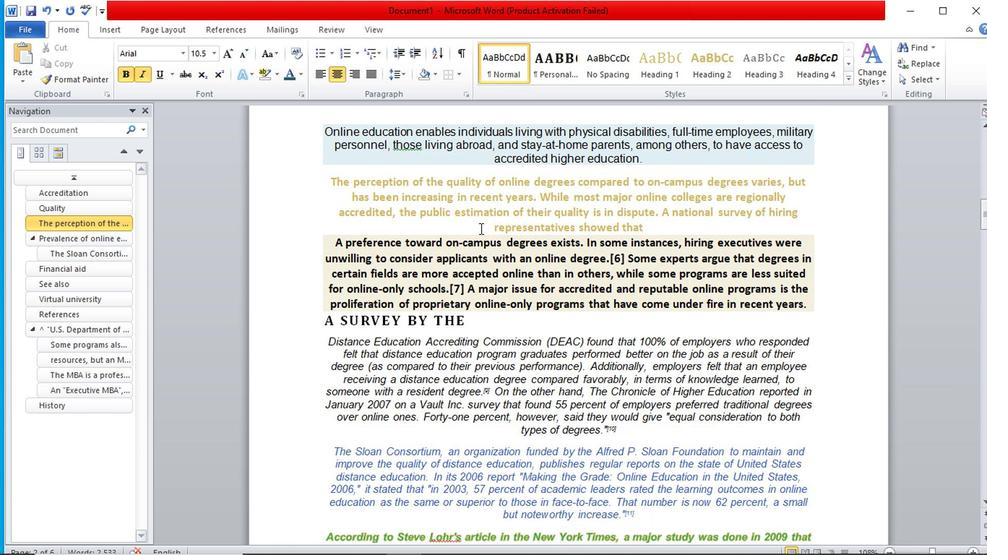 
Action: Mouse moved to (466, 229)
Screenshot: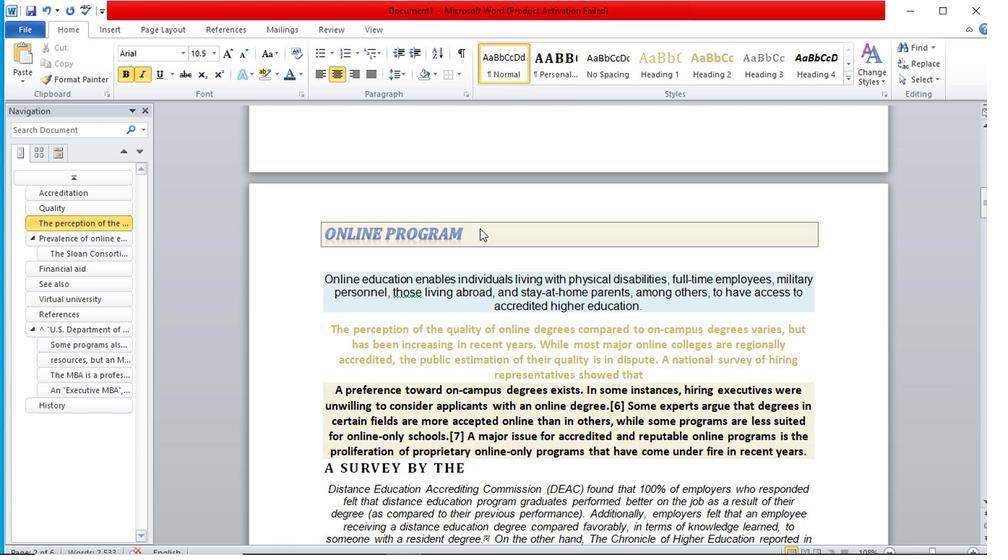 
Action: Mouse scrolled (466, 230) with delta (0, 0)
Screenshot: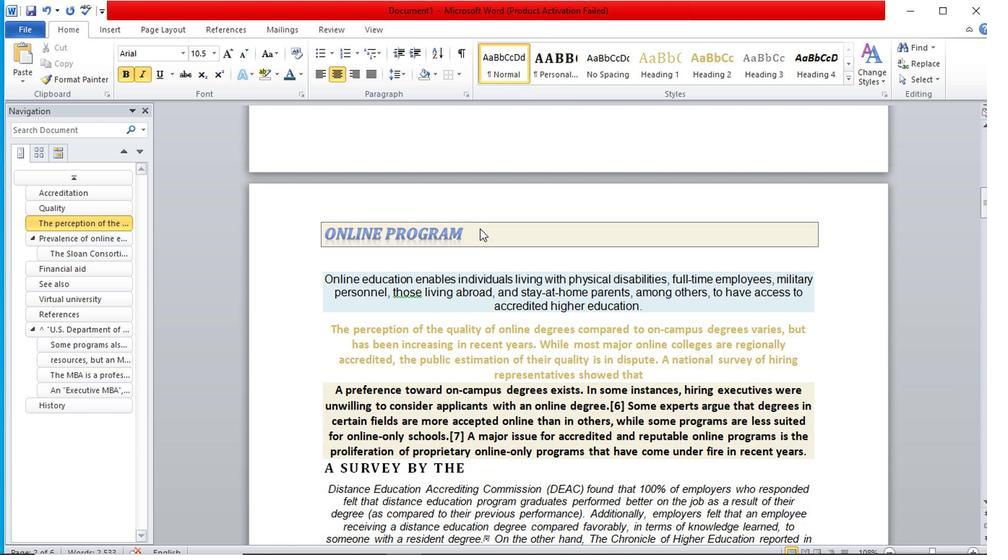
Action: Mouse scrolled (466, 230) with delta (0, 0)
Screenshot: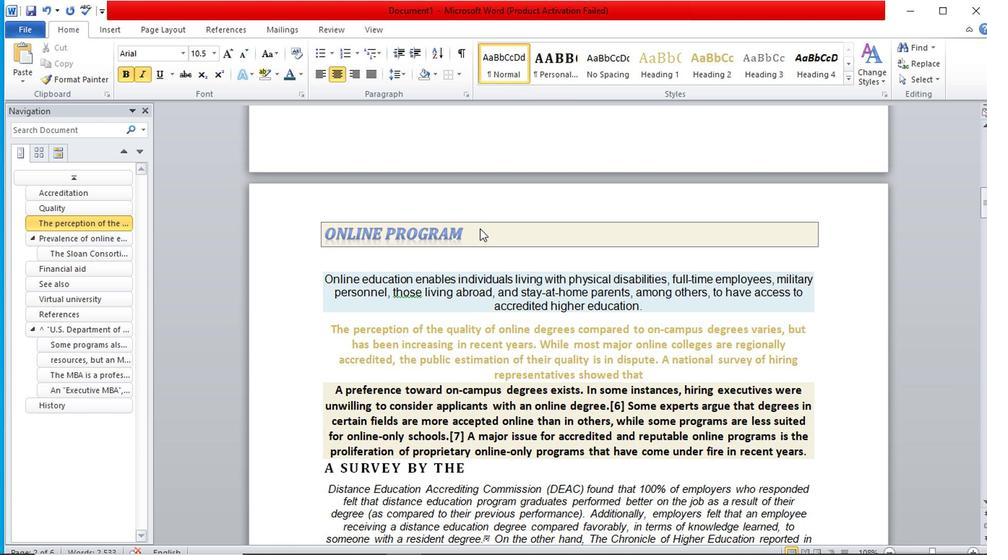
Action: Mouse scrolled (466, 230) with delta (0, 0)
Screenshot: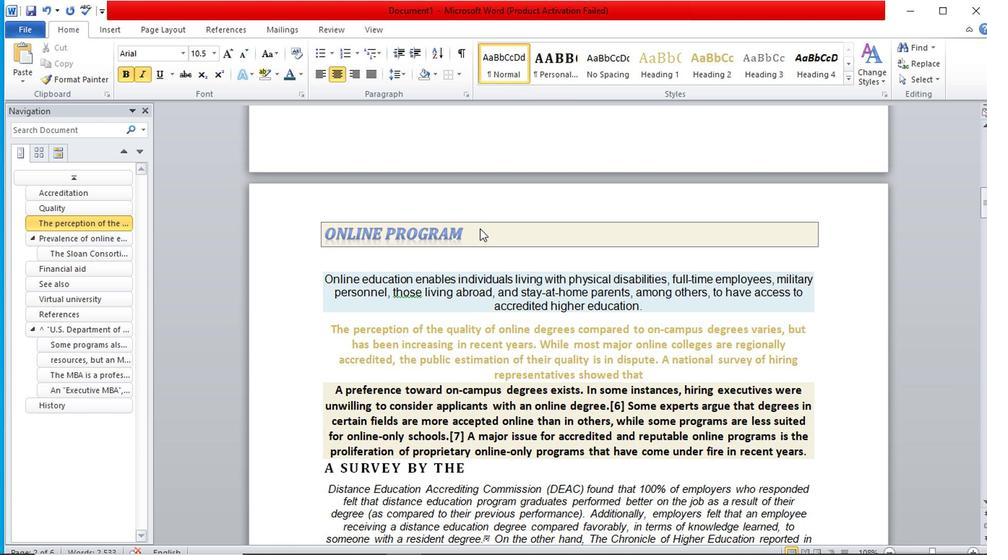 
Action: Mouse scrolled (466, 230) with delta (0, 0)
Screenshot: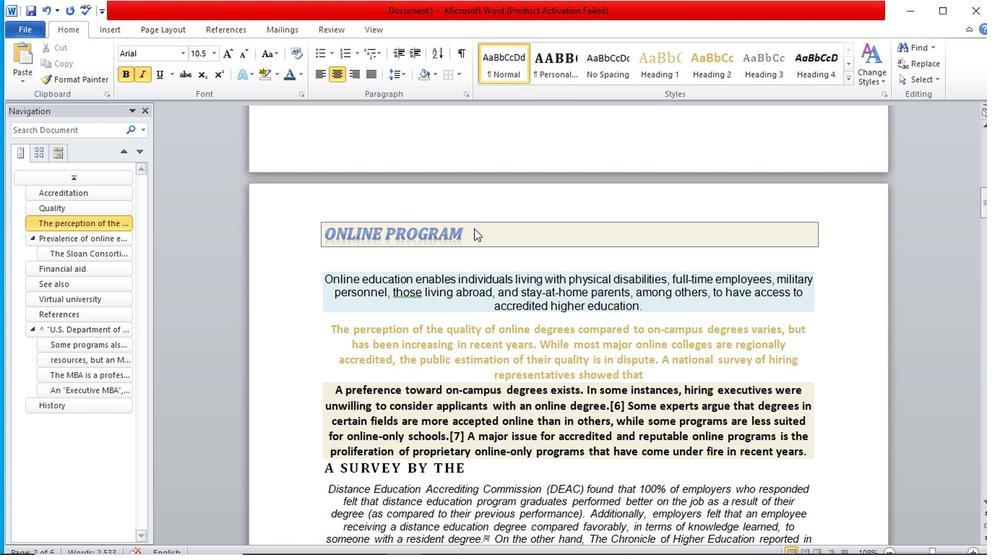 
Action: Mouse scrolled (466, 230) with delta (0, 0)
Screenshot: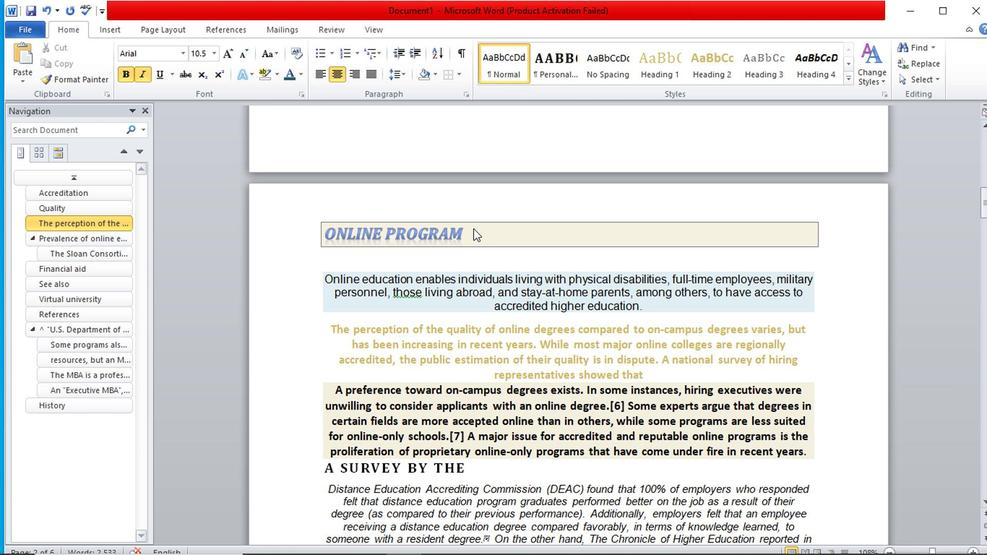 
Action: Mouse moved to (445, 229)
Screenshot: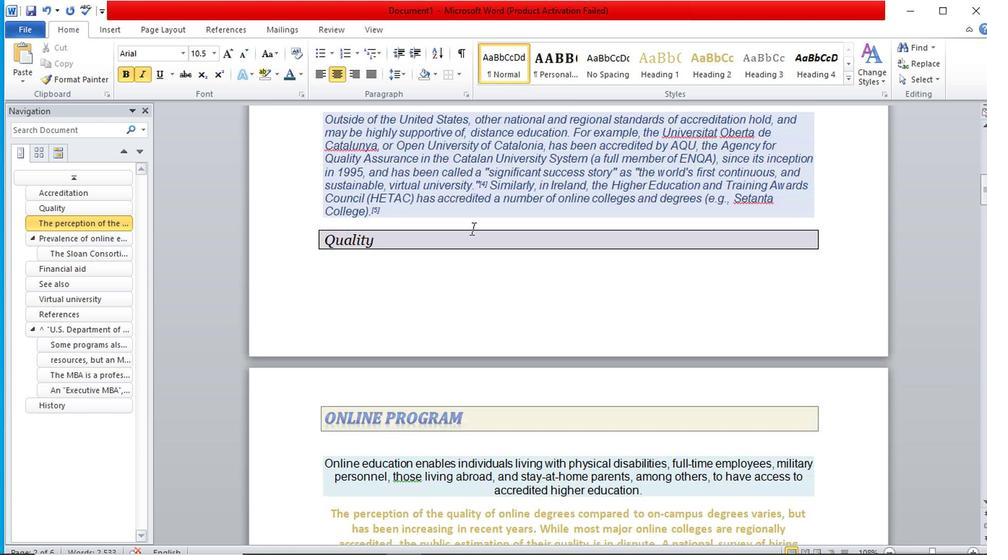 
Action: Mouse scrolled (445, 230) with delta (0, 0)
